 Task: Send an email with the signature Marianna Clark with the subject Request for a mentorship follow-up and the message I need your assistance with preparing the presentation for the client meeting. from softage.9@softage.net to softage.4@softage.net and move the email from Sent Items to the folder Sales contracts
Action: Mouse moved to (1245, 94)
Screenshot: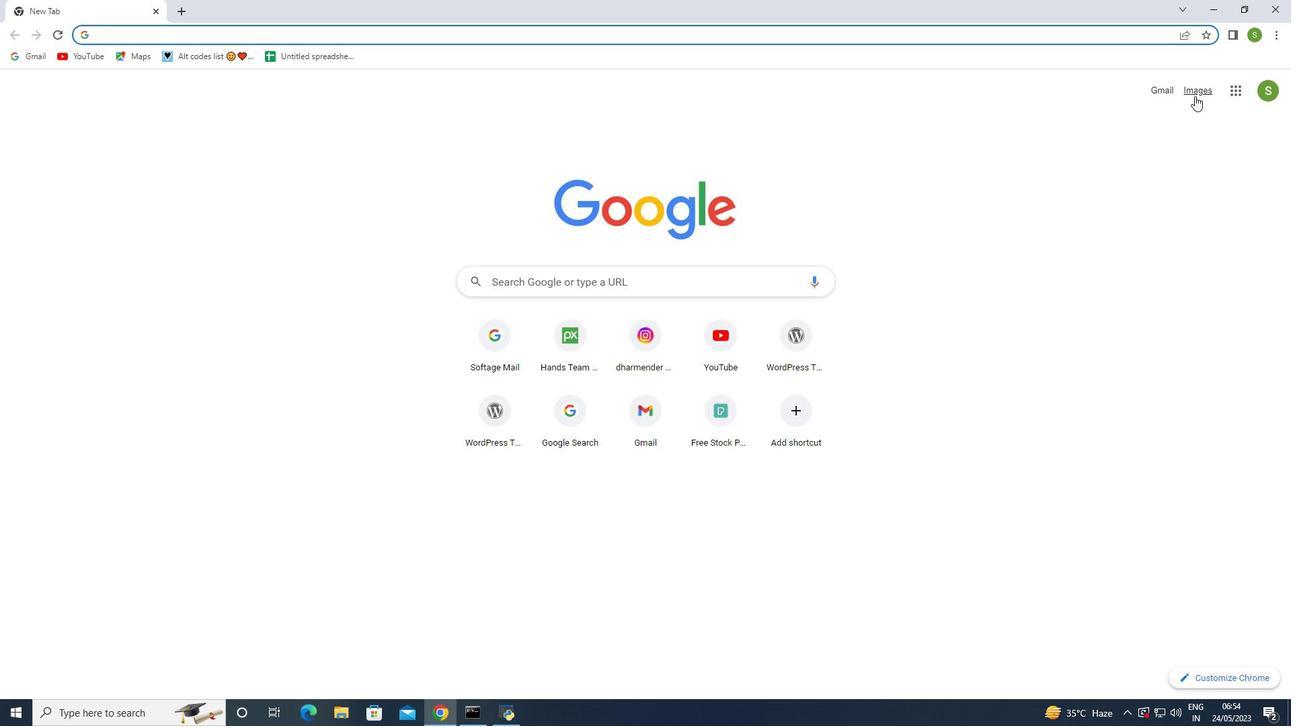 
Action: Mouse pressed left at (1245, 94)
Screenshot: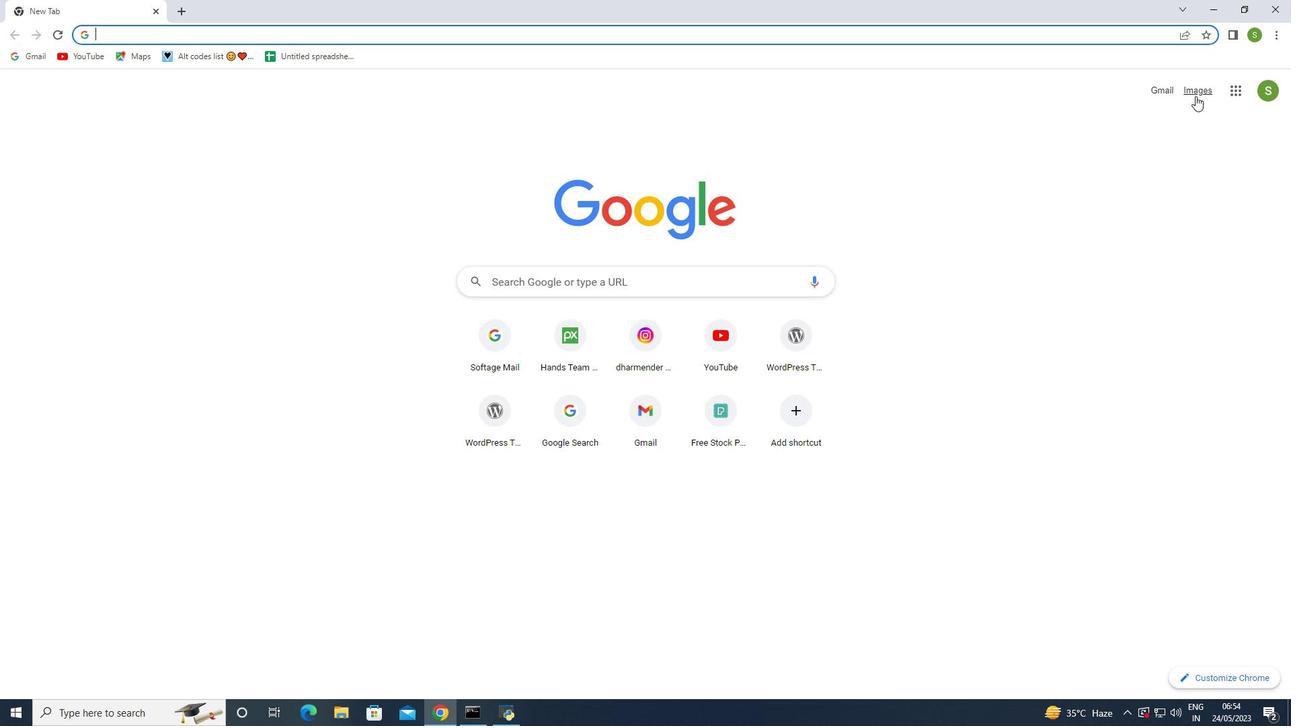 
Action: Mouse moved to (1185, 151)
Screenshot: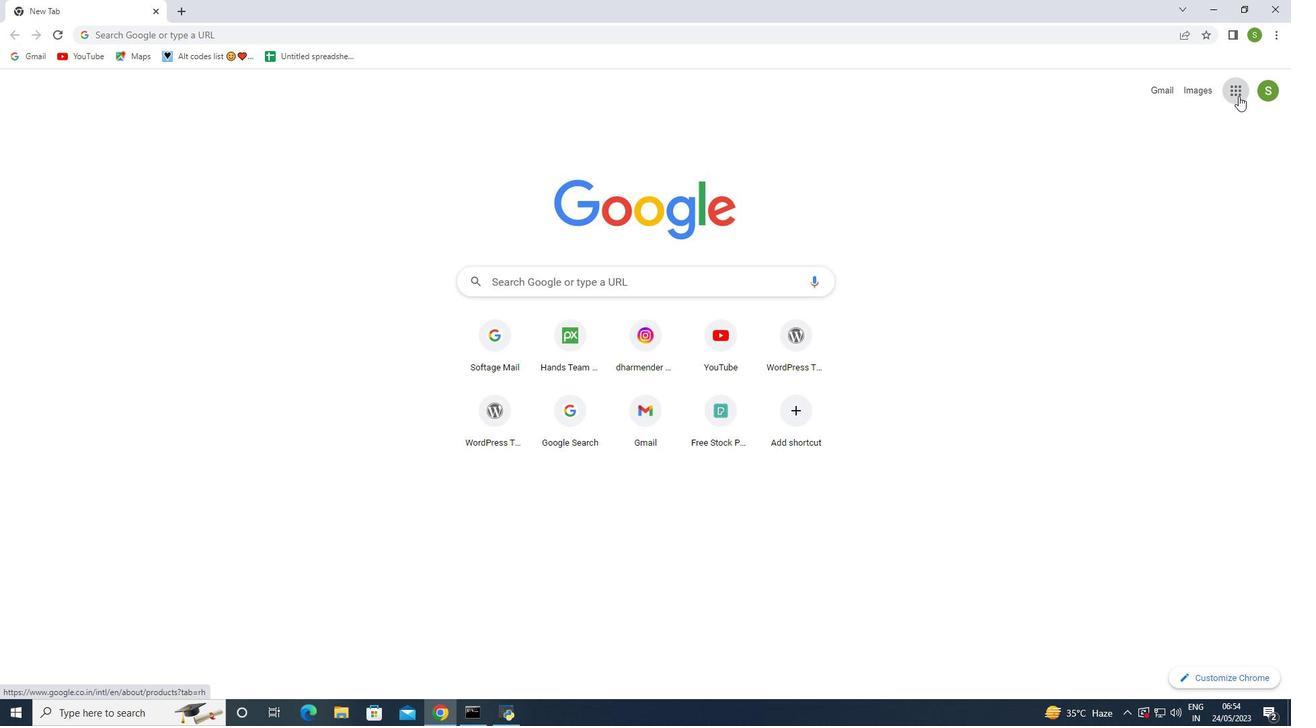 
Action: Mouse pressed left at (1185, 151)
Screenshot: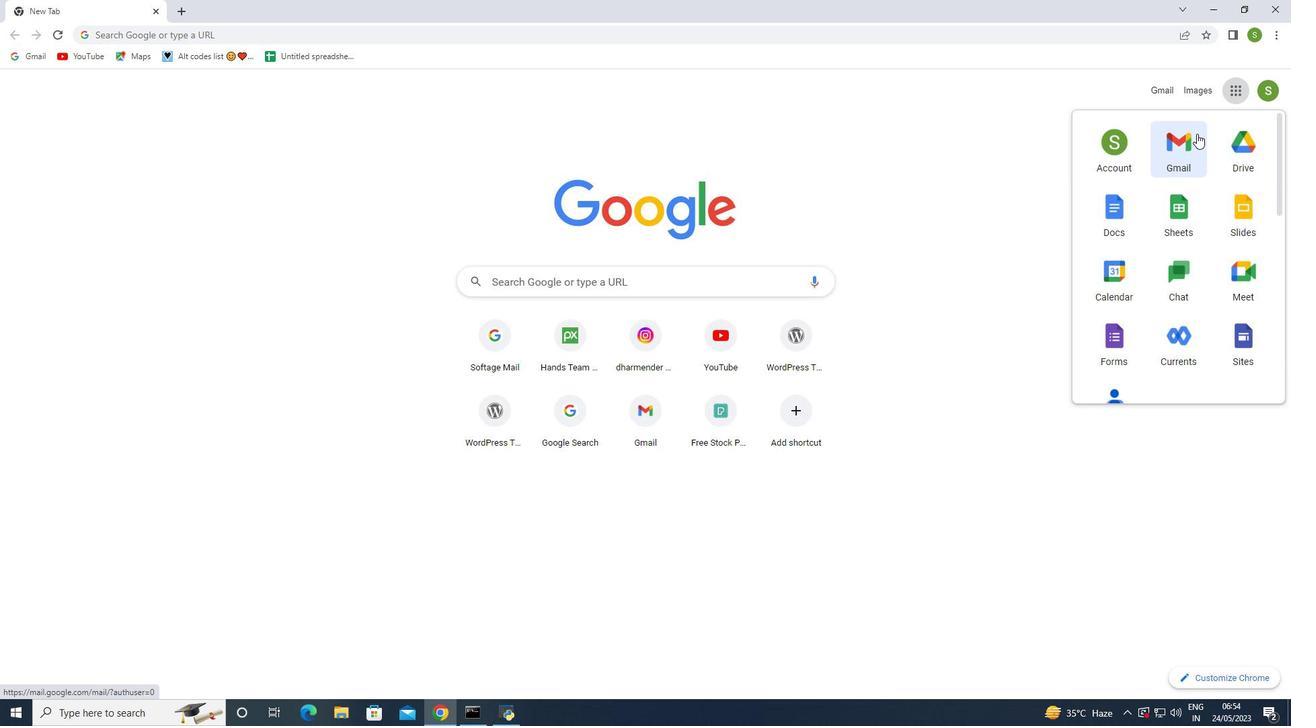 
Action: Mouse moved to (1138, 98)
Screenshot: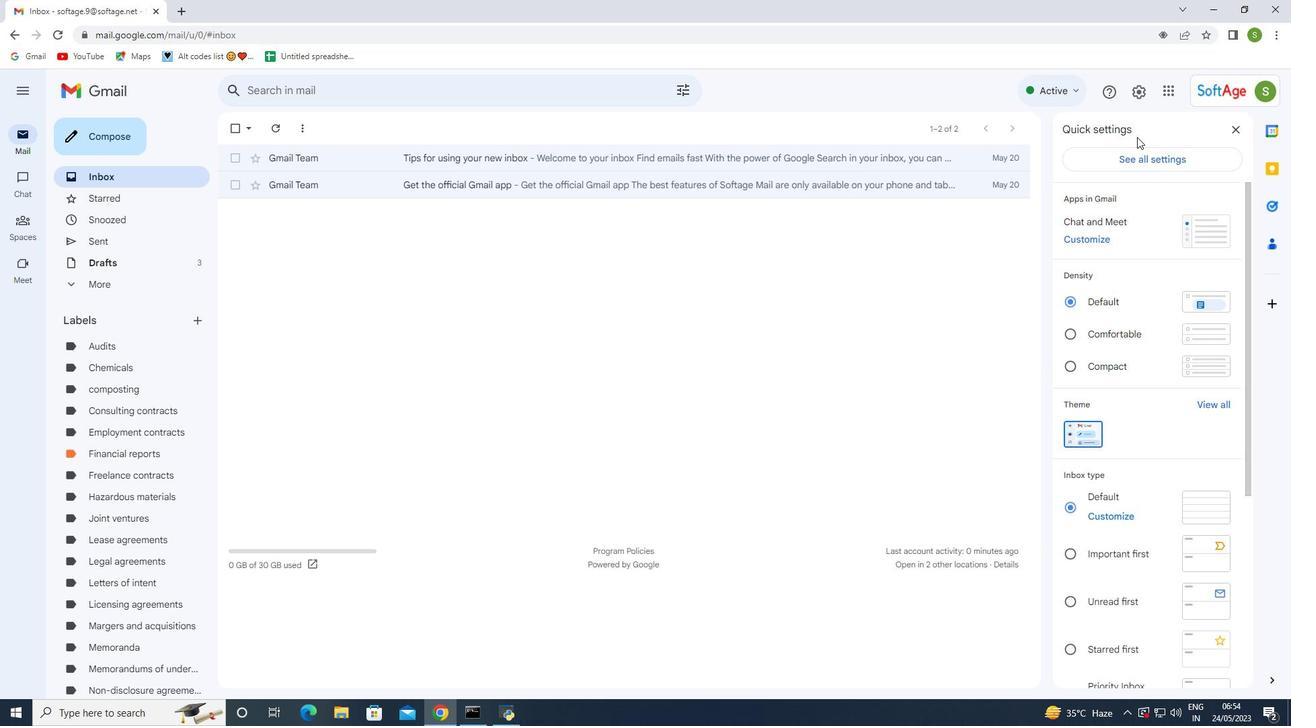 
Action: Mouse pressed left at (1138, 98)
Screenshot: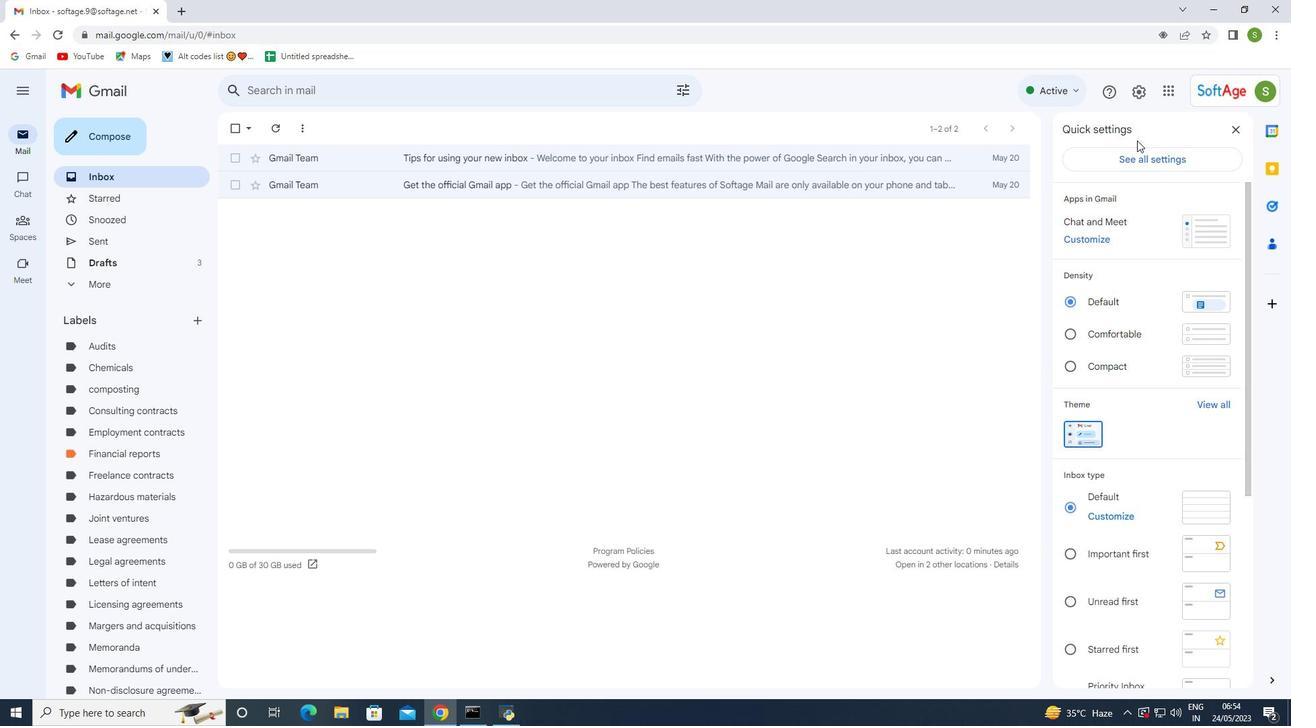
Action: Mouse moved to (1094, 155)
Screenshot: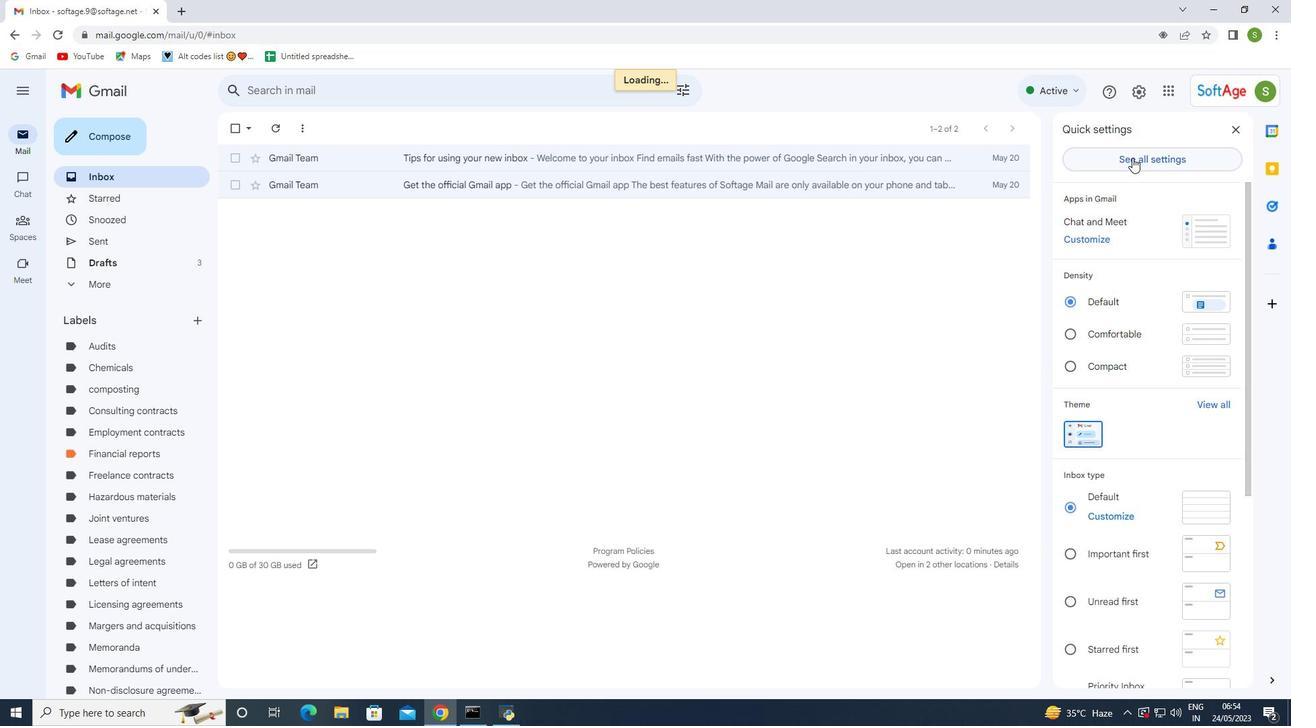
Action: Mouse pressed left at (1094, 155)
Screenshot: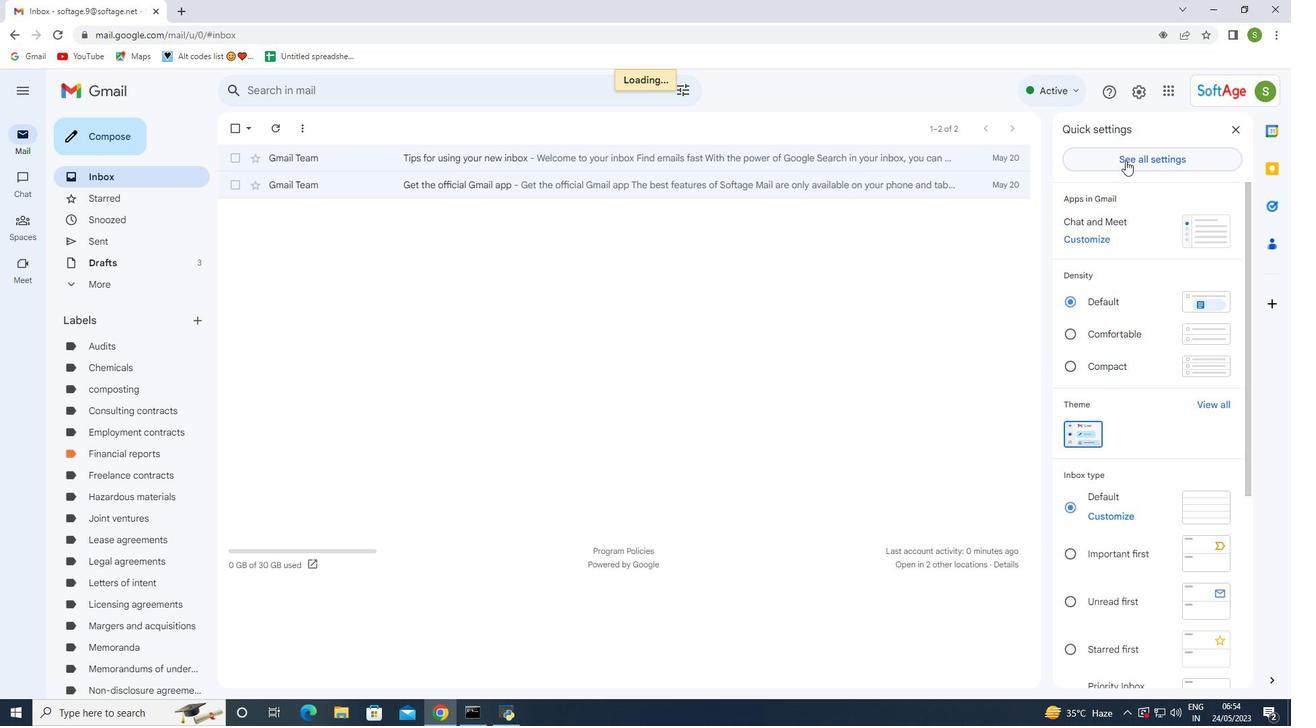 
Action: Mouse moved to (503, 375)
Screenshot: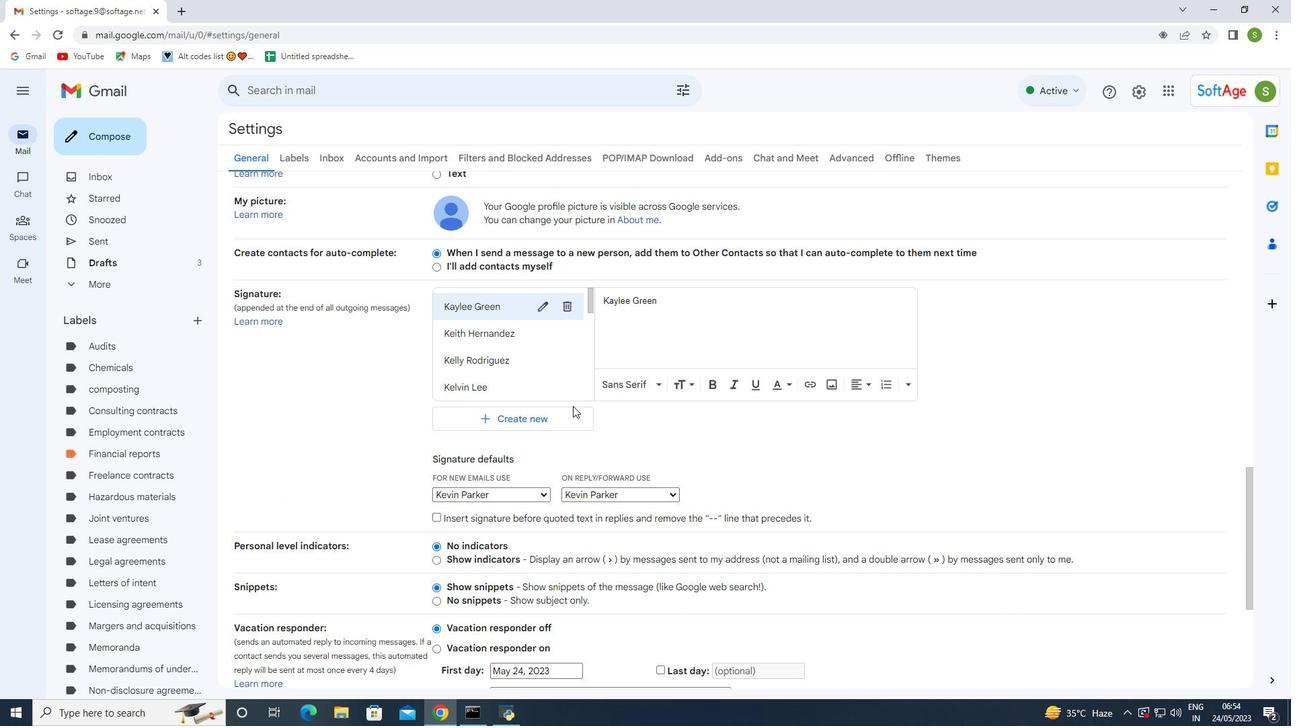 
Action: Mouse scrolled (503, 374) with delta (0, 0)
Screenshot: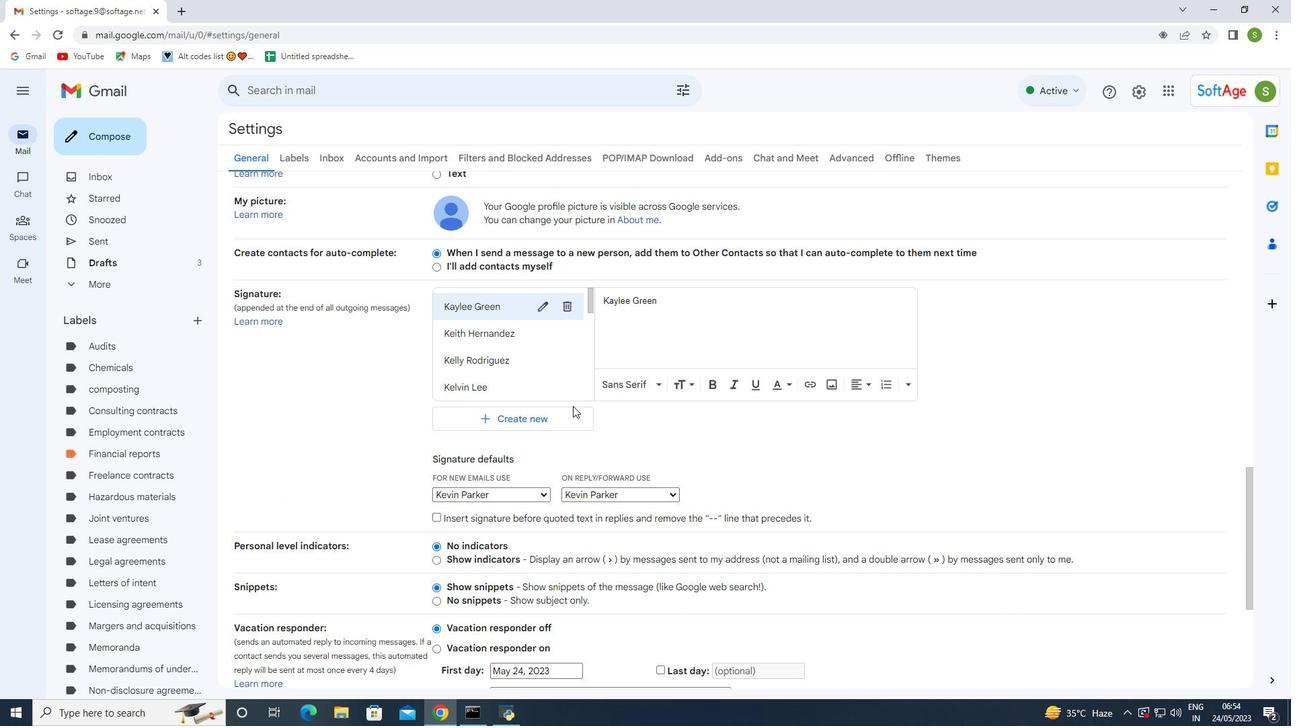 
Action: Mouse scrolled (503, 374) with delta (0, 0)
Screenshot: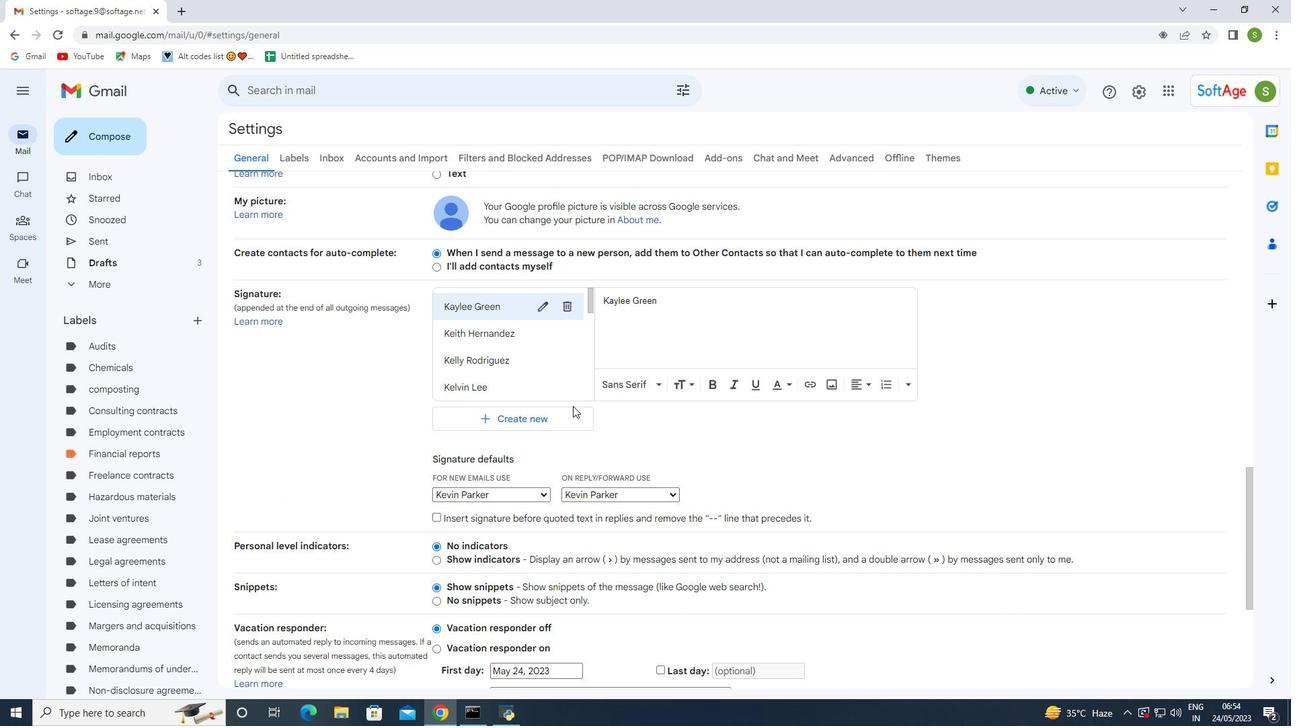 
Action: Mouse scrolled (503, 374) with delta (0, 0)
Screenshot: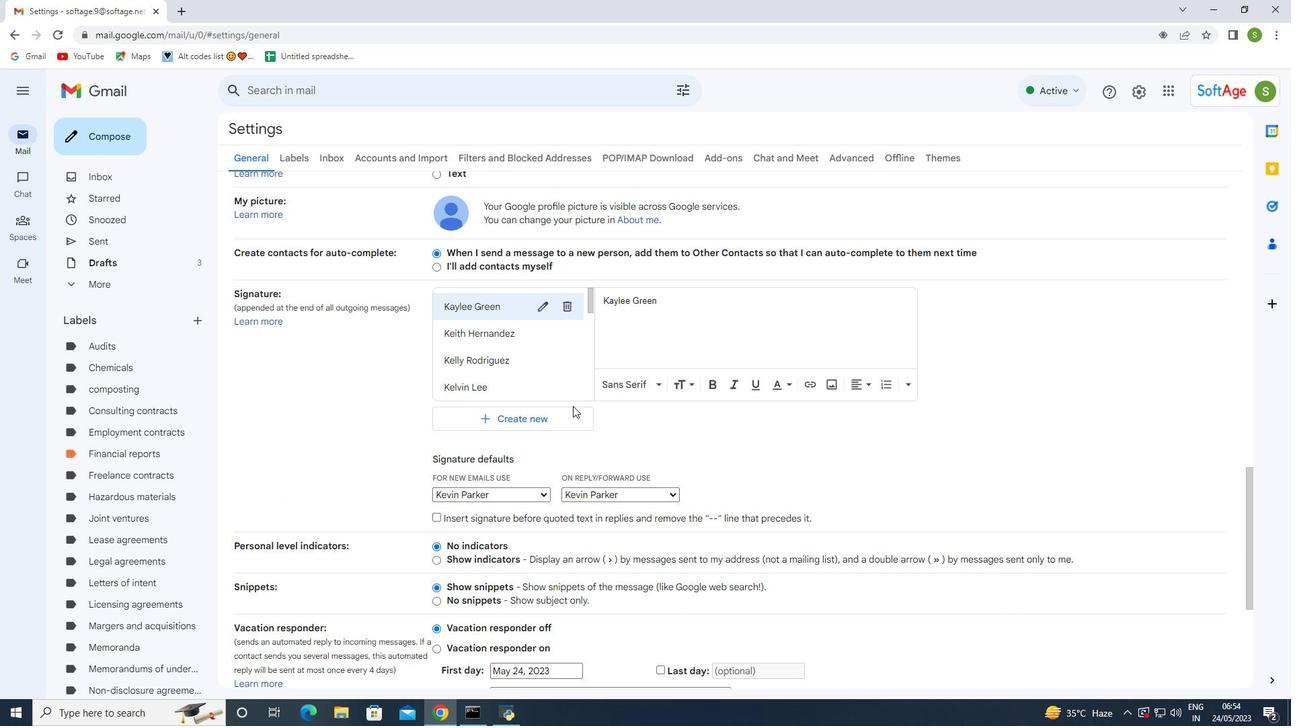 
Action: Mouse scrolled (503, 374) with delta (0, 0)
Screenshot: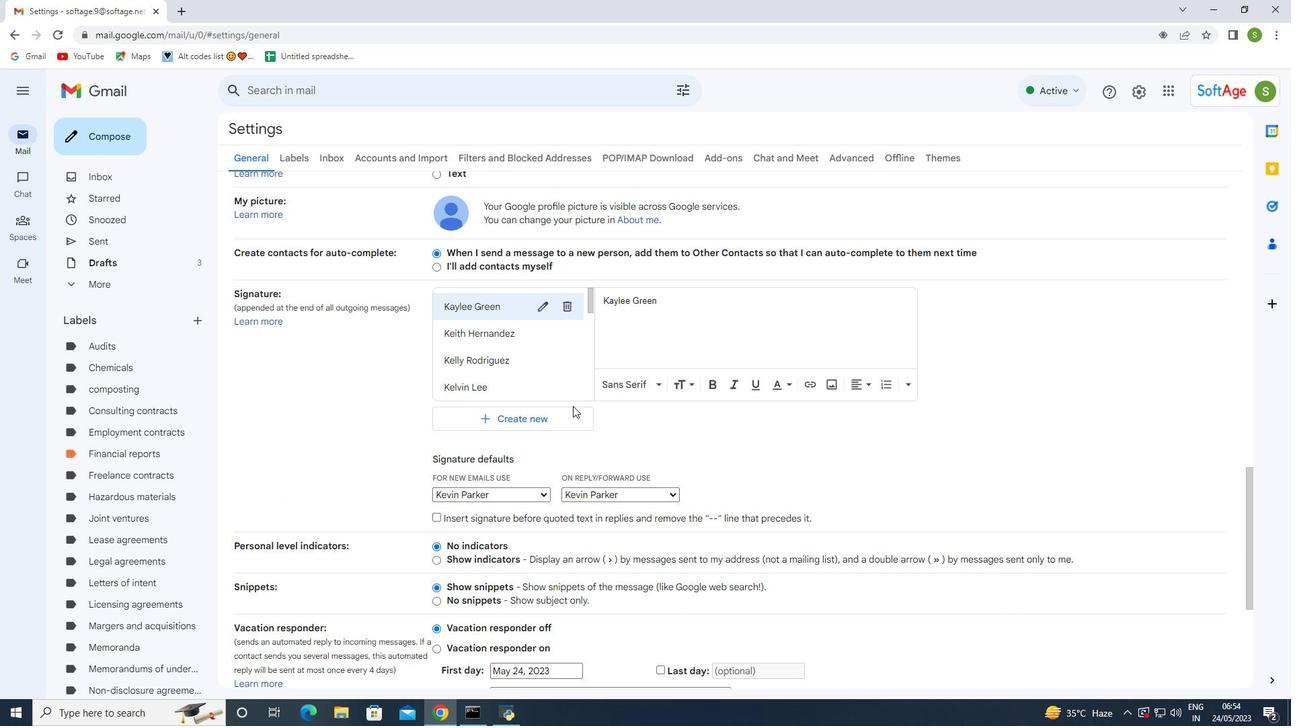 
Action: Mouse scrolled (503, 374) with delta (0, 0)
Screenshot: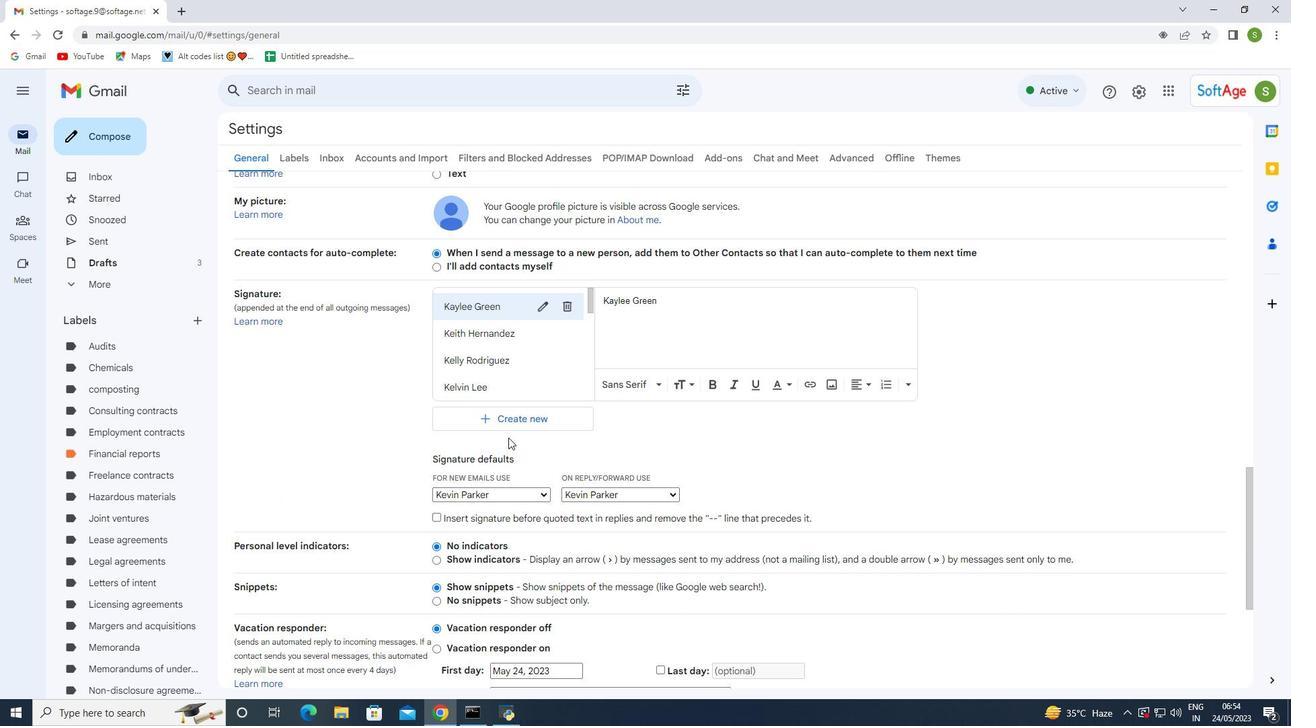 
Action: Mouse scrolled (503, 374) with delta (0, 0)
Screenshot: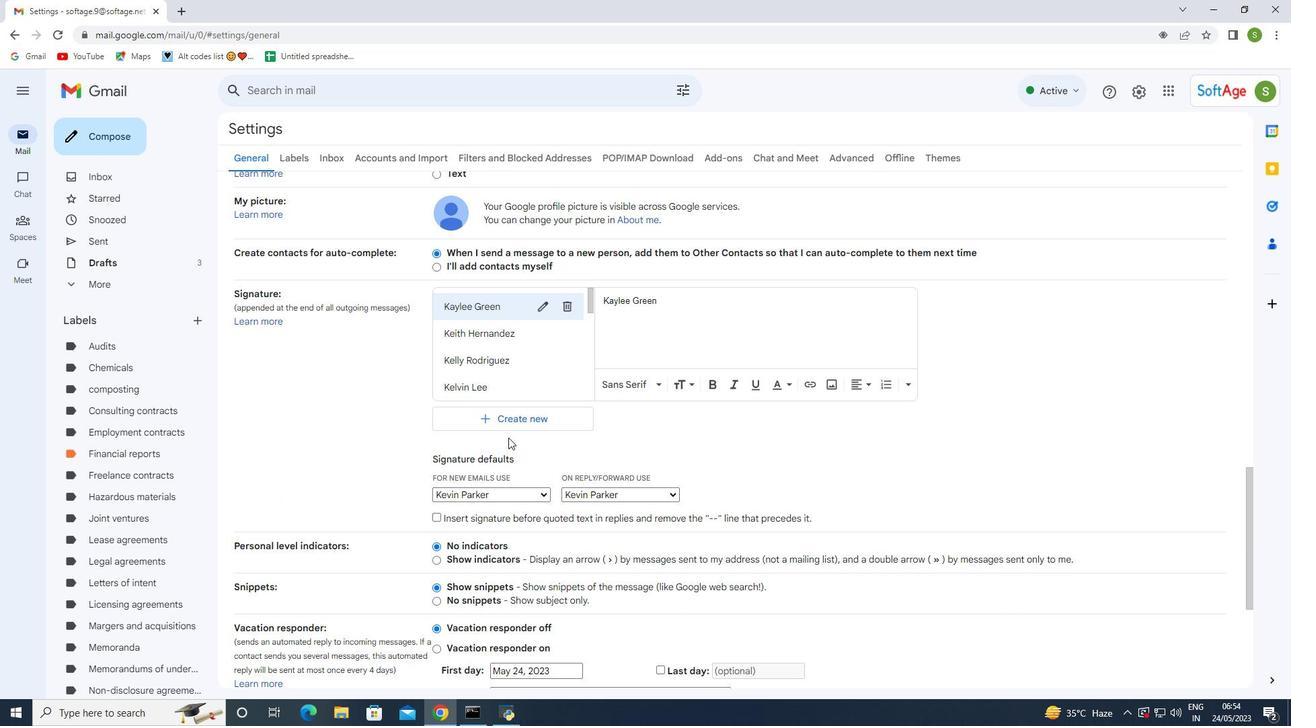
Action: Mouse scrolled (503, 374) with delta (0, 0)
Screenshot: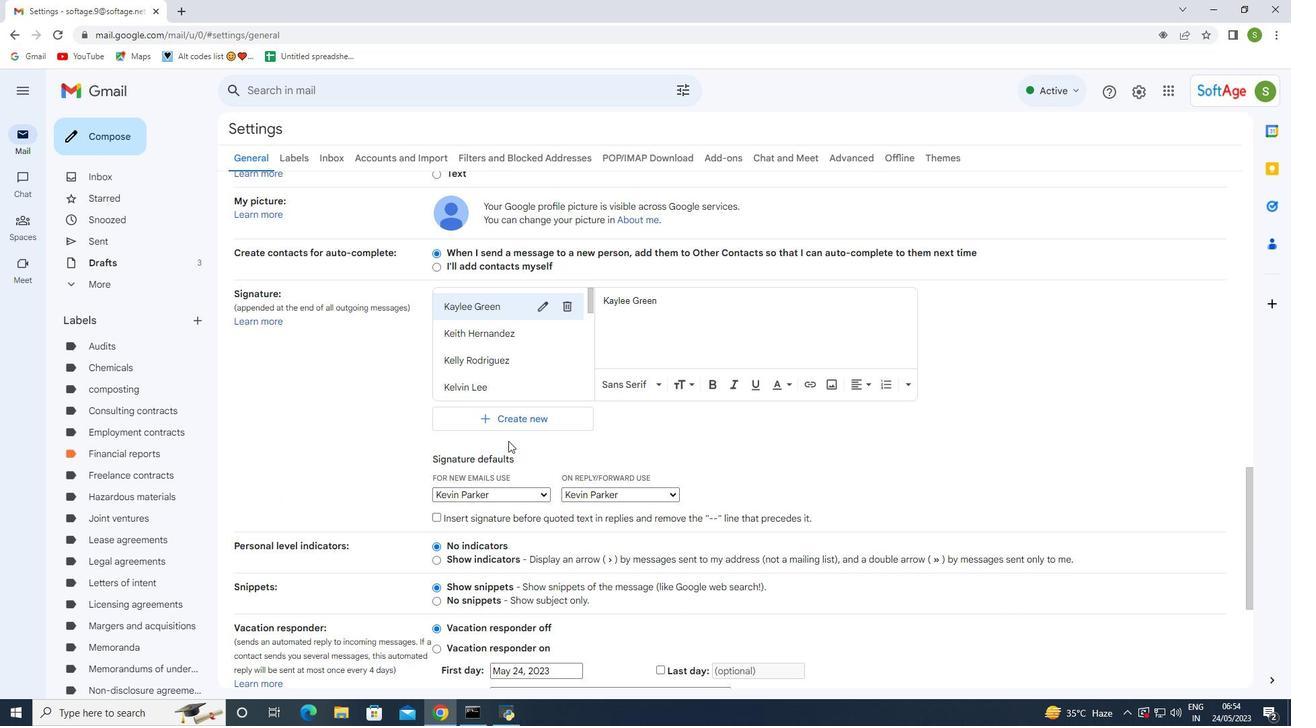 
Action: Mouse scrolled (503, 374) with delta (0, 0)
Screenshot: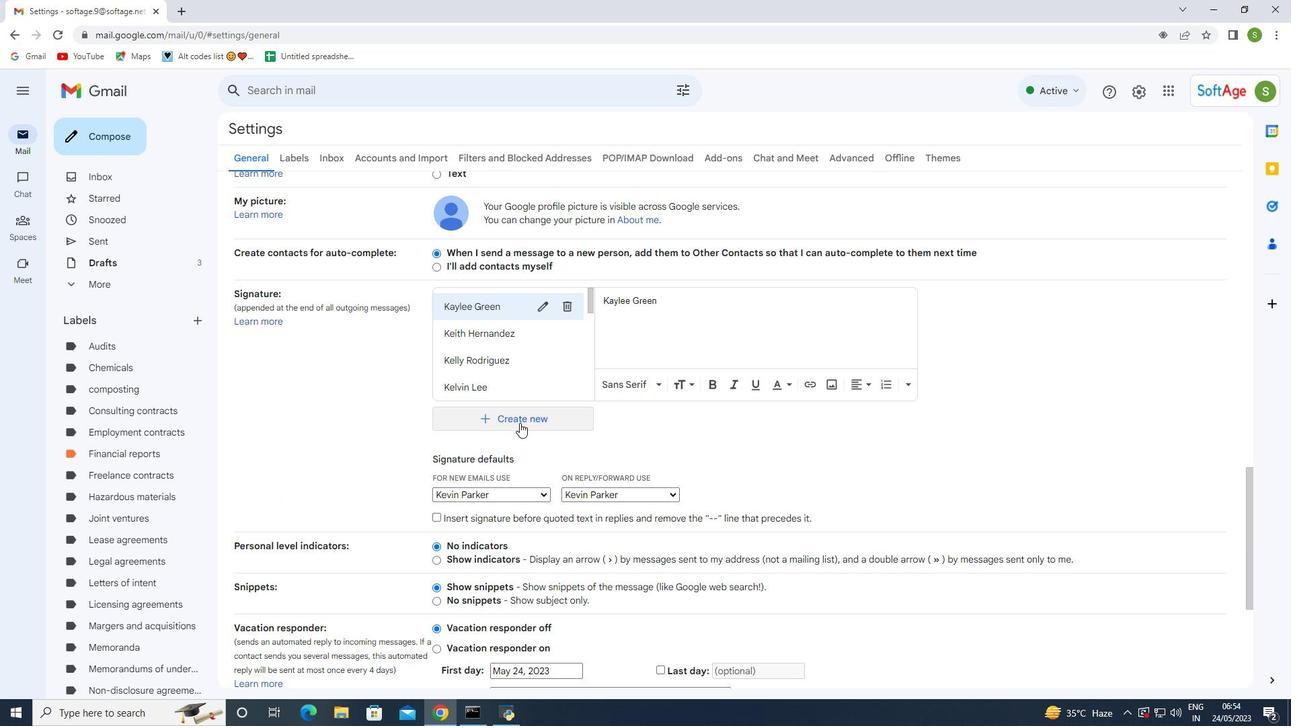 
Action: Mouse scrolled (503, 374) with delta (0, 0)
Screenshot: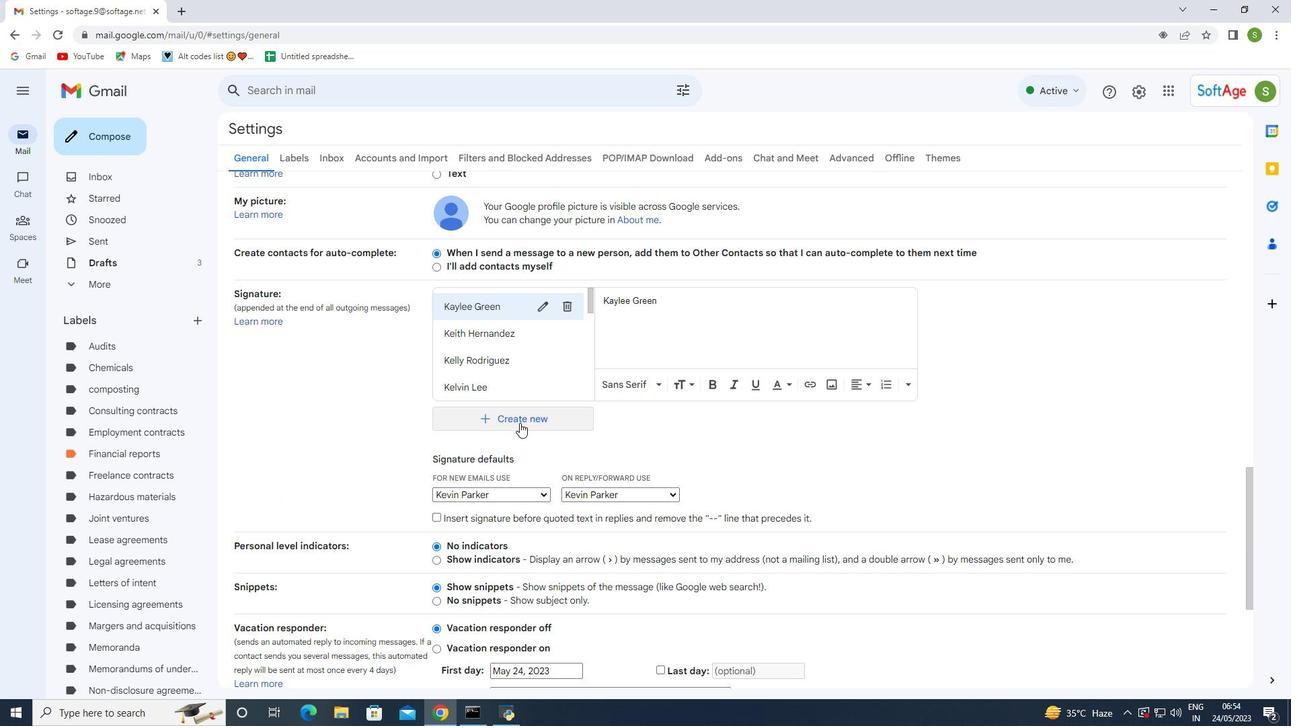 
Action: Mouse scrolled (503, 374) with delta (0, 0)
Screenshot: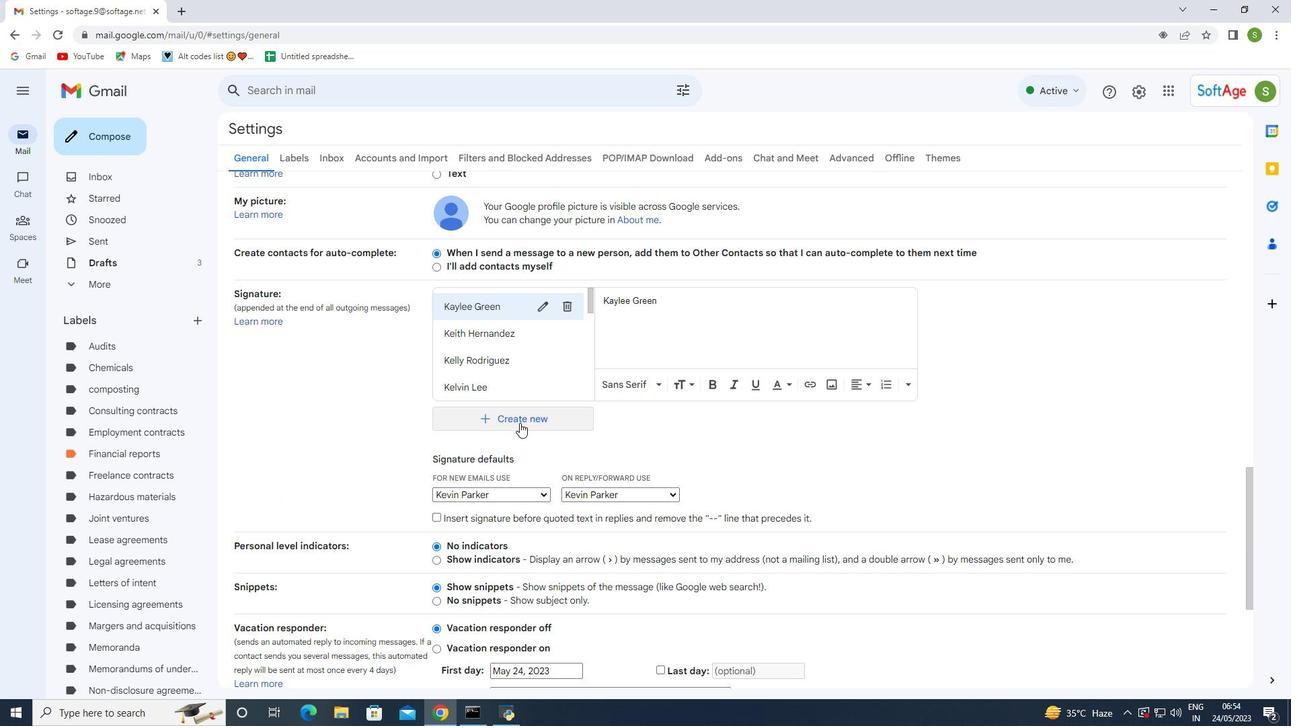 
Action: Mouse scrolled (503, 374) with delta (0, 0)
Screenshot: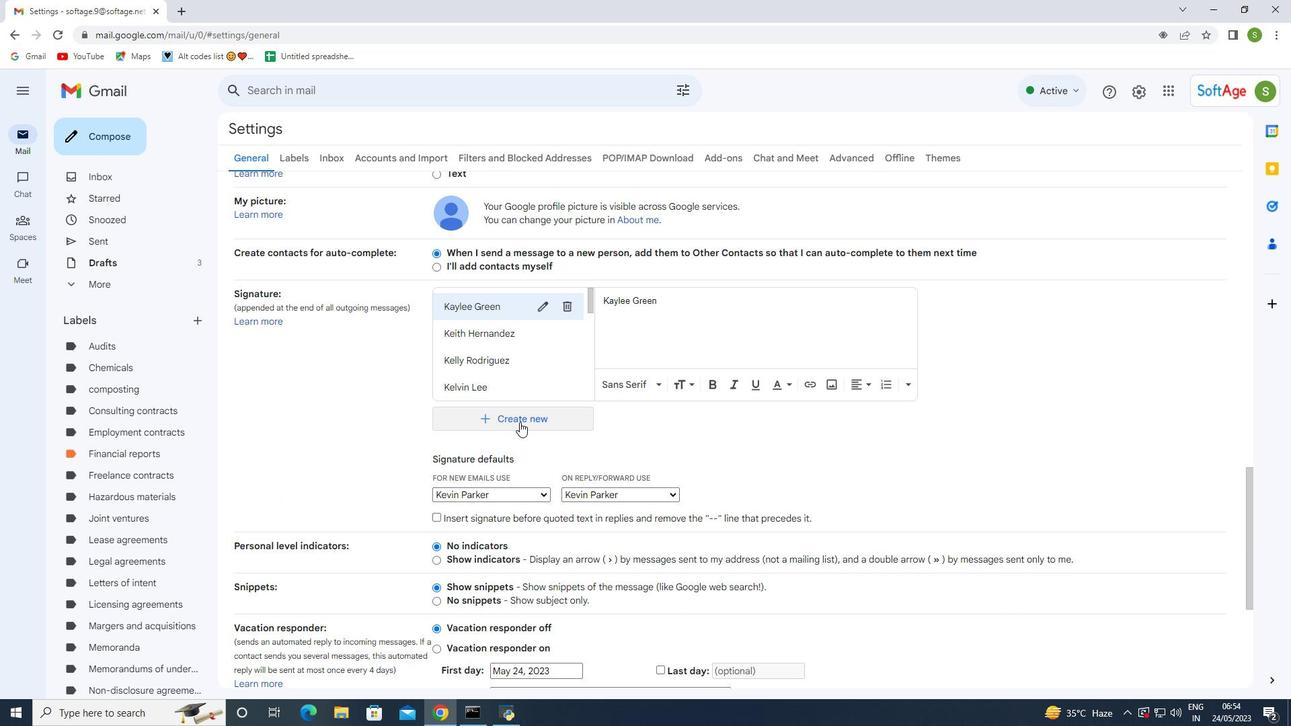 
Action: Mouse scrolled (503, 374) with delta (0, 0)
Screenshot: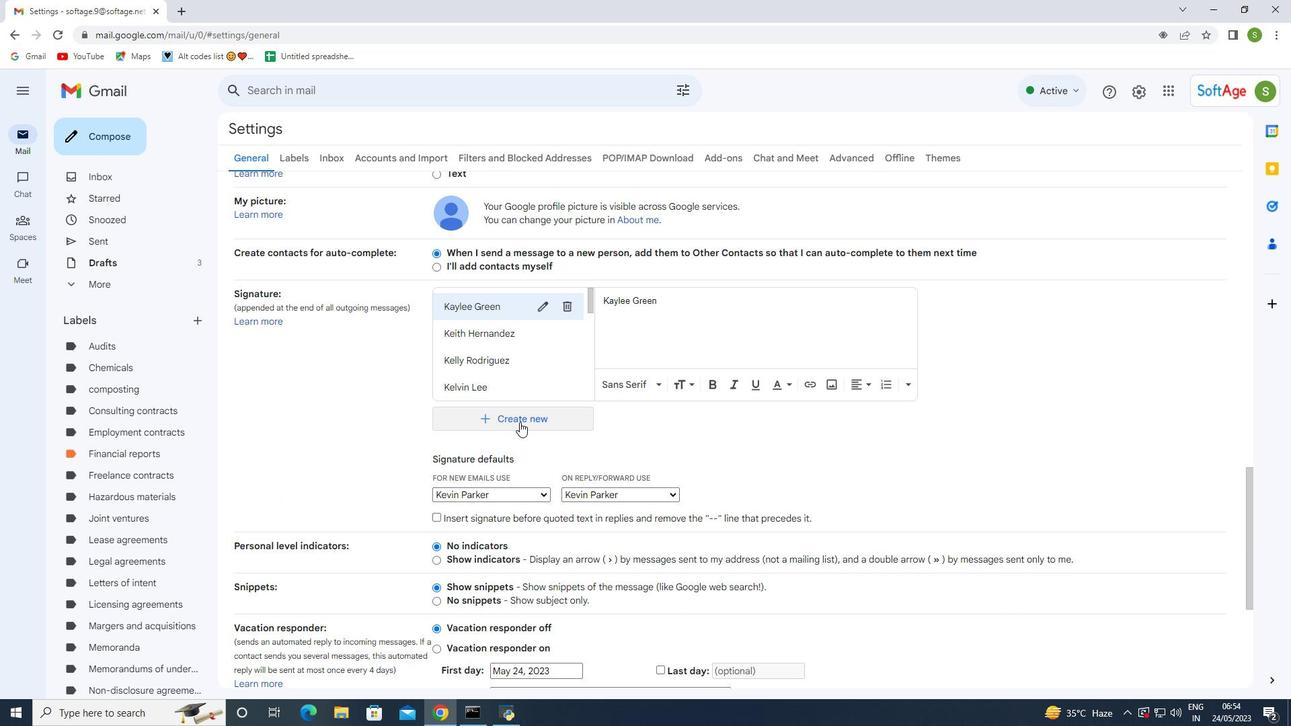 
Action: Mouse scrolled (503, 374) with delta (0, 0)
Screenshot: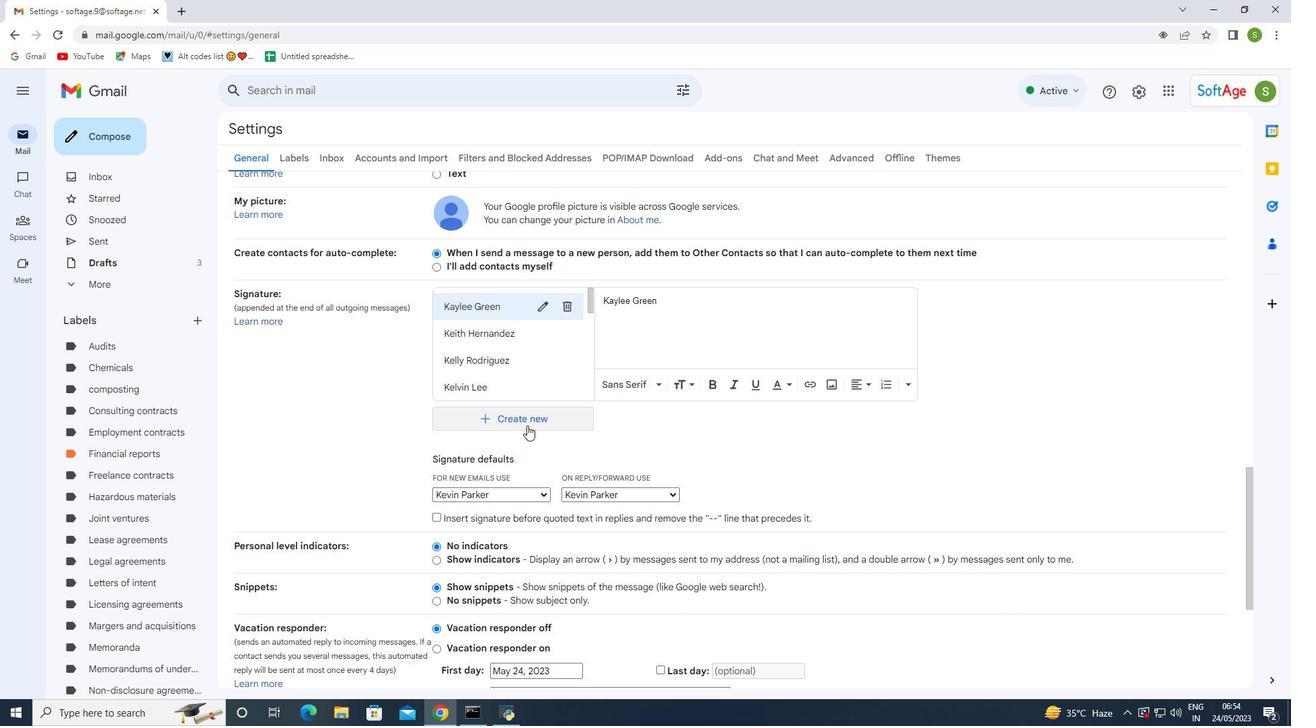 
Action: Mouse scrolled (503, 374) with delta (0, 0)
Screenshot: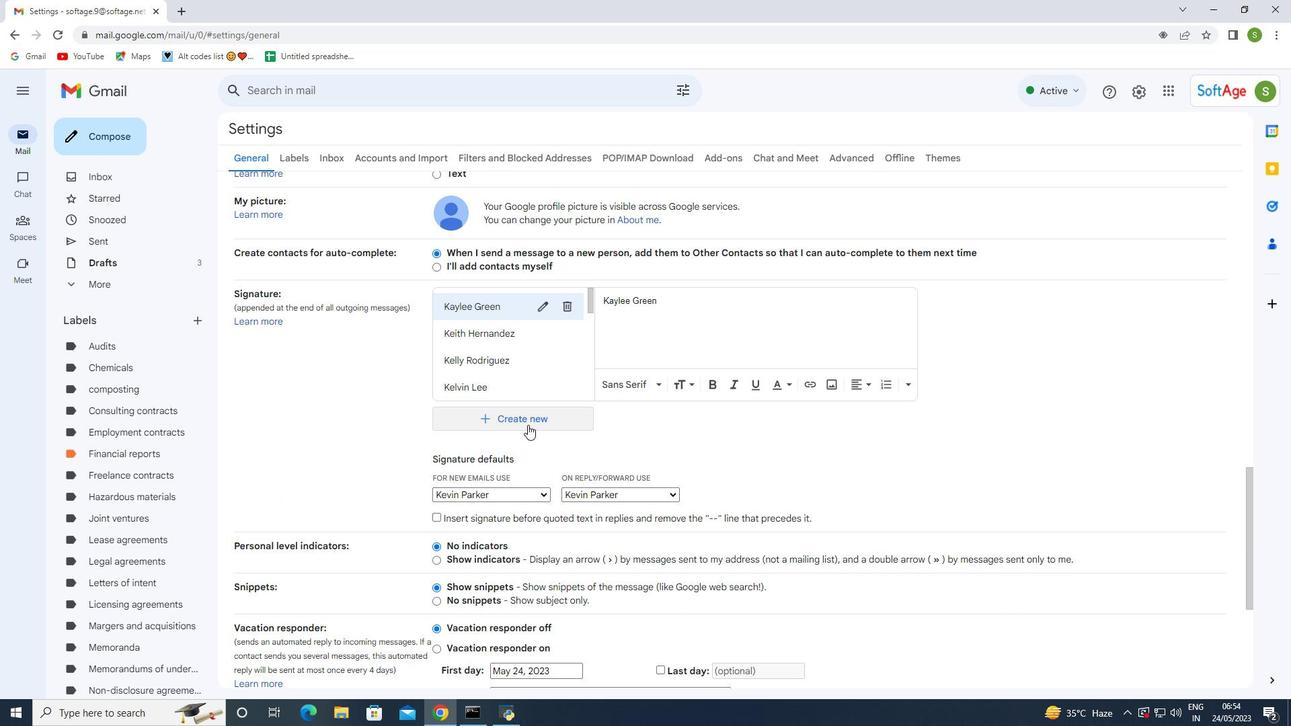 
Action: Mouse scrolled (503, 374) with delta (0, 0)
Screenshot: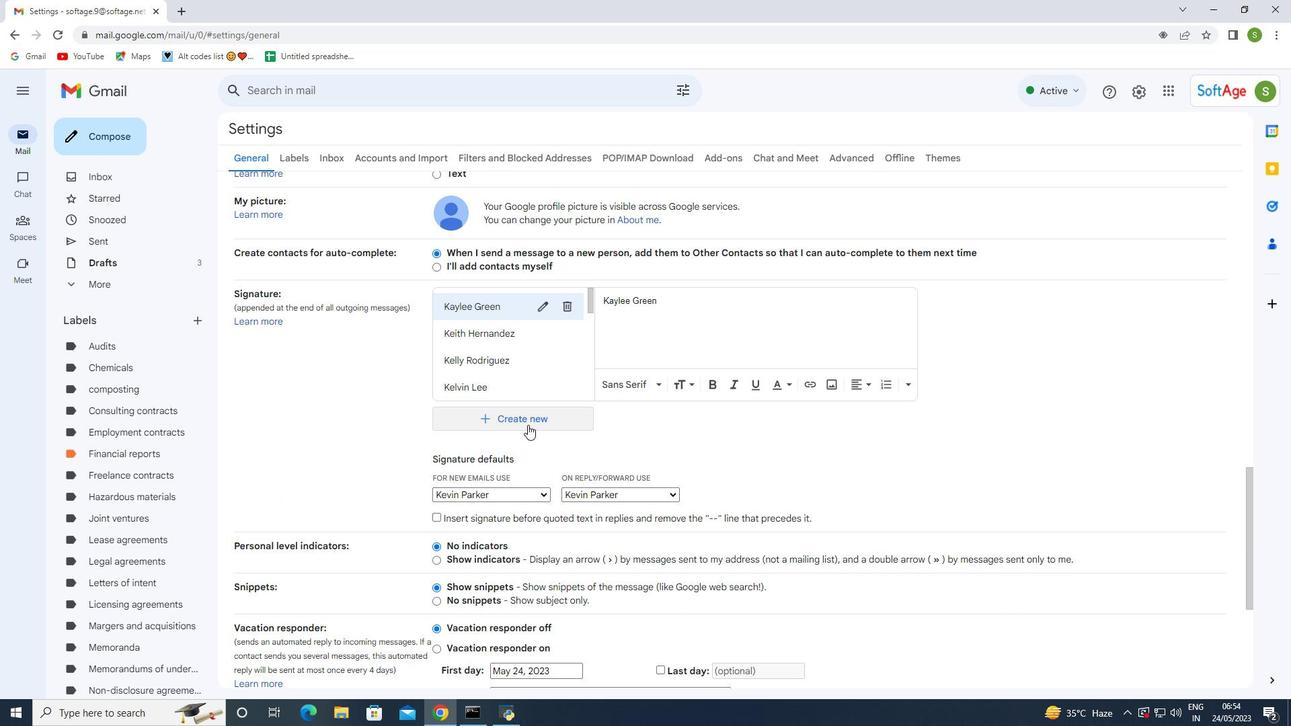 
Action: Mouse scrolled (503, 374) with delta (0, 0)
Screenshot: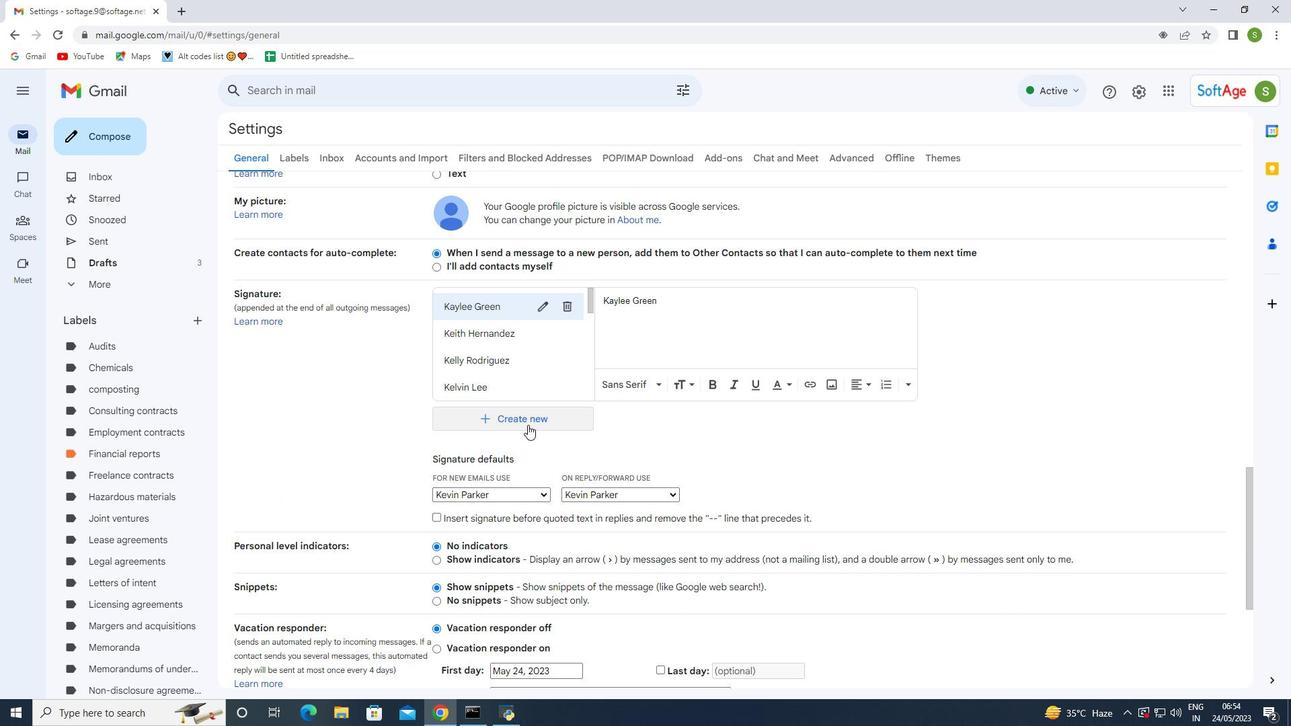 
Action: Mouse scrolled (503, 374) with delta (0, 0)
Screenshot: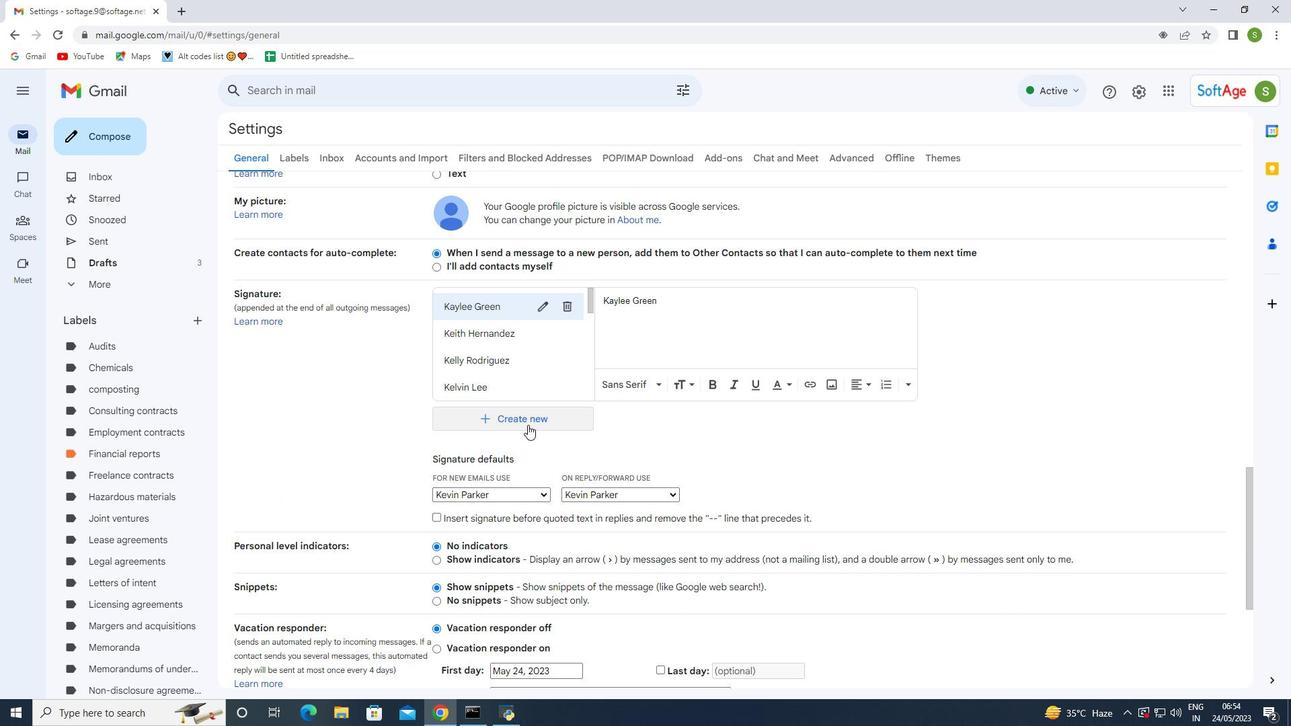 
Action: Mouse moved to (511, 353)
Screenshot: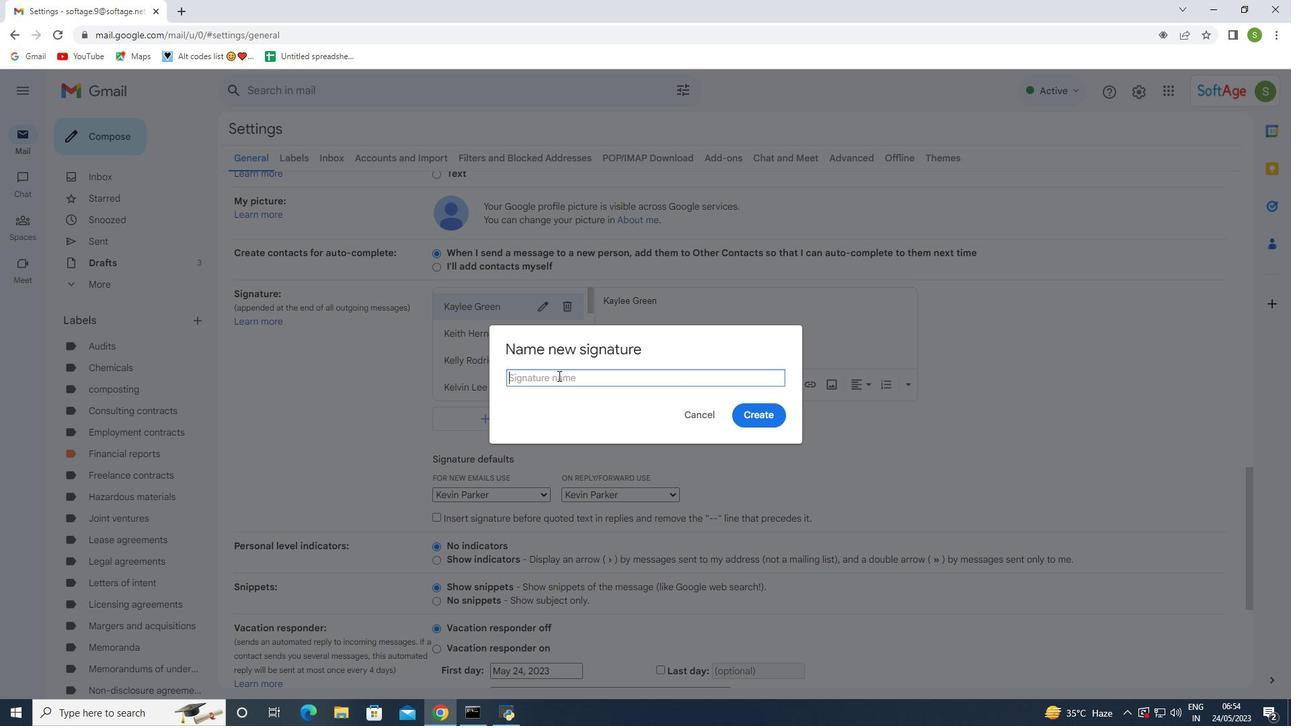 
Action: Mouse pressed left at (511, 353)
Screenshot: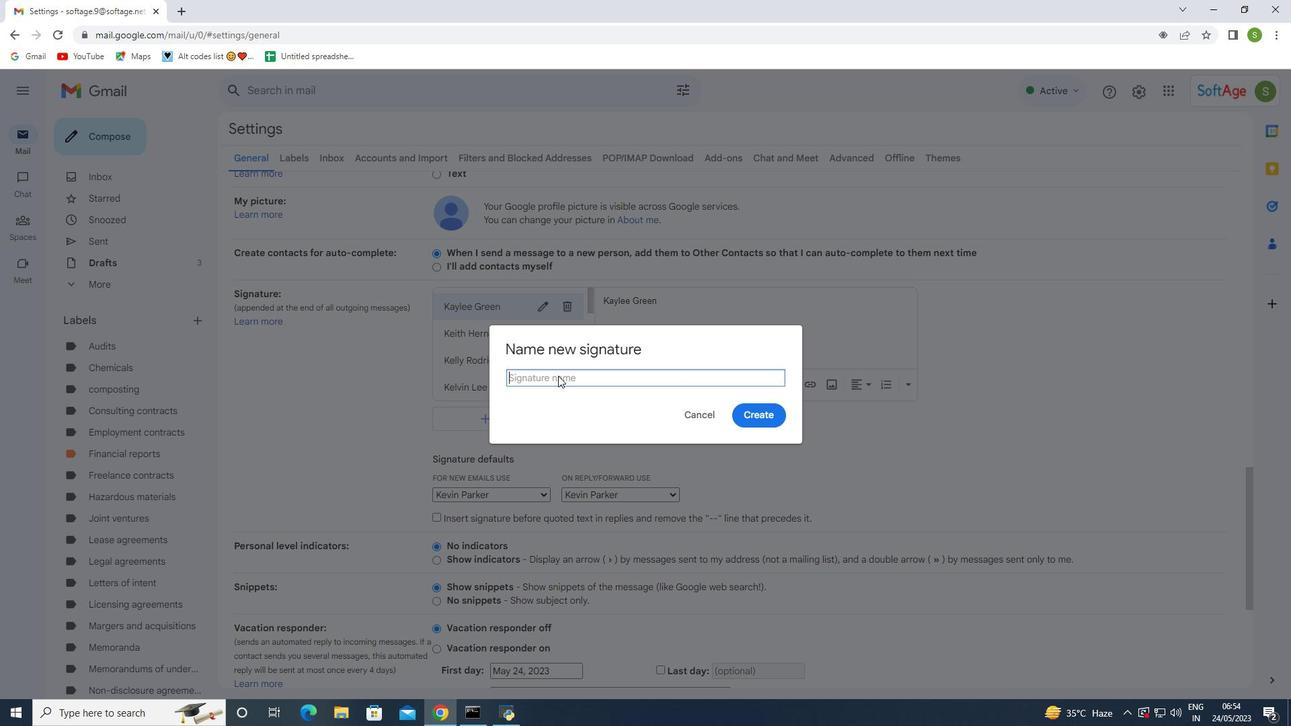 
Action: Mouse moved to (542, 373)
Screenshot: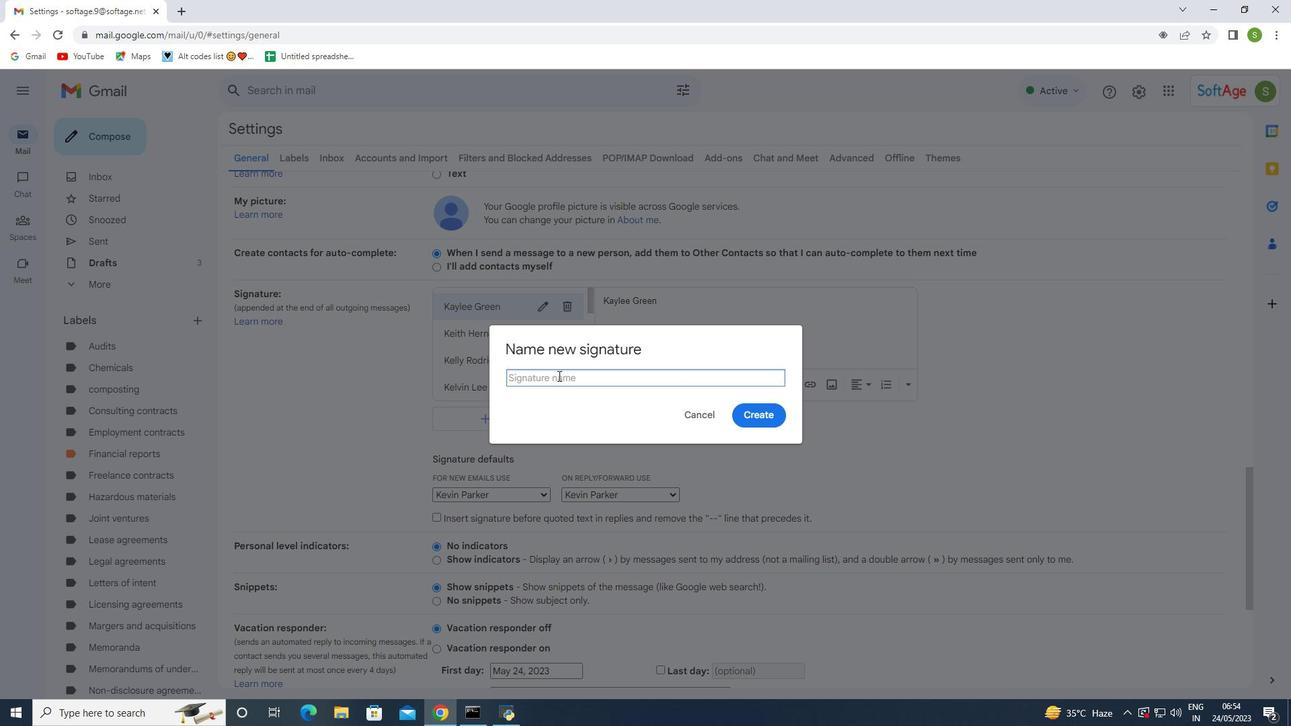 
Action: Mouse pressed left at (542, 373)
Screenshot: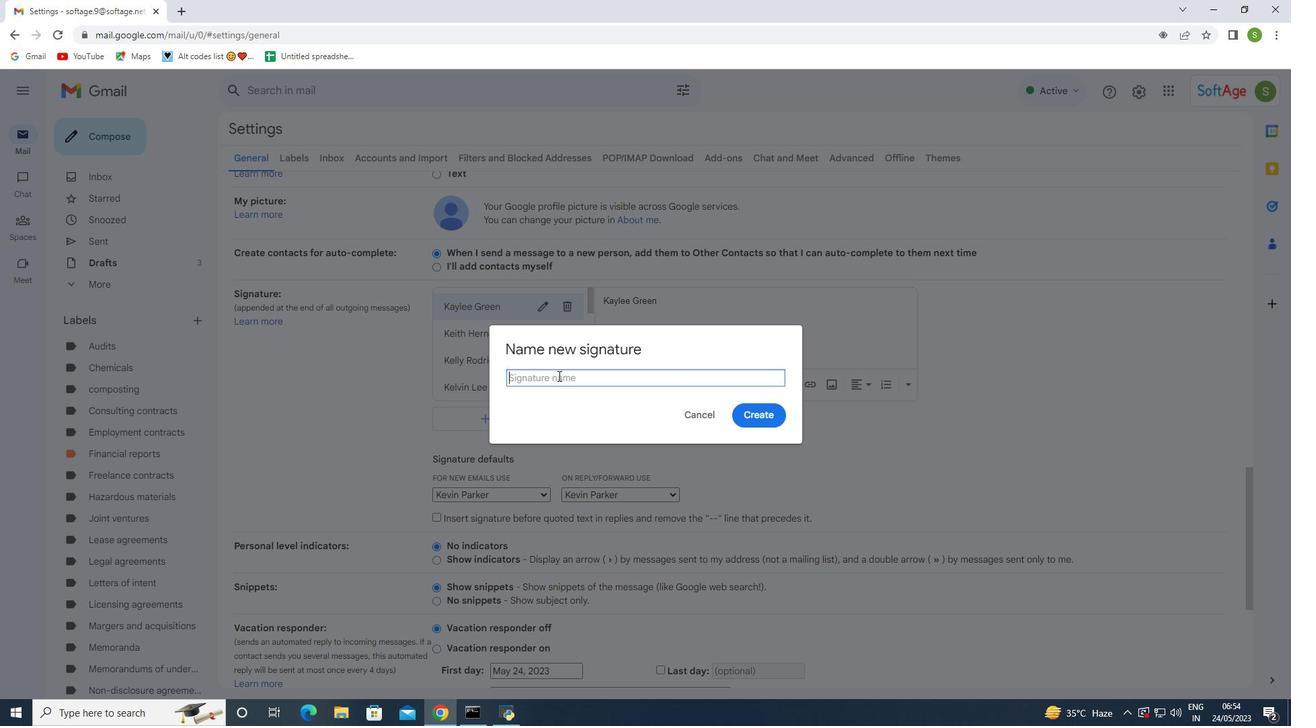 
Action: Key pressed <Key.shift>Marianna<Key.space><Key.shift>Clark
Screenshot: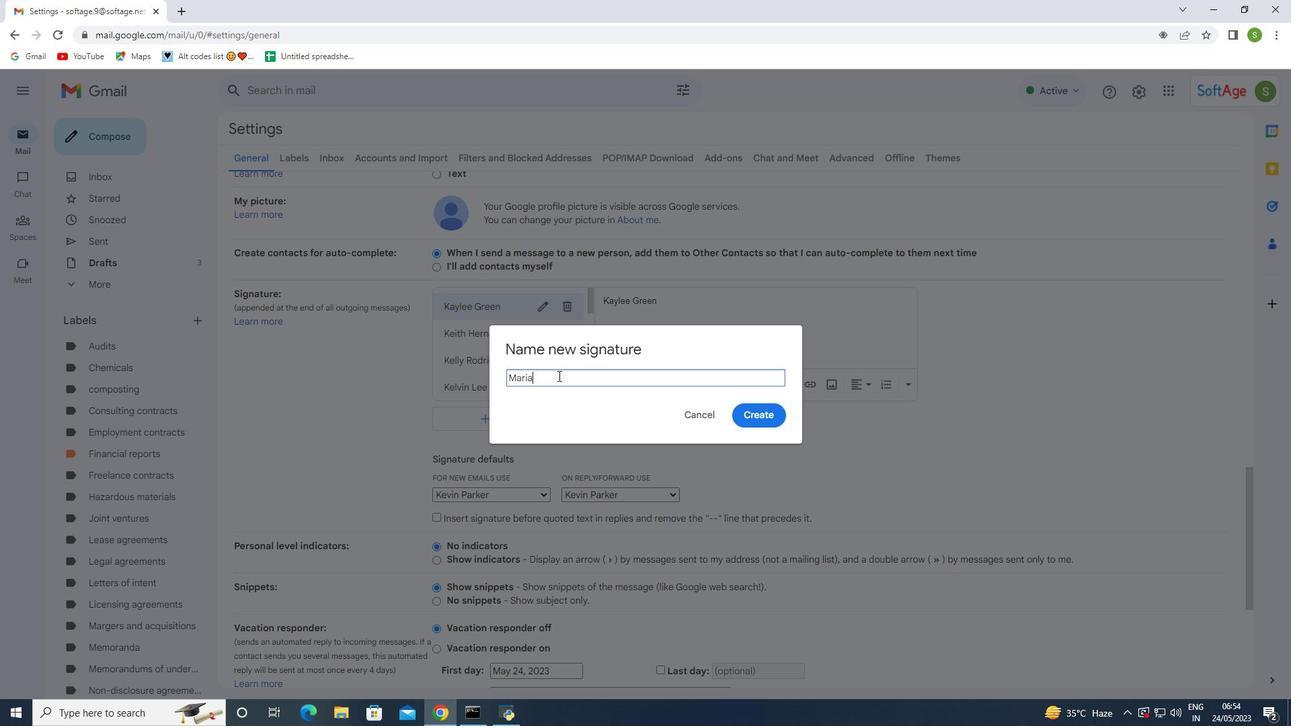 
Action: Mouse moved to (751, 420)
Screenshot: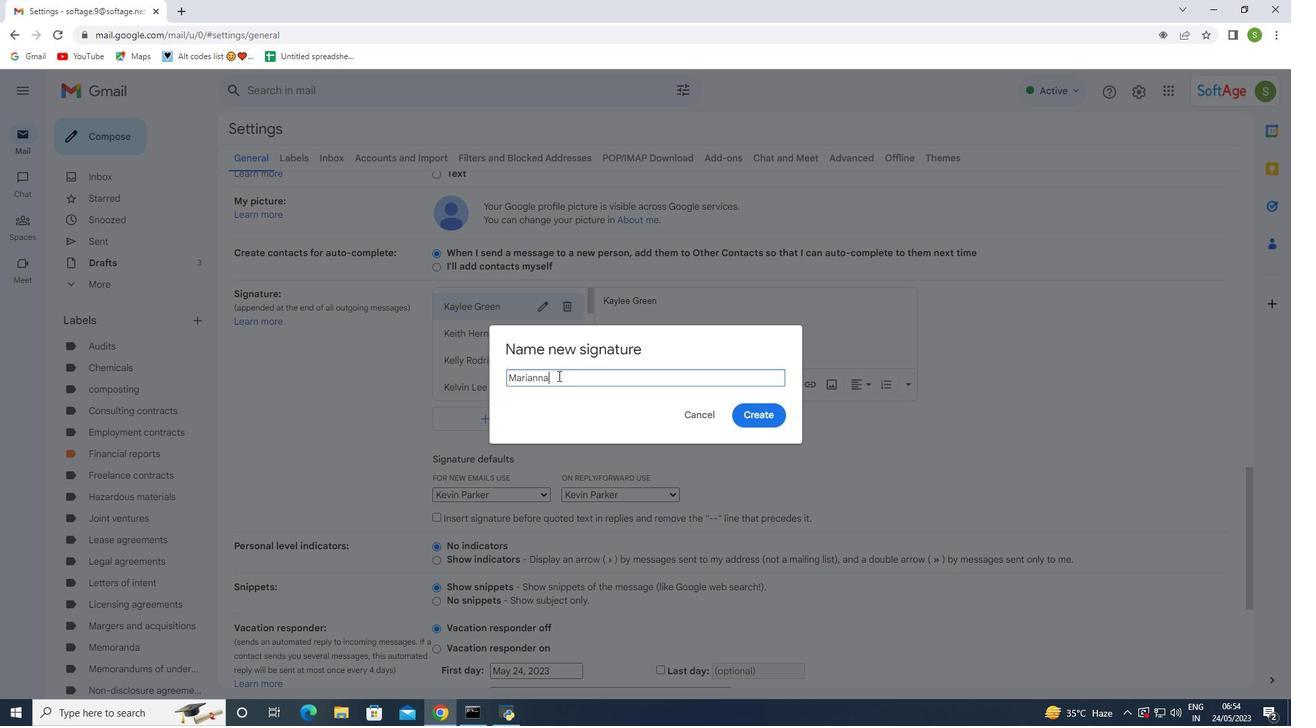 
Action: Mouse pressed left at (751, 420)
Screenshot: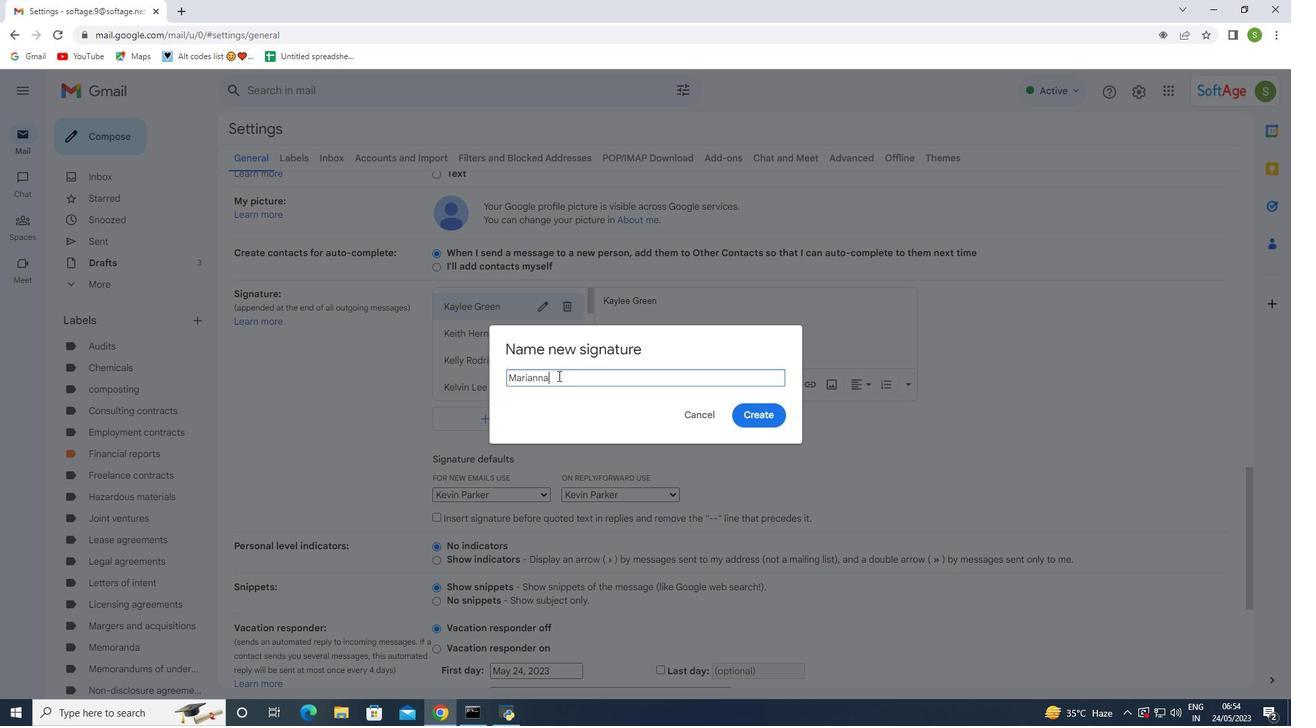 
Action: Mouse moved to (672, 302)
Screenshot: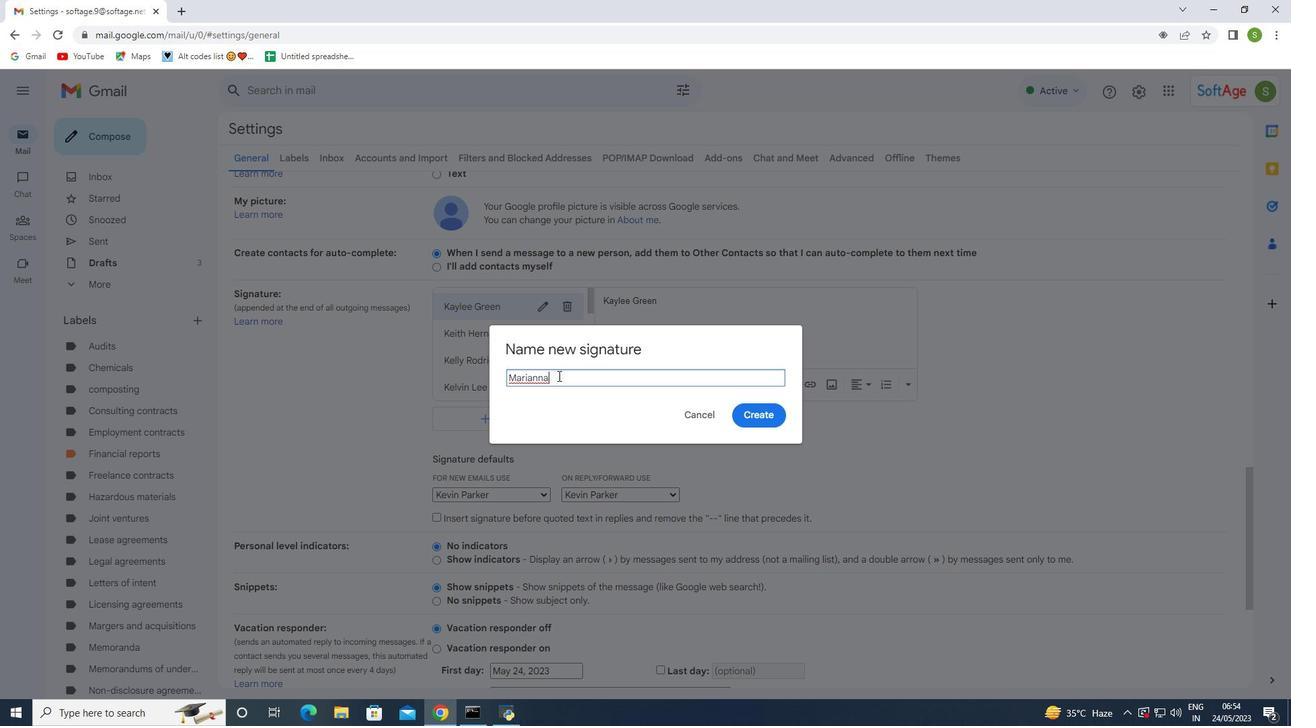 
Action: Key pressed <Key.shift>Marianna
Screenshot: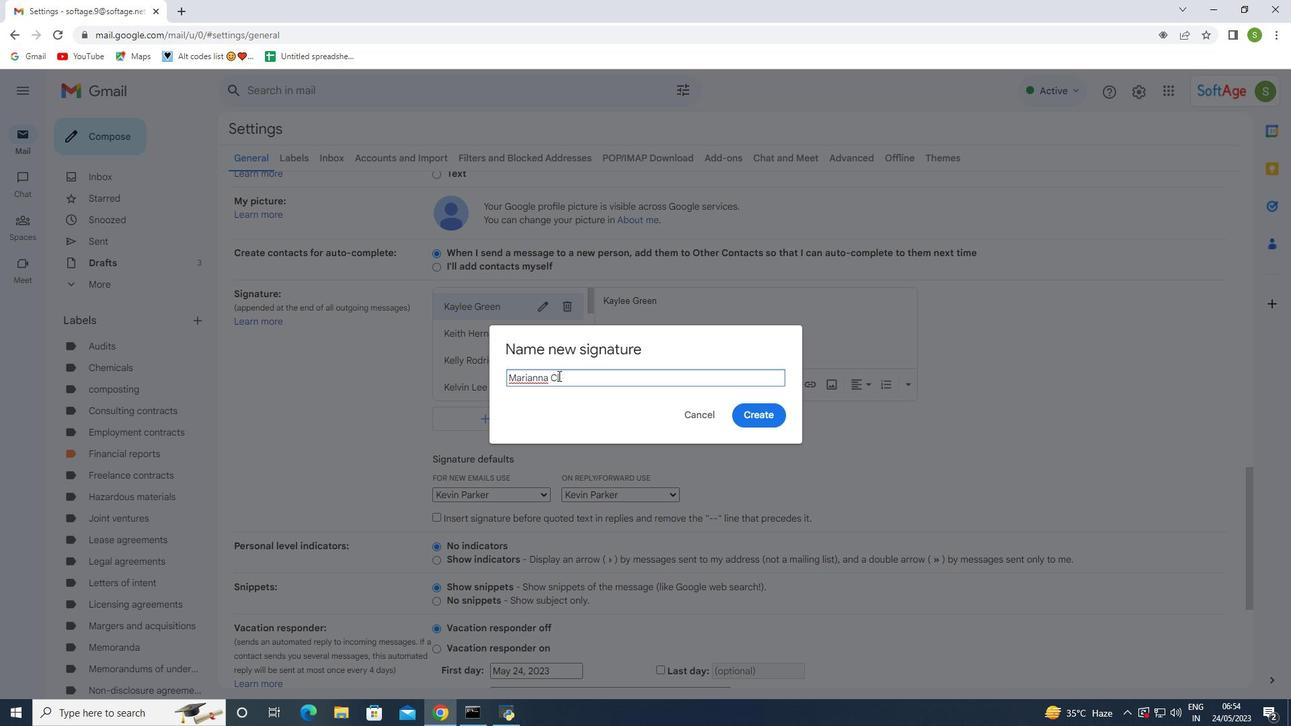 
Action: Mouse moved to (706, 254)
Screenshot: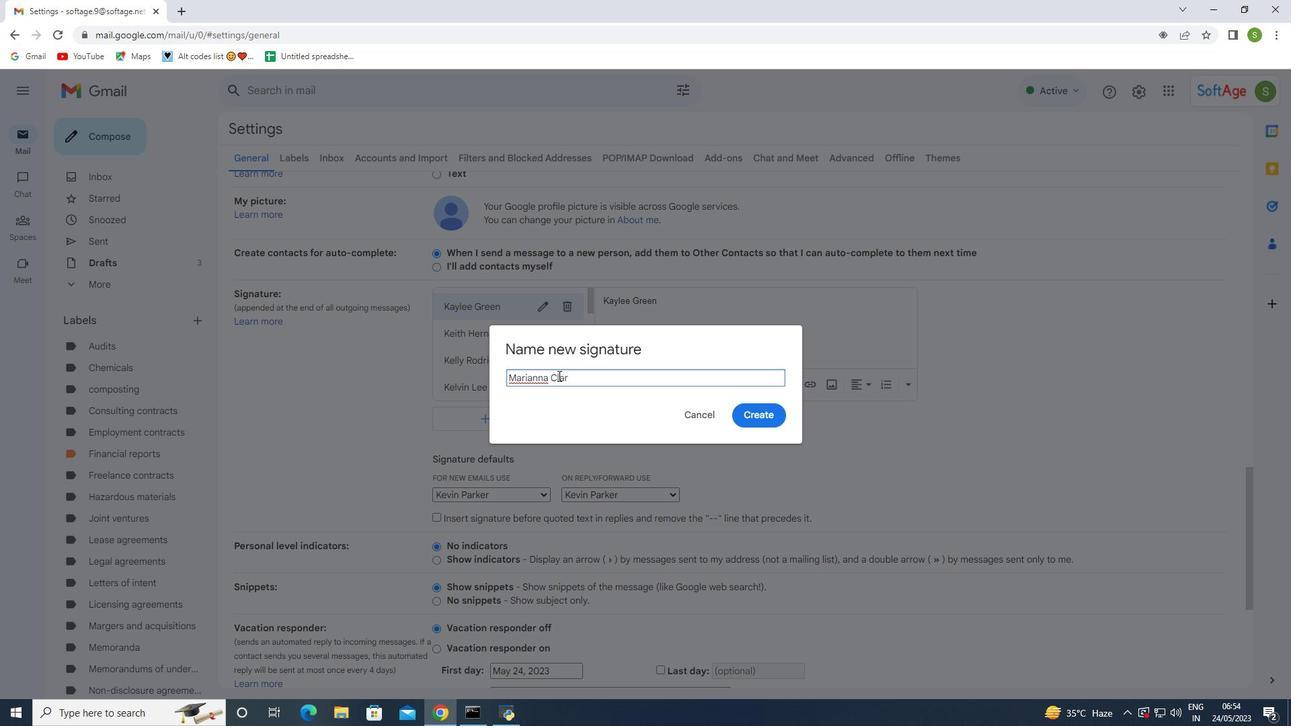 
Action: Key pressed <Key.space><Key.shift>Clark
Screenshot: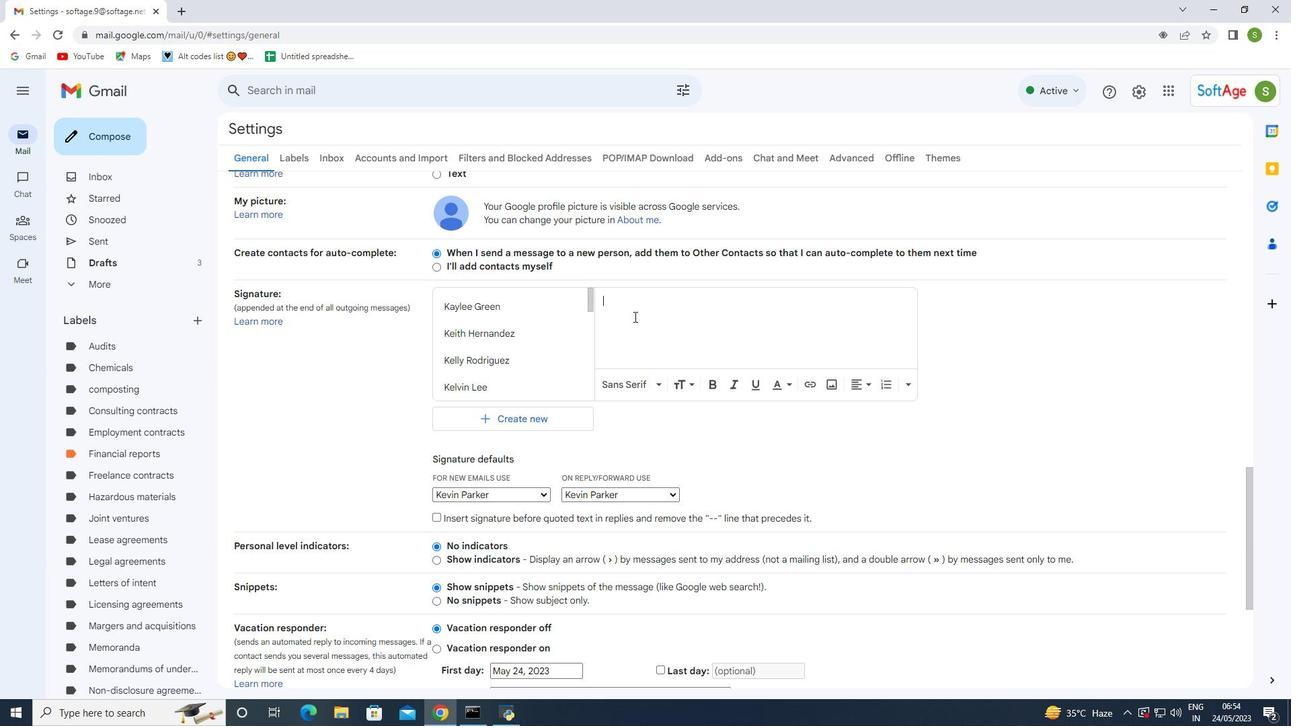 
Action: Mouse moved to (519, 431)
Screenshot: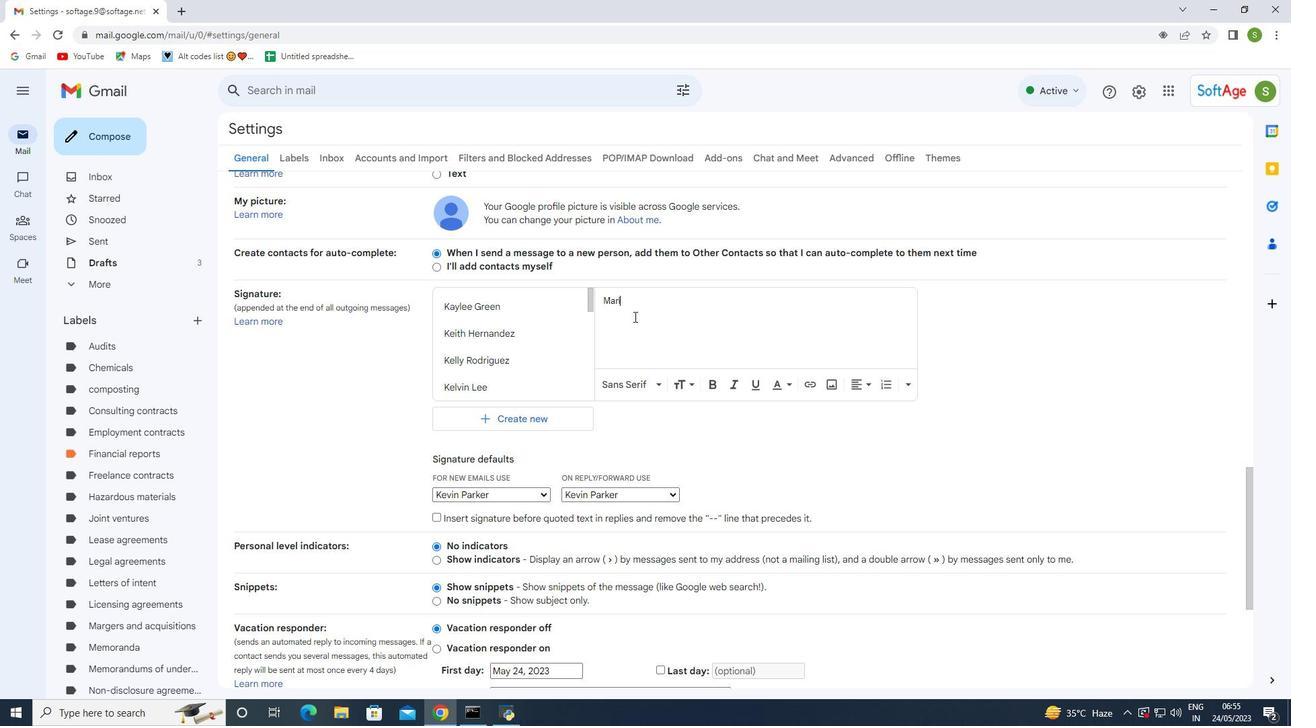 
Action: Mouse pressed left at (519, 431)
Screenshot: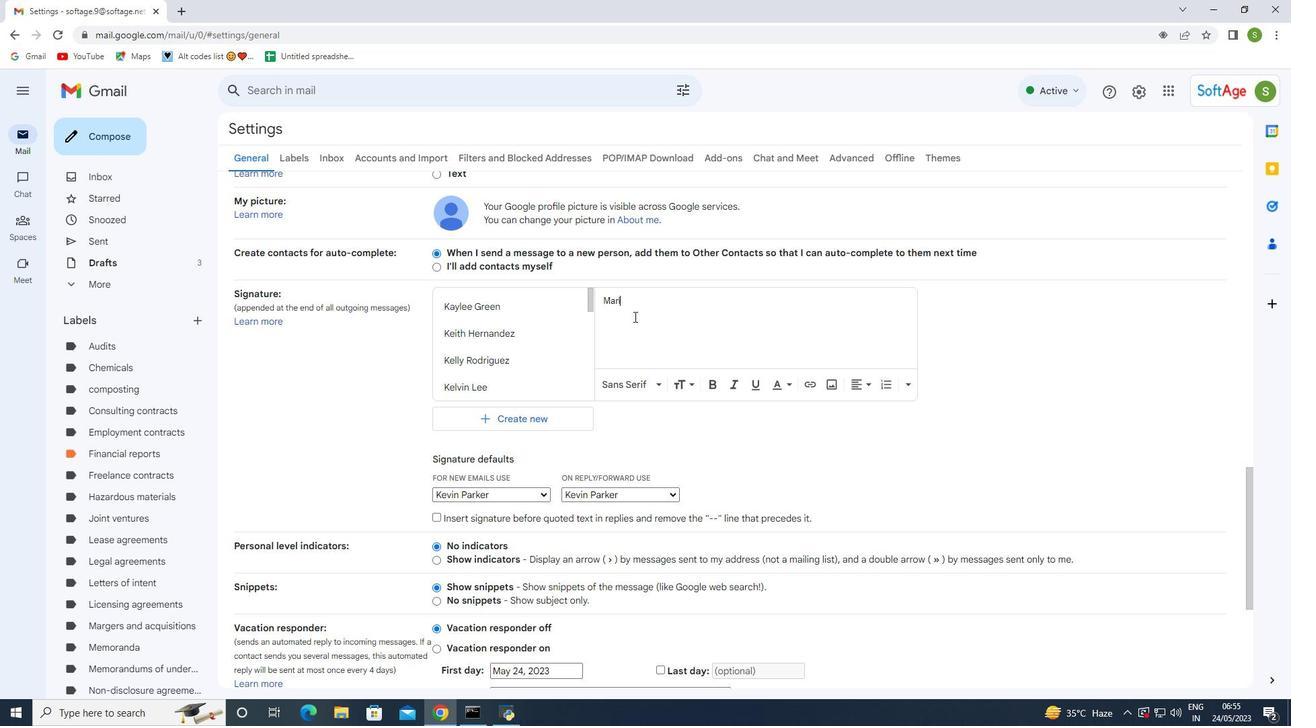 
Action: Mouse moved to (485, 657)
Screenshot: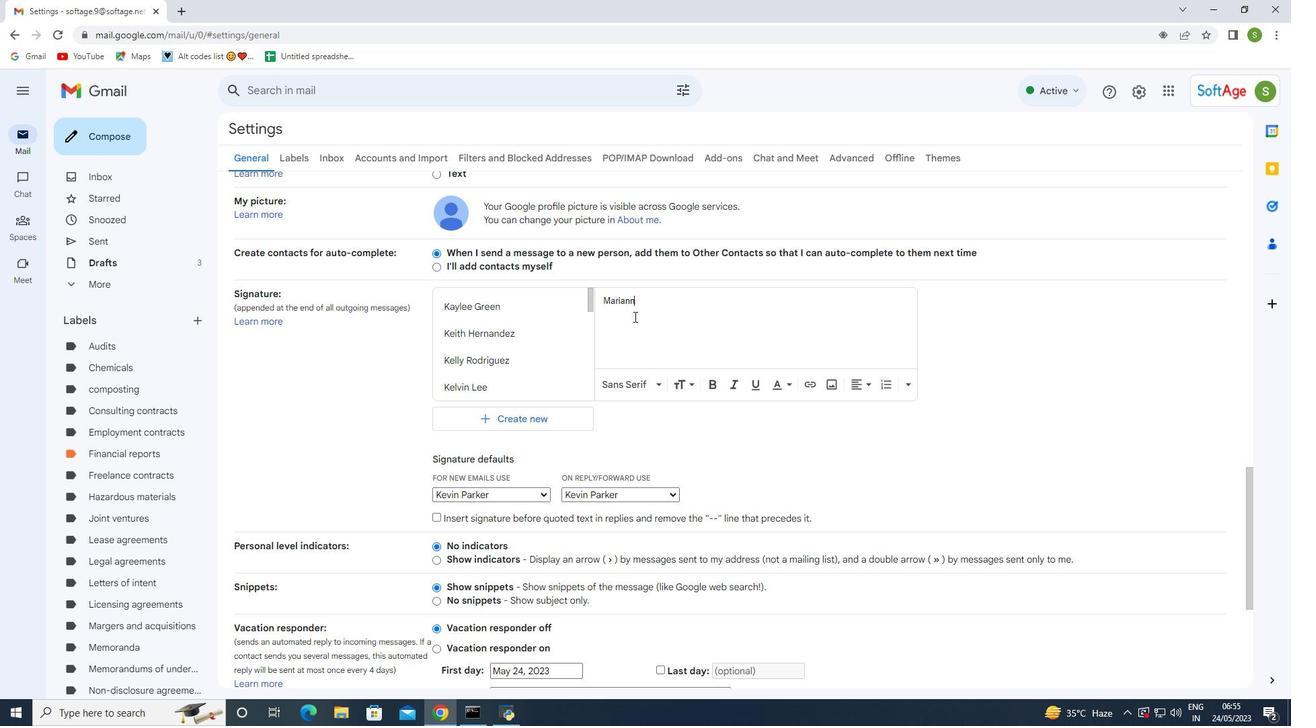 
Action: Mouse pressed left at (485, 657)
Screenshot: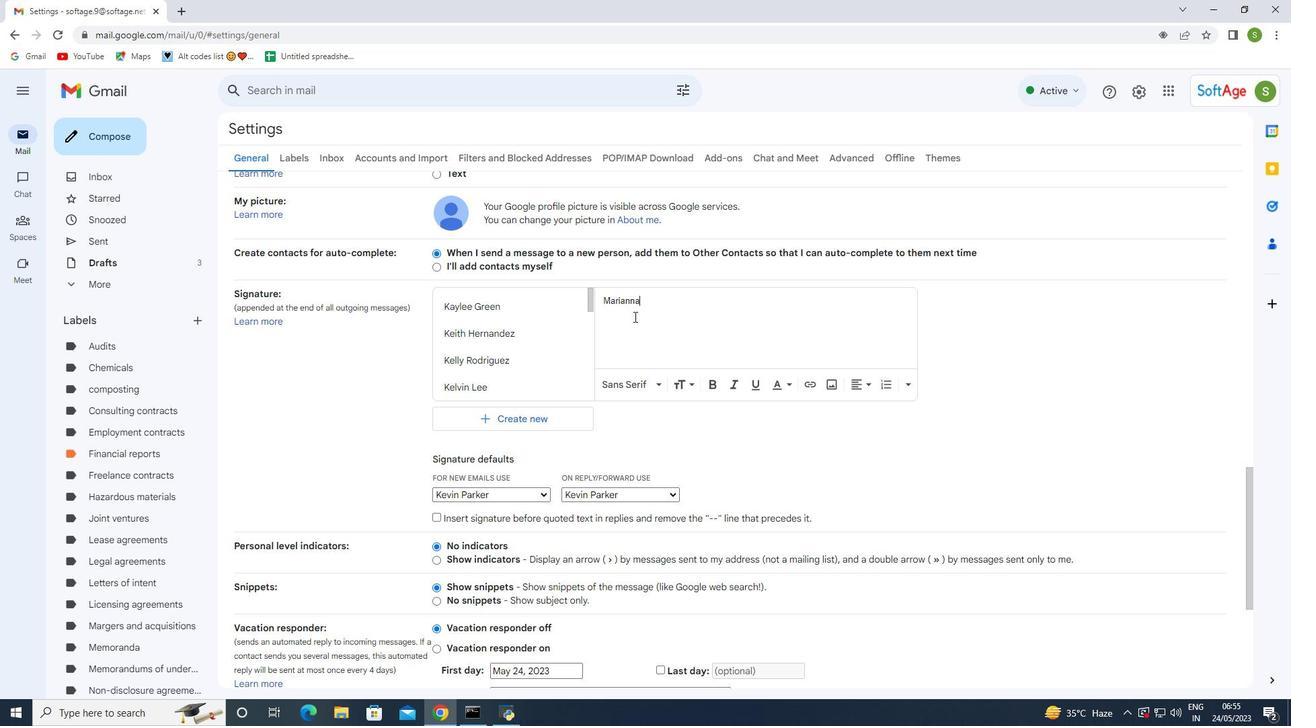 
Action: Mouse moved to (588, 430)
Screenshot: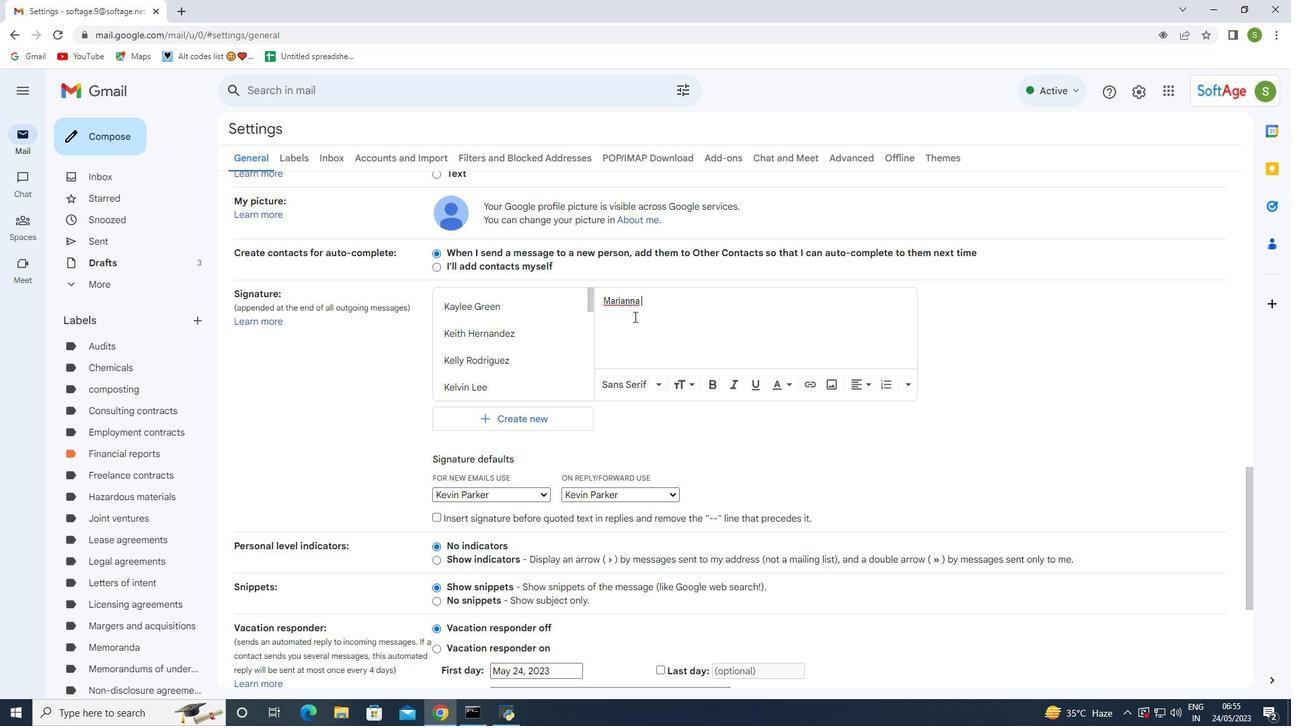 
Action: Mouse pressed left at (588, 430)
Screenshot: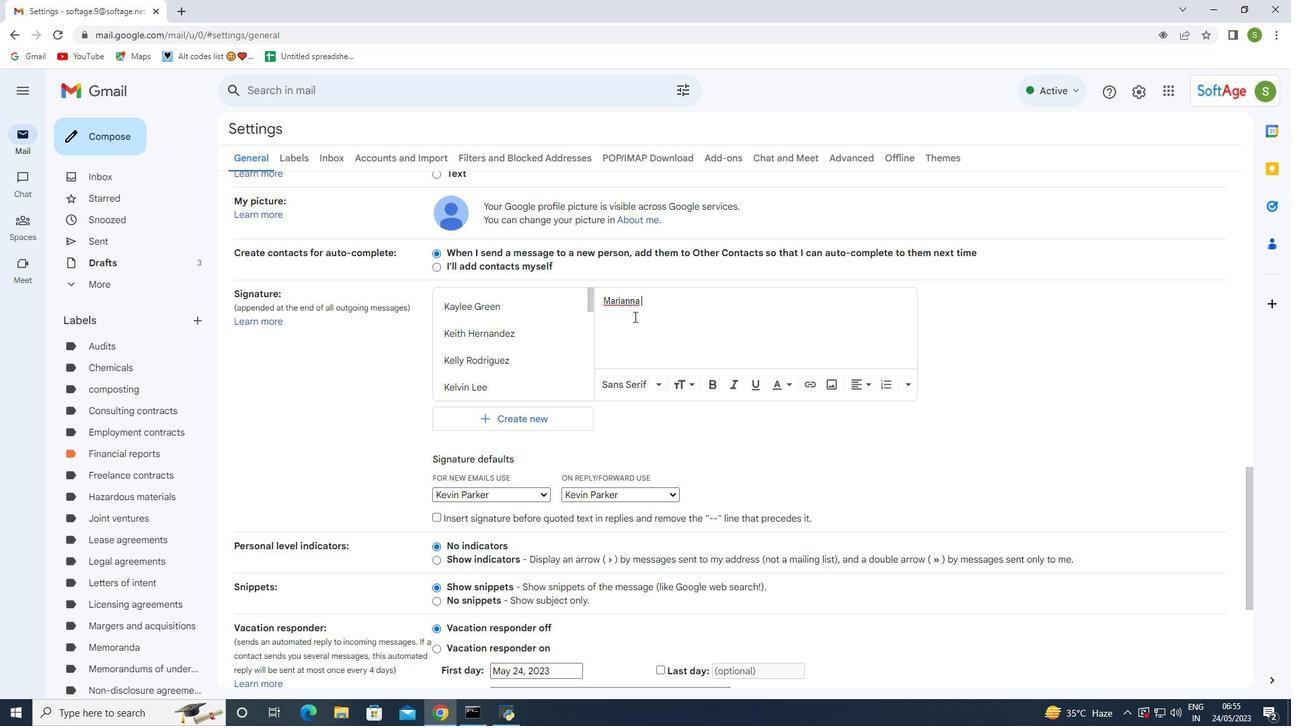 
Action: Mouse moved to (597, 659)
Screenshot: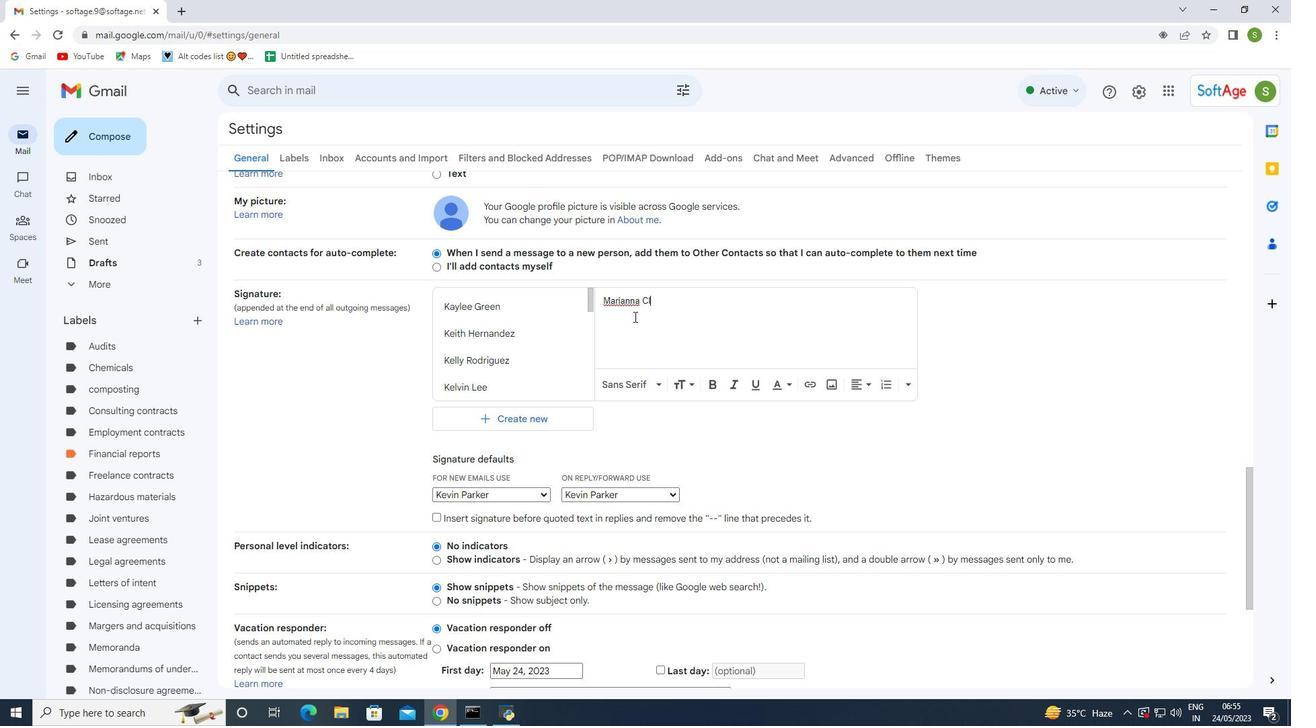 
Action: Mouse pressed left at (597, 659)
Screenshot: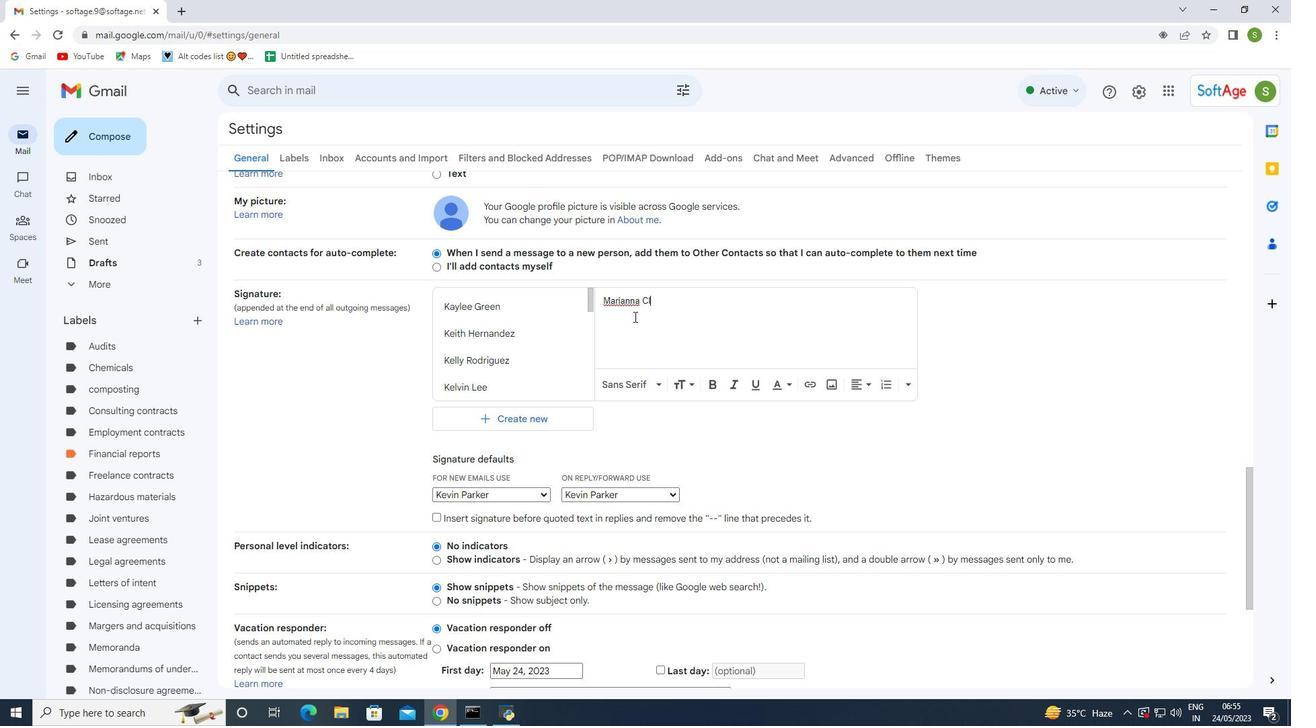 
Action: Mouse moved to (597, 467)
Screenshot: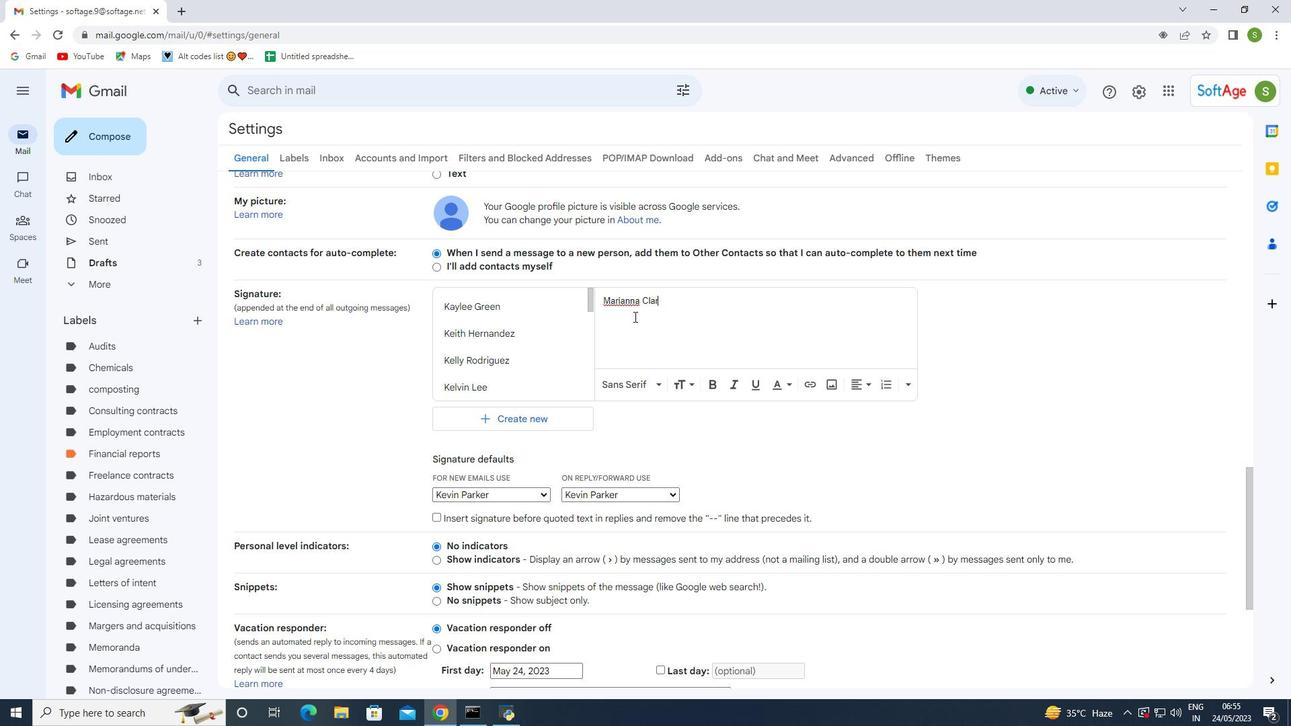 
Action: Mouse scrolled (597, 466) with delta (0, 0)
Screenshot: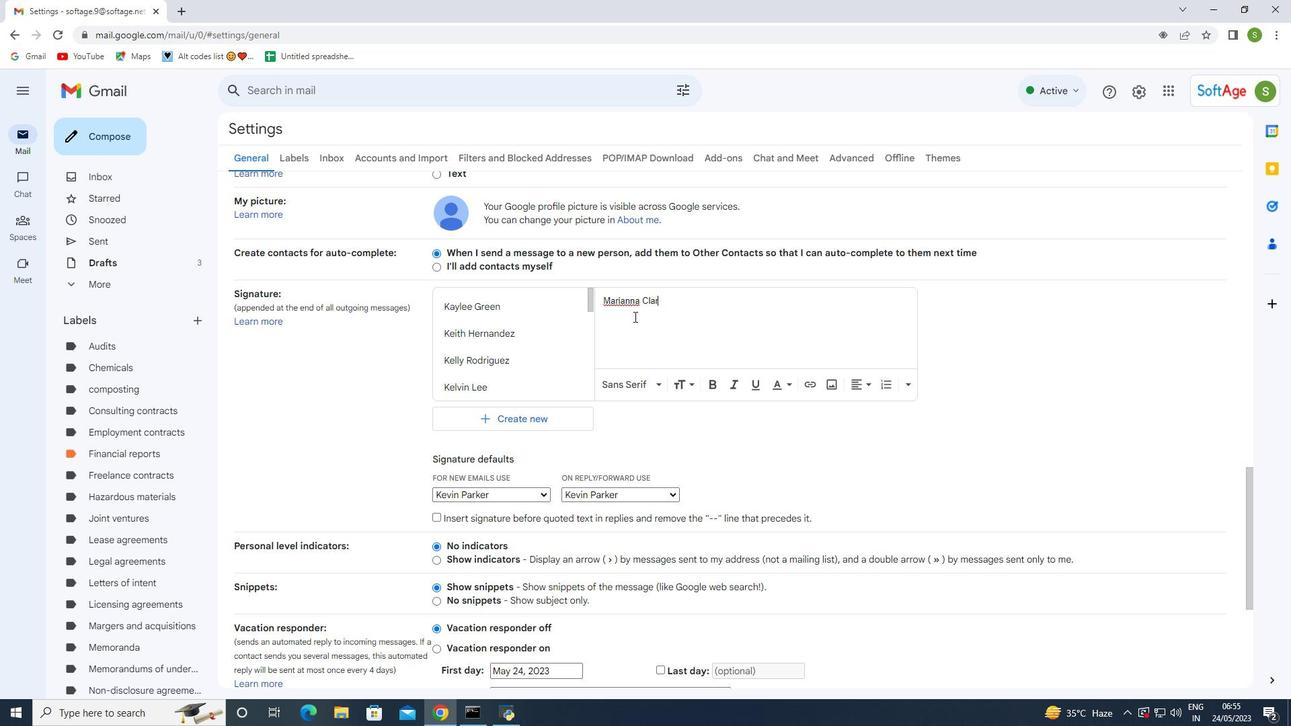 
Action: Mouse scrolled (597, 466) with delta (0, 0)
Screenshot: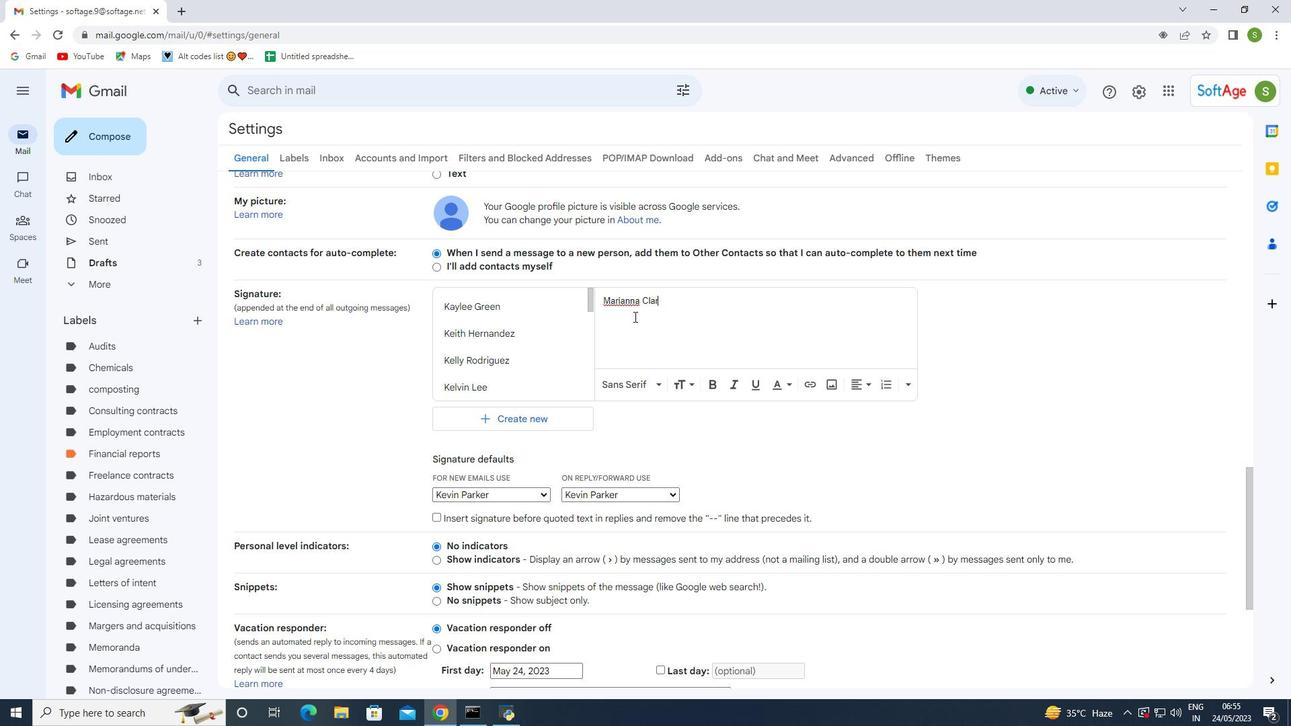 
Action: Mouse scrolled (597, 466) with delta (0, 0)
Screenshot: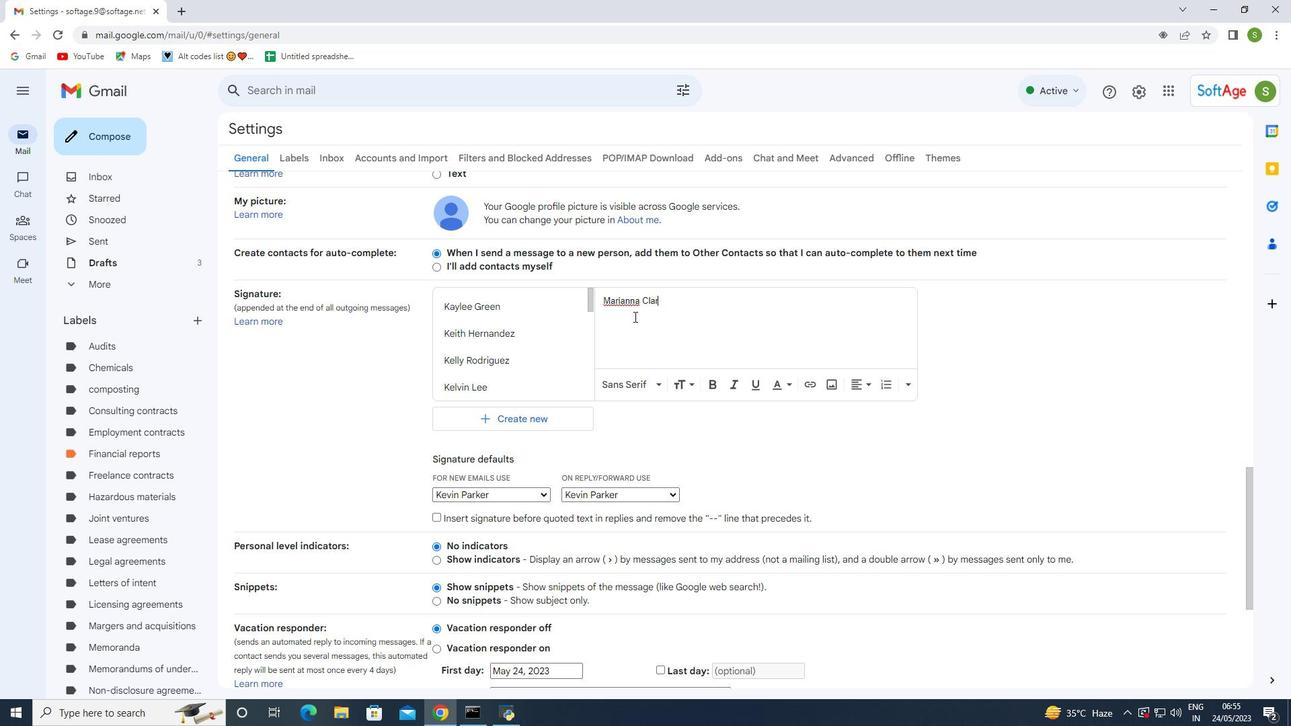 
Action: Mouse scrolled (597, 466) with delta (0, 0)
Screenshot: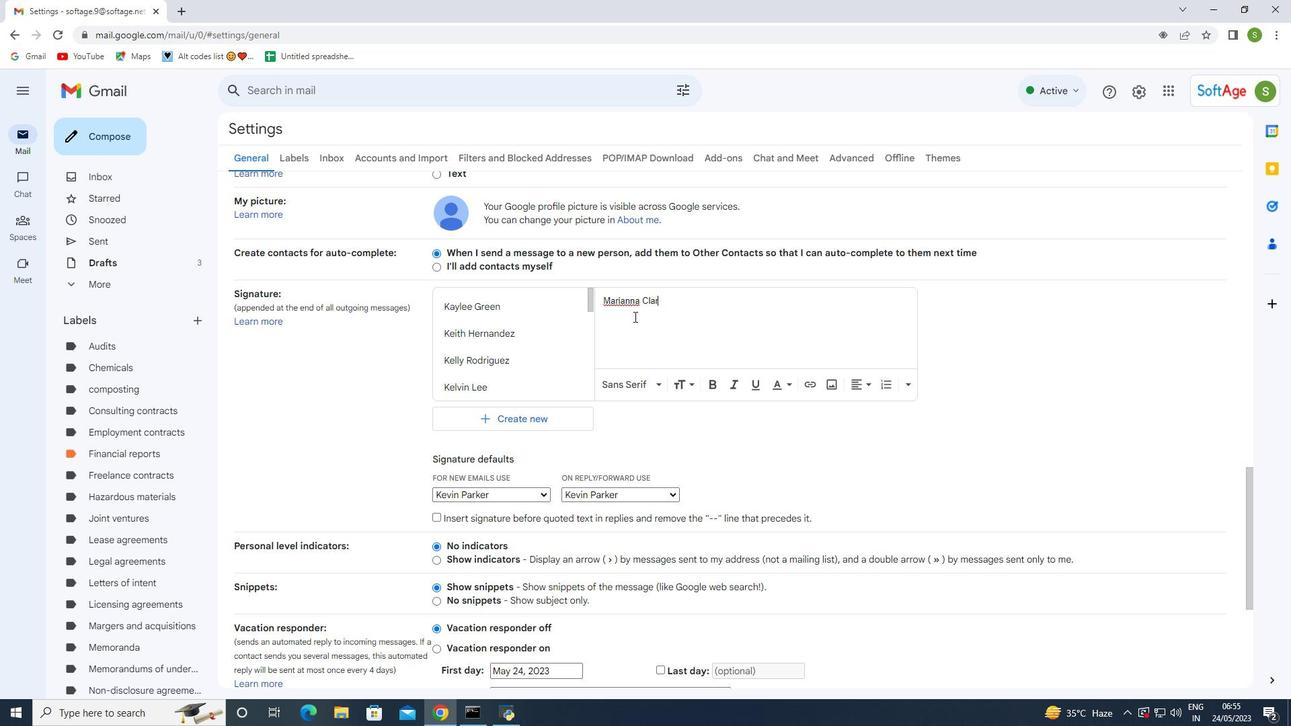 
Action: Mouse moved to (597, 467)
Screenshot: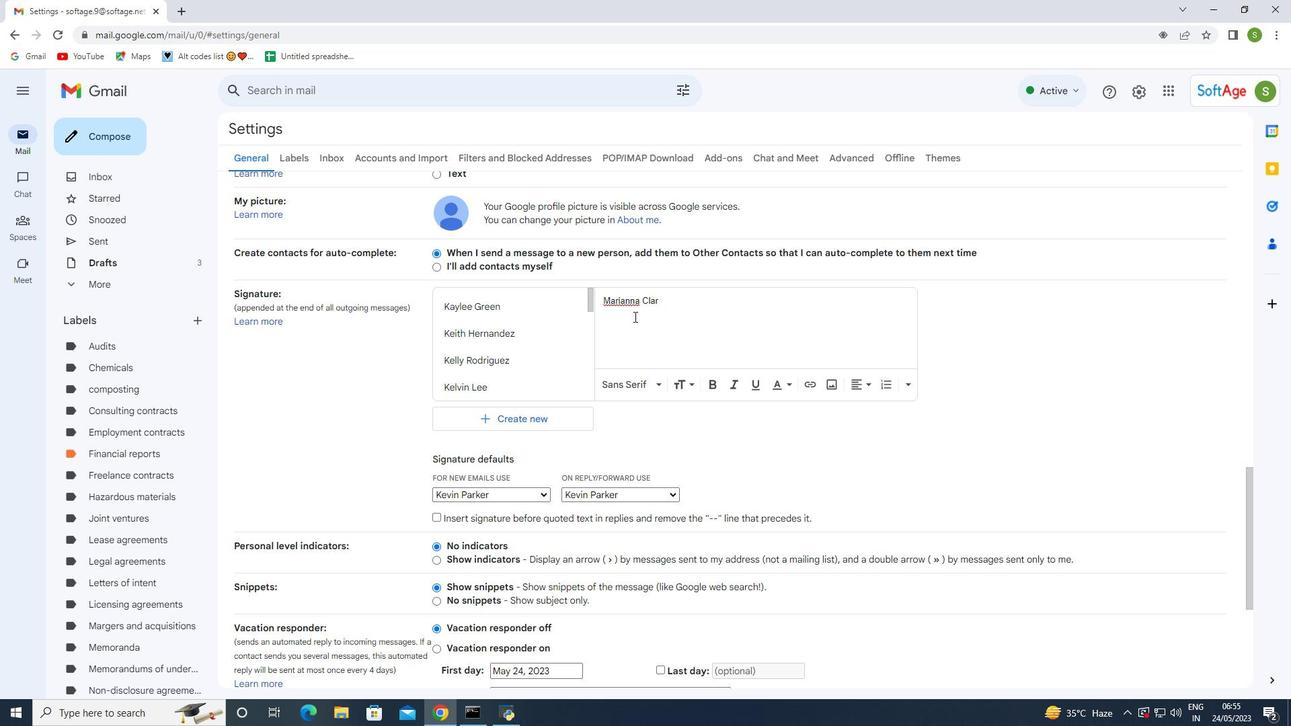 
Action: Mouse scrolled (597, 466) with delta (0, 0)
Screenshot: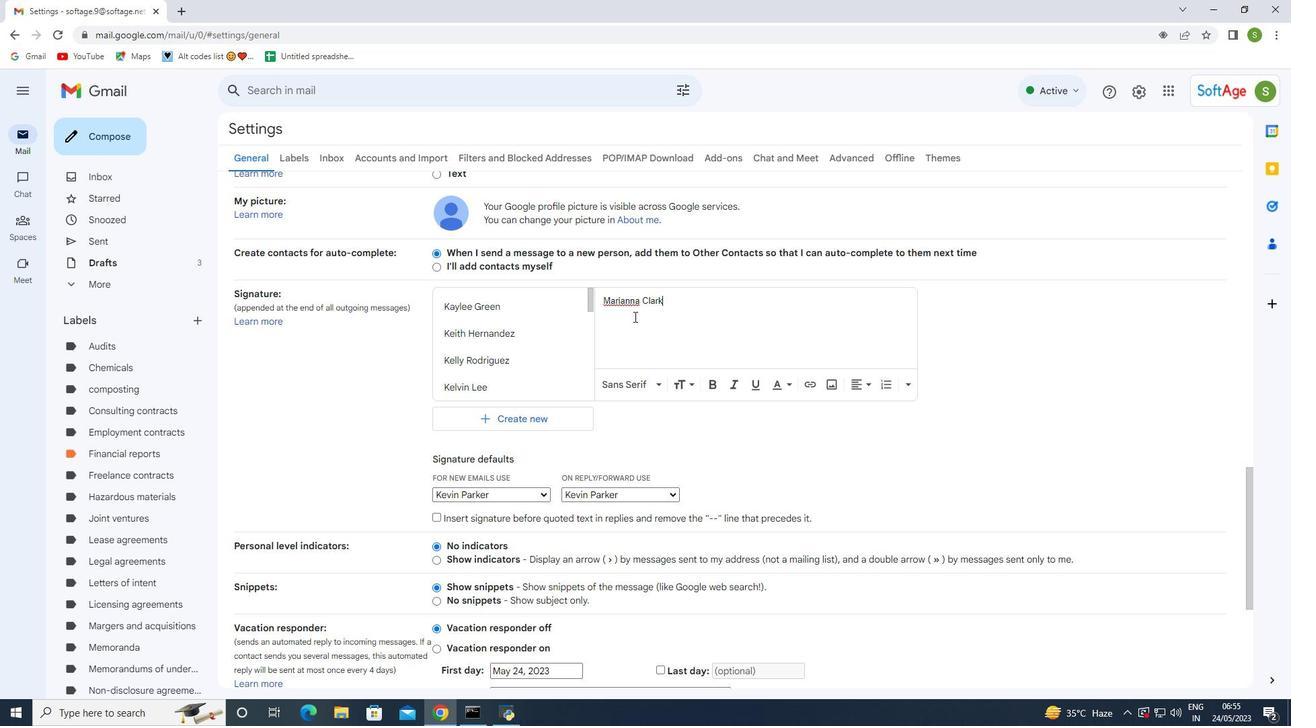 
Action: Mouse scrolled (597, 466) with delta (0, 0)
Screenshot: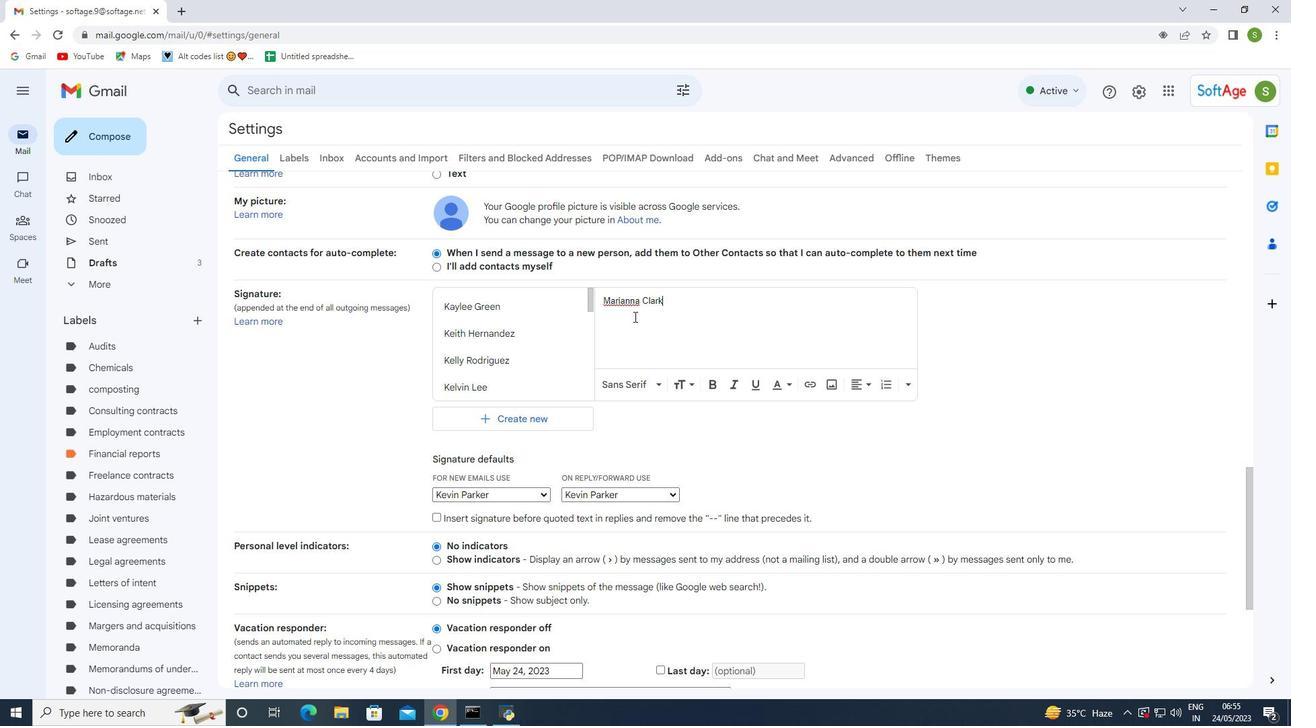 
Action: Mouse moved to (597, 468)
Screenshot: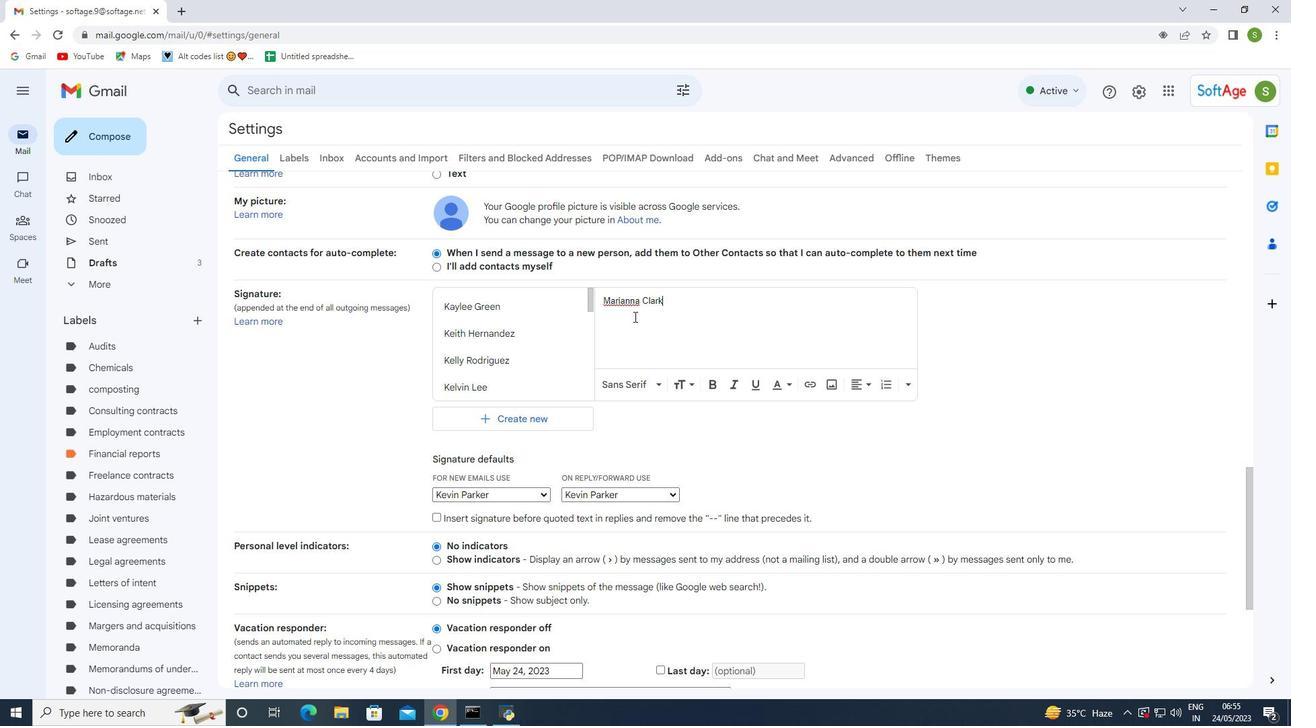 
Action: Mouse scrolled (597, 468) with delta (0, 0)
Screenshot: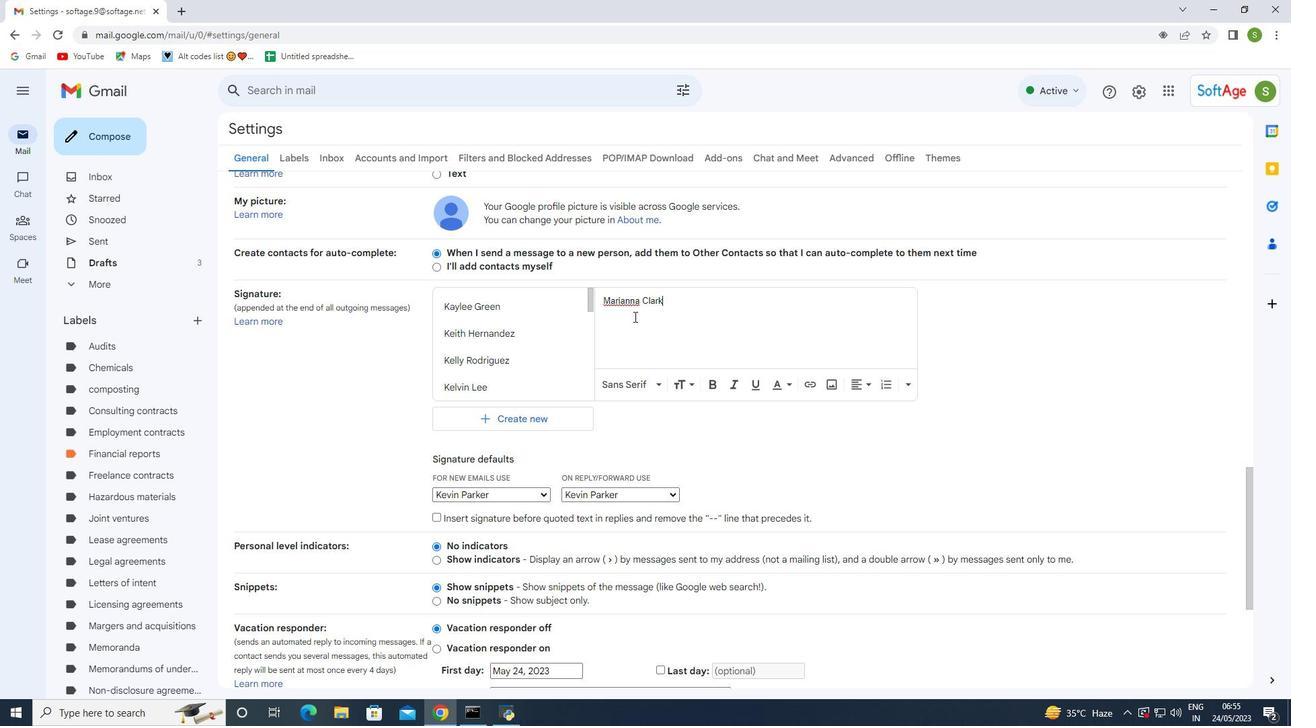 
Action: Mouse moved to (597, 474)
Screenshot: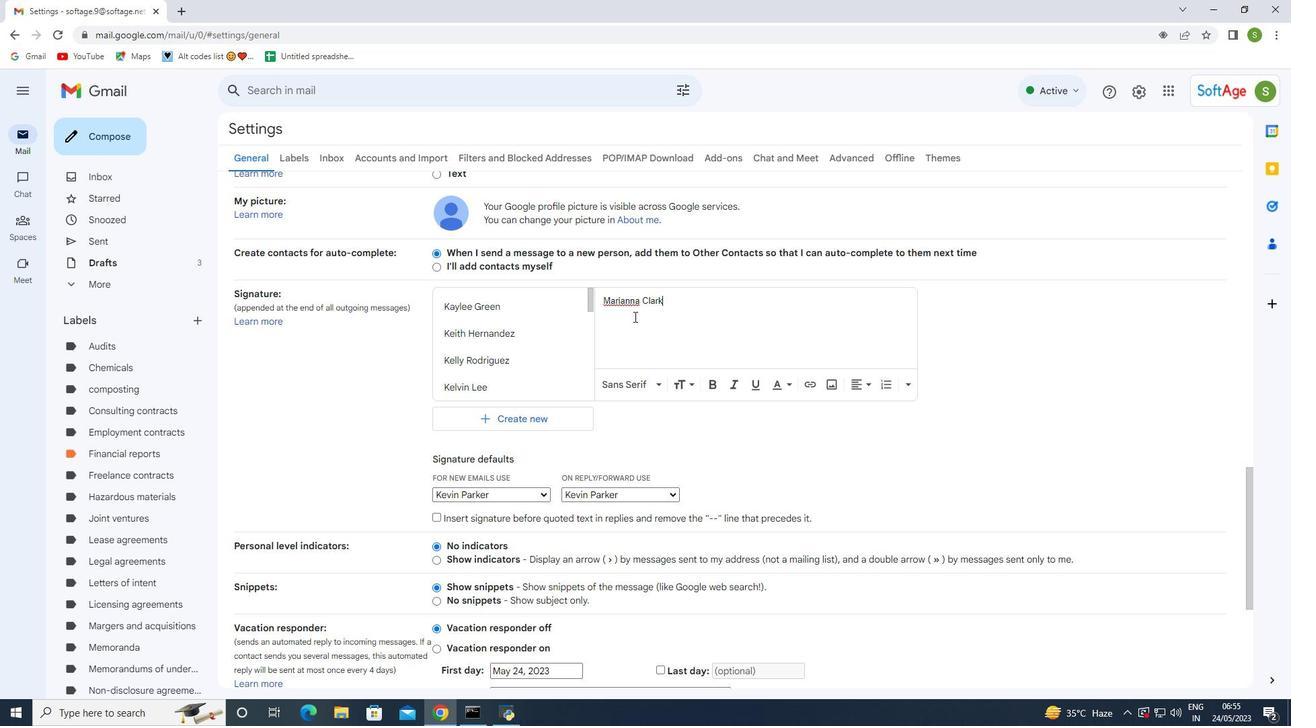 
Action: Mouse scrolled (597, 473) with delta (0, 0)
Screenshot: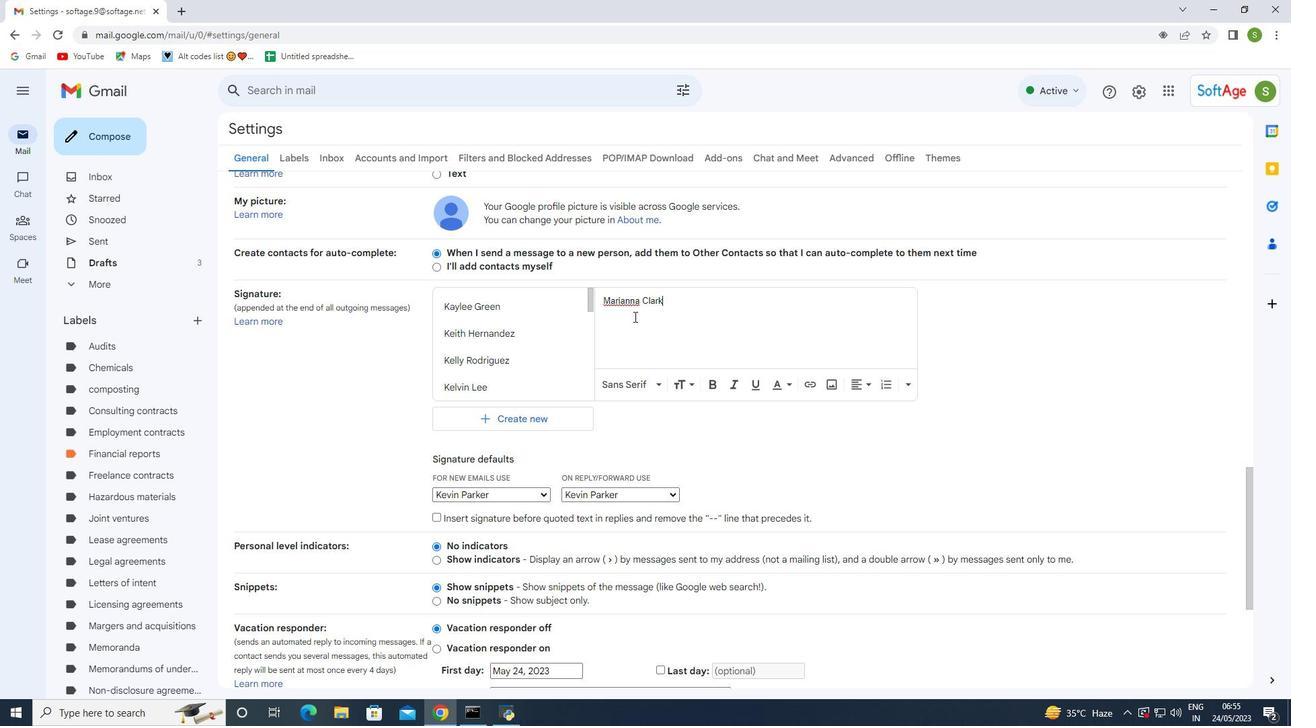 
Action: Mouse moved to (714, 618)
Screenshot: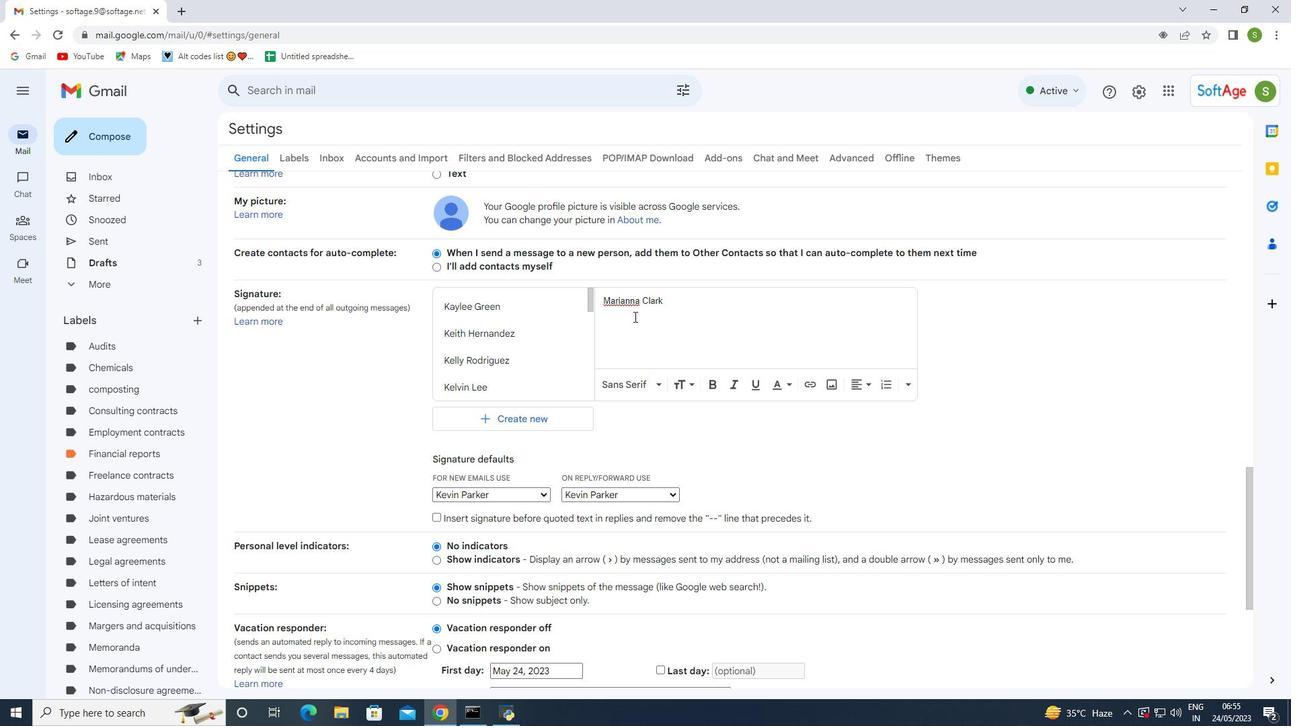 
Action: Mouse pressed left at (714, 618)
Screenshot: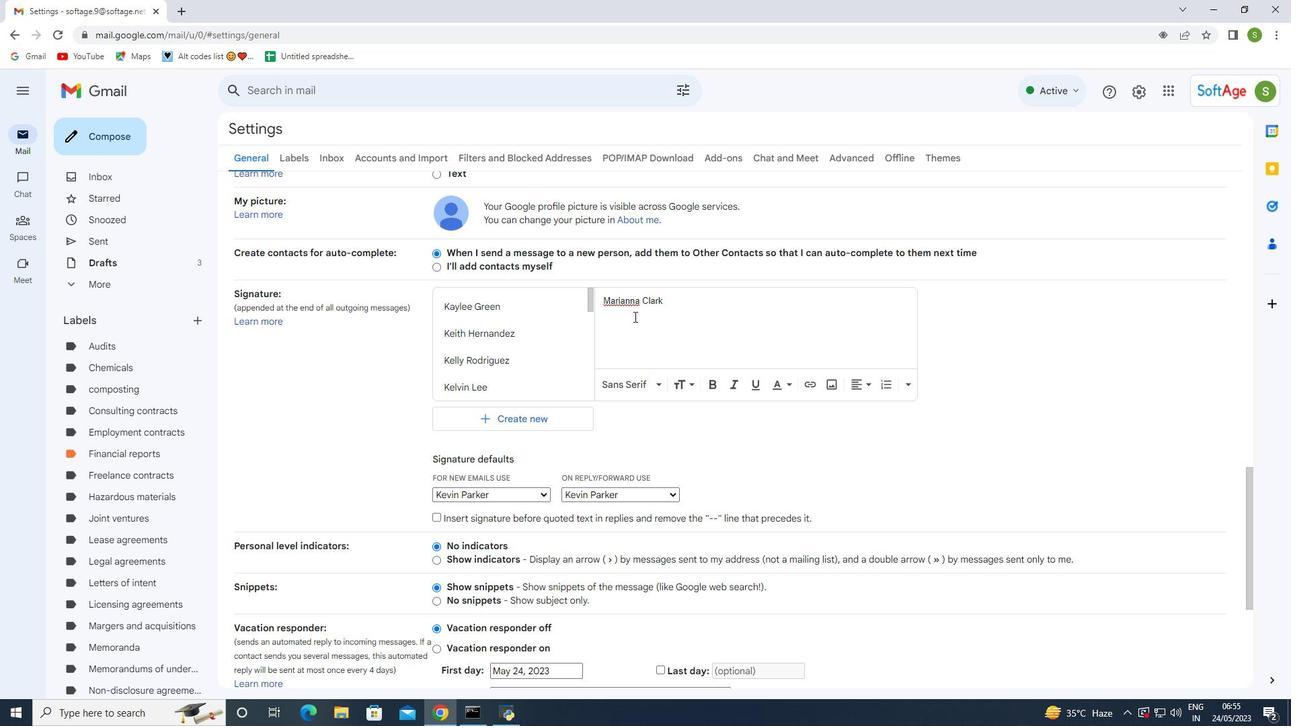 
Action: Mouse moved to (113, 143)
Screenshot: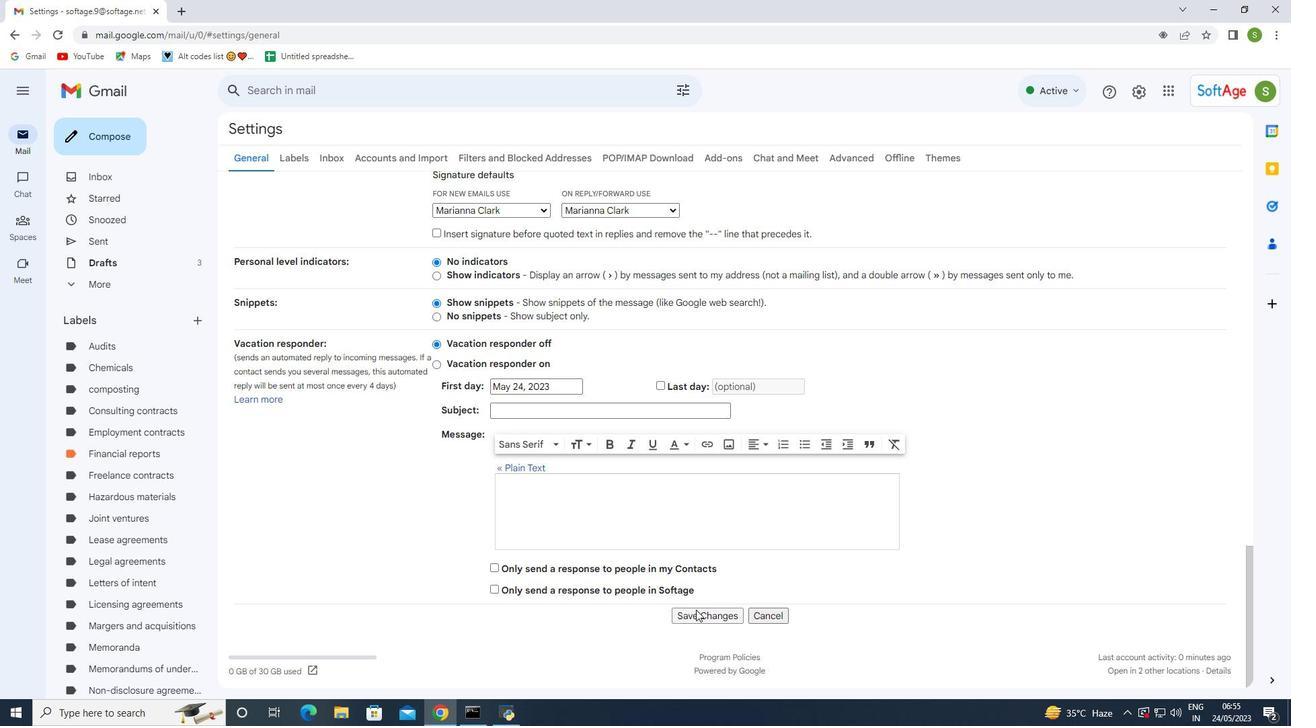 
Action: Mouse pressed left at (113, 143)
Screenshot: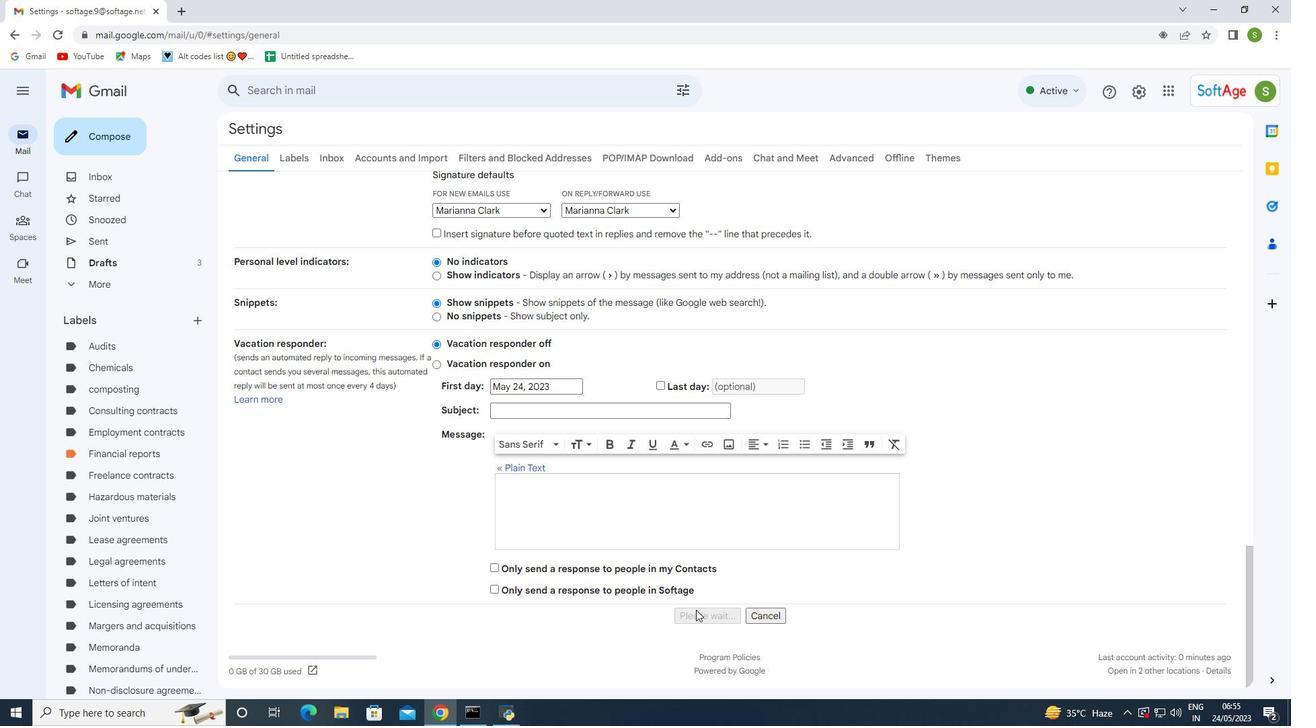 
Action: Mouse moved to (899, 328)
Screenshot: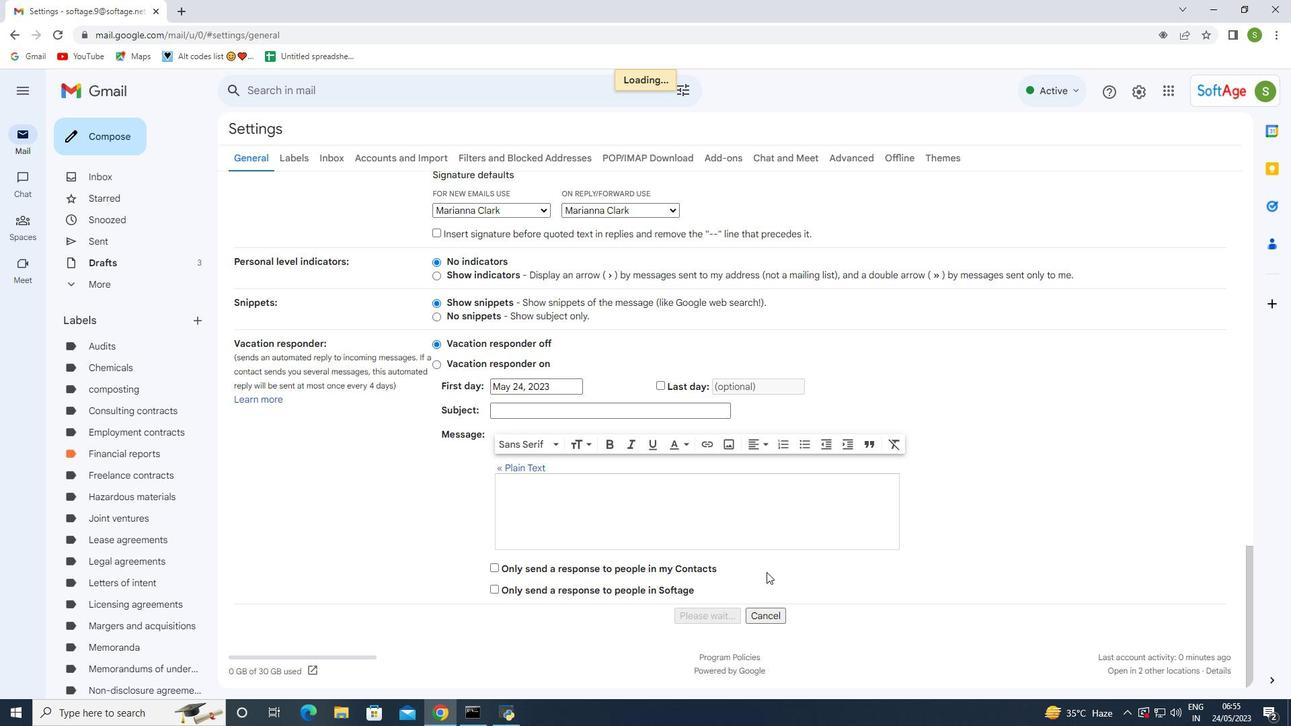
Action: Mouse pressed left at (899, 328)
Screenshot: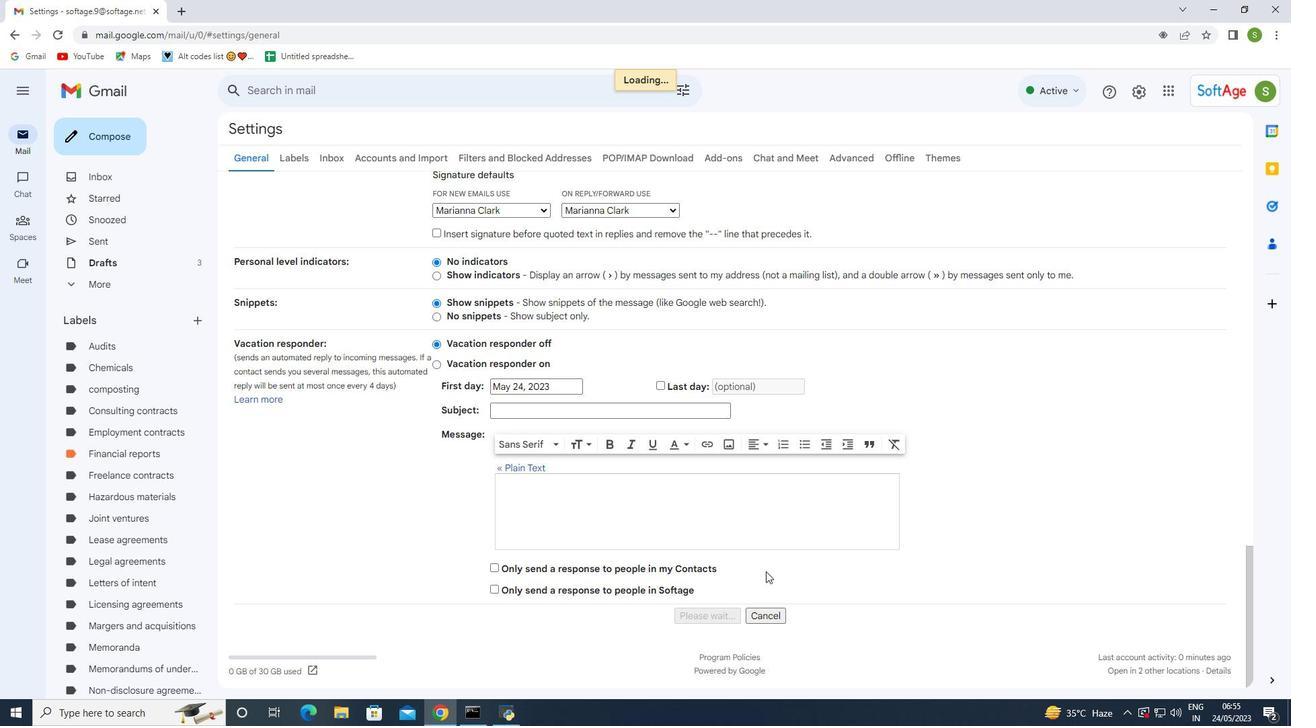 
Action: Key pressed softage,<Key.backspace>.4<Key.shift>@softage,<Key.backspace>.net
Screenshot: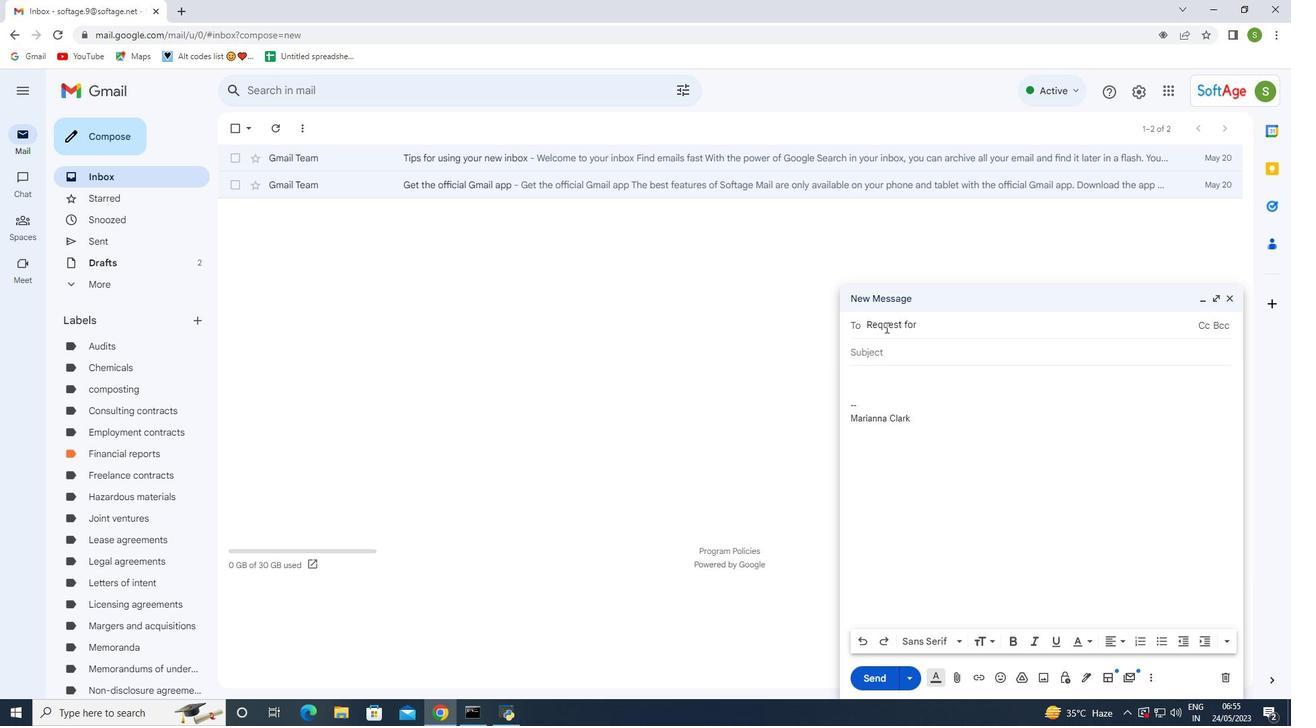 
Action: Mouse moved to (938, 356)
Screenshot: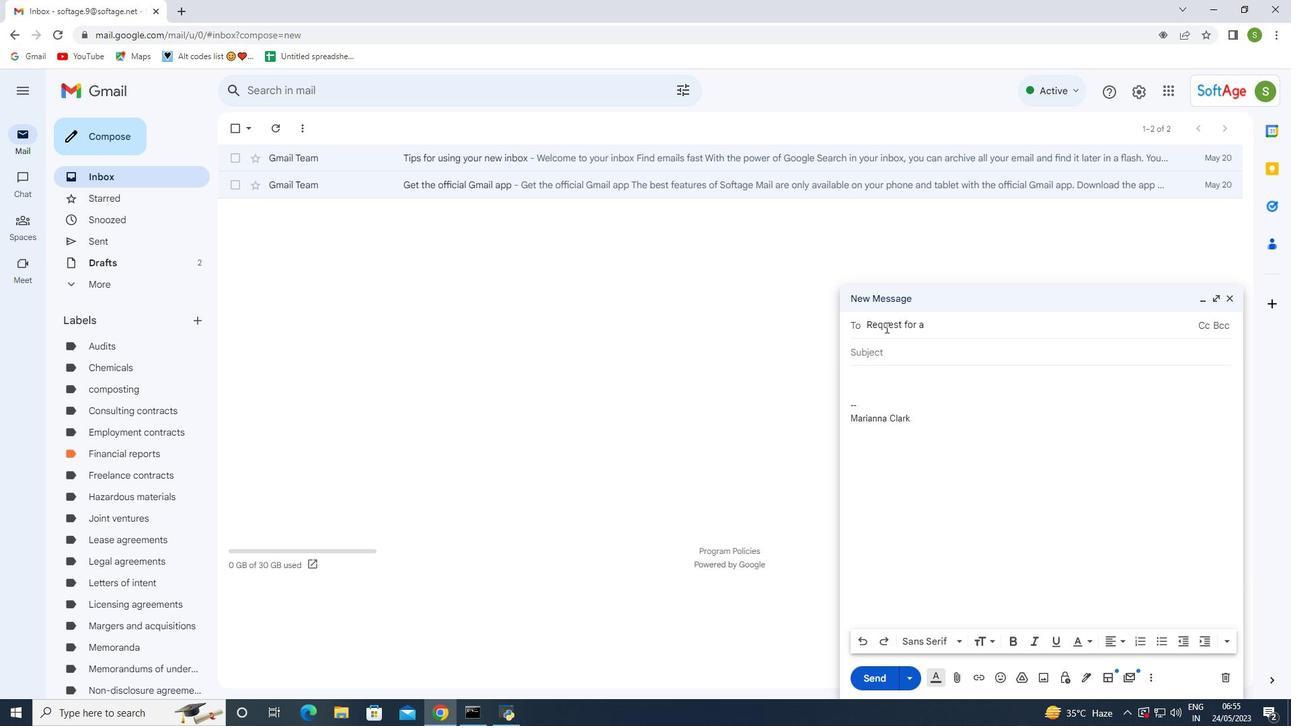 
Action: Mouse pressed left at (938, 356)
Screenshot: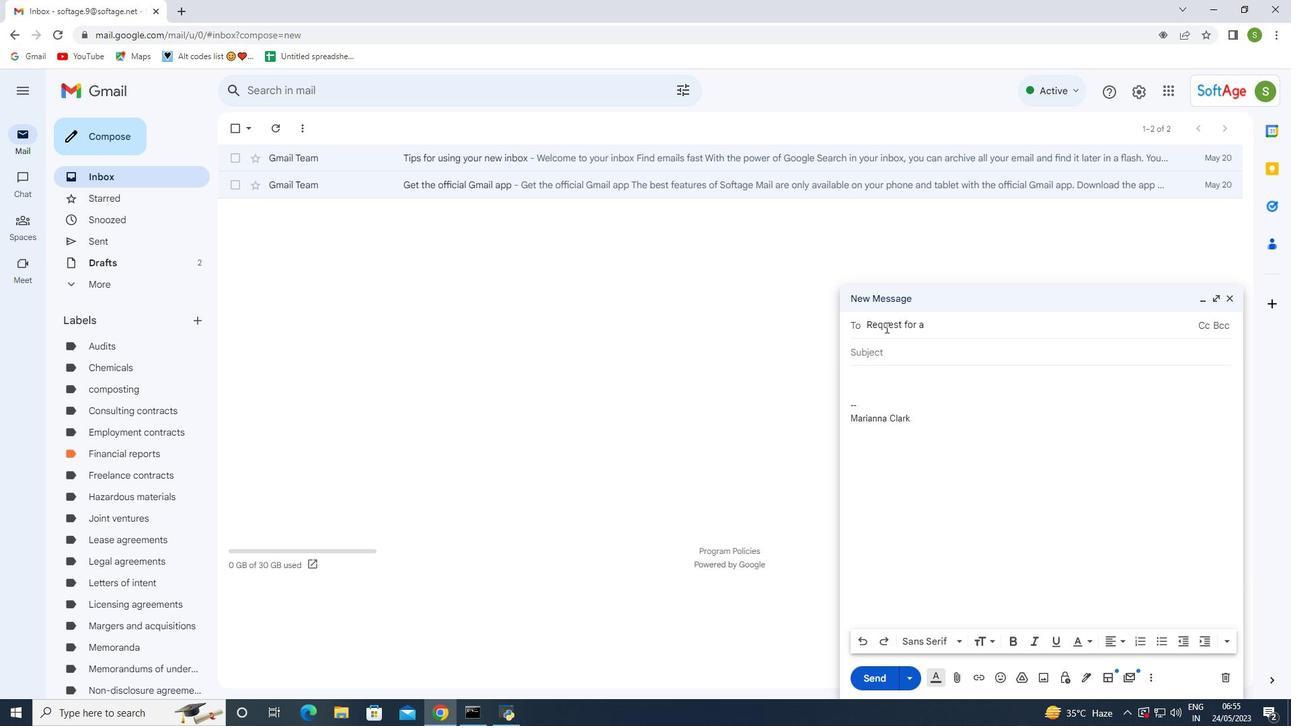 
Action: Mouse moved to (895, 358)
Screenshot: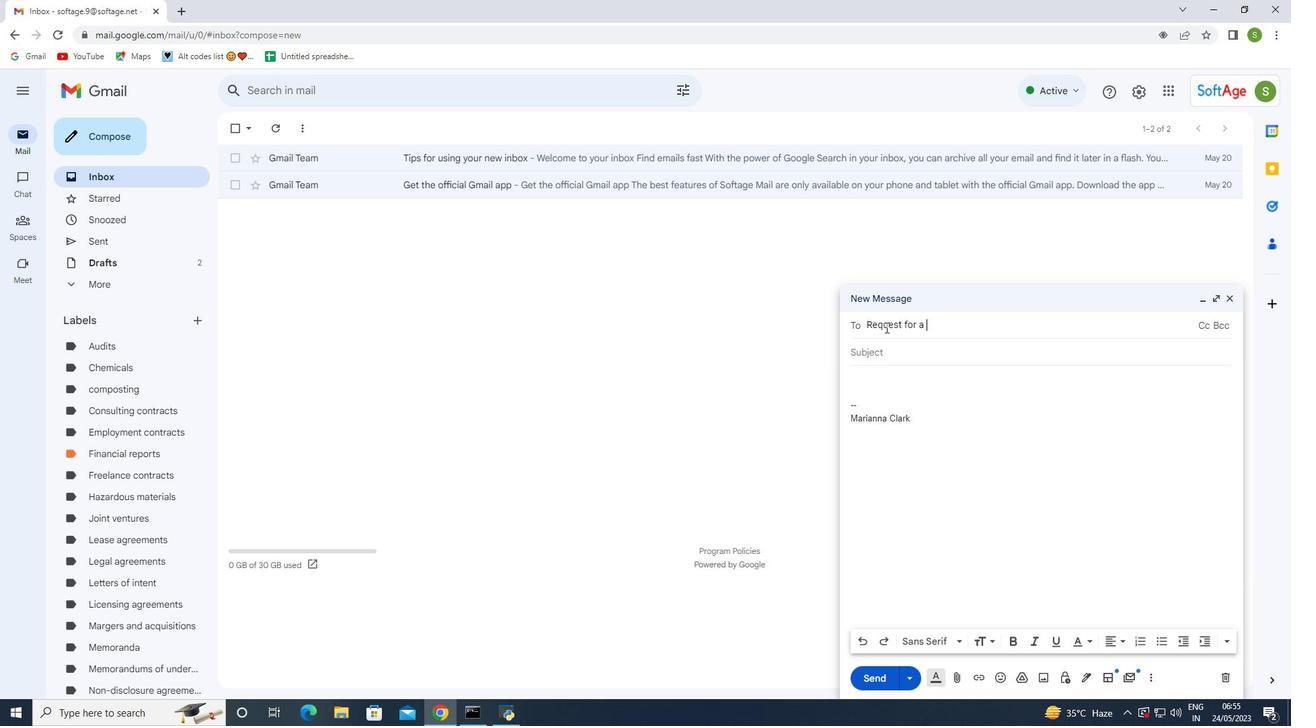 
Action: Mouse pressed left at (895, 358)
Screenshot: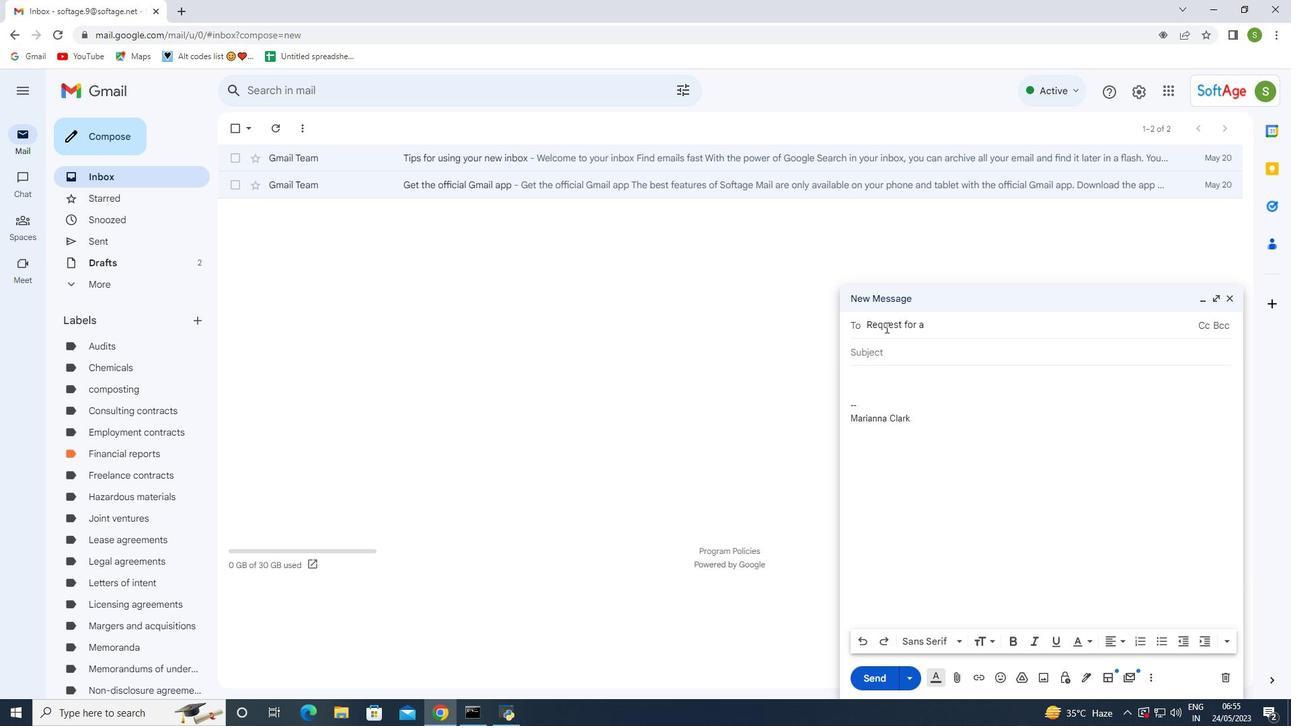 
Action: Mouse moved to (894, 373)
Screenshot: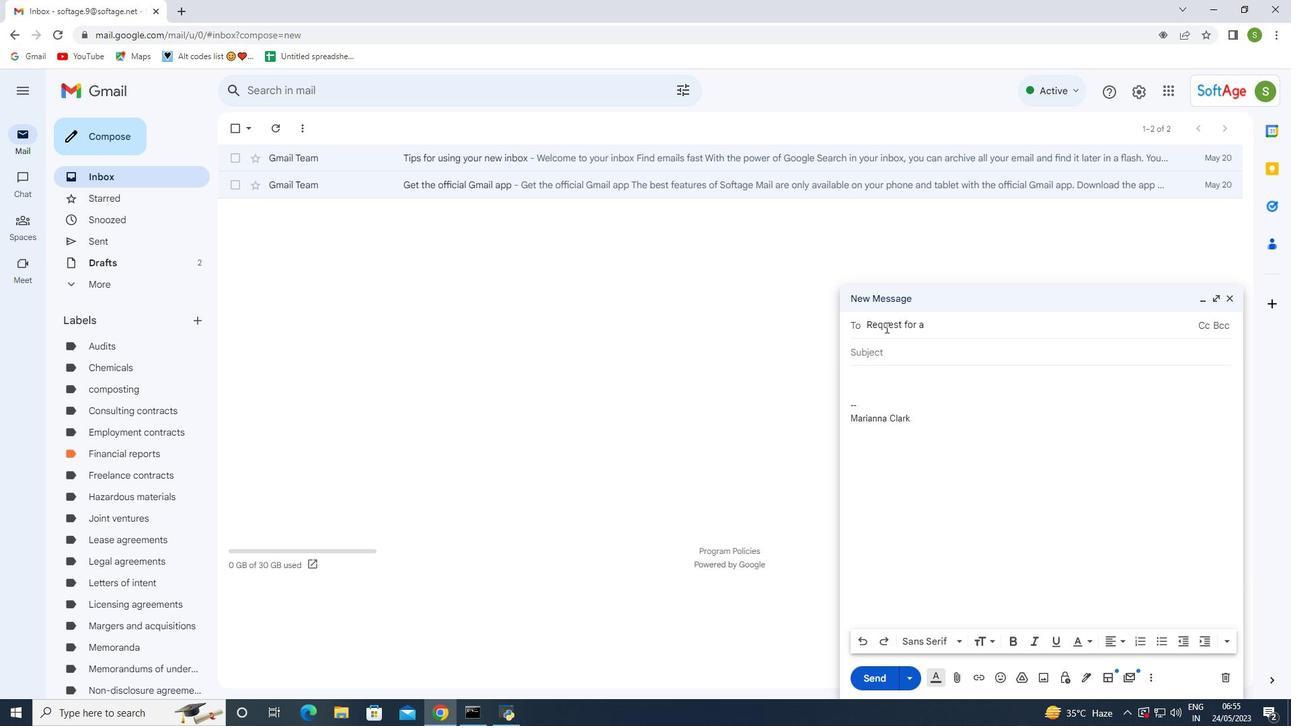 
Action: Mouse pressed left at (894, 373)
Screenshot: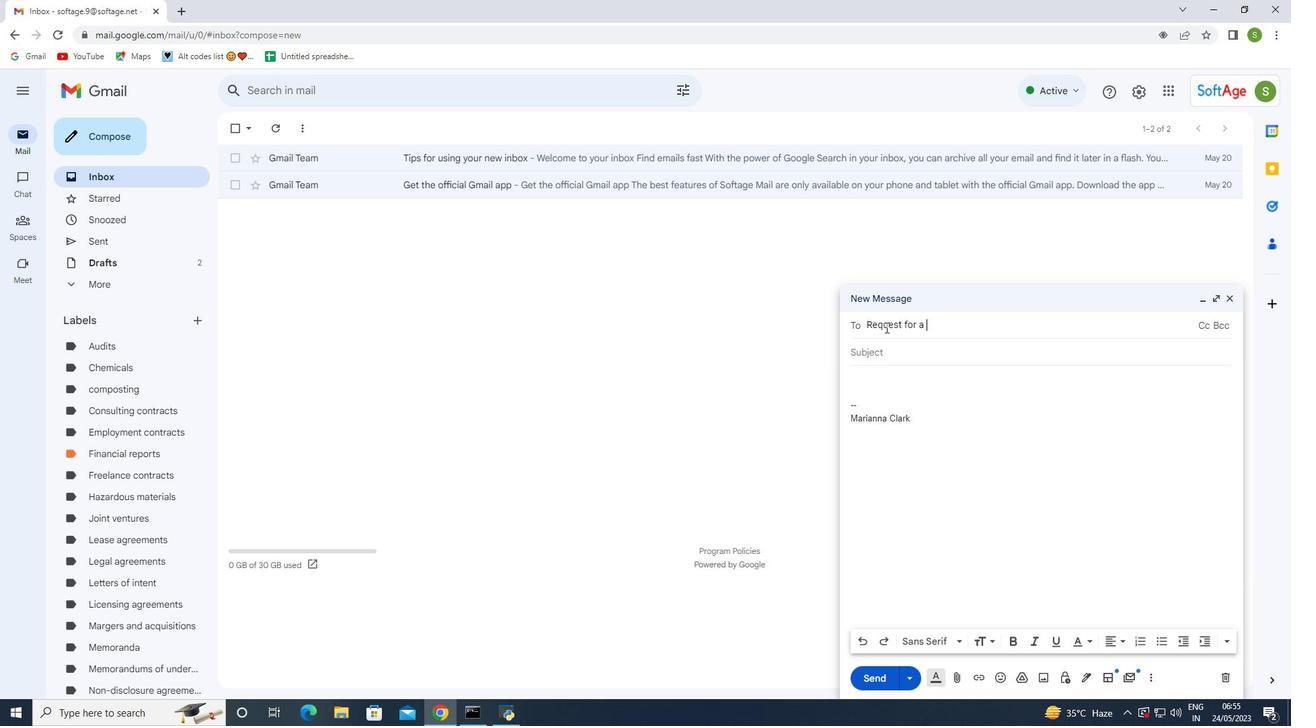 
Action: Mouse moved to (897, 347)
Screenshot: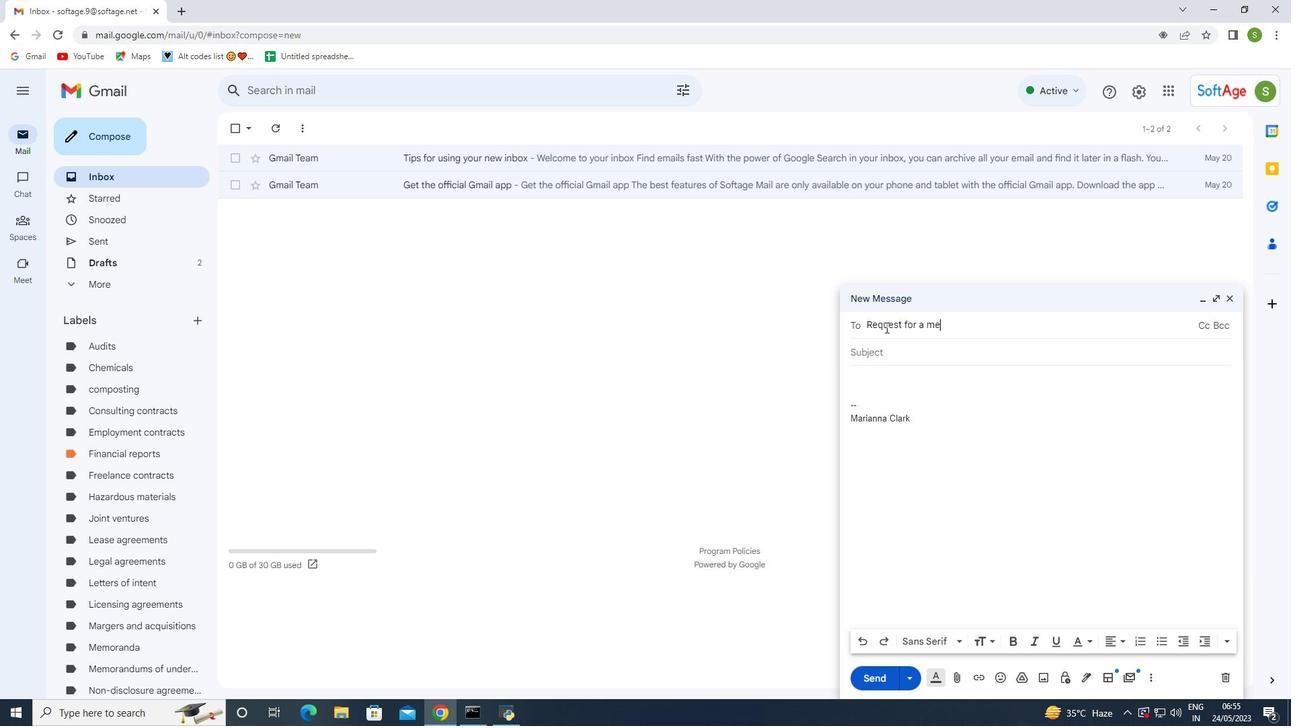 
Action: Mouse pressed left at (897, 347)
Screenshot: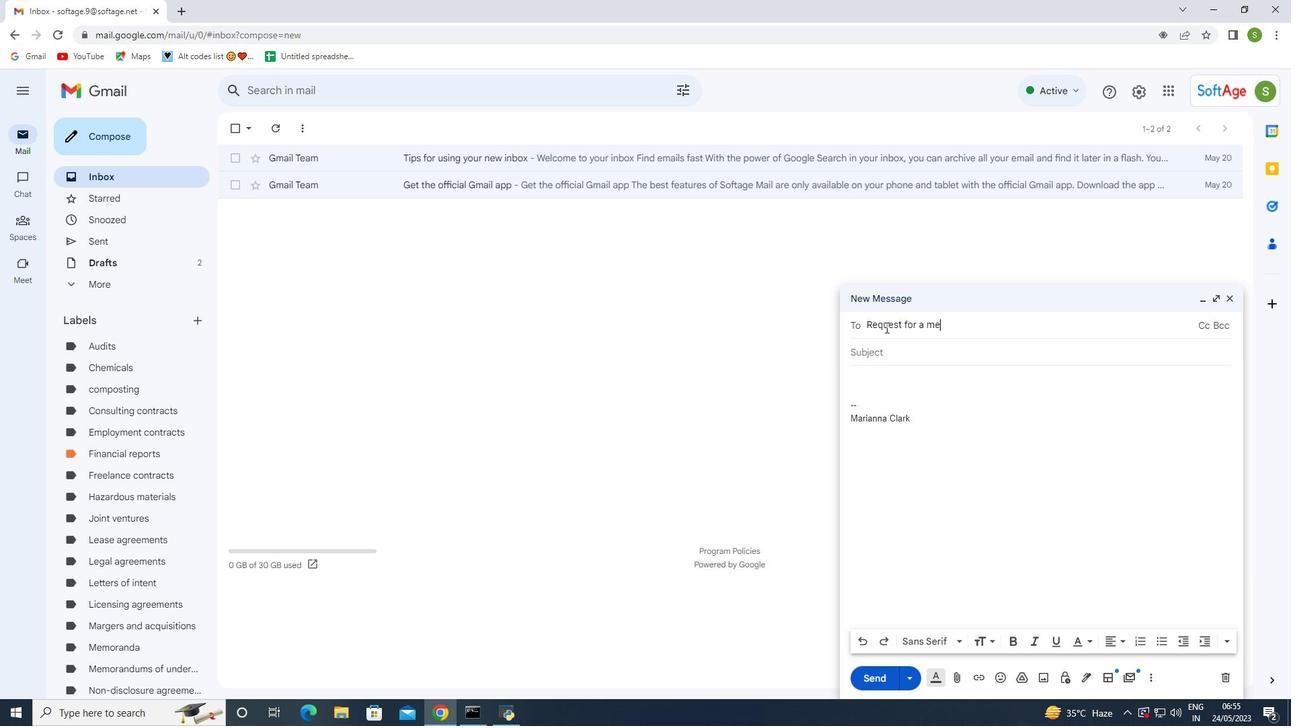 
Action: Key pressed <Key.shift>Request<Key.space>for<Key.space>a<Key.space>mentorship<Key.space>follow-up
Screenshot: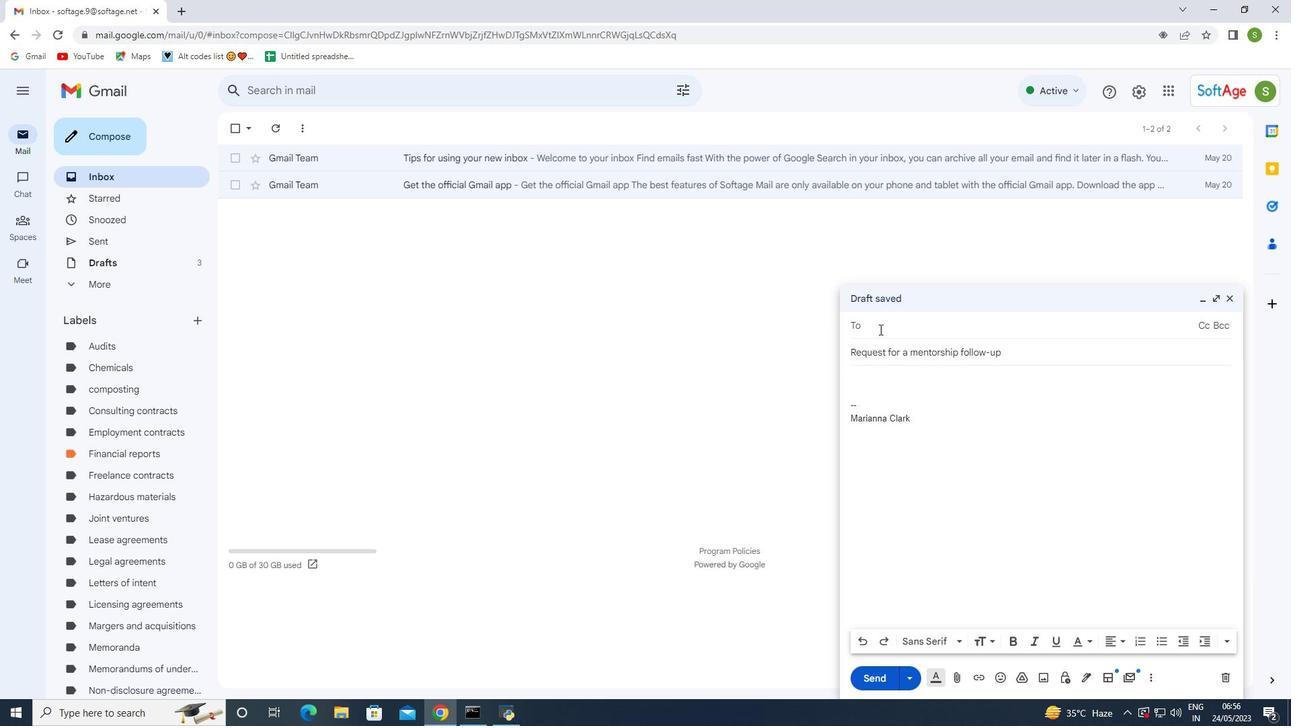 
Action: Mouse moved to (857, 406)
Screenshot: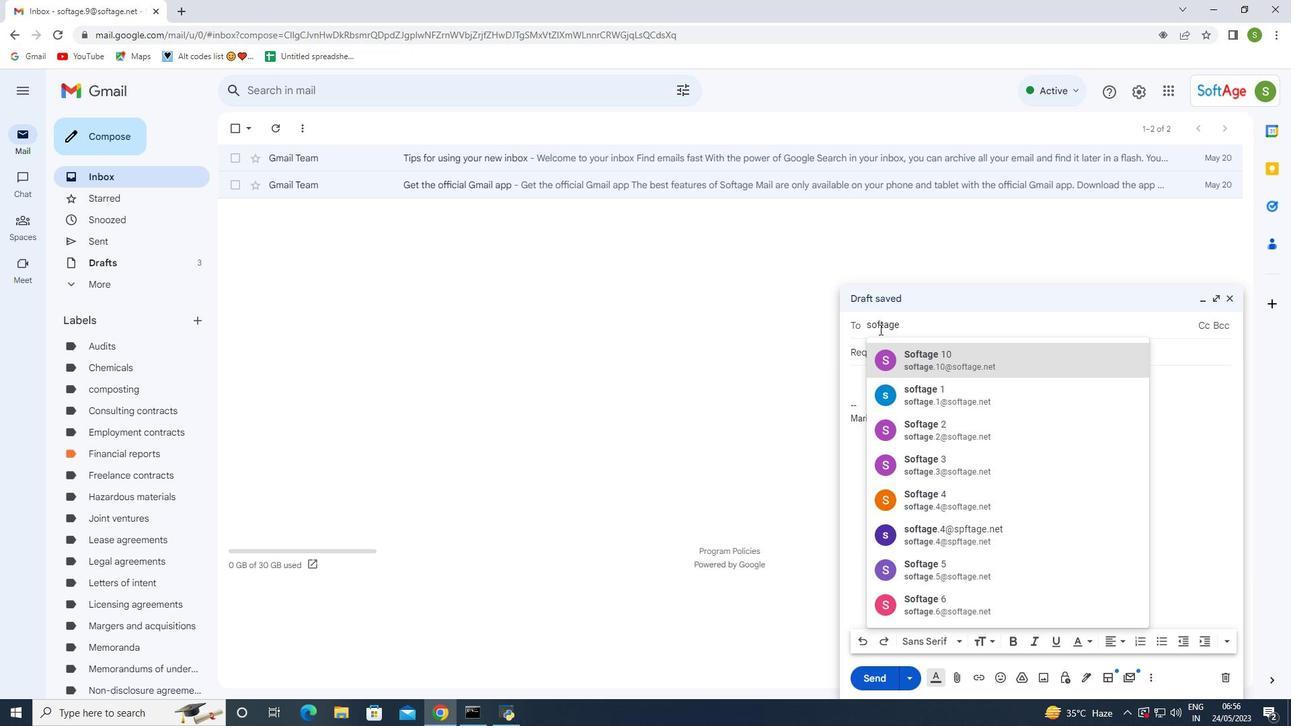 
Action: Mouse pressed left at (857, 406)
Screenshot: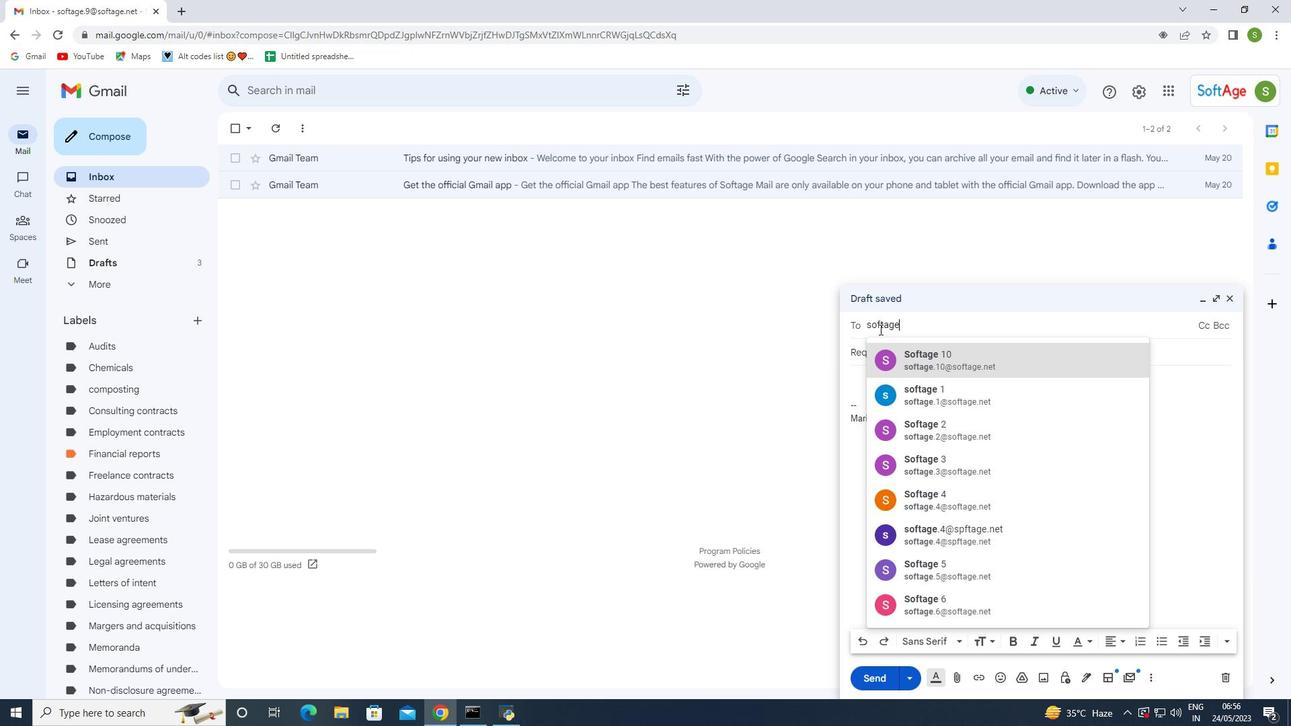 
Action: Mouse moved to (844, 385)
Screenshot: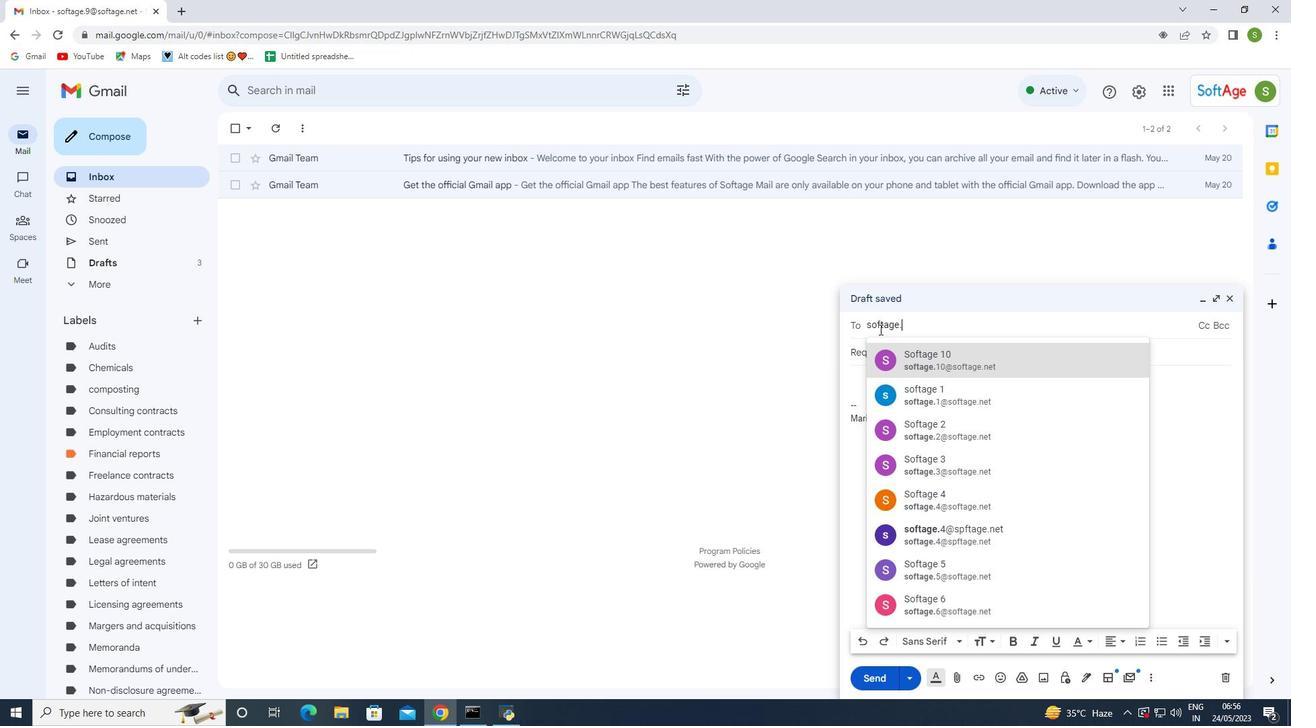 
Action: Key pressed <Key.backspace><Key.enter><Key.up><Key.shift>I<Key.space>neew<Key.space>your<Key.space>assistance<Key.space>with<Key.space>preparing<Key.space>the<Key.space>presentation<Key.space>for<Key.space>the<Key.space>client<Key.space>meeting<Key.space><Key.backspace>.
Screenshot: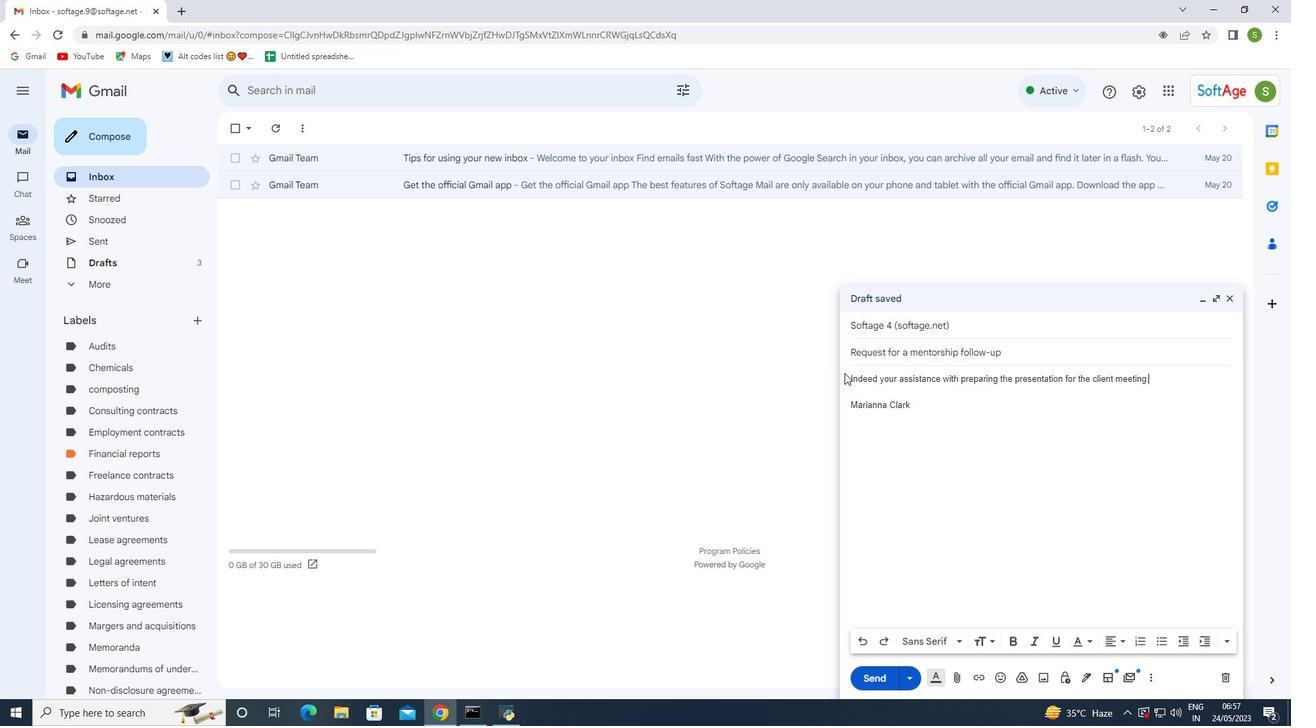 
Action: Mouse moved to (862, 377)
Screenshot: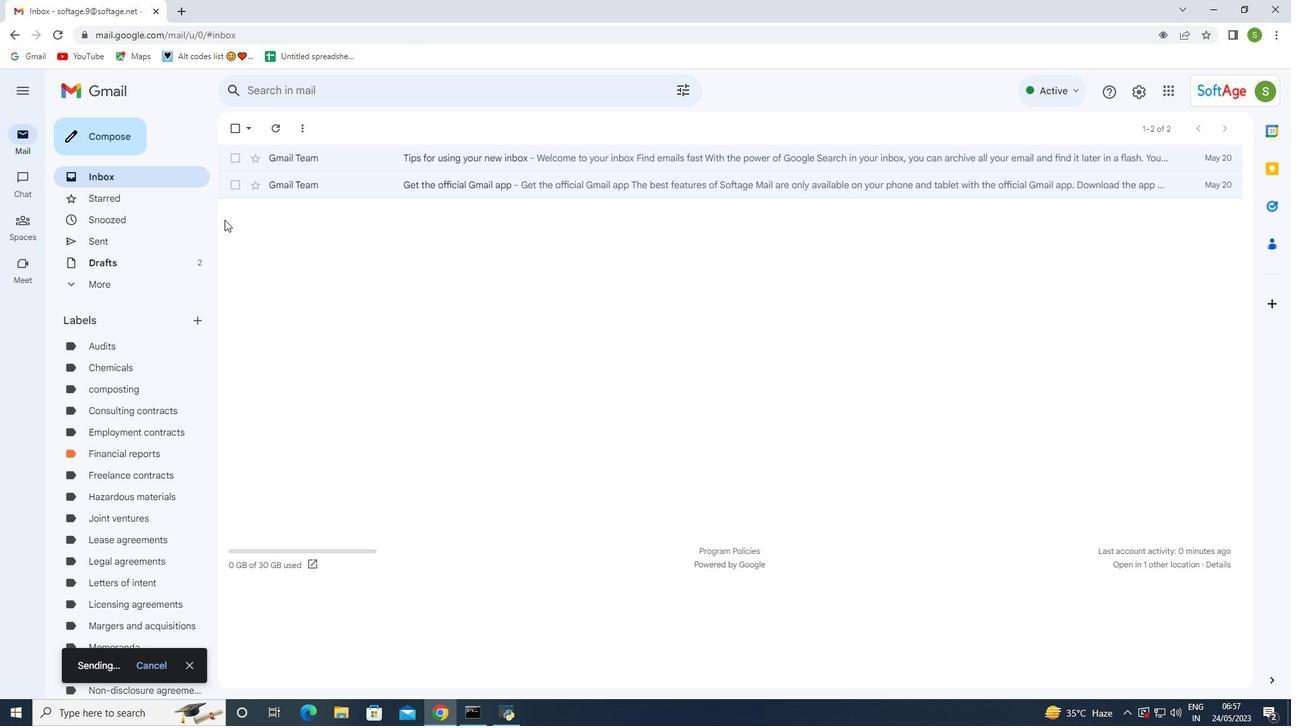 
Action: Mouse pressed left at (862, 377)
Screenshot: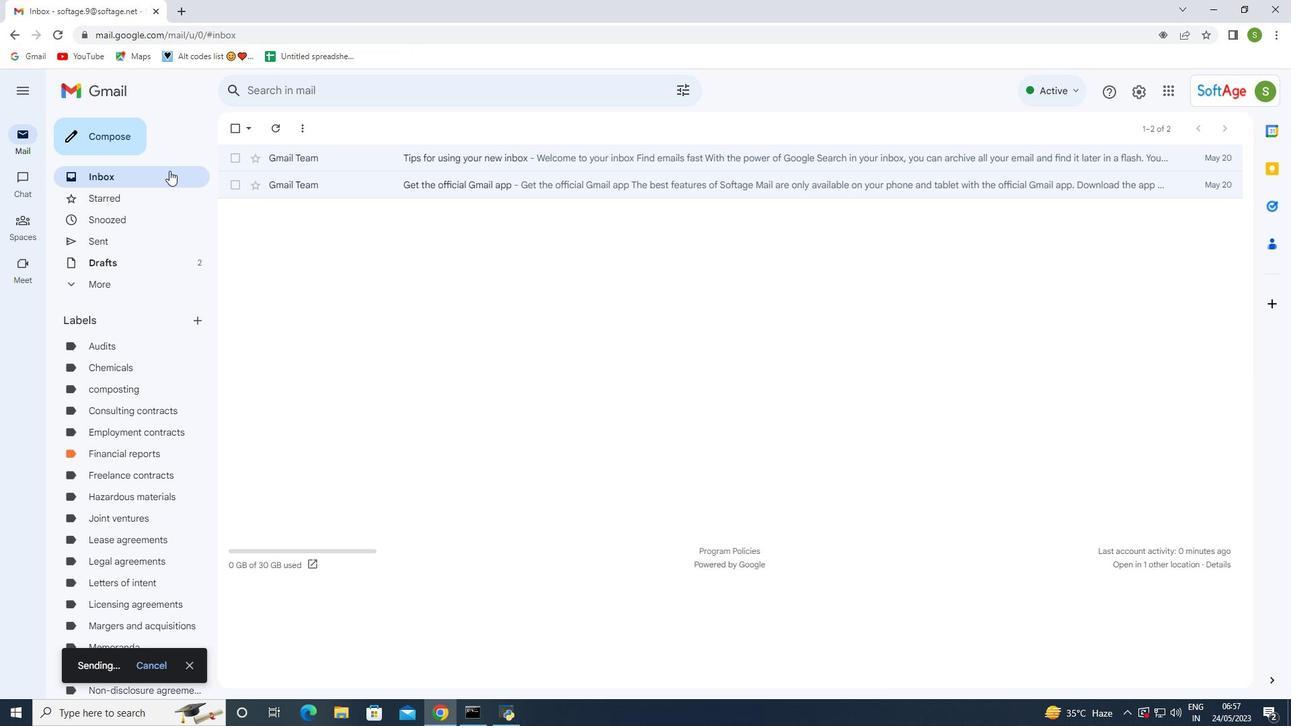
Action: Mouse moved to (871, 375)
Screenshot: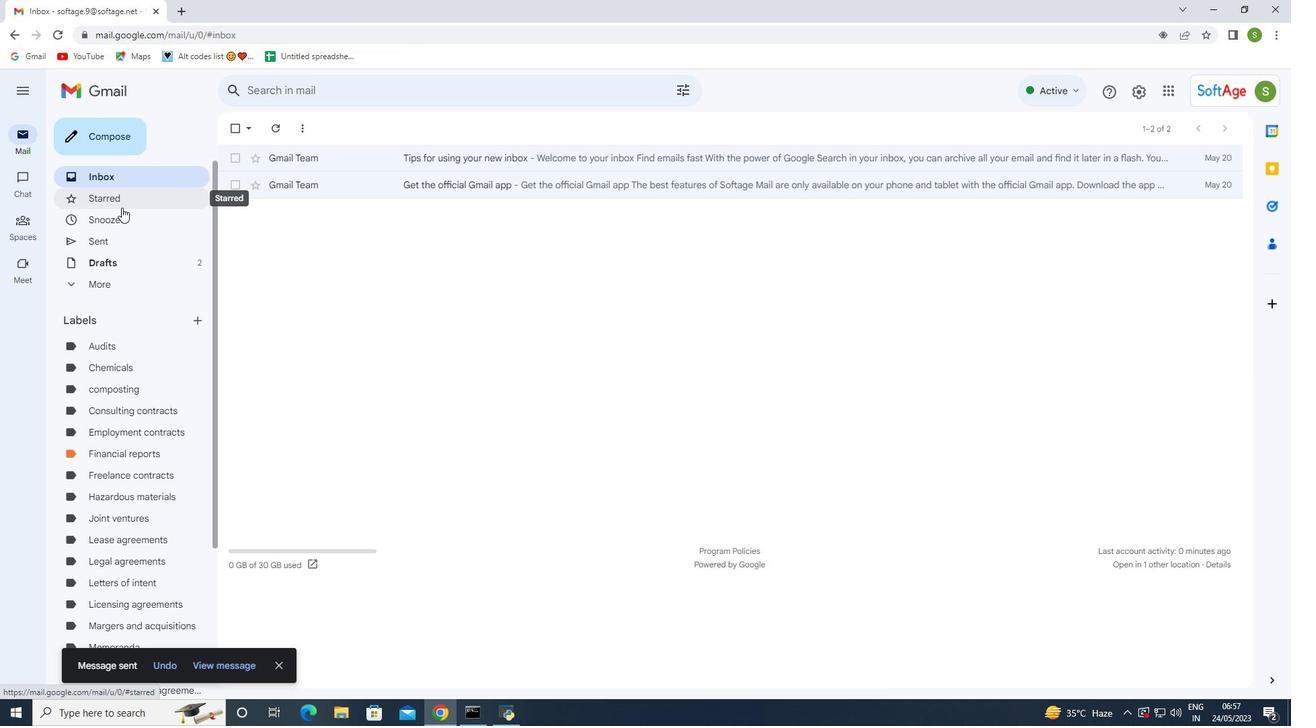 
Action: Mouse pressed left at (871, 375)
Screenshot: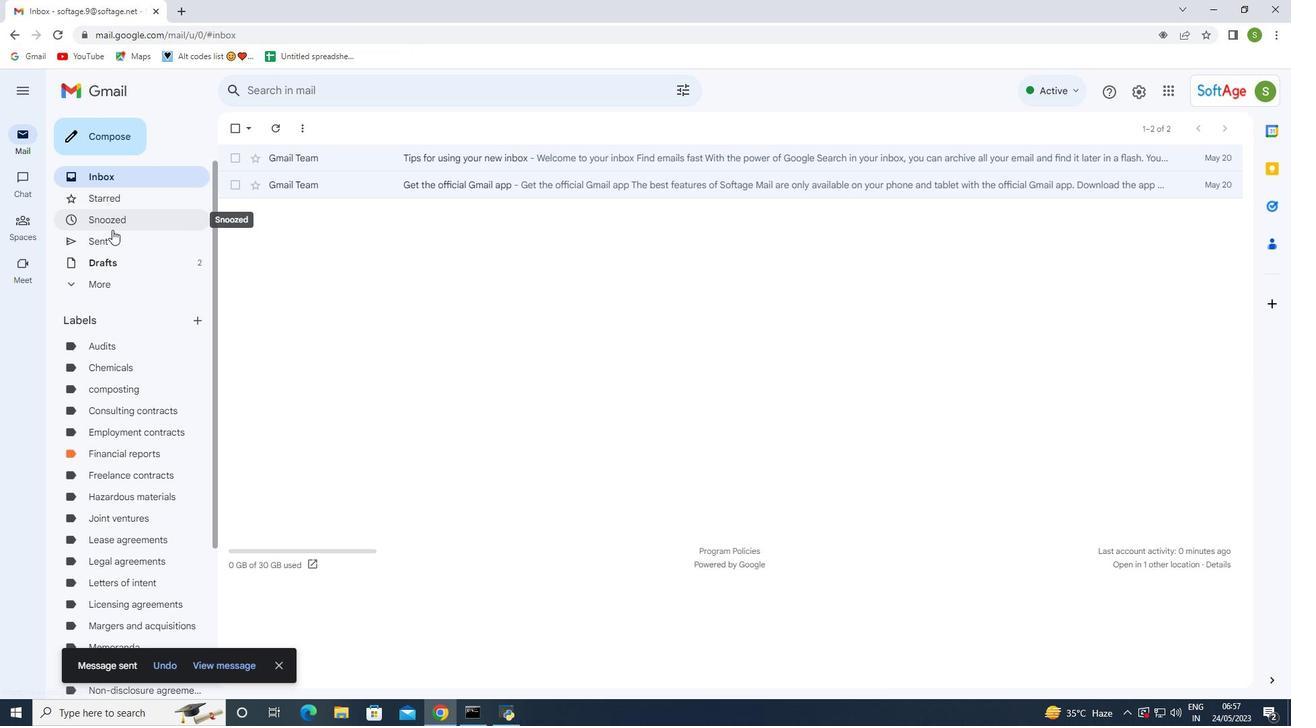
Action: Mouse moved to (880, 421)
Screenshot: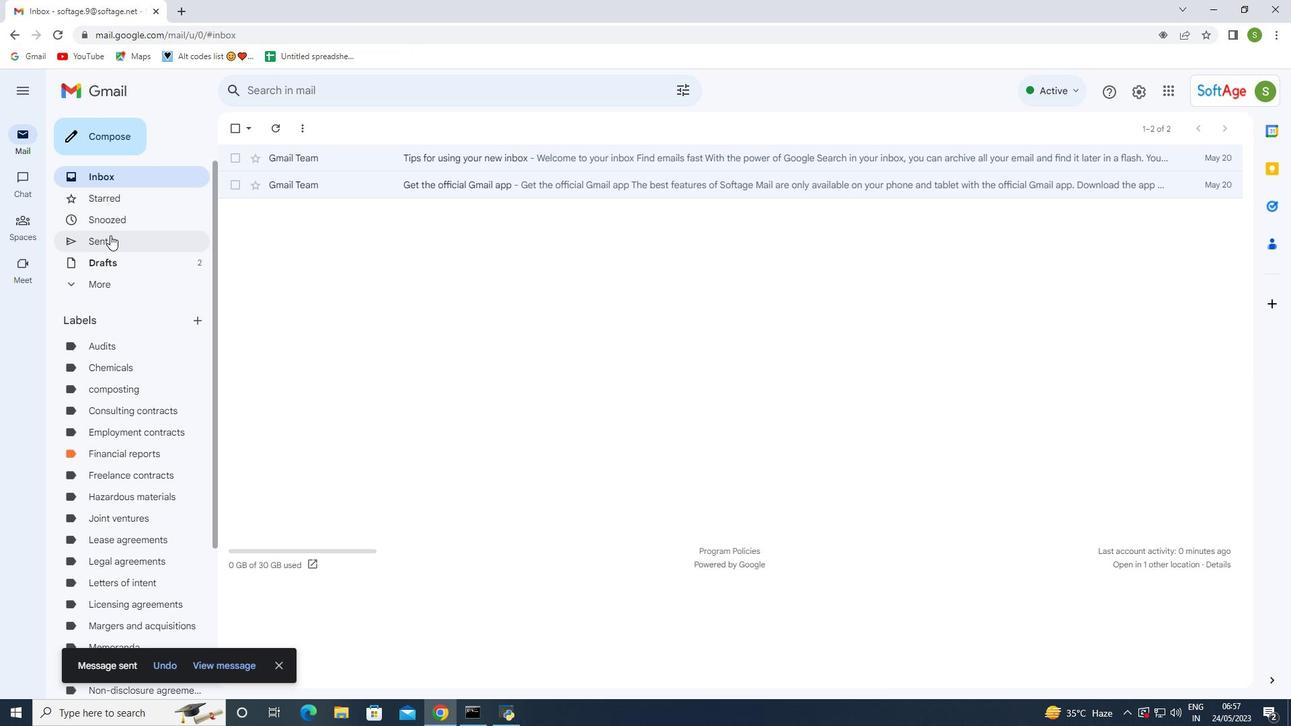 
Action: Key pressed <Key.backspace>ed
Screenshot: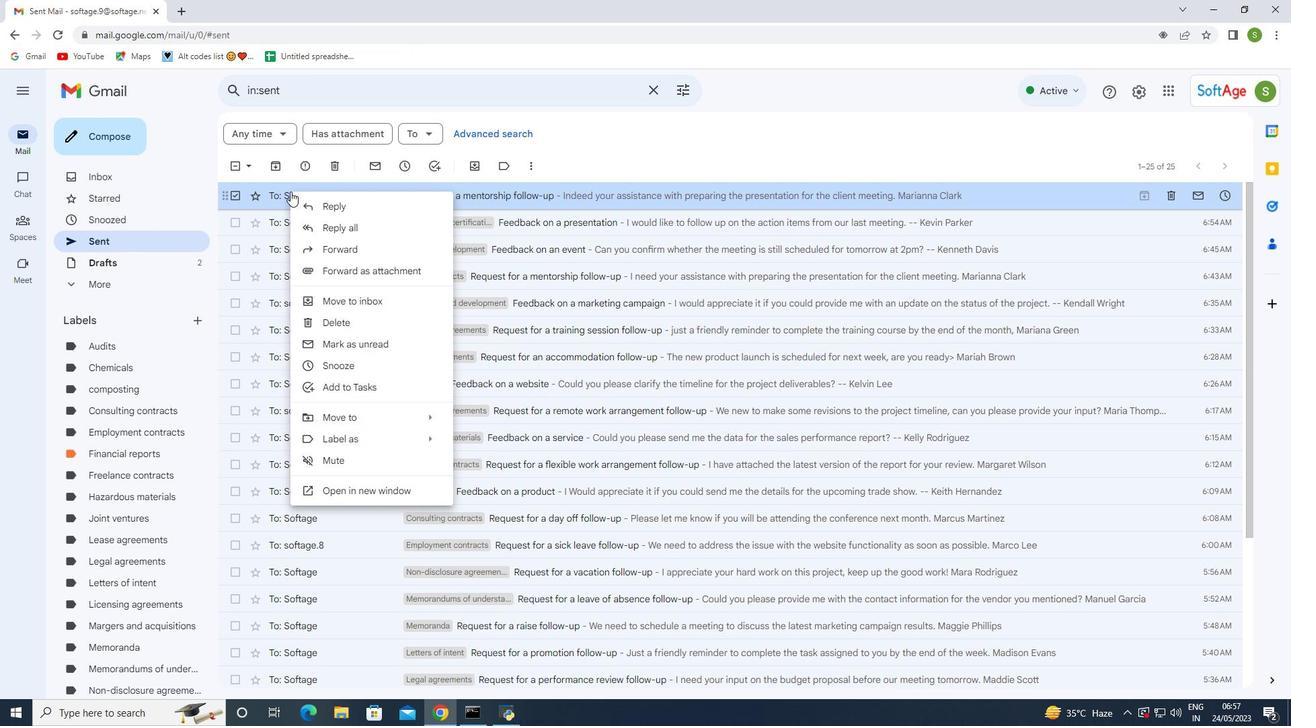
Action: Mouse moved to (864, 675)
Screenshot: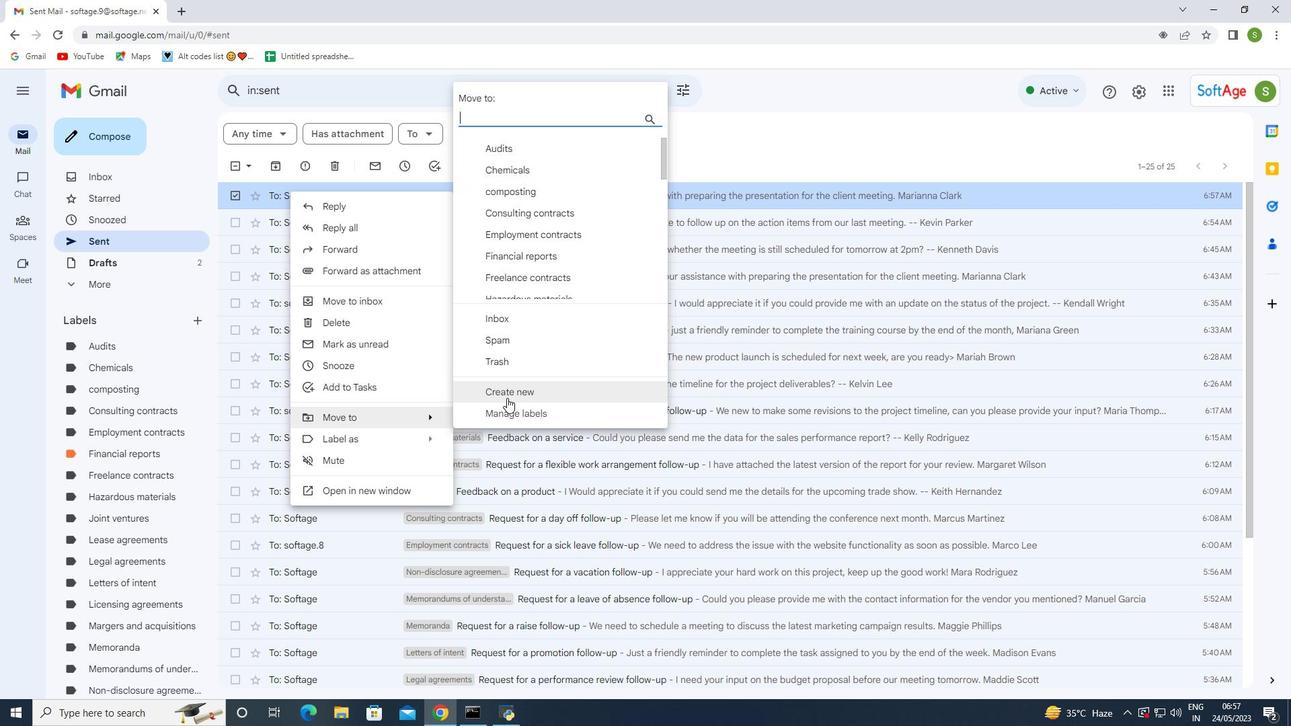 
Action: Mouse pressed left at (864, 675)
Screenshot: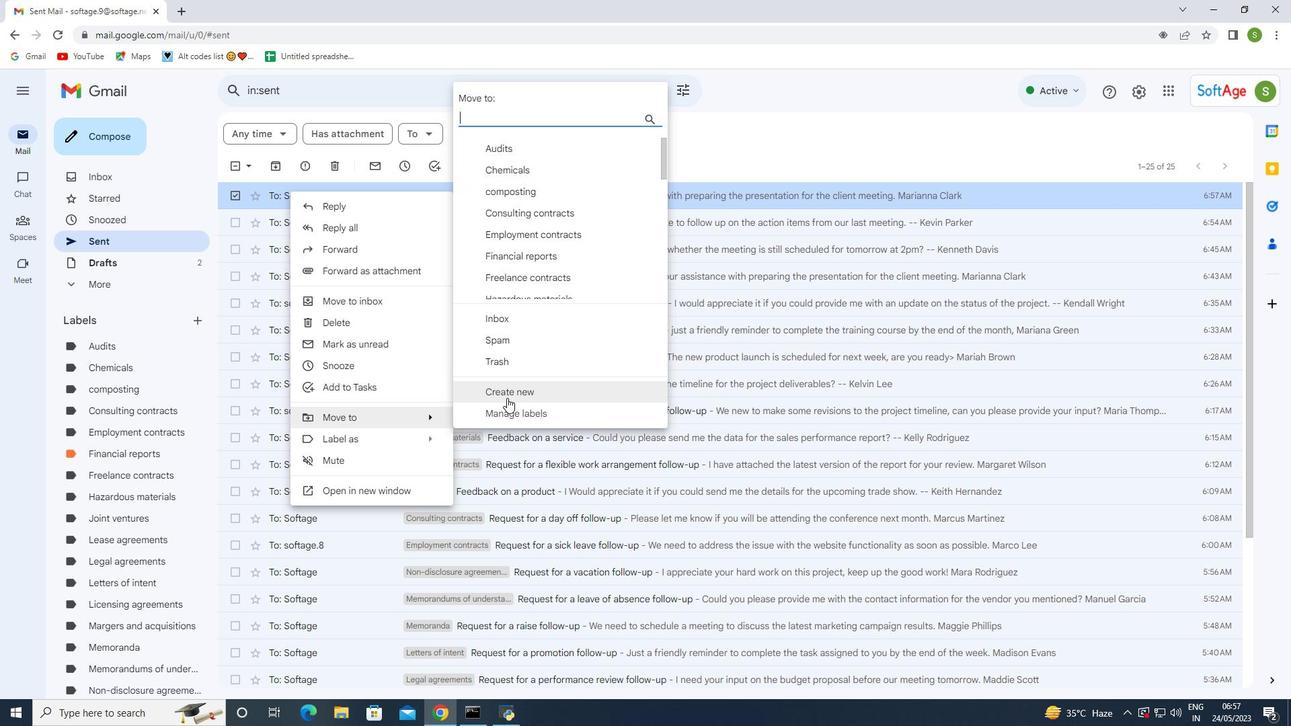 
Action: Mouse moved to (89, 240)
Screenshot: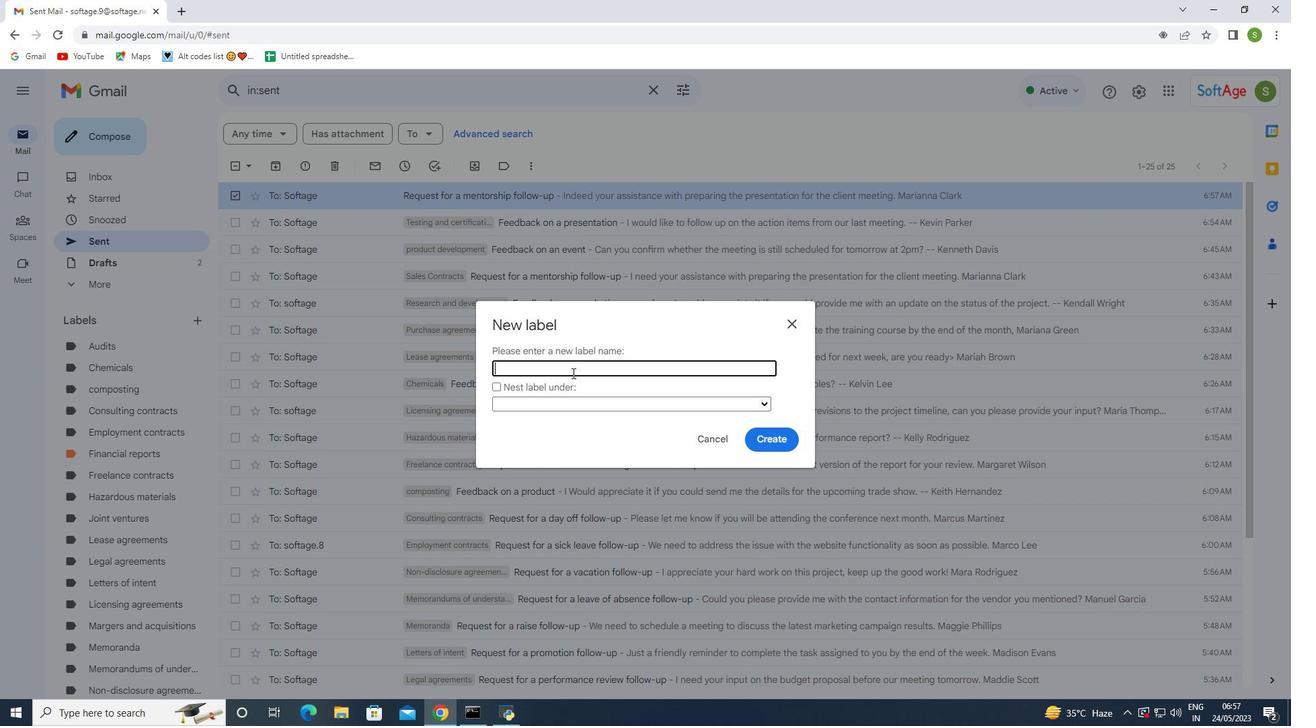
Action: Mouse pressed left at (89, 240)
Screenshot: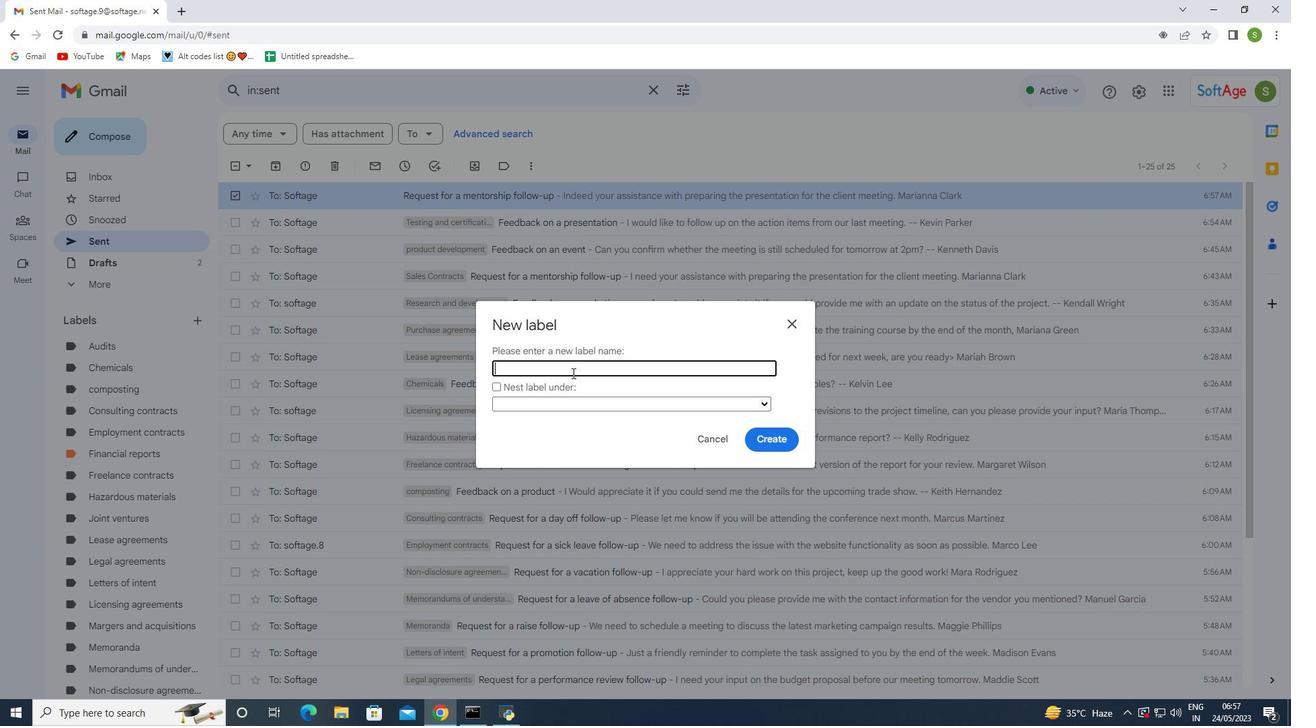 
Action: Mouse moved to (237, 195)
Screenshot: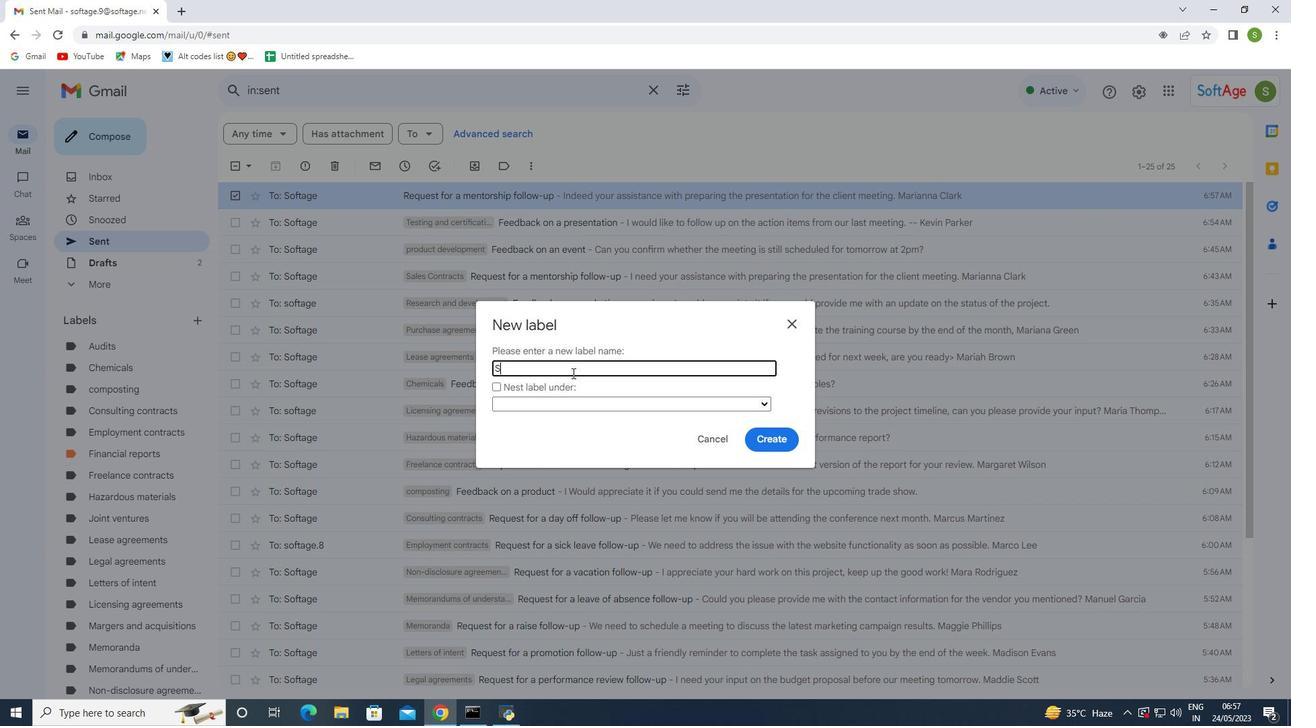 
Action: Mouse pressed left at (237, 195)
Screenshot: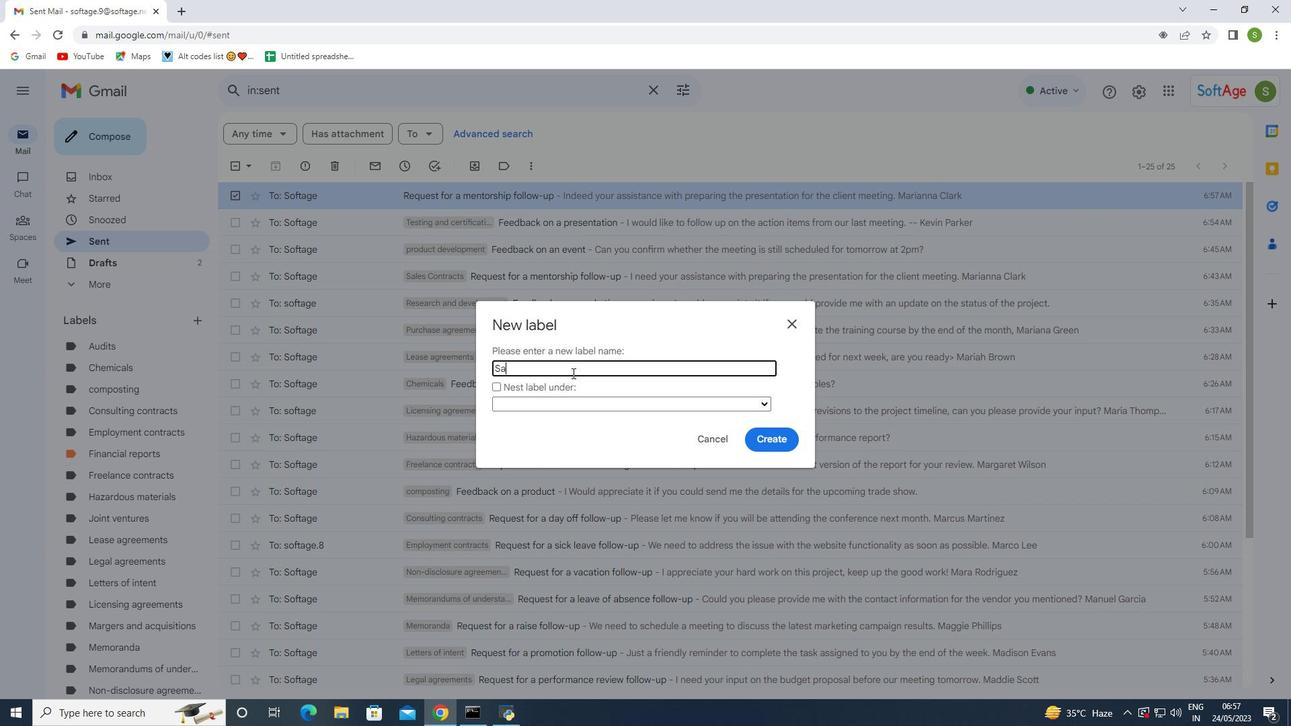 
Action: Mouse moved to (316, 196)
Screenshot: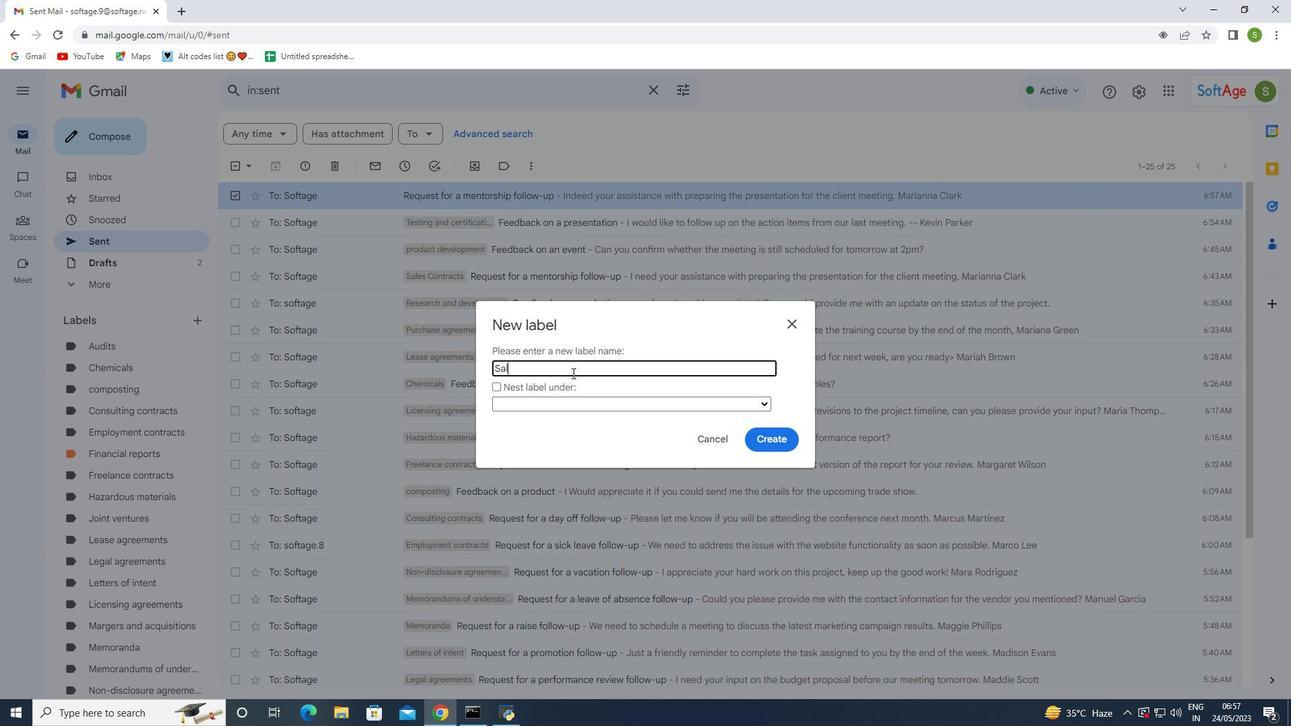
Action: Mouse pressed right at (316, 196)
Screenshot: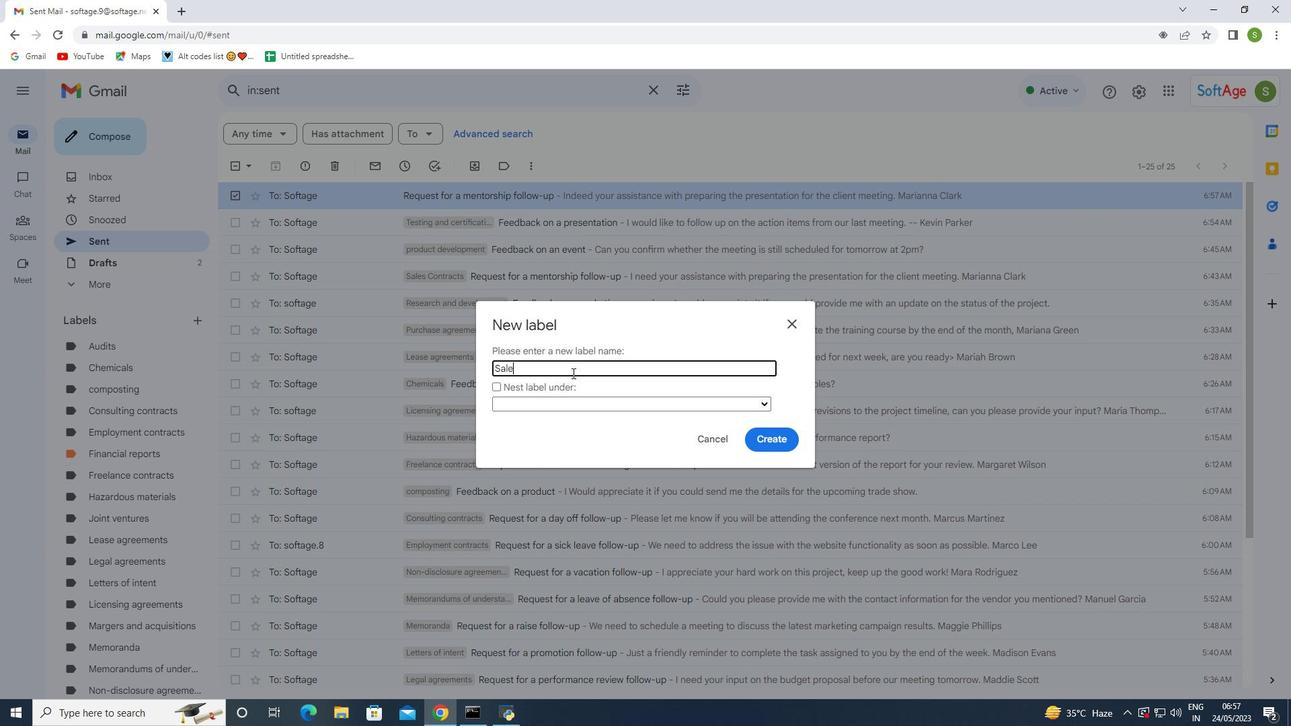 
Action: Mouse moved to (532, 396)
Screenshot: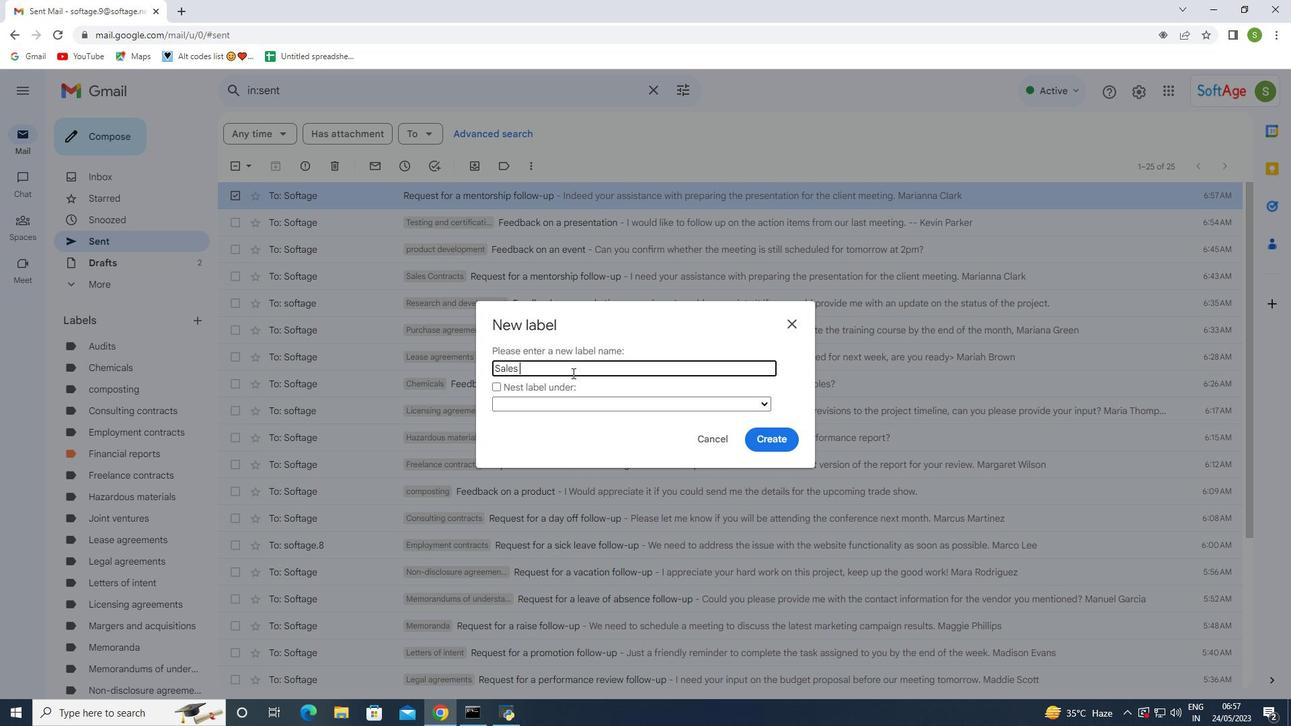 
Action: Mouse pressed left at (532, 396)
Screenshot: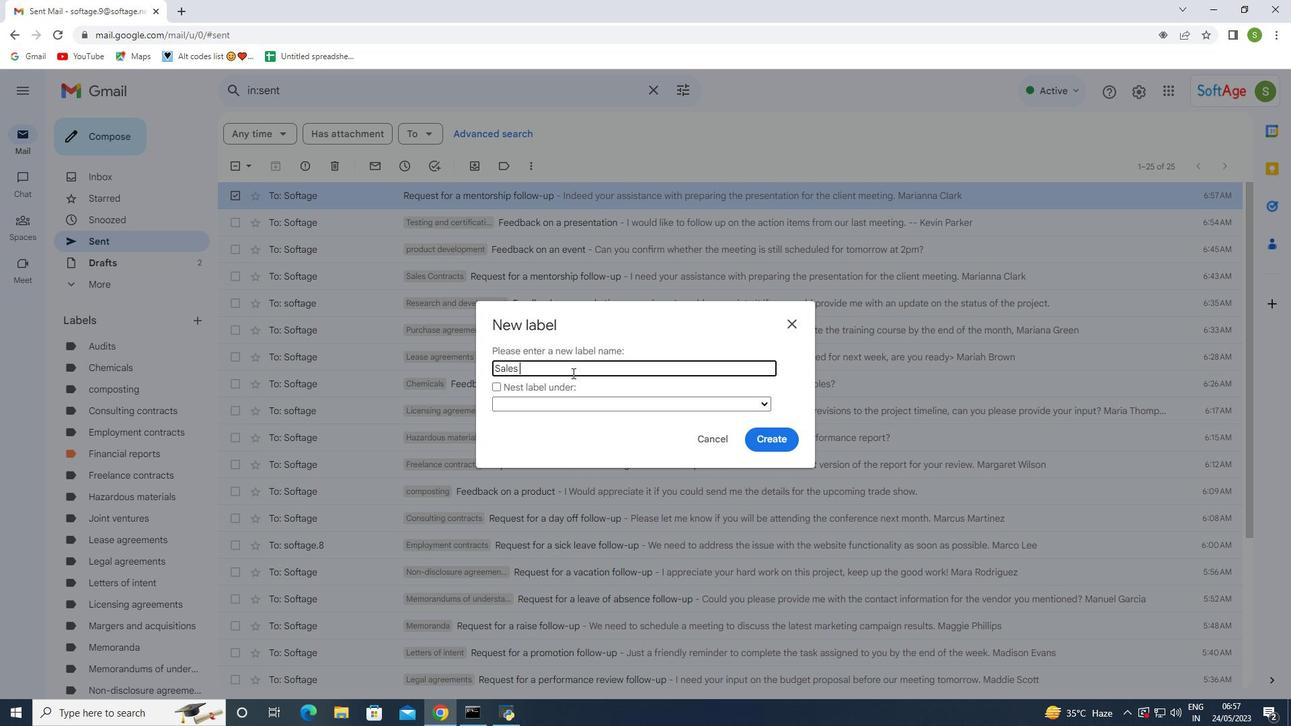 
Action: Mouse moved to (529, 354)
Screenshot: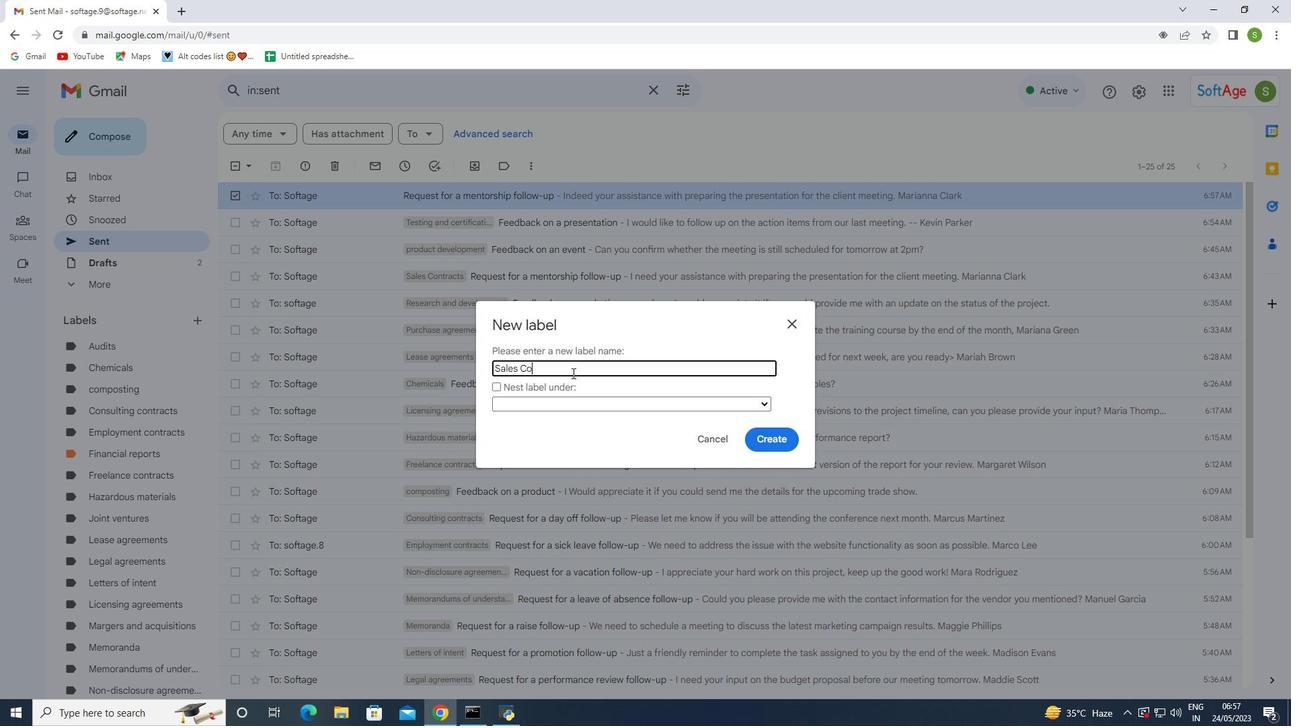 
Action: Mouse pressed left at (529, 354)
Screenshot: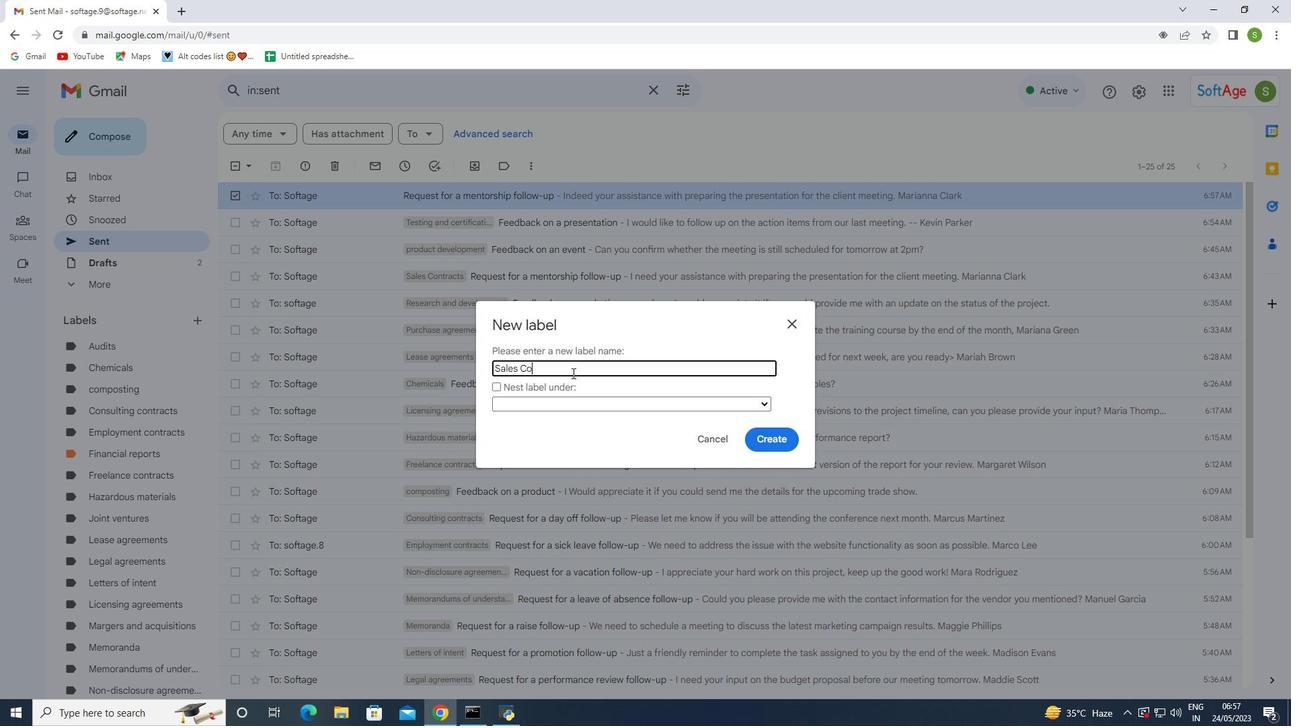 
Action: Mouse moved to (528, 374)
Screenshot: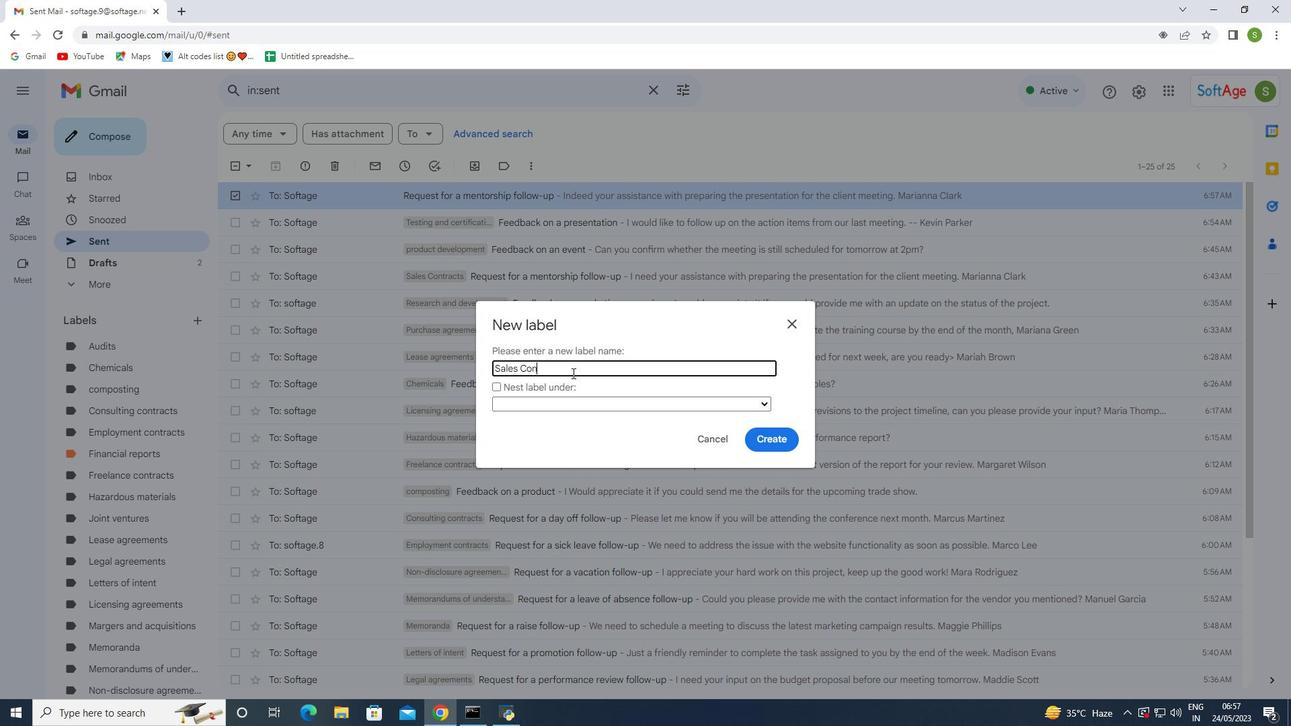 
Action: Mouse pressed left at (528, 374)
Screenshot: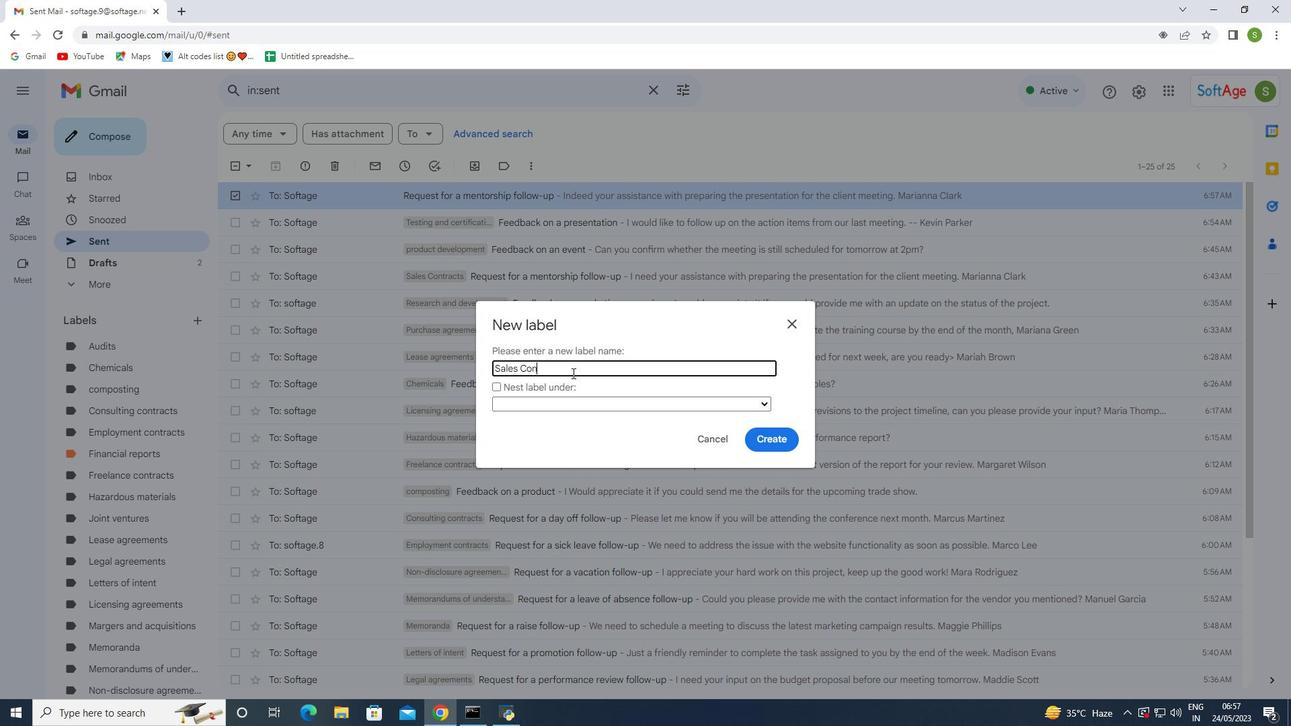 
Action: Key pressed <Key.shift>Sales<Key.space><Key.shift>Contracts
Screenshot: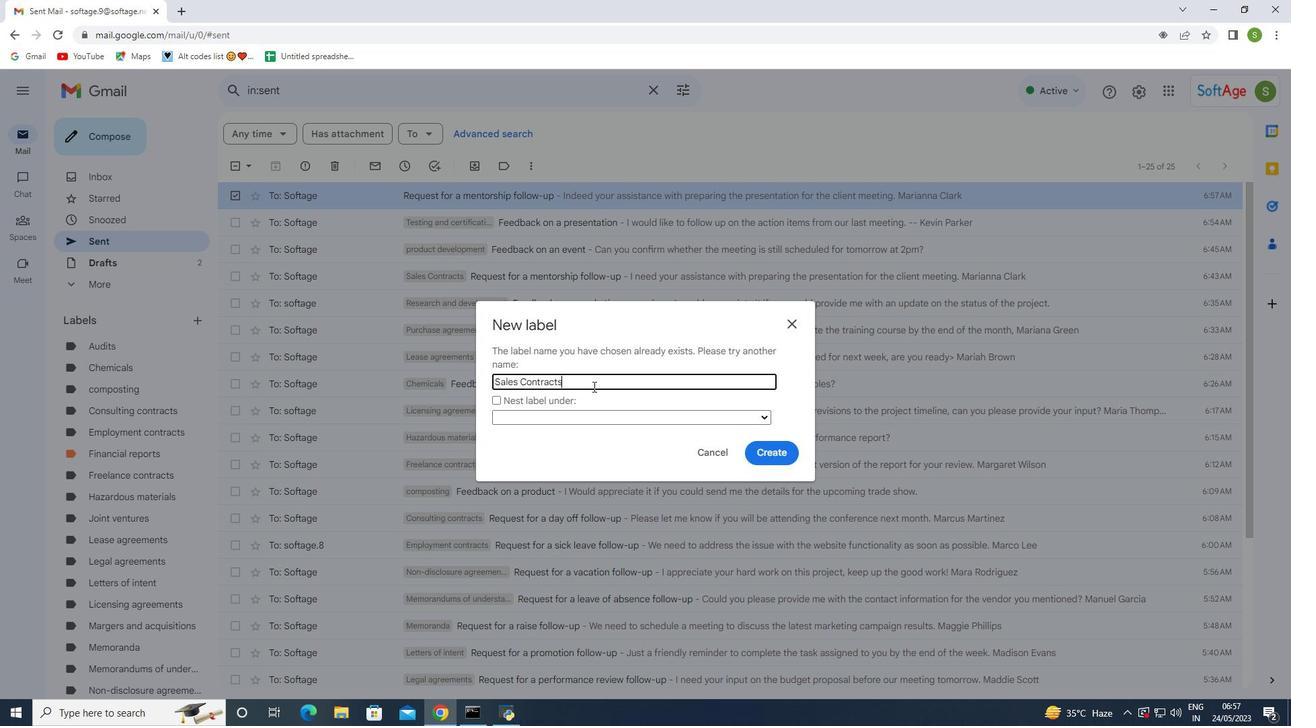
Action: Mouse moved to (762, 439)
Screenshot: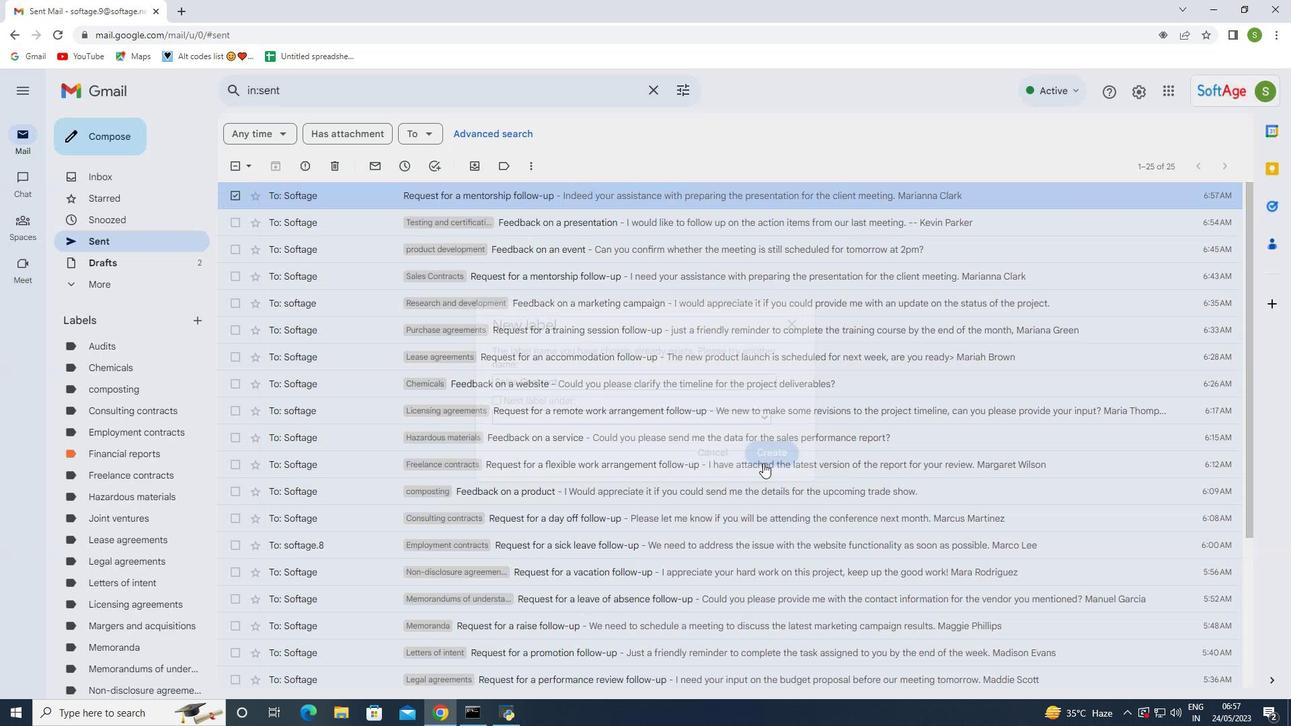 
Action: Mouse pressed left at (762, 439)
Screenshot: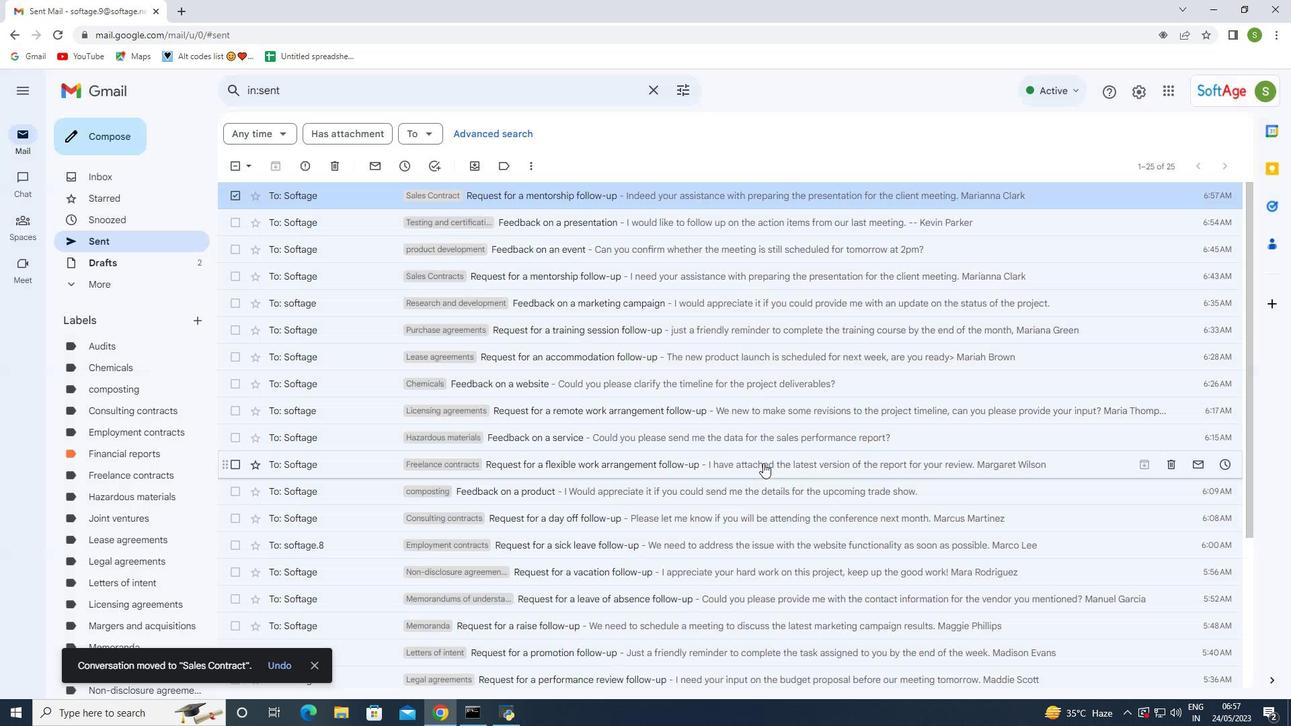 
Action: Mouse moved to (104, 410)
Screenshot: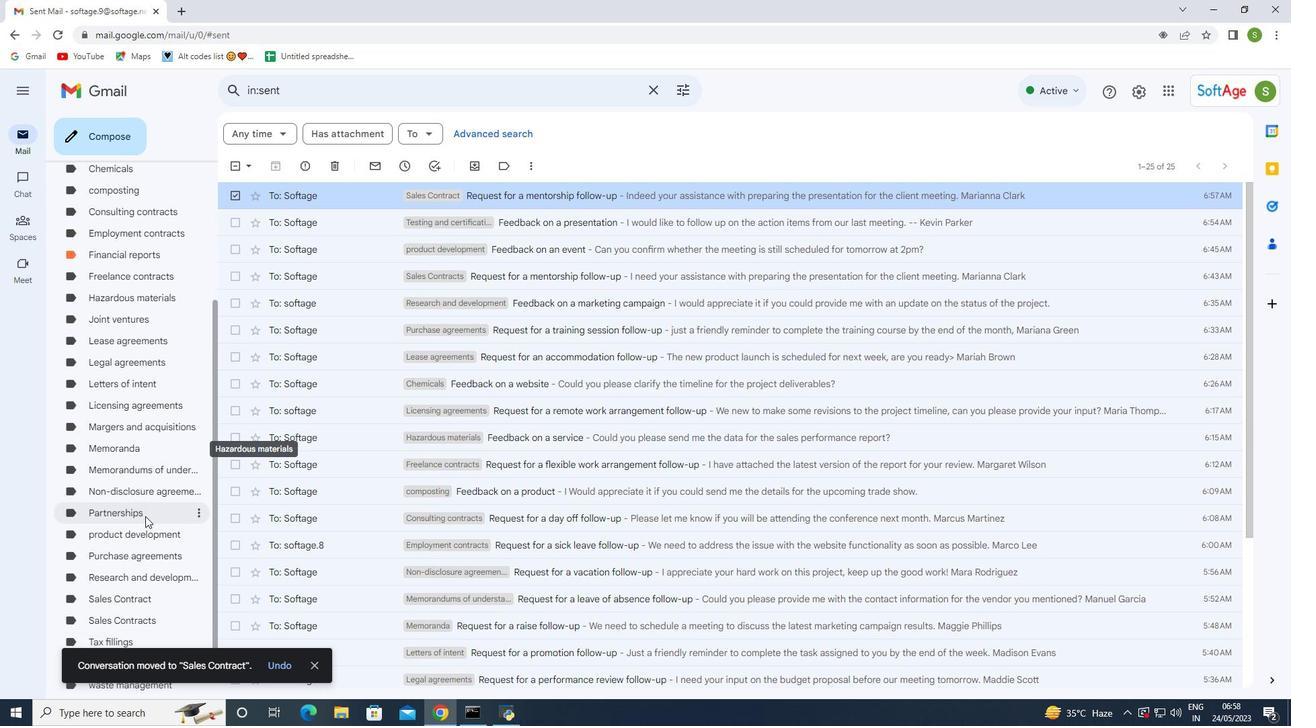 
Action: Mouse scrolled (104, 410) with delta (0, 0)
Screenshot: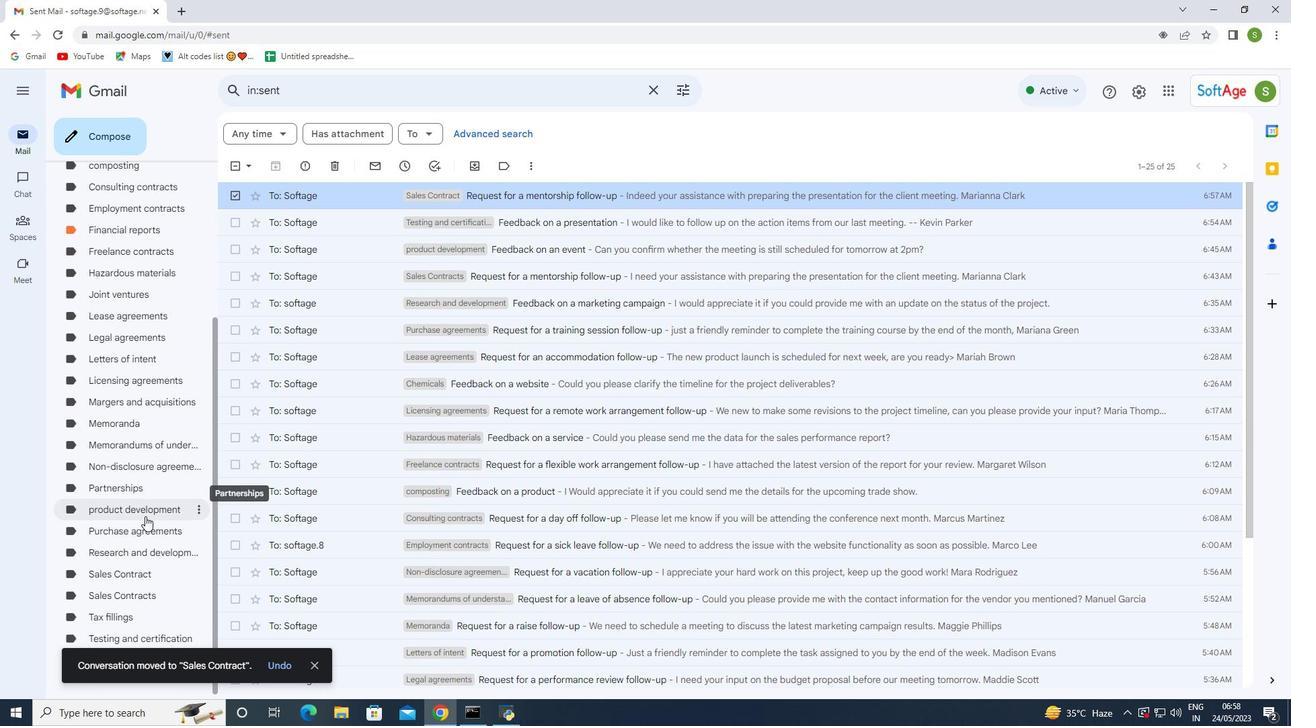 
Action: Mouse moved to (129, 581)
Screenshot: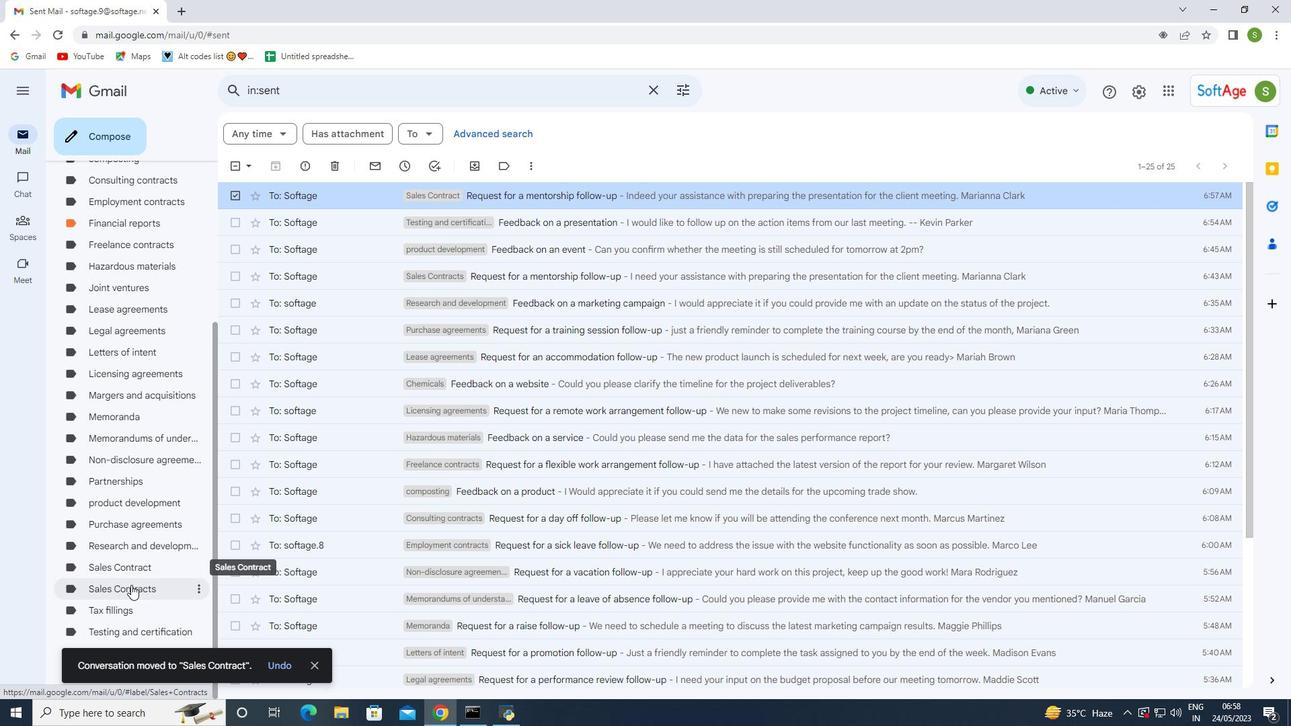 
Action: Mouse scrolled (129, 581) with delta (0, 0)
Screenshot: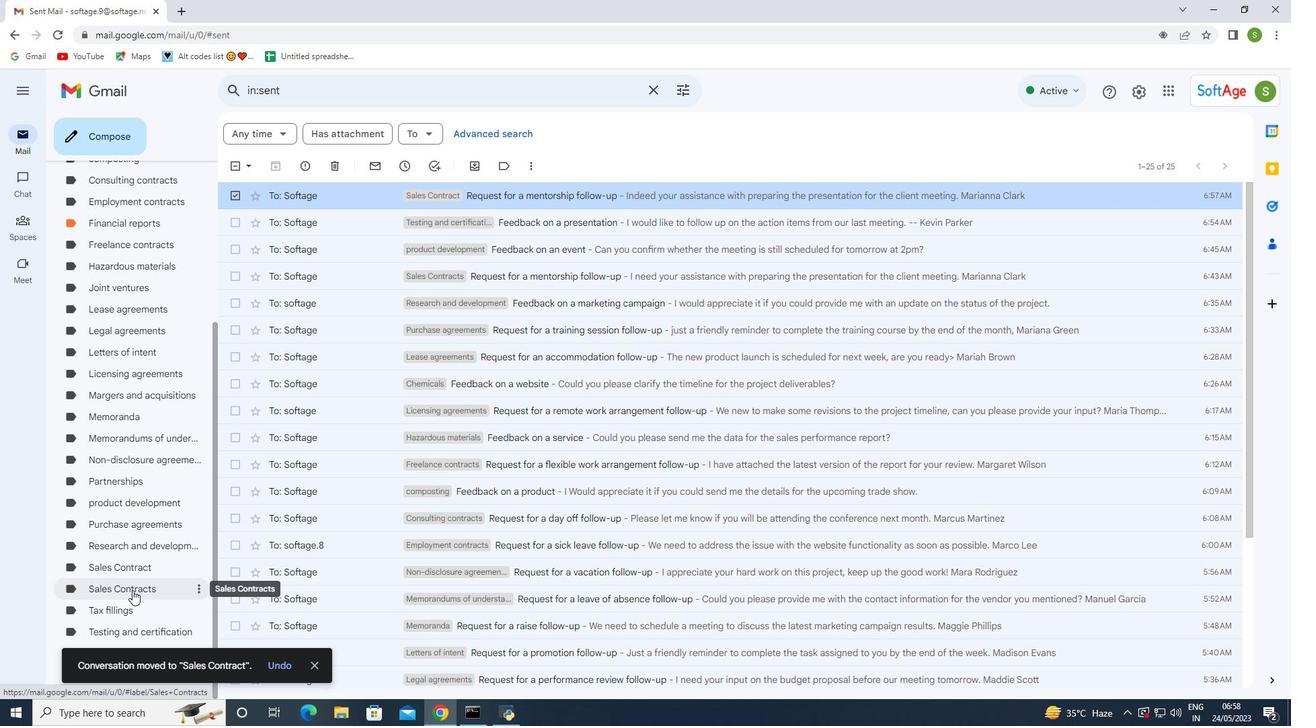 
Action: Mouse scrolled (129, 581) with delta (0, 0)
Screenshot: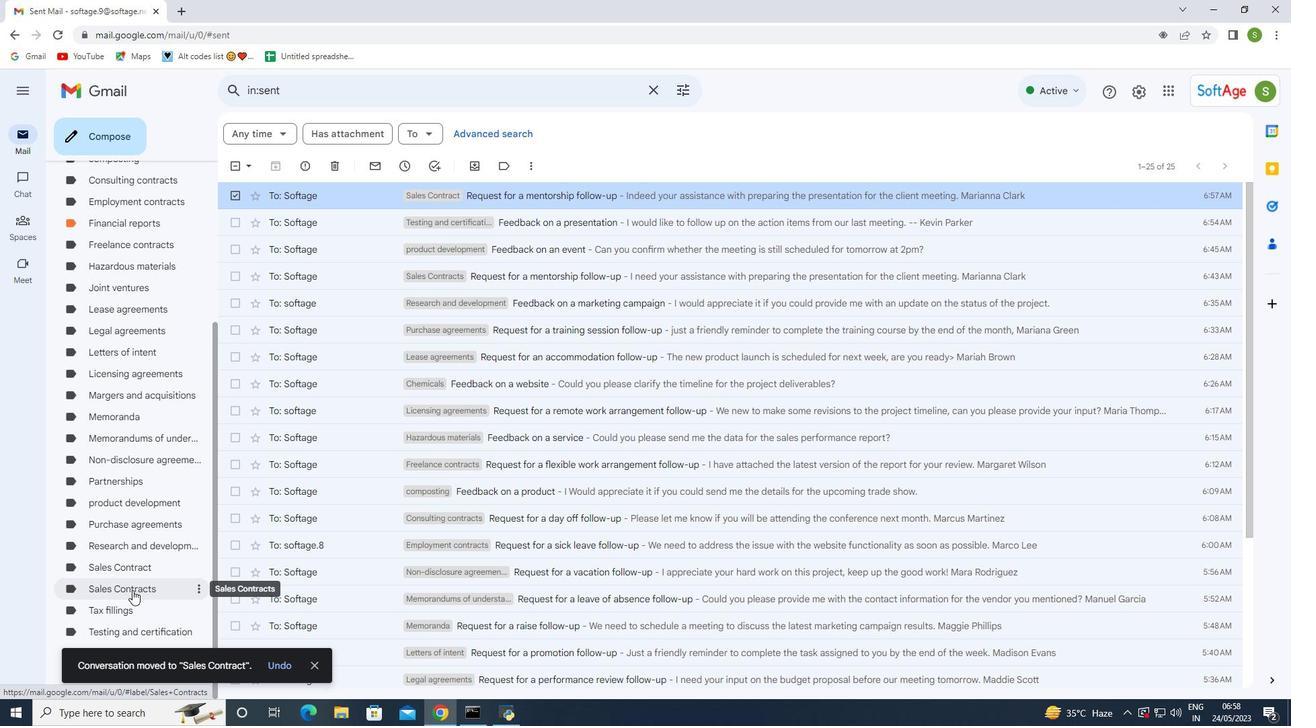 
Action: Mouse scrolled (129, 581) with delta (0, 0)
Screenshot: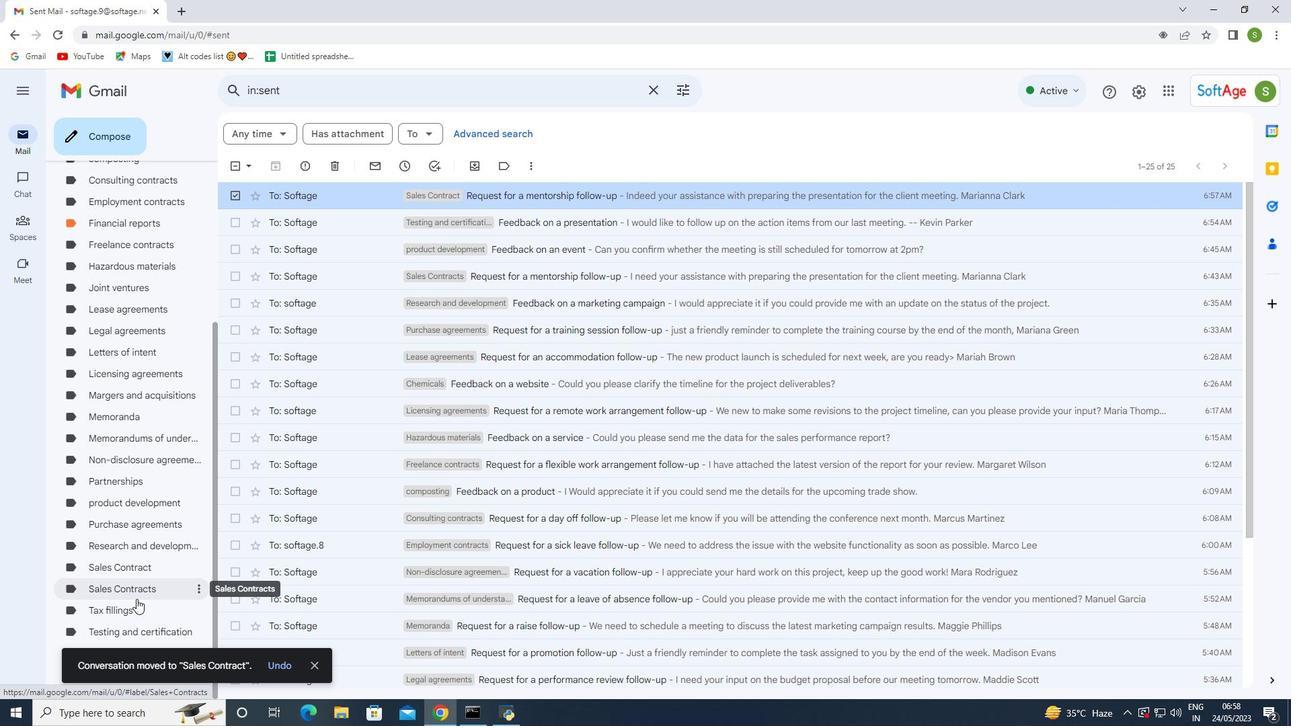 
Action: Mouse moved to (114, 575)
Screenshot: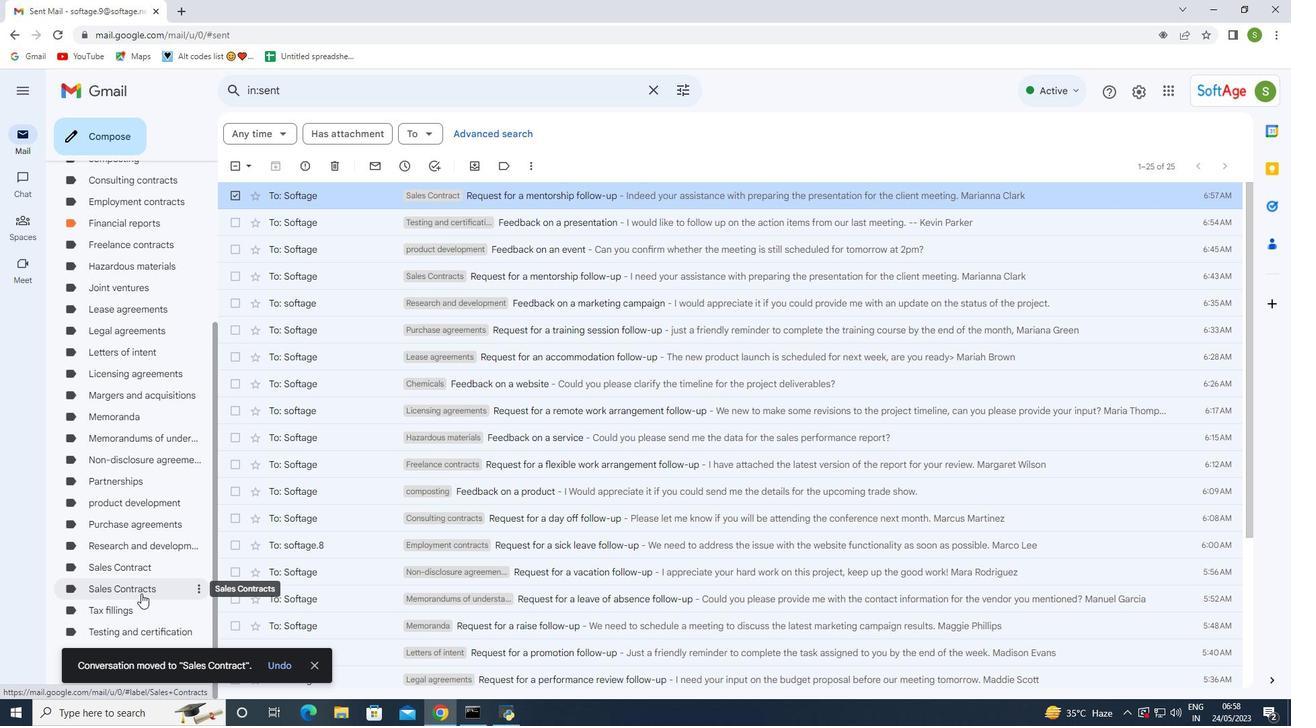 
Action: Mouse scrolled (114, 574) with delta (0, 0)
Screenshot: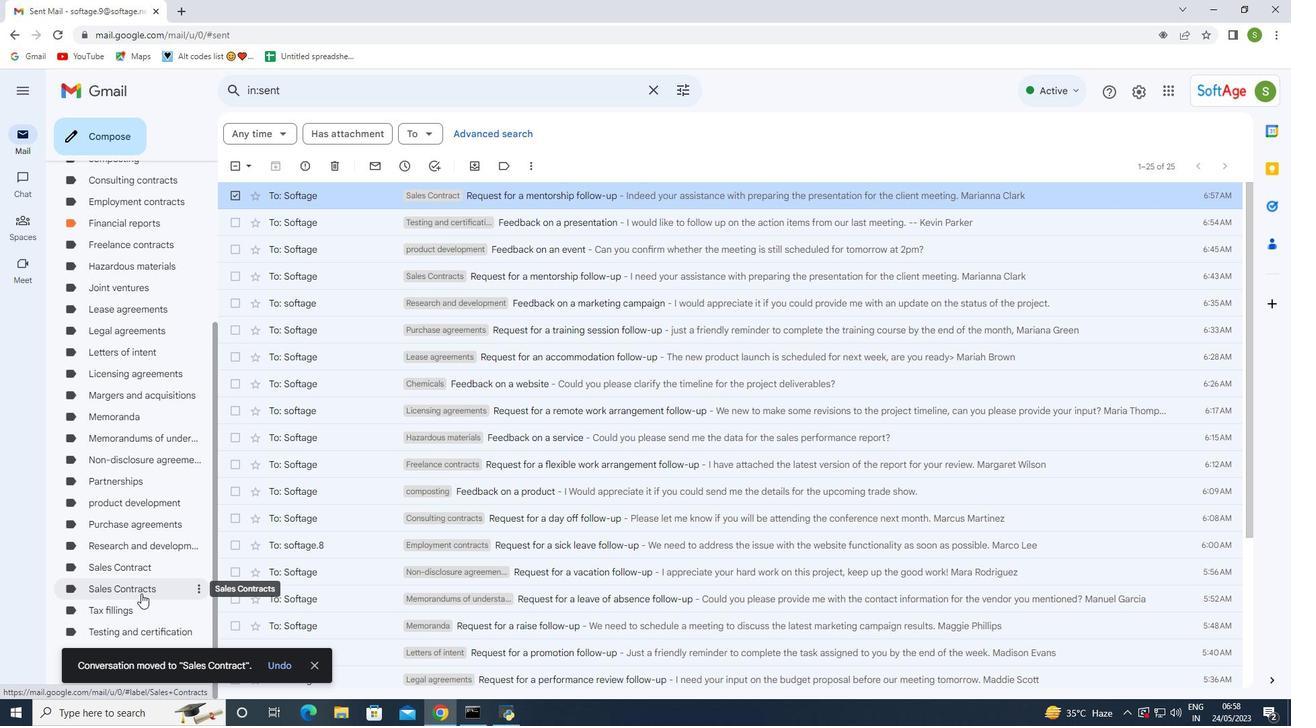 
Action: Mouse moved to (114, 575)
Screenshot: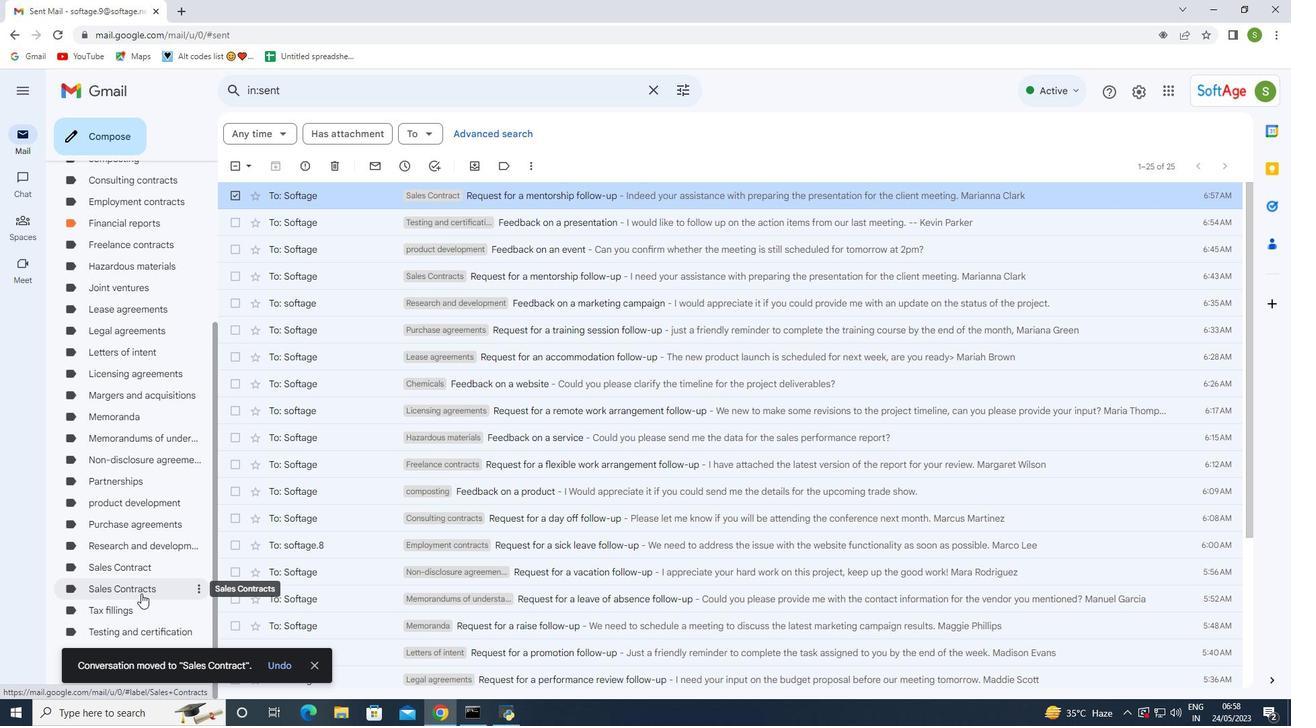 
Action: Mouse scrolled (114, 574) with delta (0, 0)
Screenshot: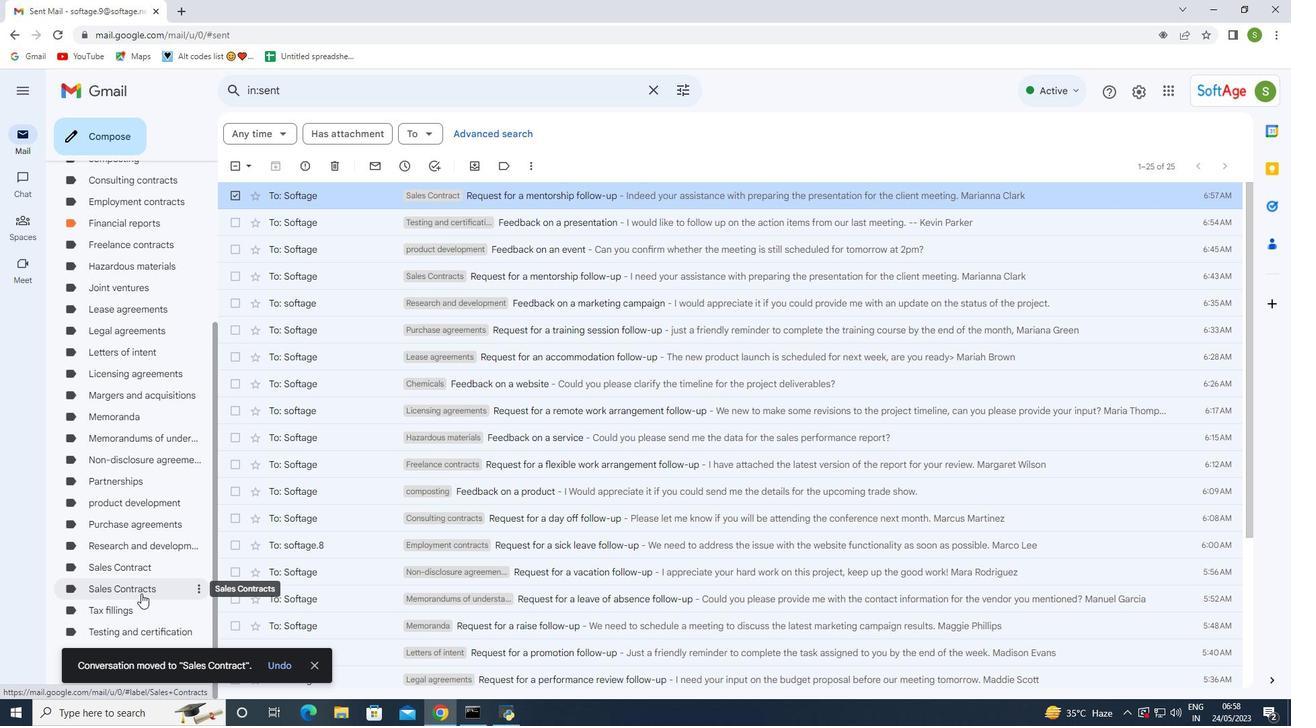 
Action: Mouse scrolled (114, 574) with delta (0, 0)
Screenshot: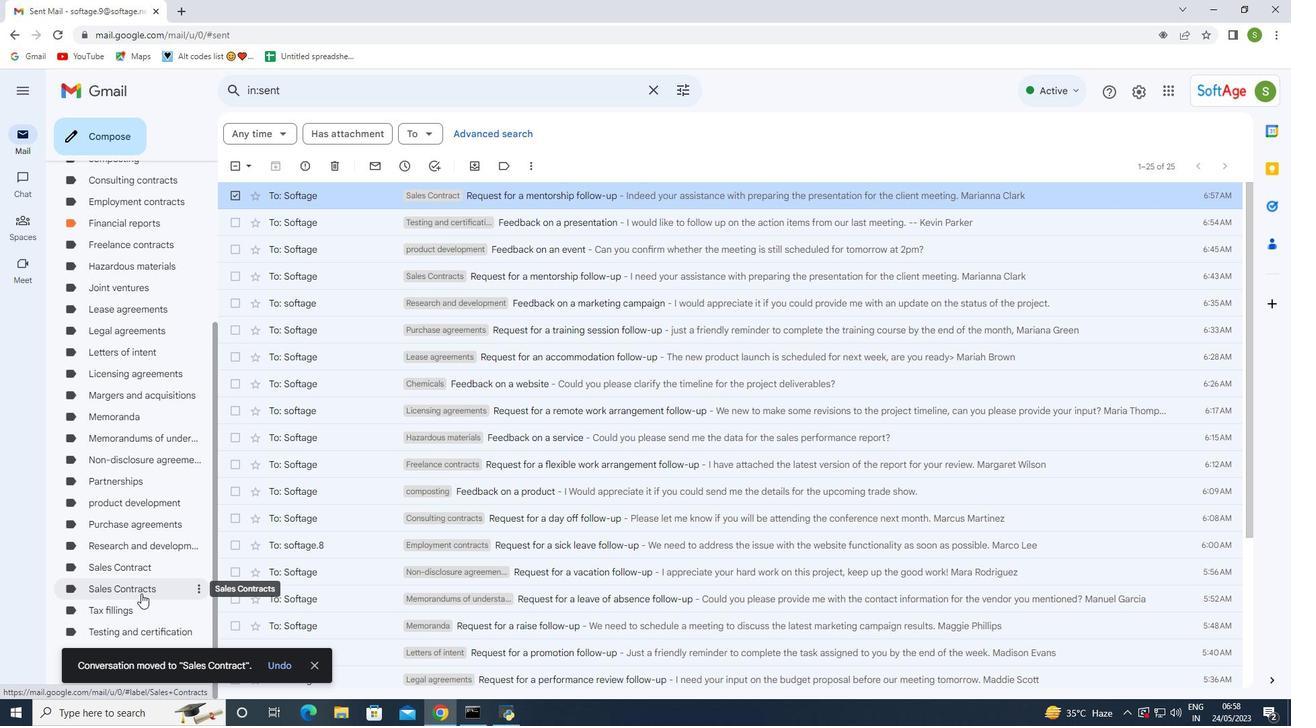 
Action: Mouse moved to (123, 612)
Screenshot: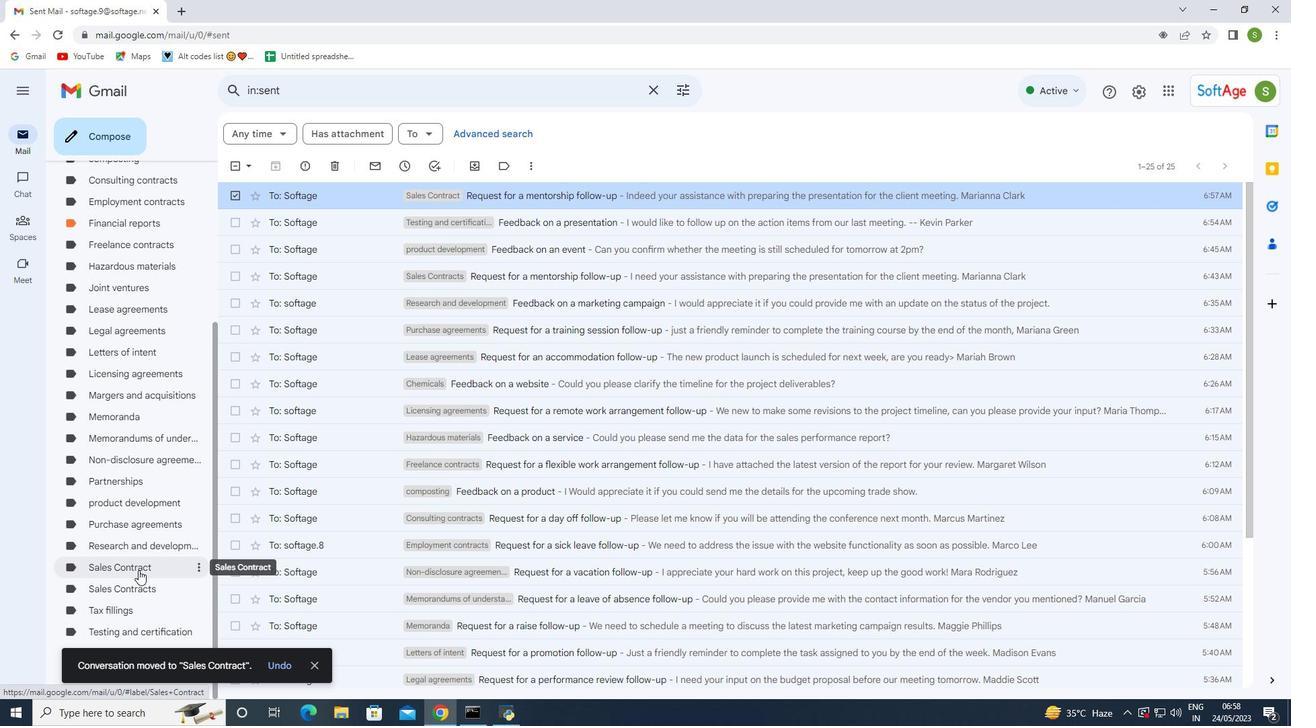 
Action: Mouse pressed left at (123, 612)
Screenshot: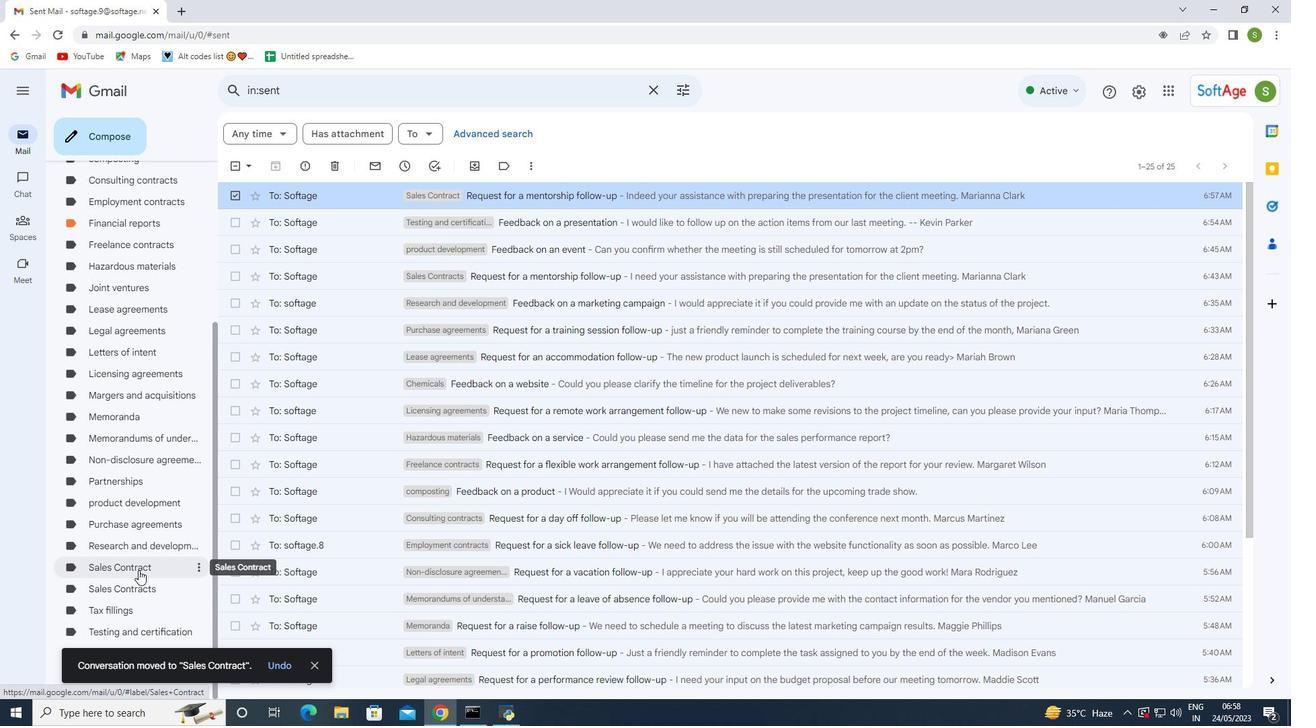 
Action: Mouse moved to (123, 611)
Screenshot: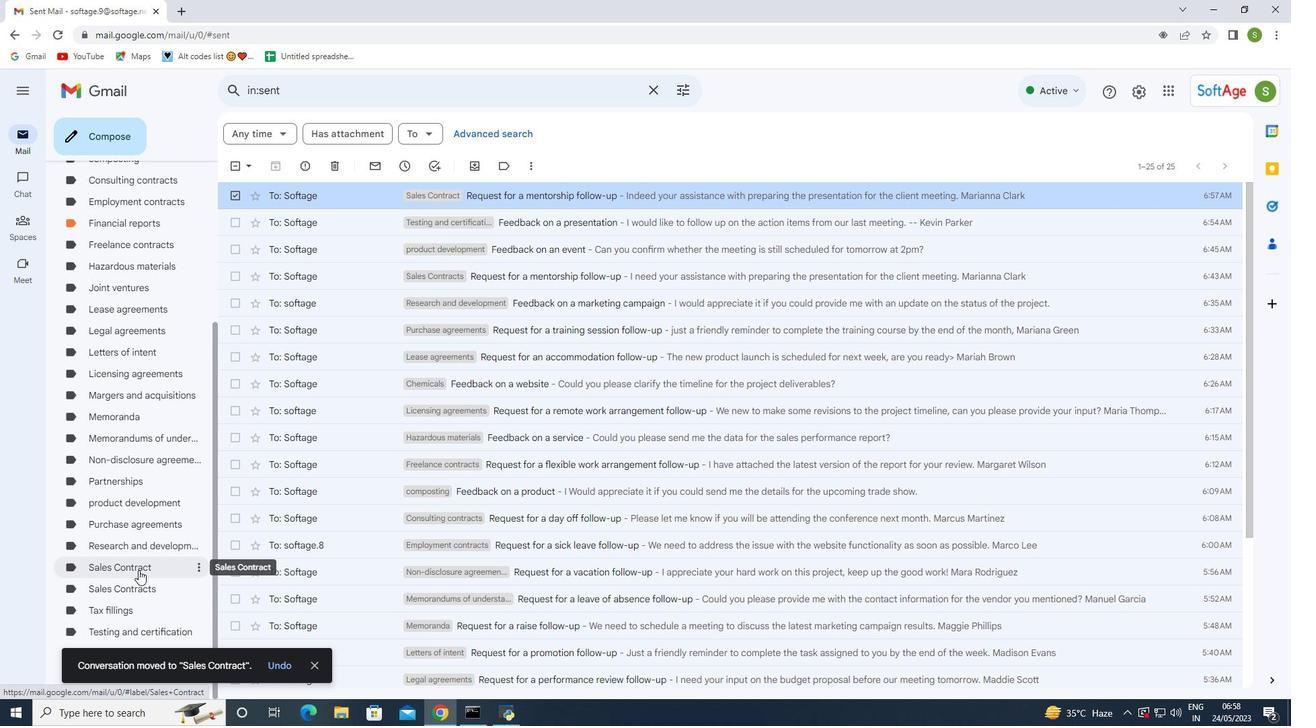 
Action: Mouse pressed left at (123, 611)
Screenshot: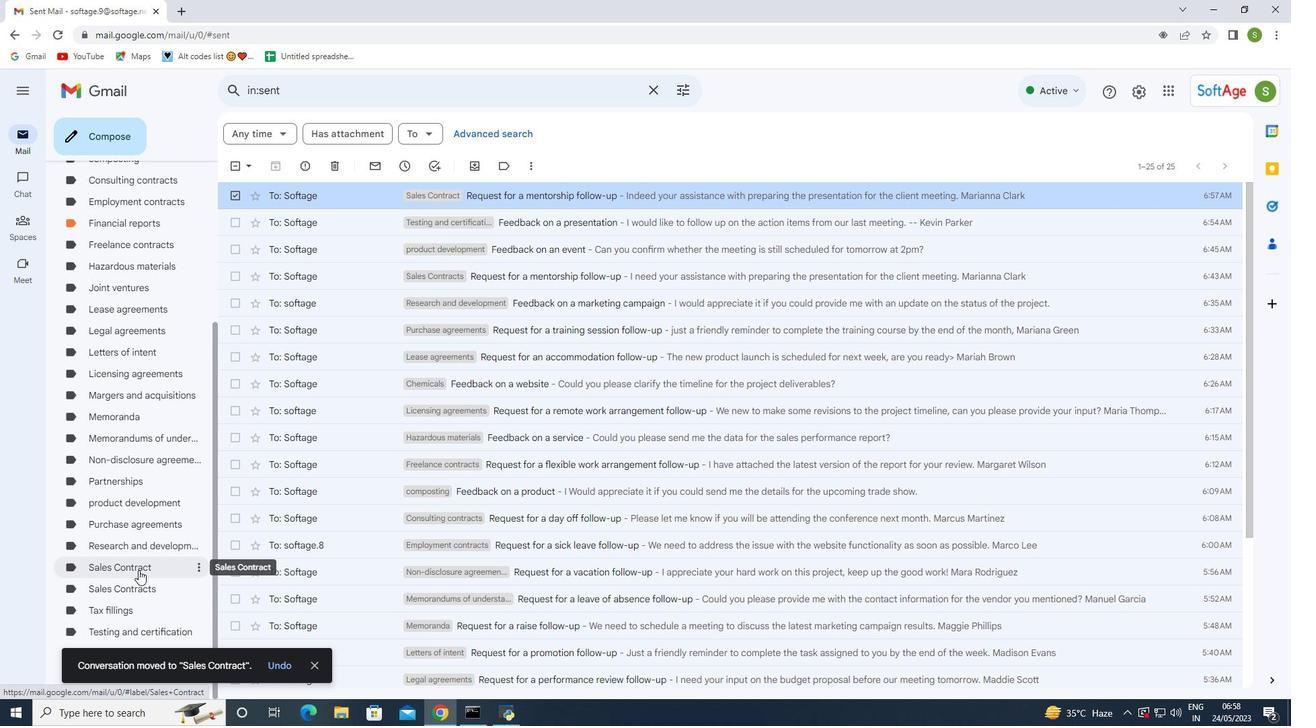 
Action: Mouse moved to (366, 203)
Screenshot: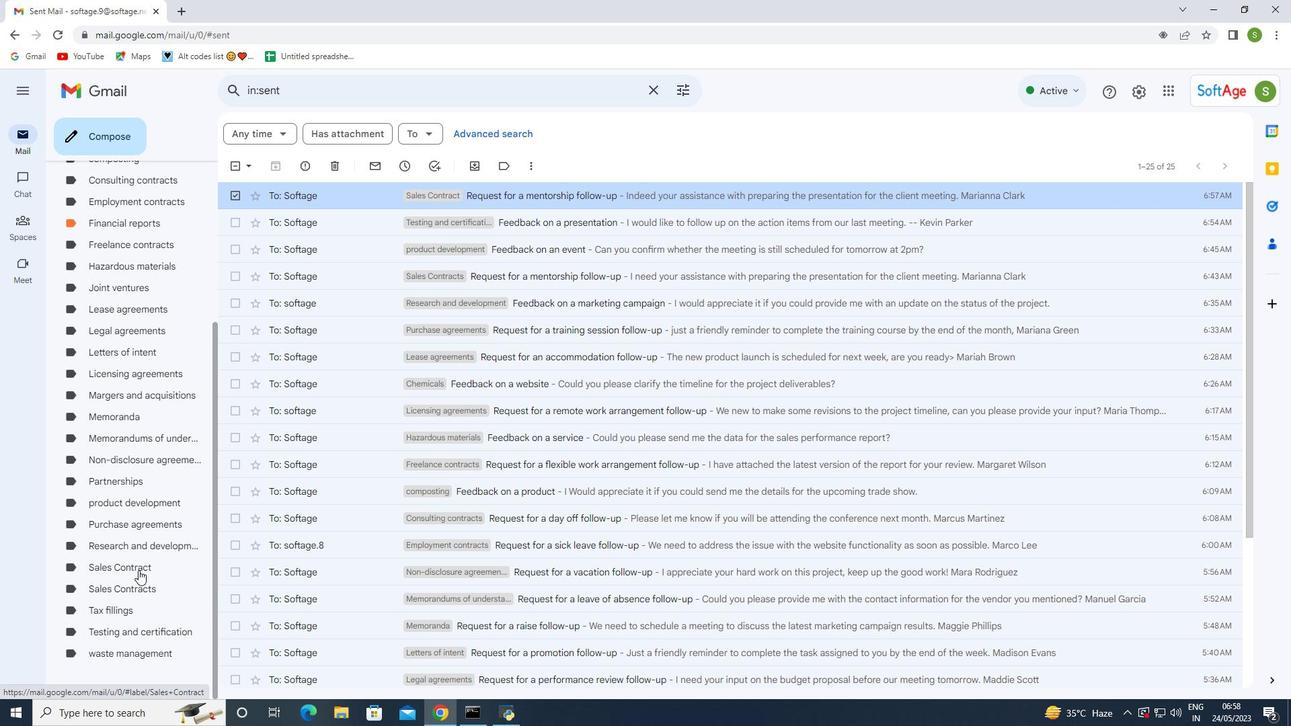 
Action: Mouse pressed left at (366, 203)
Screenshot: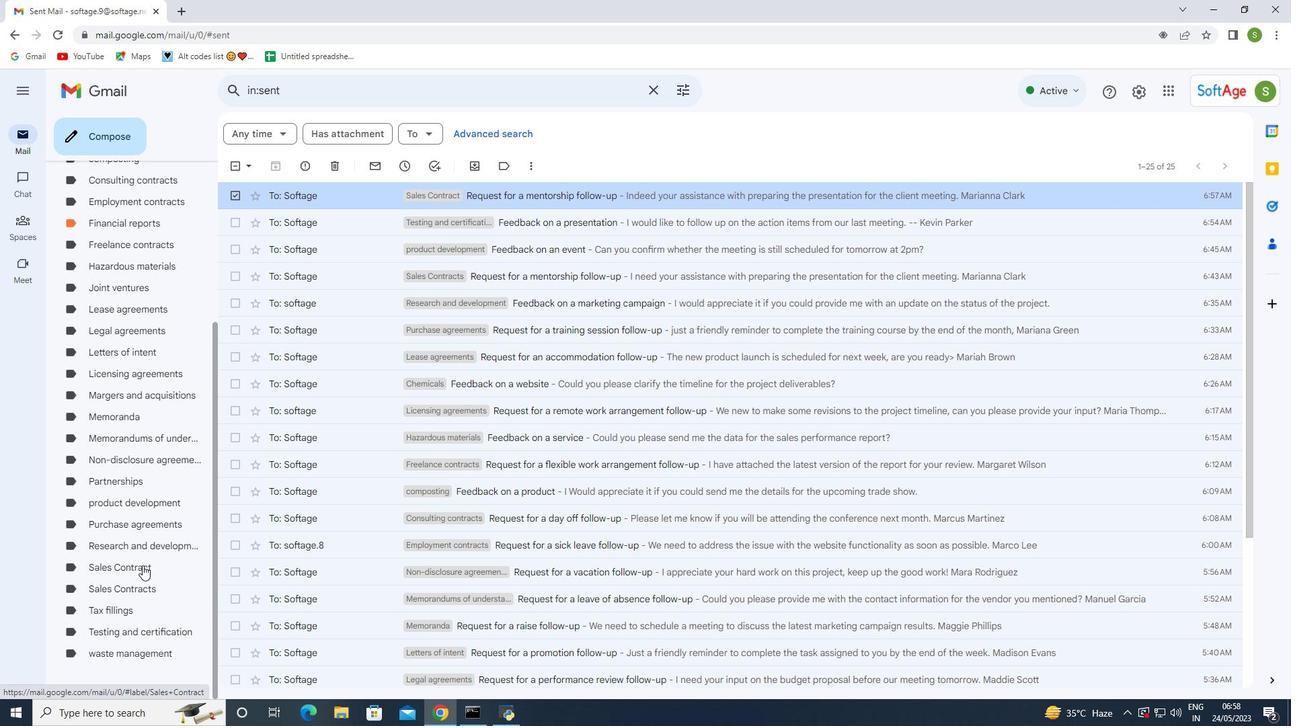 
Action: Mouse pressed left at (366, 203)
Screenshot: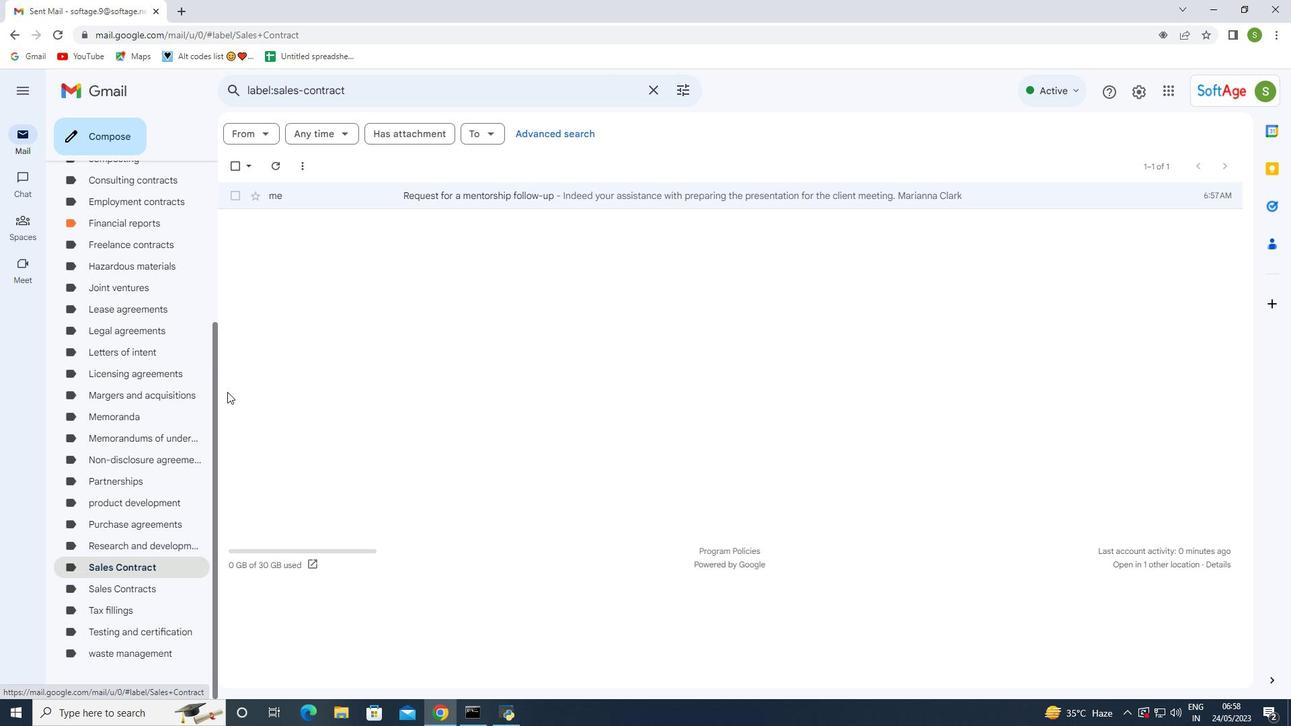
Action: Mouse moved to (464, 205)
Screenshot: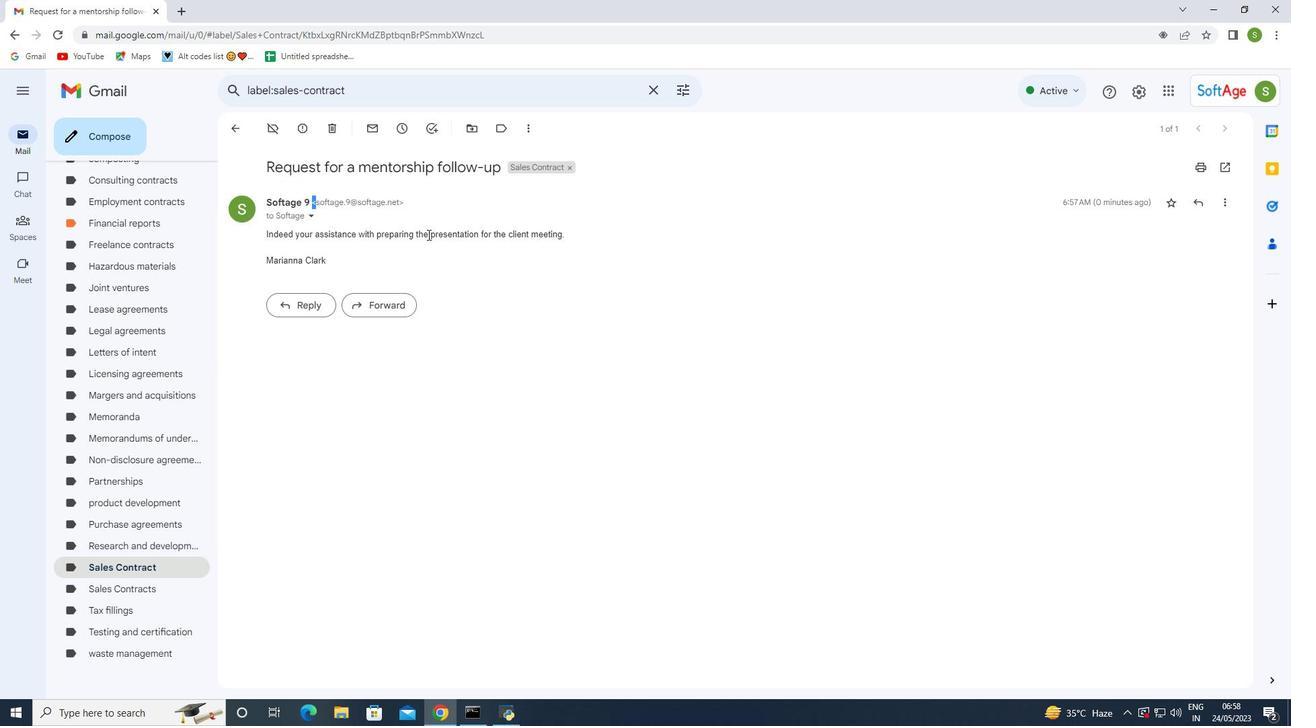 
Action: Mouse pressed left at (464, 205)
Screenshot: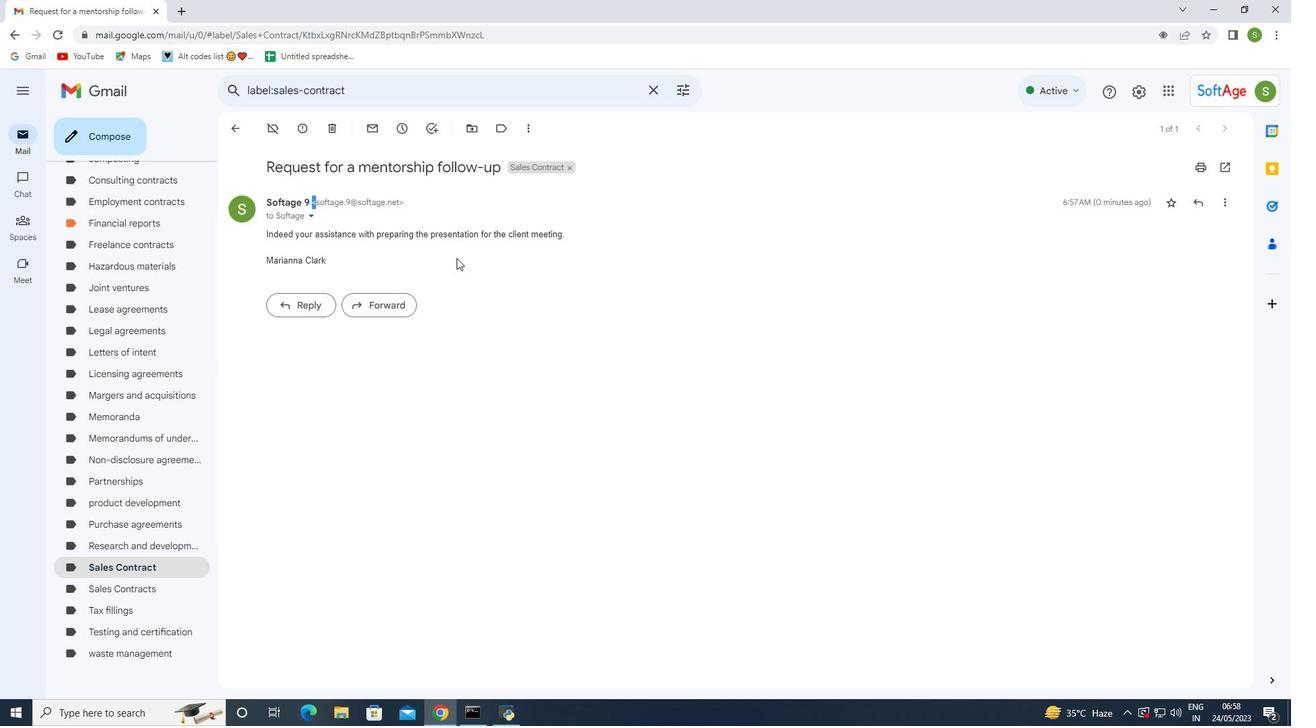 
Action: Mouse moved to (233, 131)
Screenshot: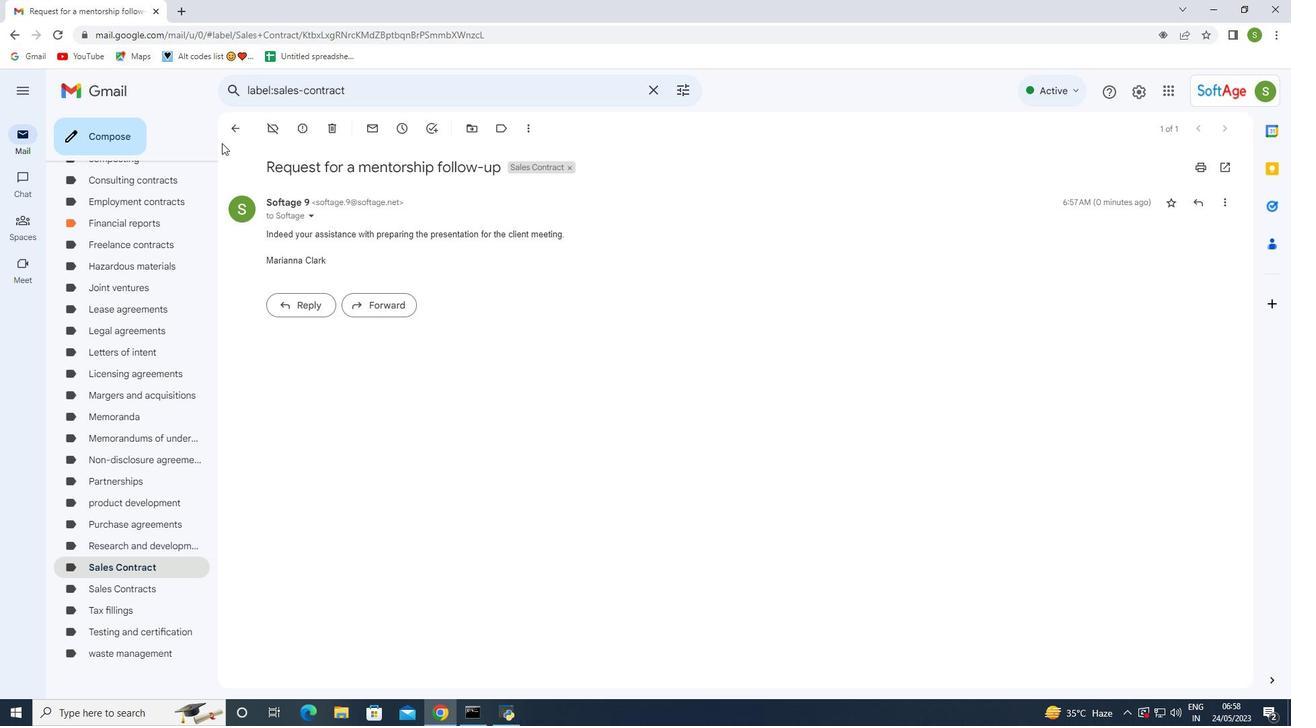
Action: Mouse pressed left at (233, 131)
Screenshot: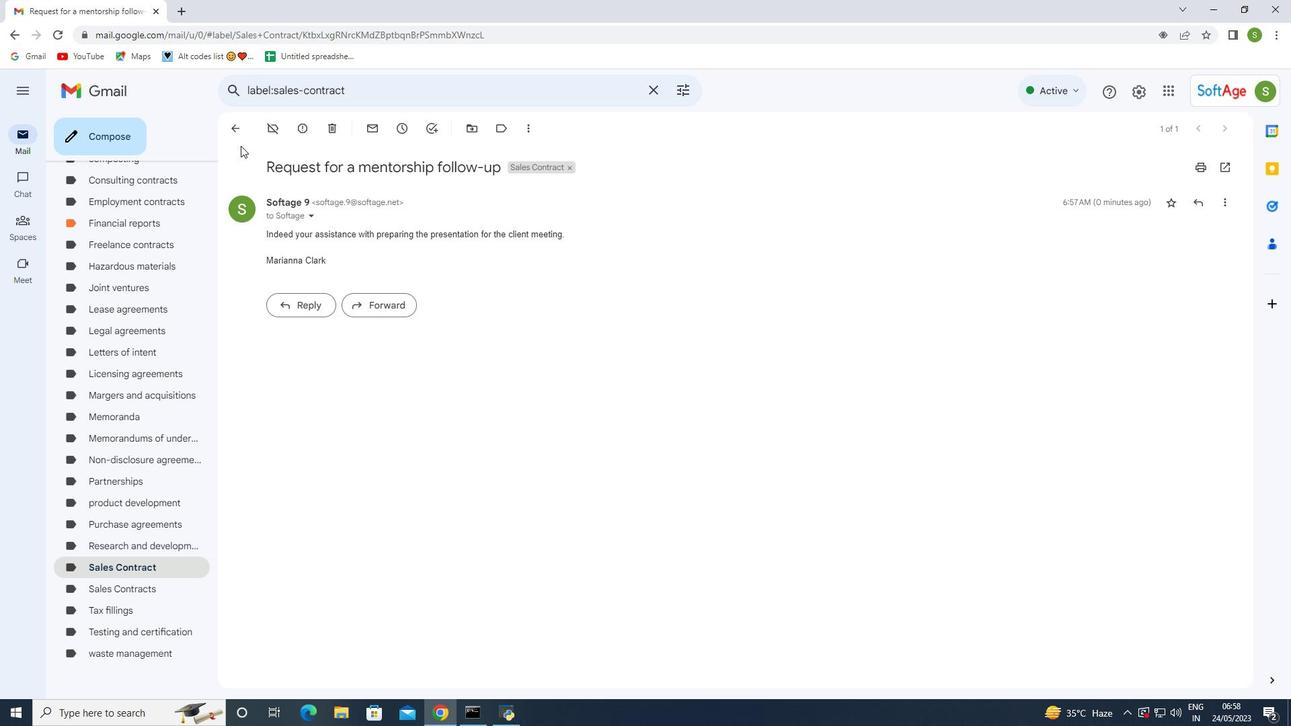 
Action: Mouse moved to (457, 301)
Screenshot: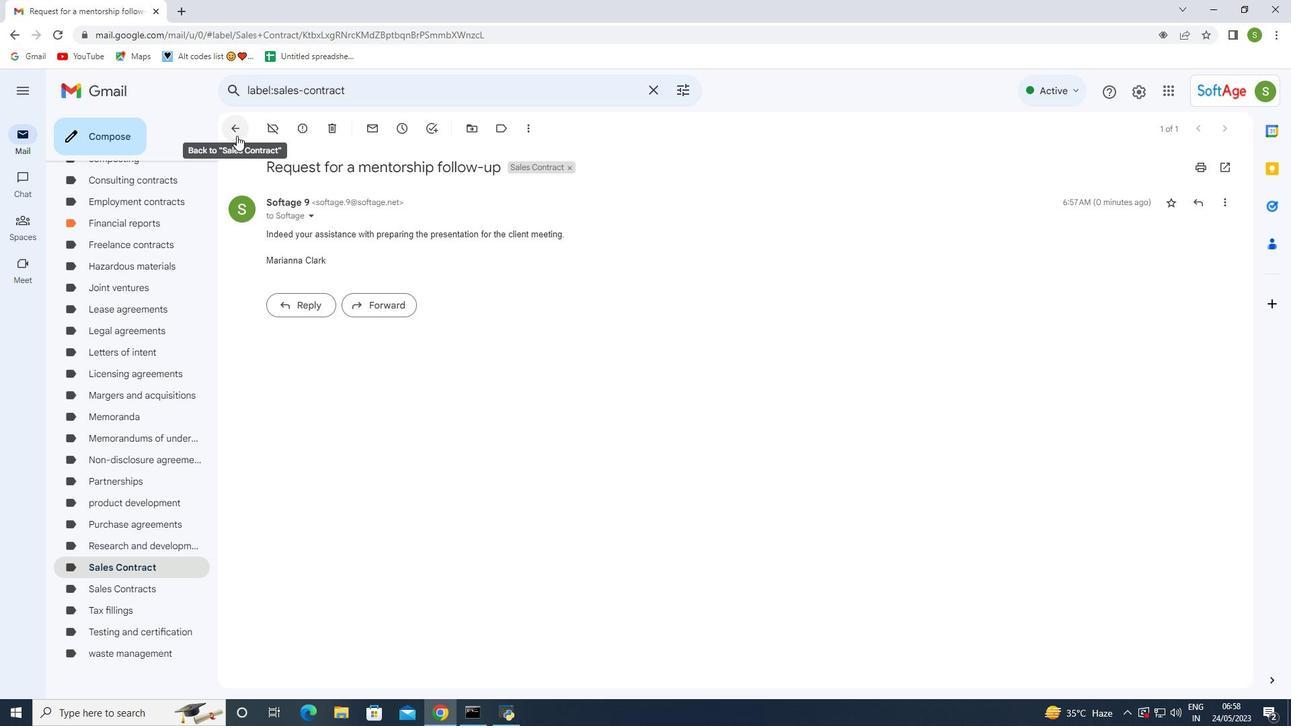 
Action: Mouse pressed left at (457, 301)
Screenshot: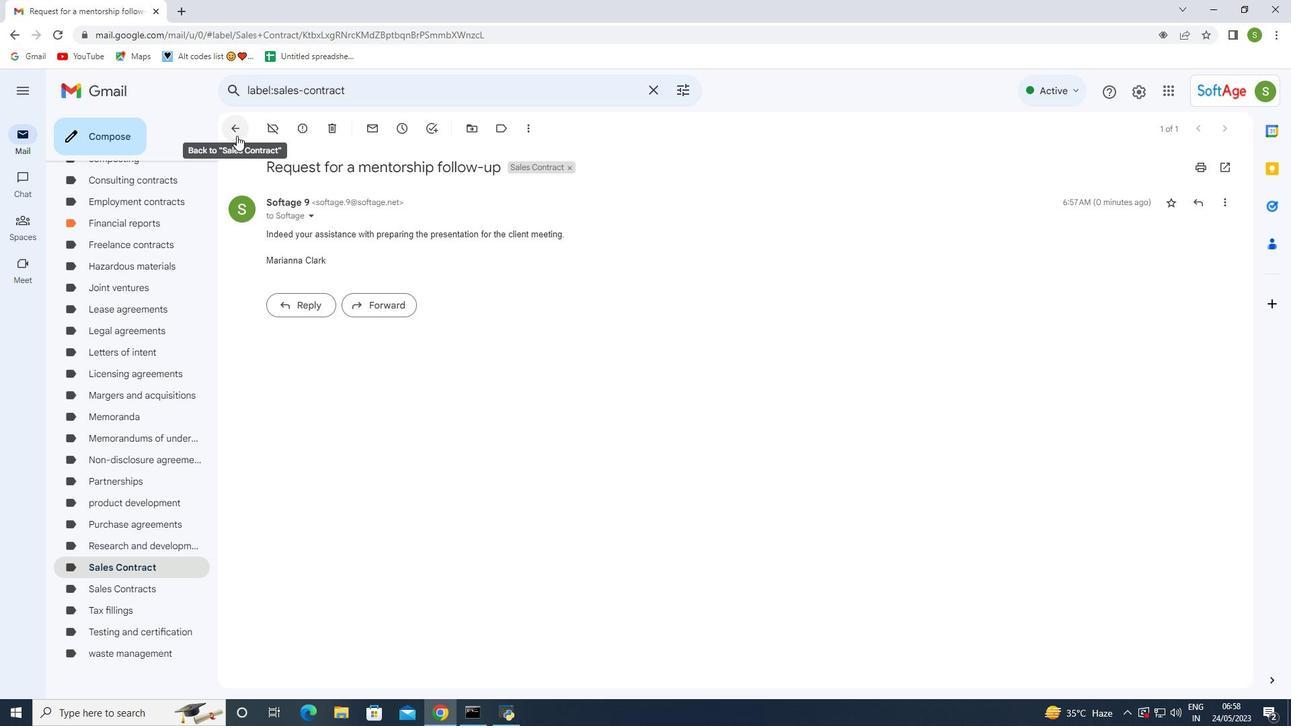 
Action: Mouse moved to (1238, 96)
Screenshot: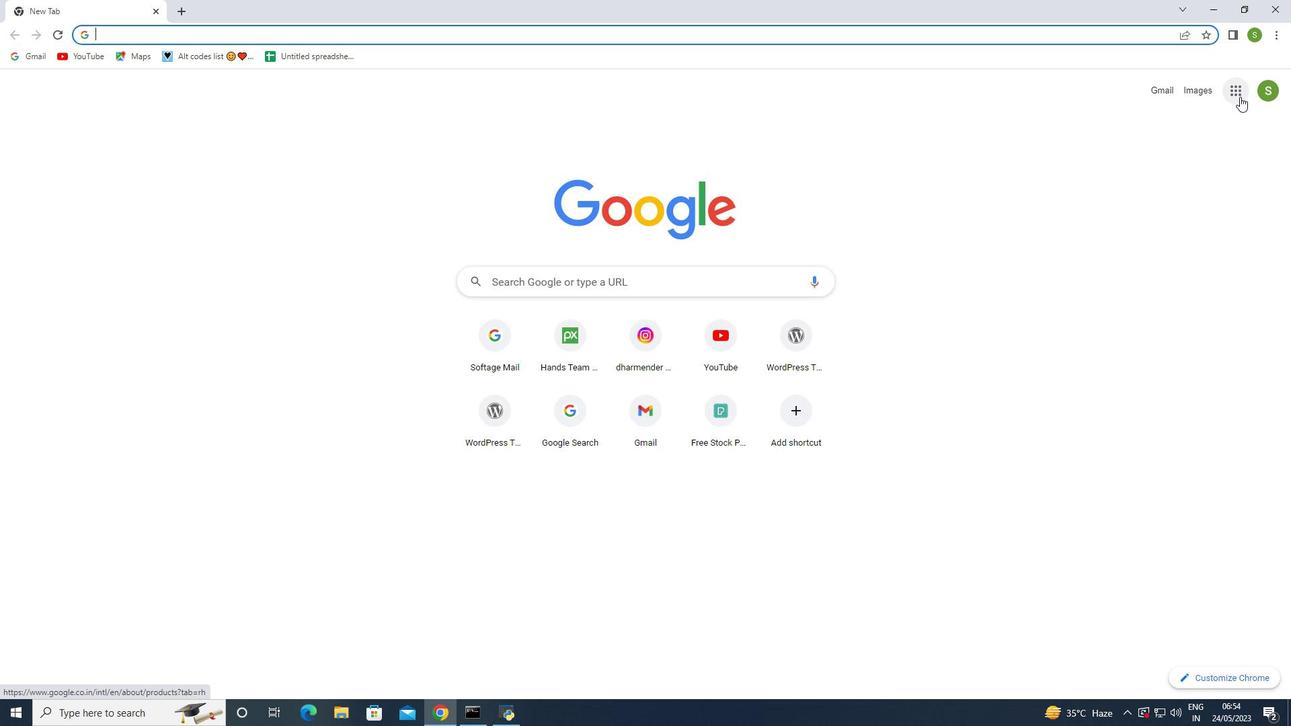 
Action: Mouse pressed left at (1238, 96)
Screenshot: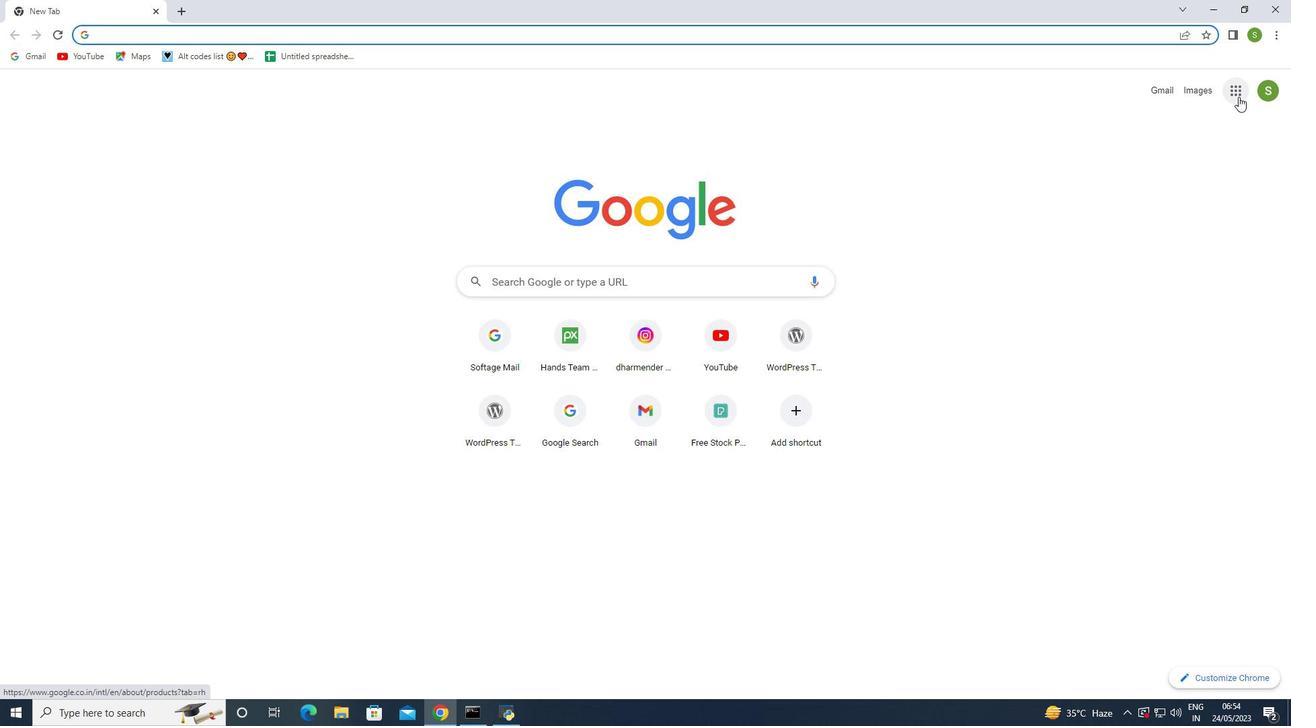 
Action: Mouse moved to (1197, 133)
Screenshot: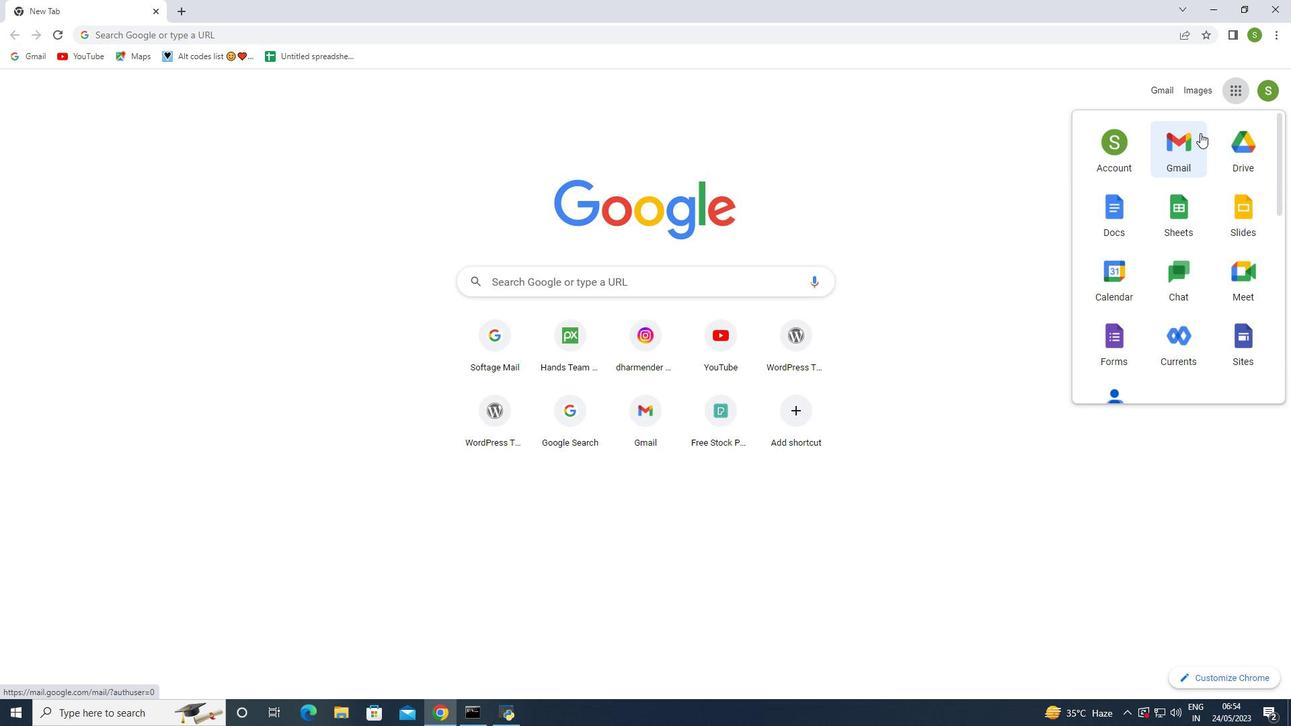 
Action: Mouse pressed left at (1197, 133)
Screenshot: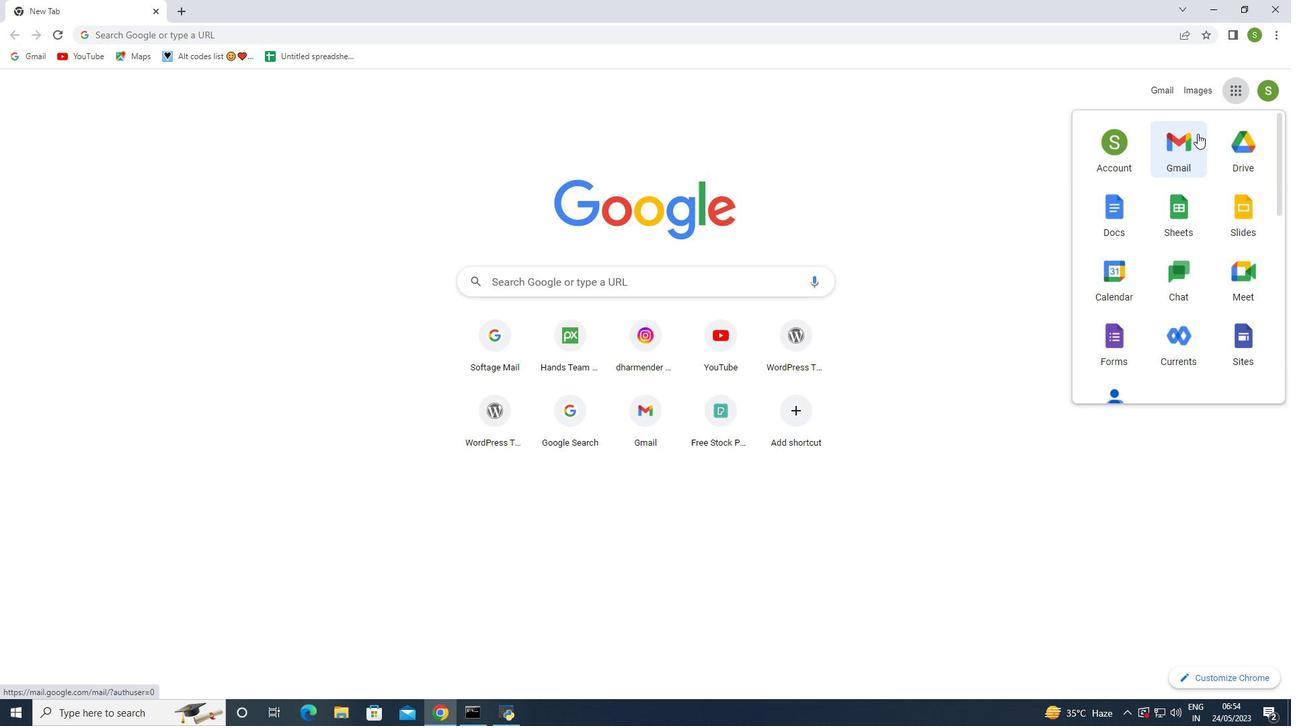 
Action: Mouse moved to (1133, 87)
Screenshot: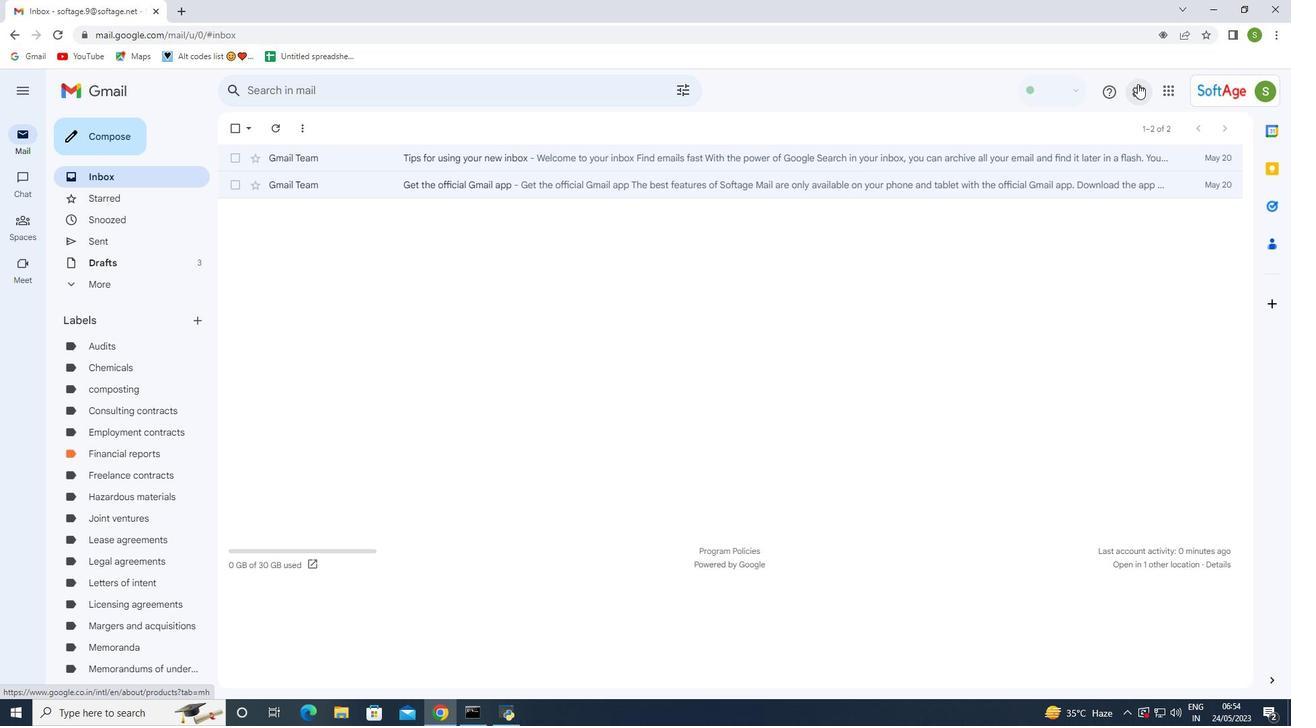 
Action: Mouse pressed left at (1133, 87)
Screenshot: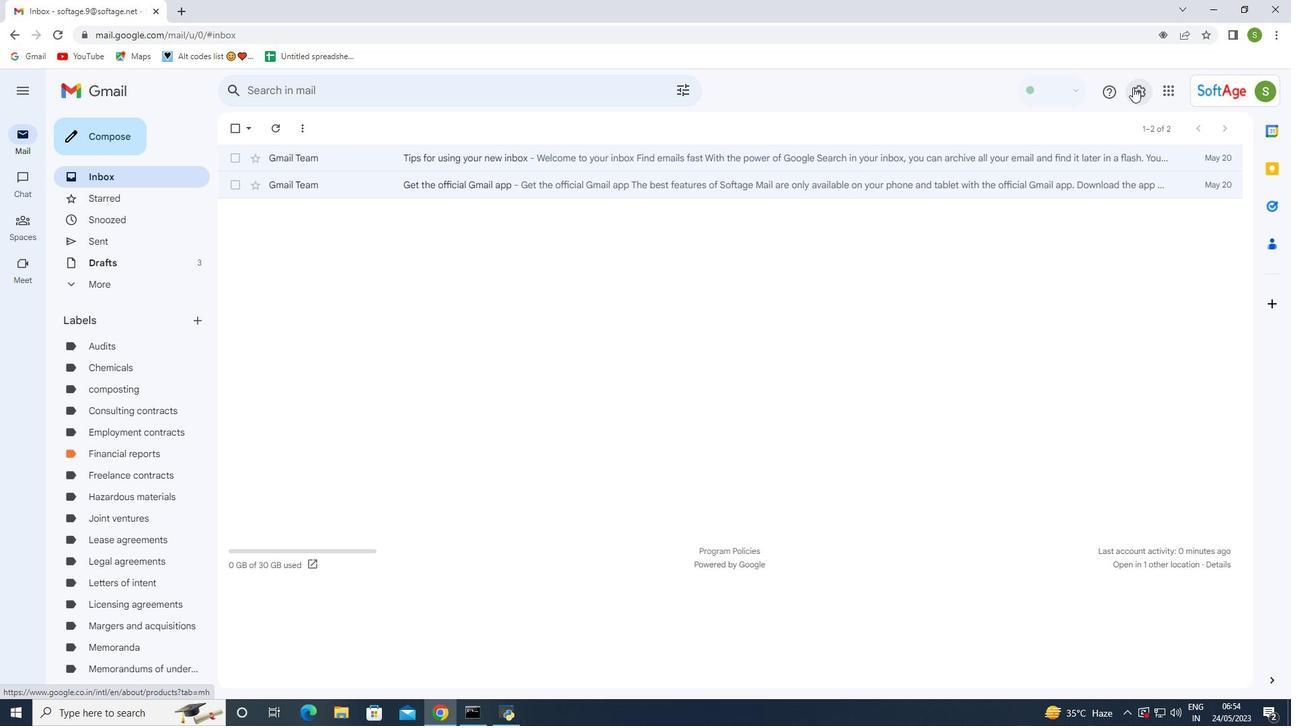 
Action: Mouse moved to (1138, 154)
Screenshot: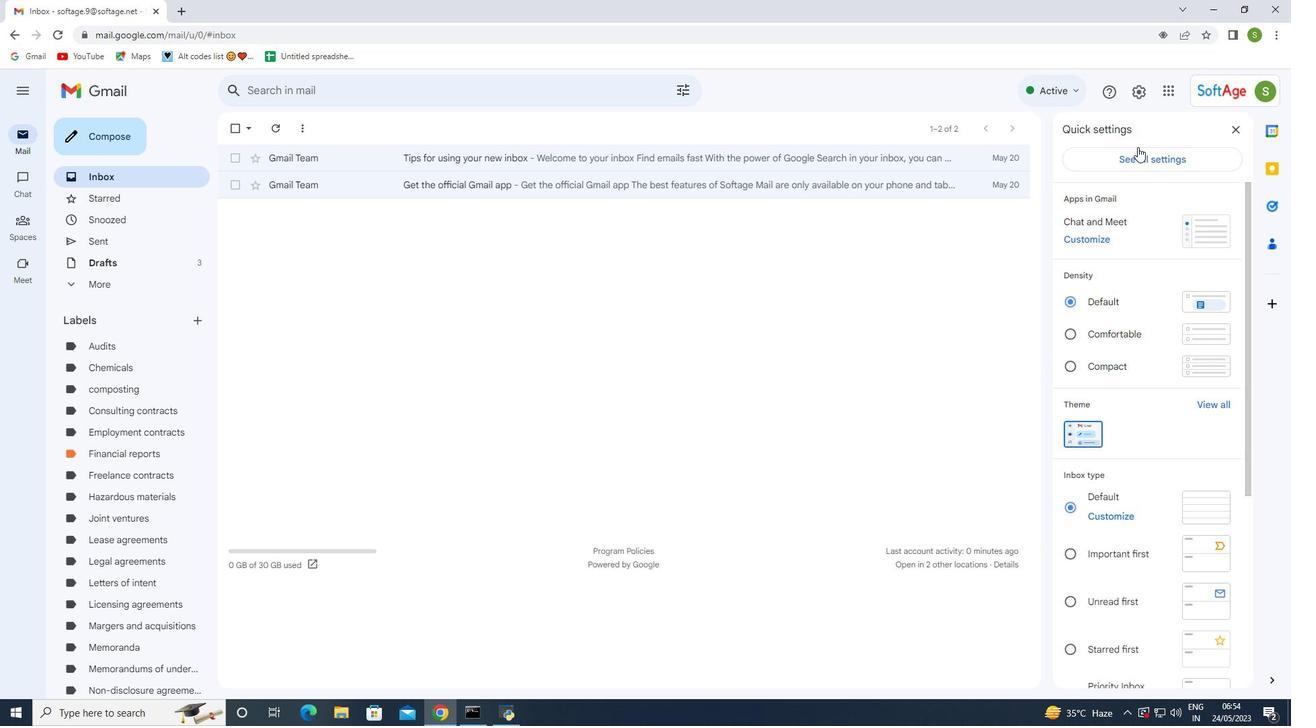 
Action: Mouse pressed left at (1138, 154)
Screenshot: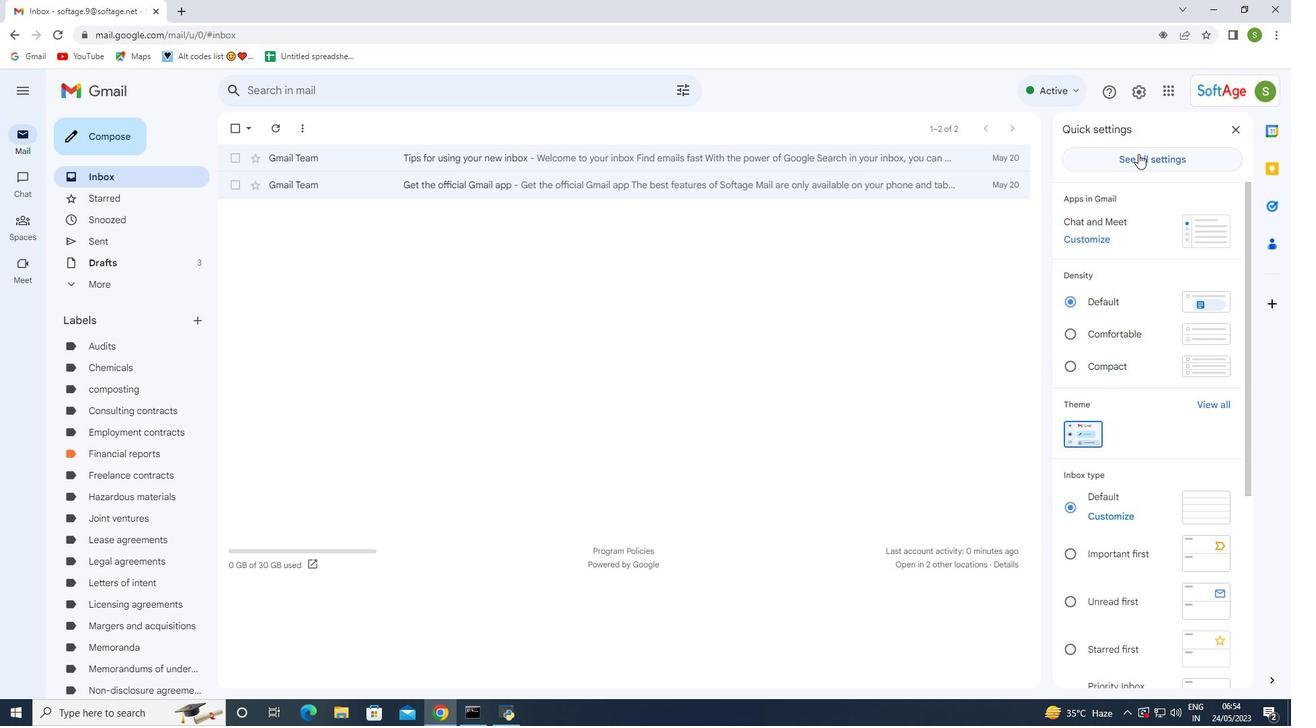 
Action: Mouse moved to (612, 358)
Screenshot: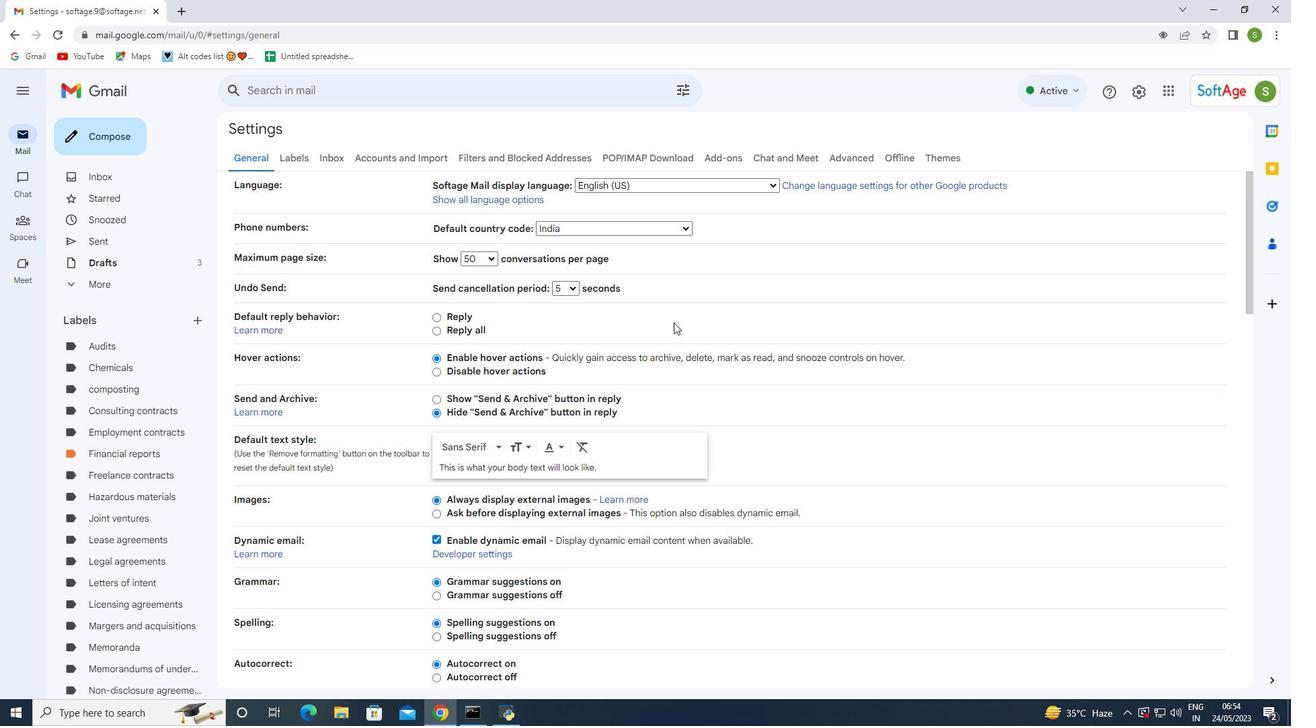 
Action: Mouse scrolled (612, 357) with delta (0, 0)
Screenshot: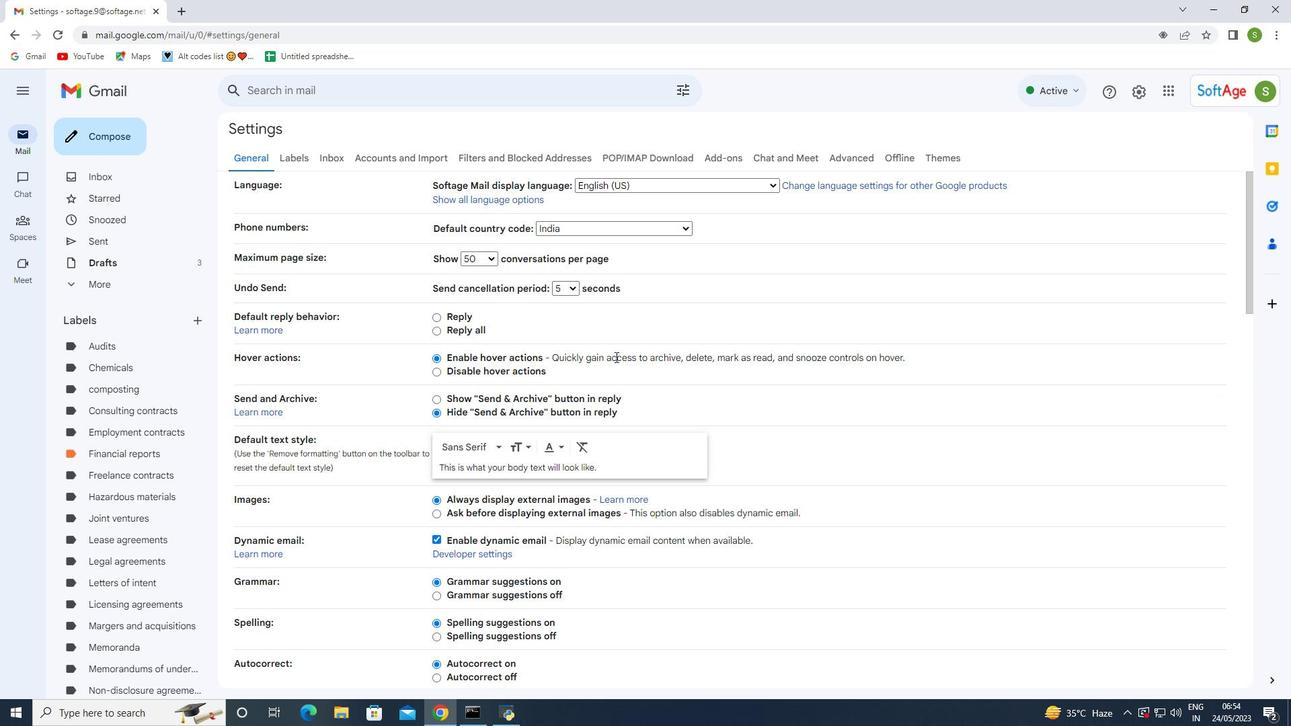 
Action: Mouse scrolled (612, 357) with delta (0, 0)
Screenshot: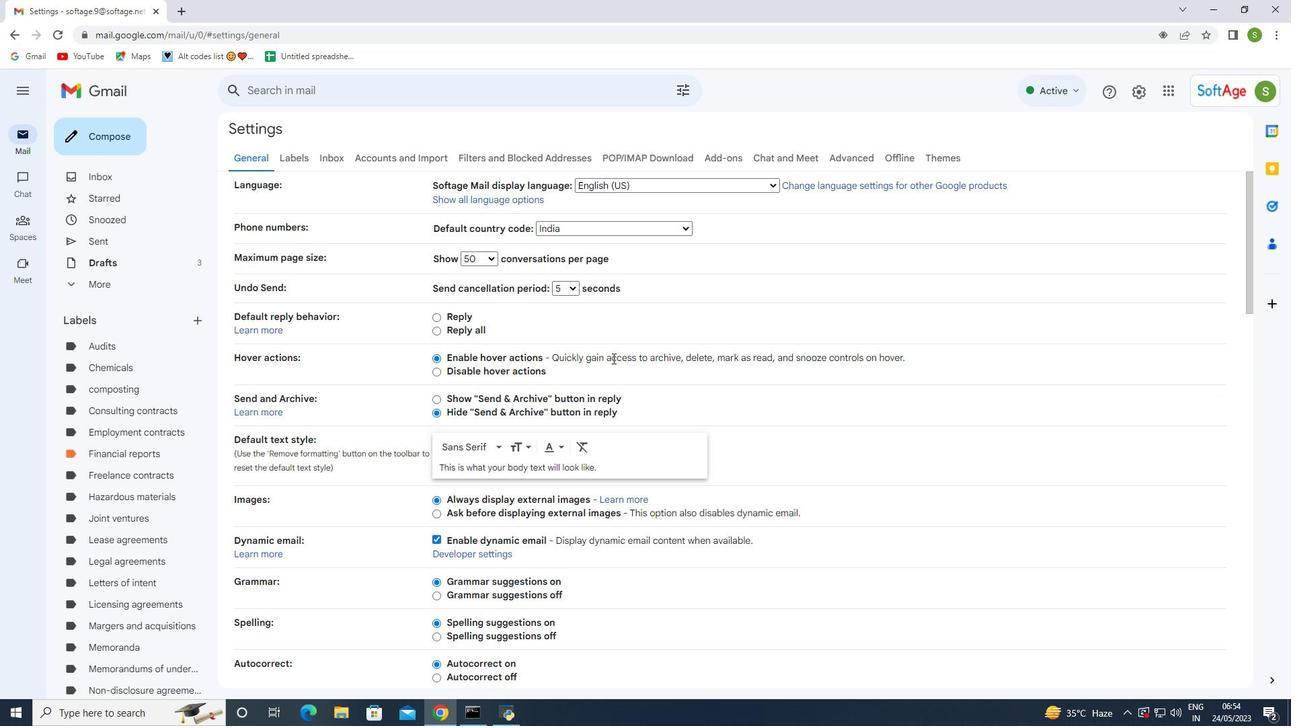 
Action: Mouse scrolled (612, 357) with delta (0, 0)
Screenshot: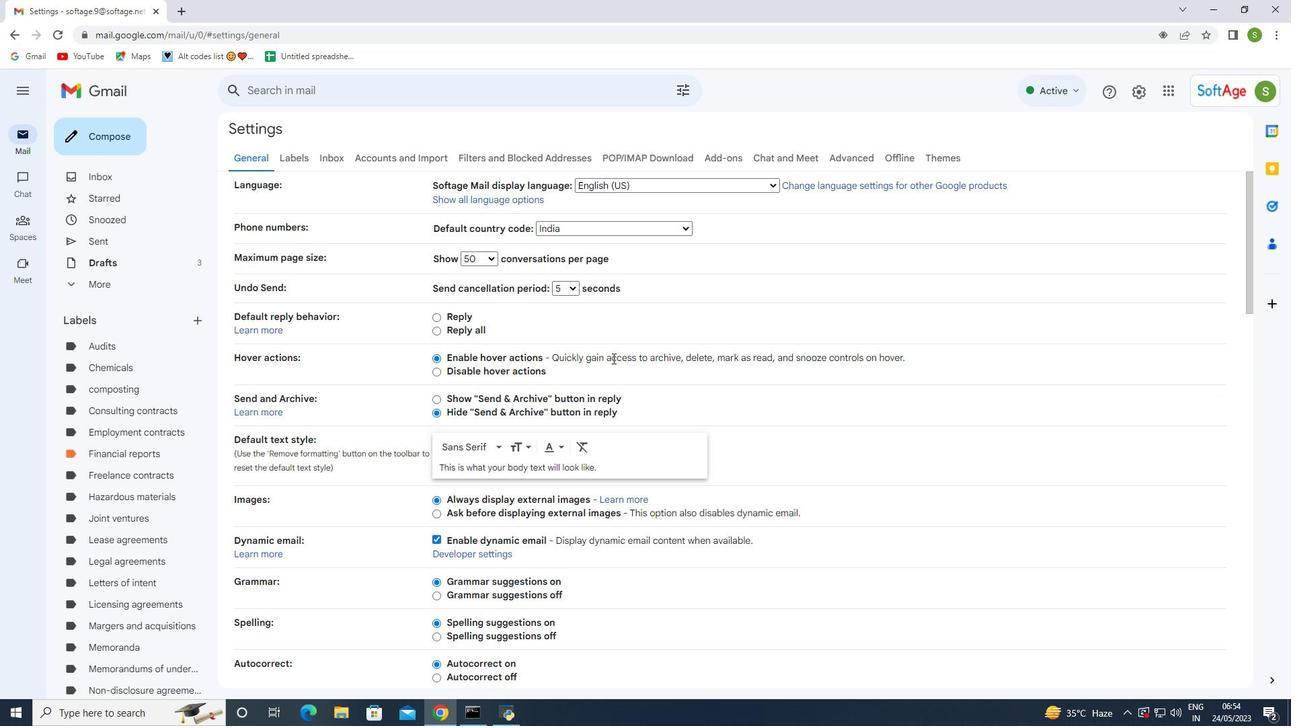 
Action: Mouse scrolled (612, 357) with delta (0, 0)
Screenshot: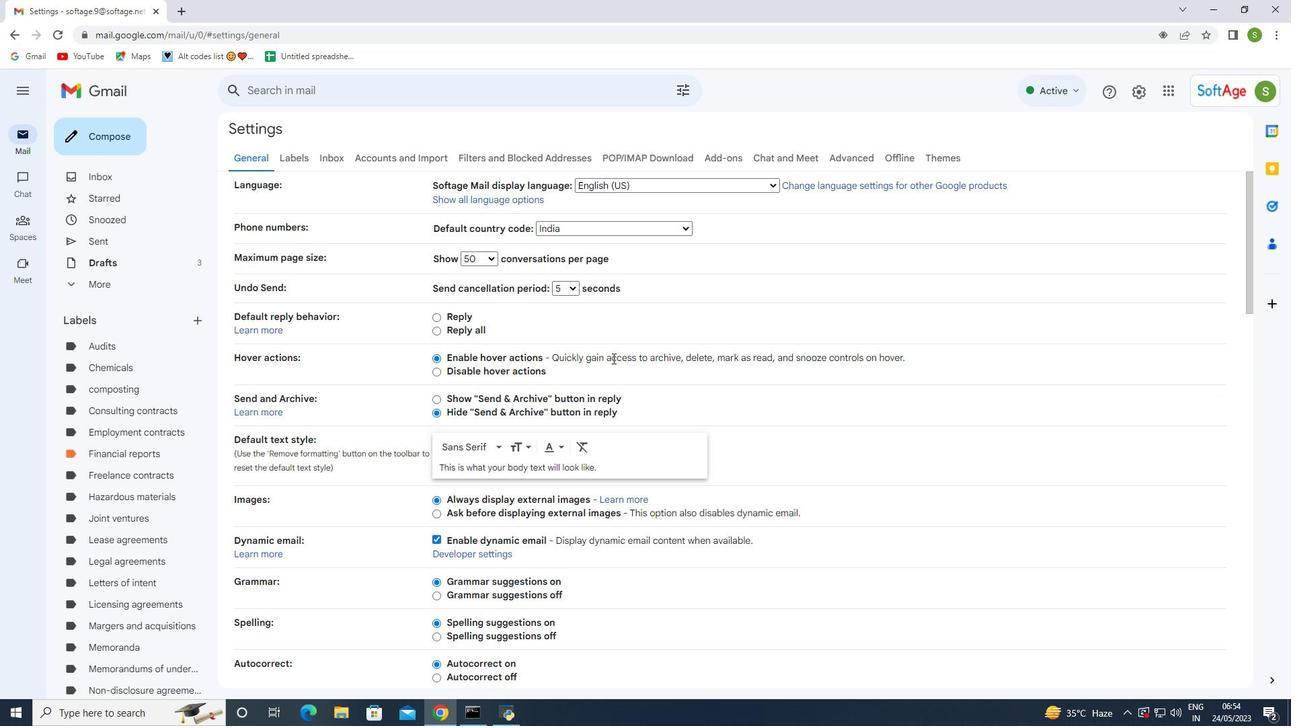 
Action: Mouse scrolled (612, 357) with delta (0, 0)
Screenshot: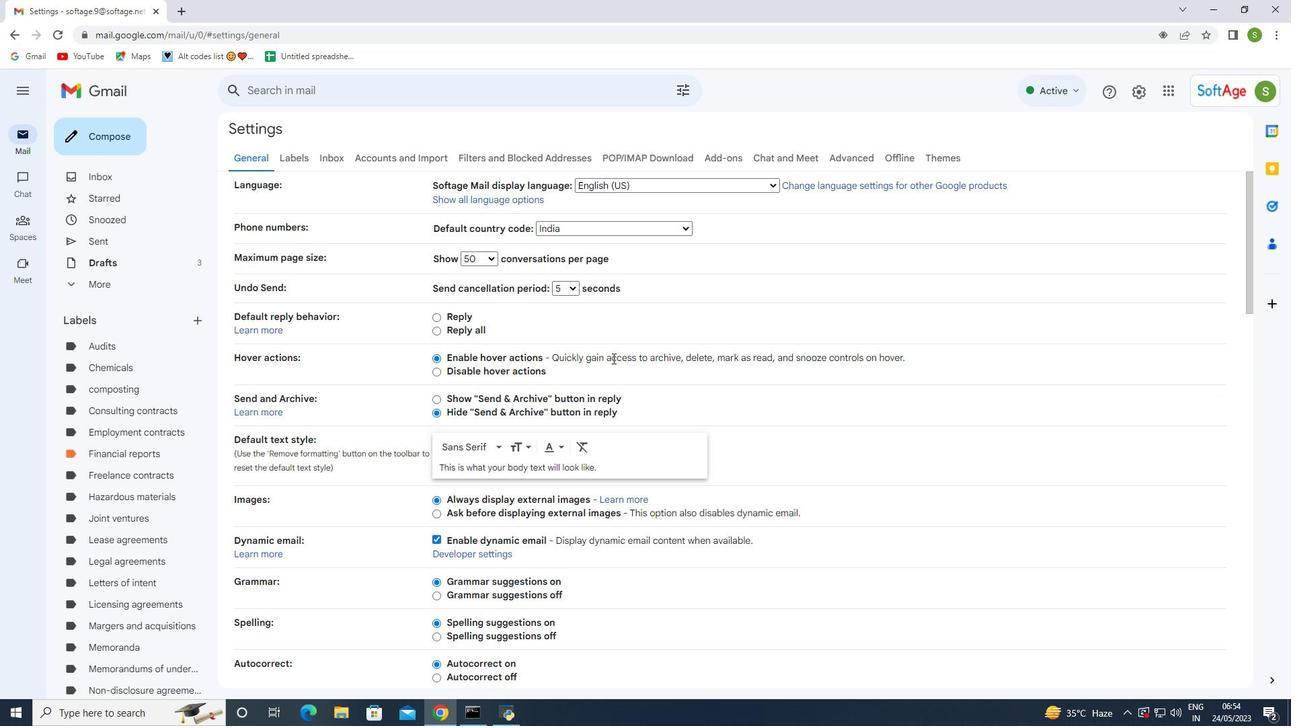 
Action: Mouse scrolled (612, 357) with delta (0, 0)
Screenshot: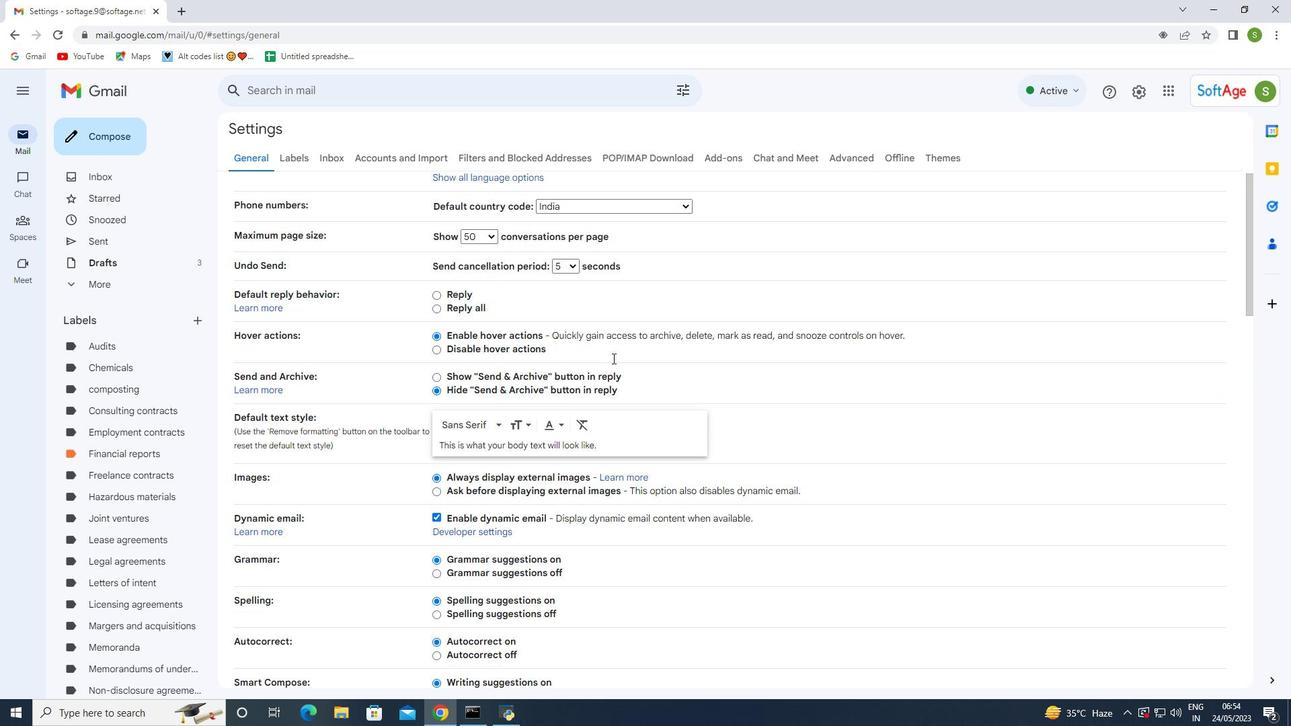 
Action: Mouse scrolled (612, 357) with delta (0, 0)
Screenshot: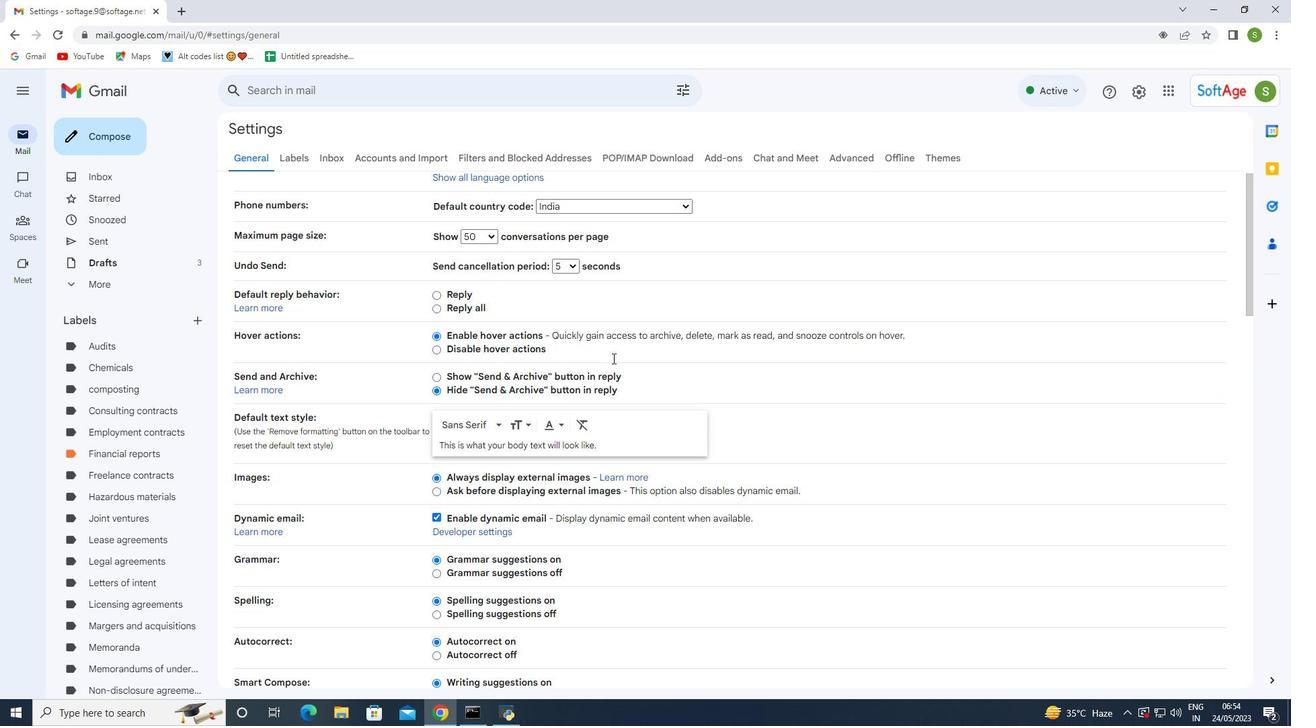 
Action: Mouse scrolled (612, 357) with delta (0, 0)
Screenshot: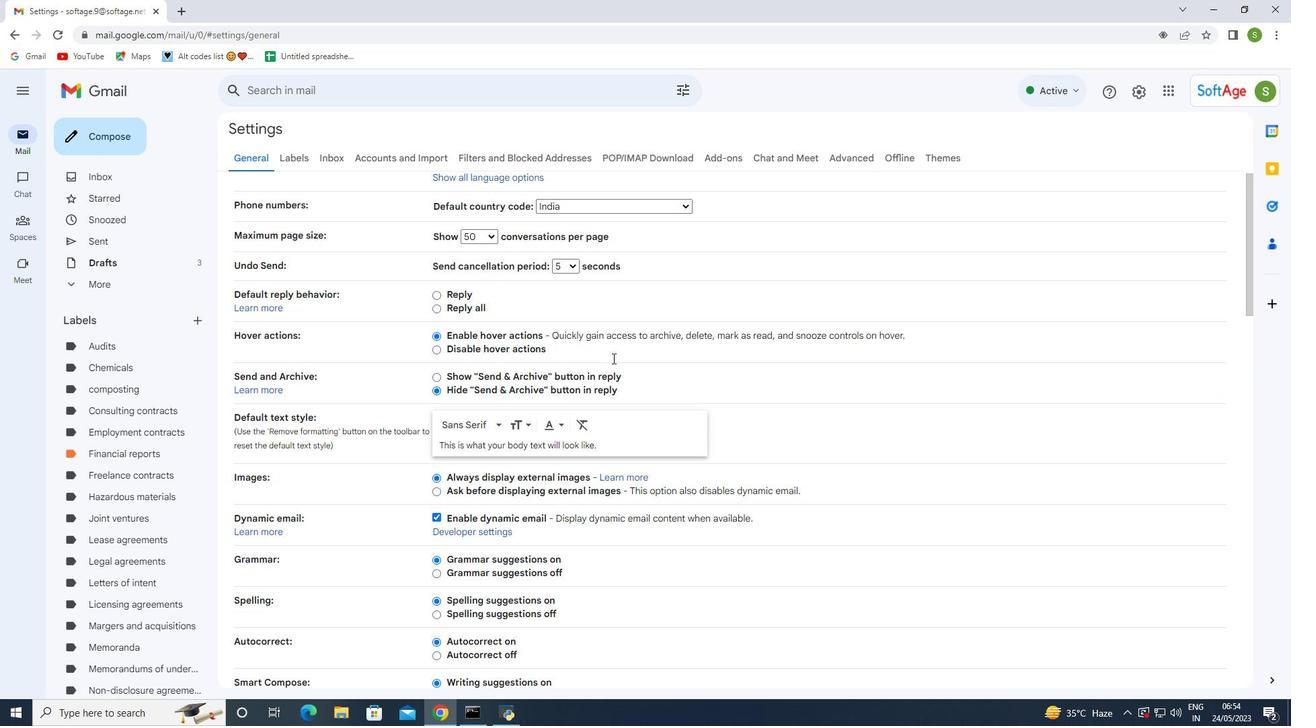 
Action: Mouse scrolled (612, 357) with delta (0, 0)
Screenshot: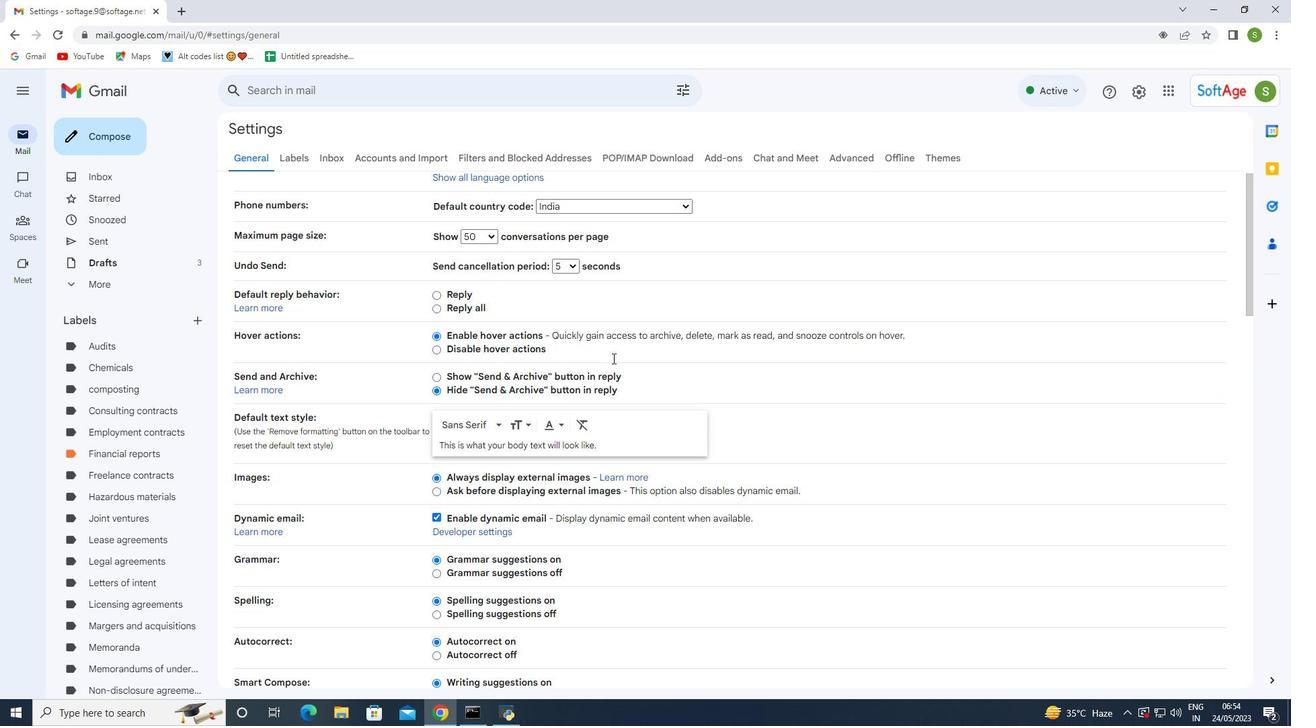 
Action: Mouse scrolled (612, 357) with delta (0, 0)
Screenshot: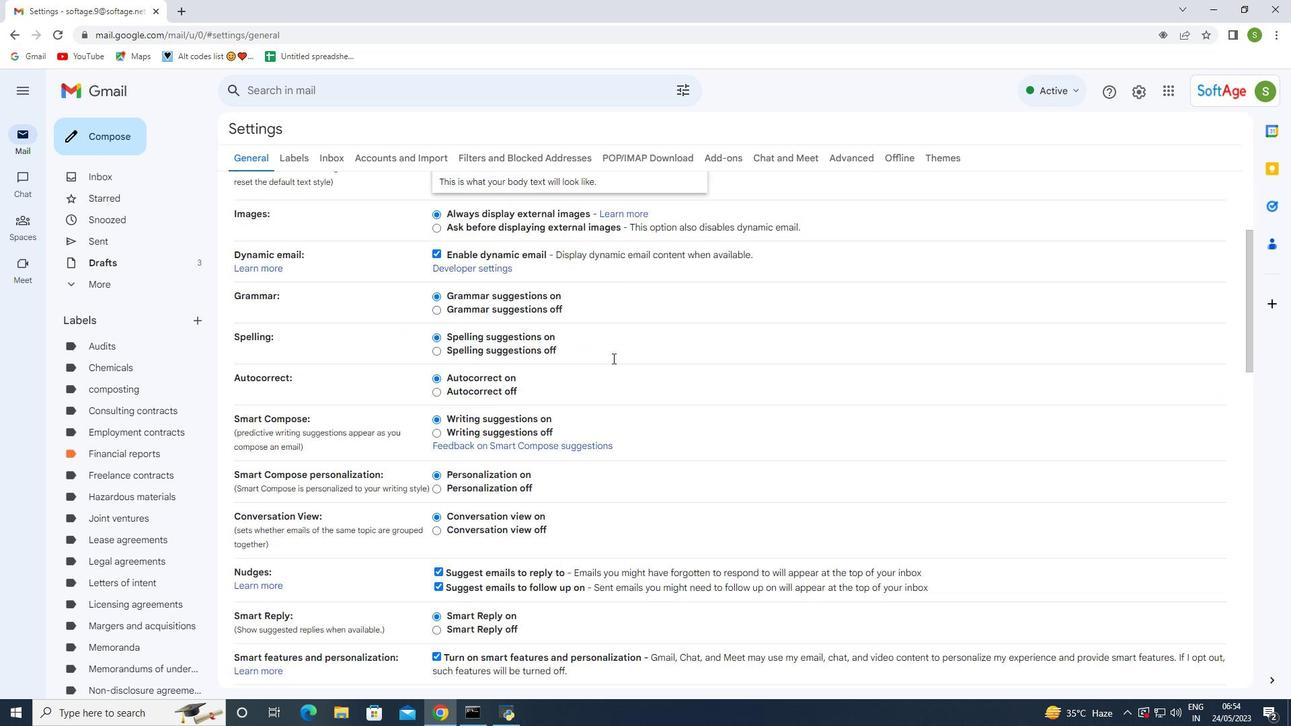 
Action: Mouse scrolled (612, 357) with delta (0, 0)
Screenshot: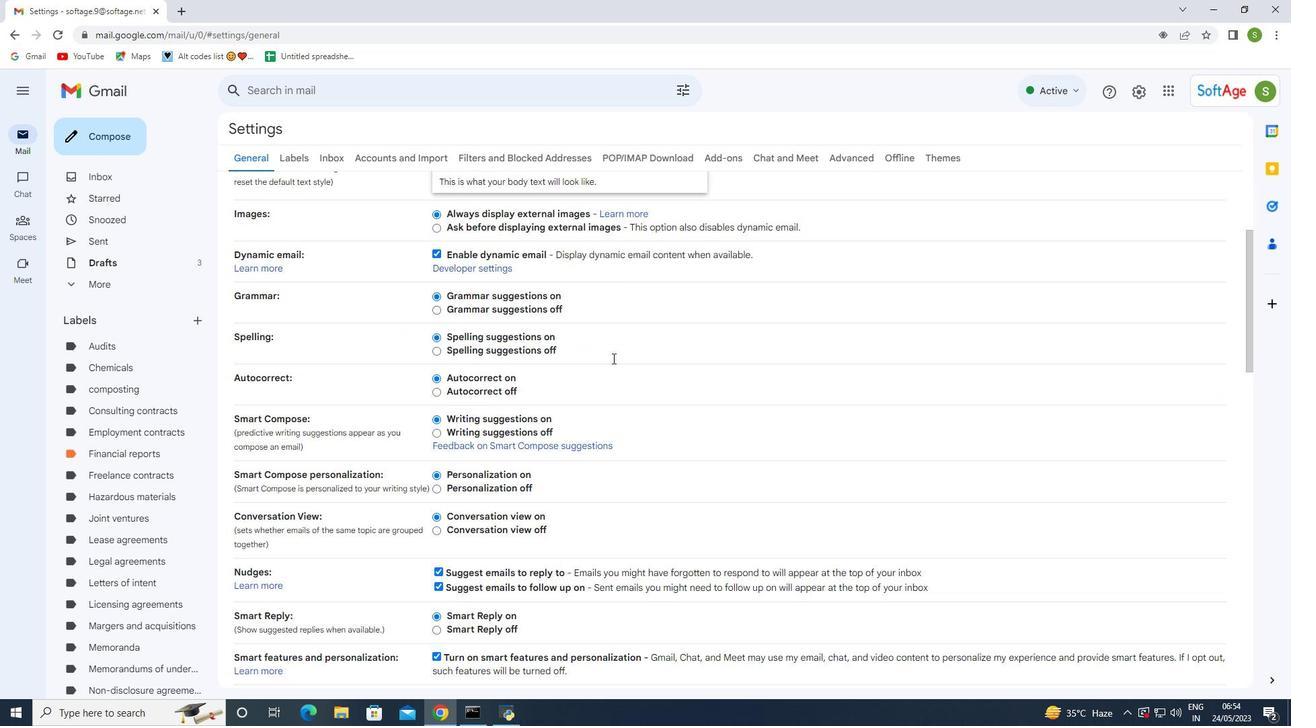 
Action: Mouse moved to (594, 366)
Screenshot: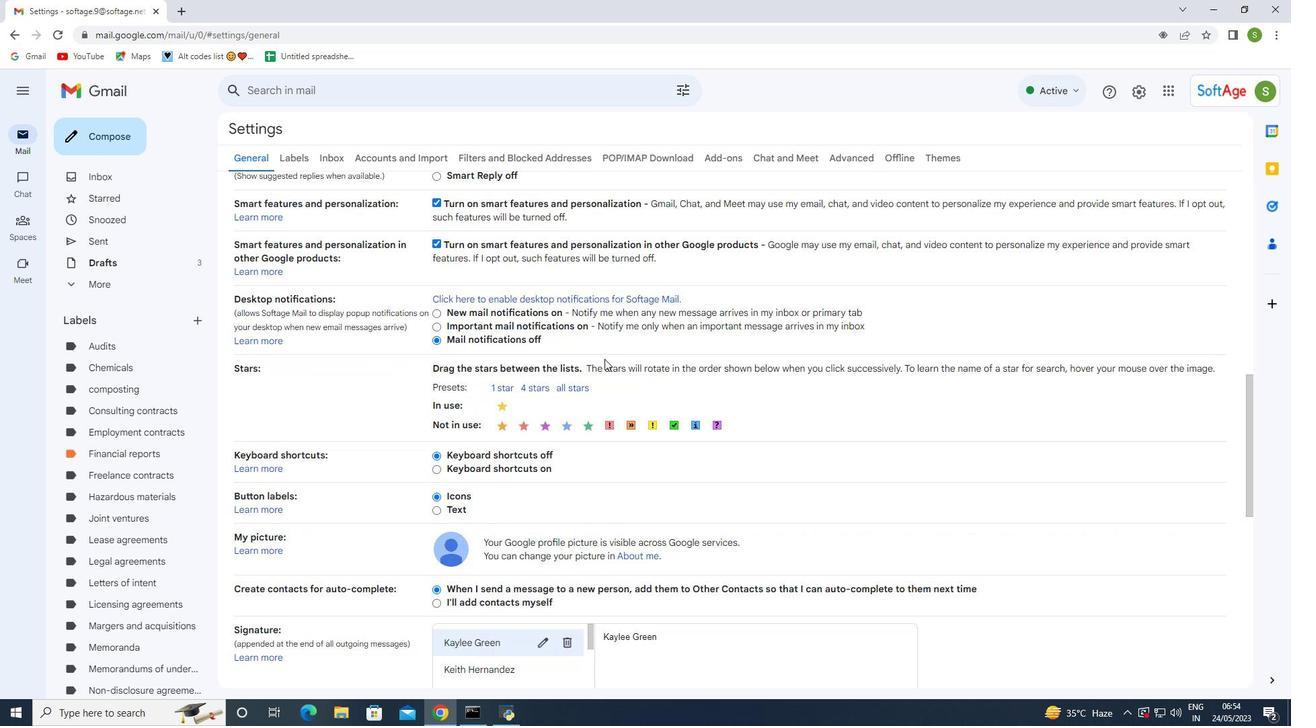 
Action: Mouse scrolled (594, 365) with delta (0, 0)
Screenshot: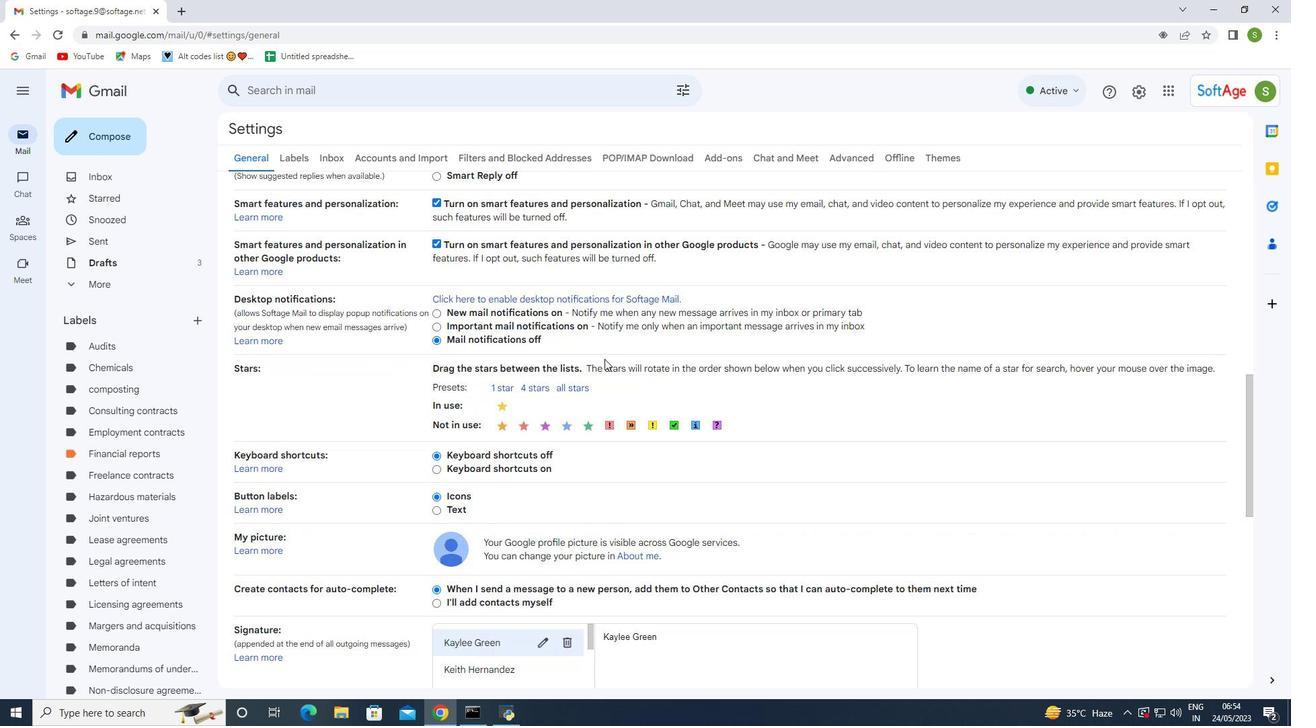 
Action: Mouse scrolled (594, 365) with delta (0, 0)
Screenshot: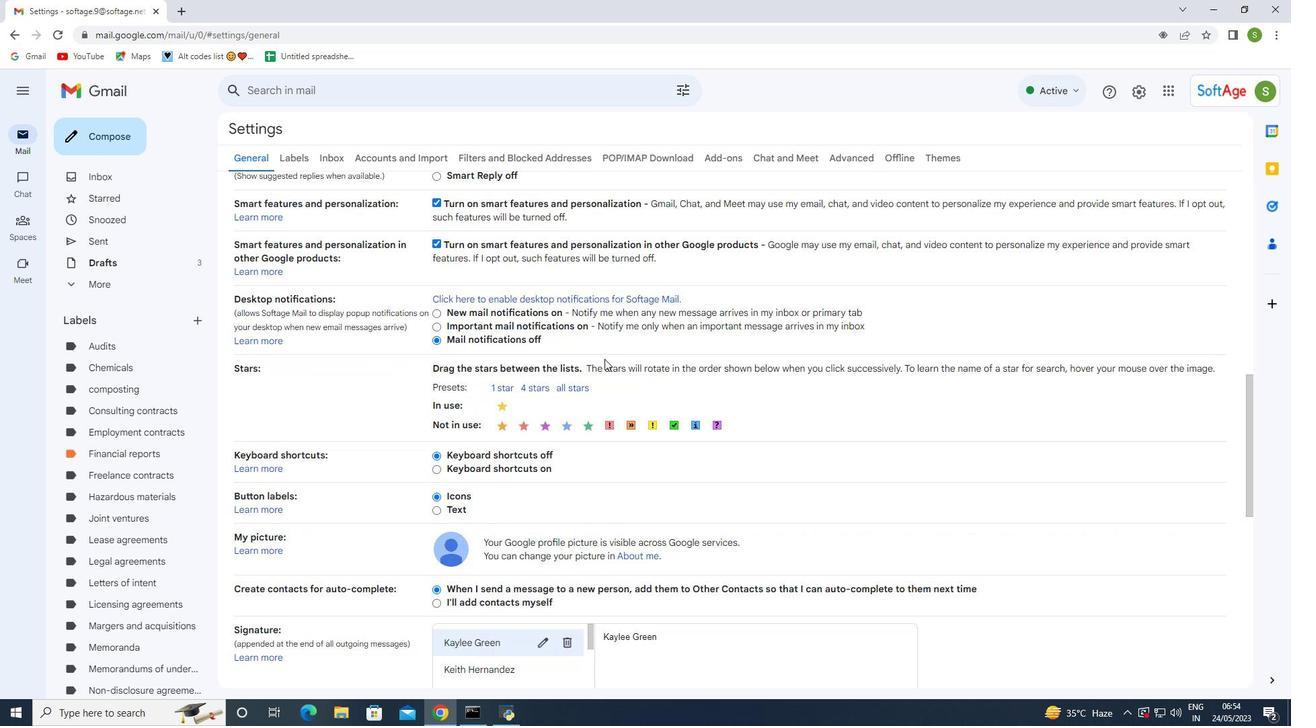 
Action: Mouse scrolled (594, 365) with delta (0, 0)
Screenshot: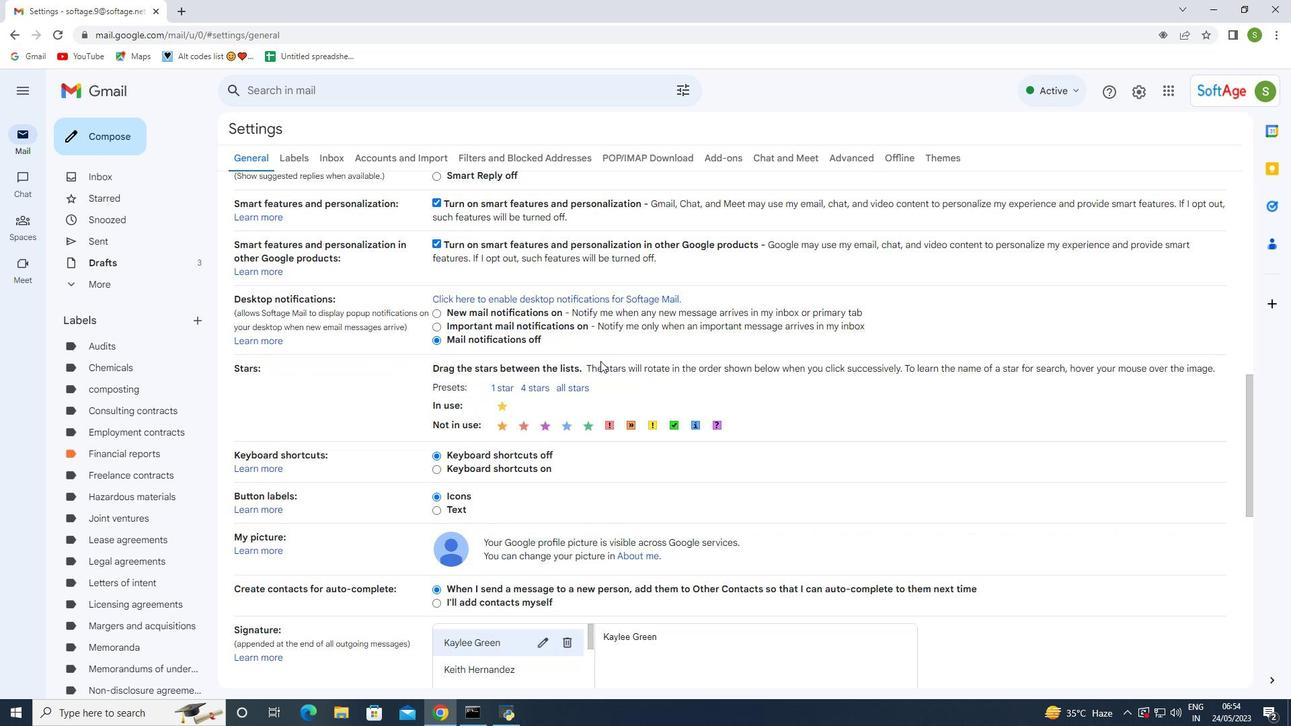 
Action: Mouse scrolled (594, 365) with delta (0, 0)
Screenshot: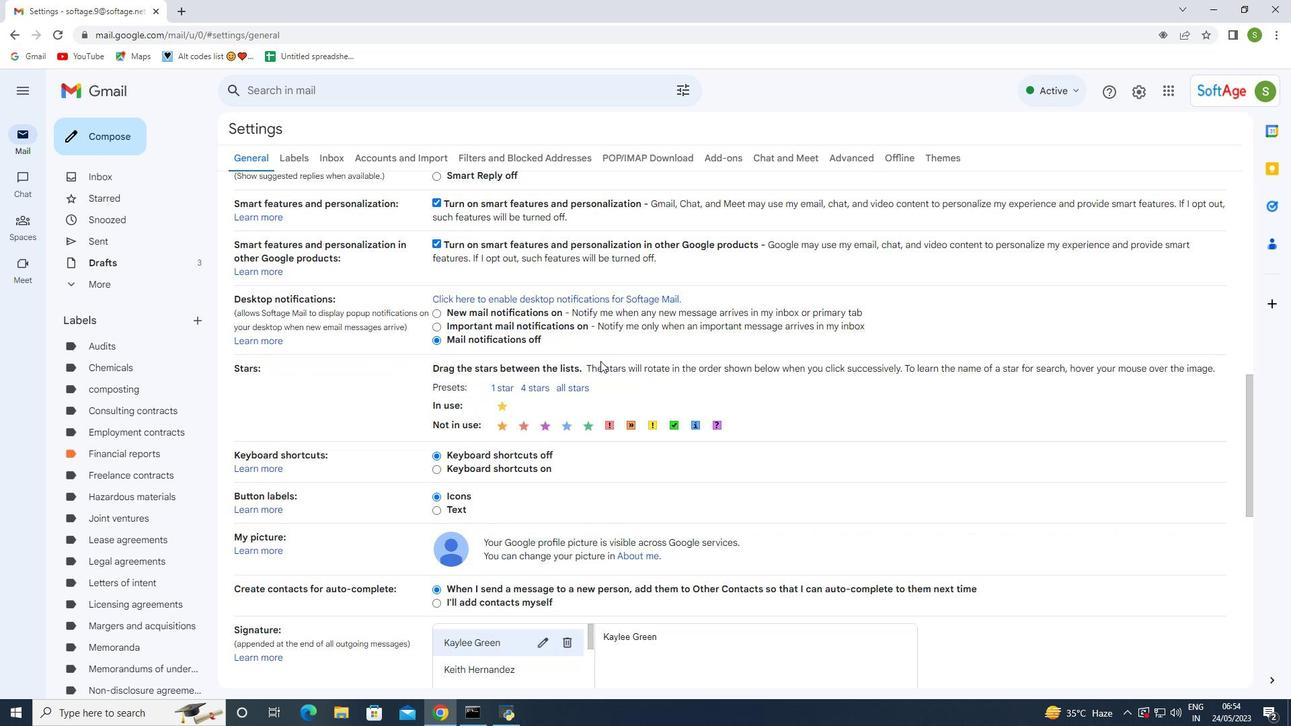 
Action: Mouse moved to (594, 367)
Screenshot: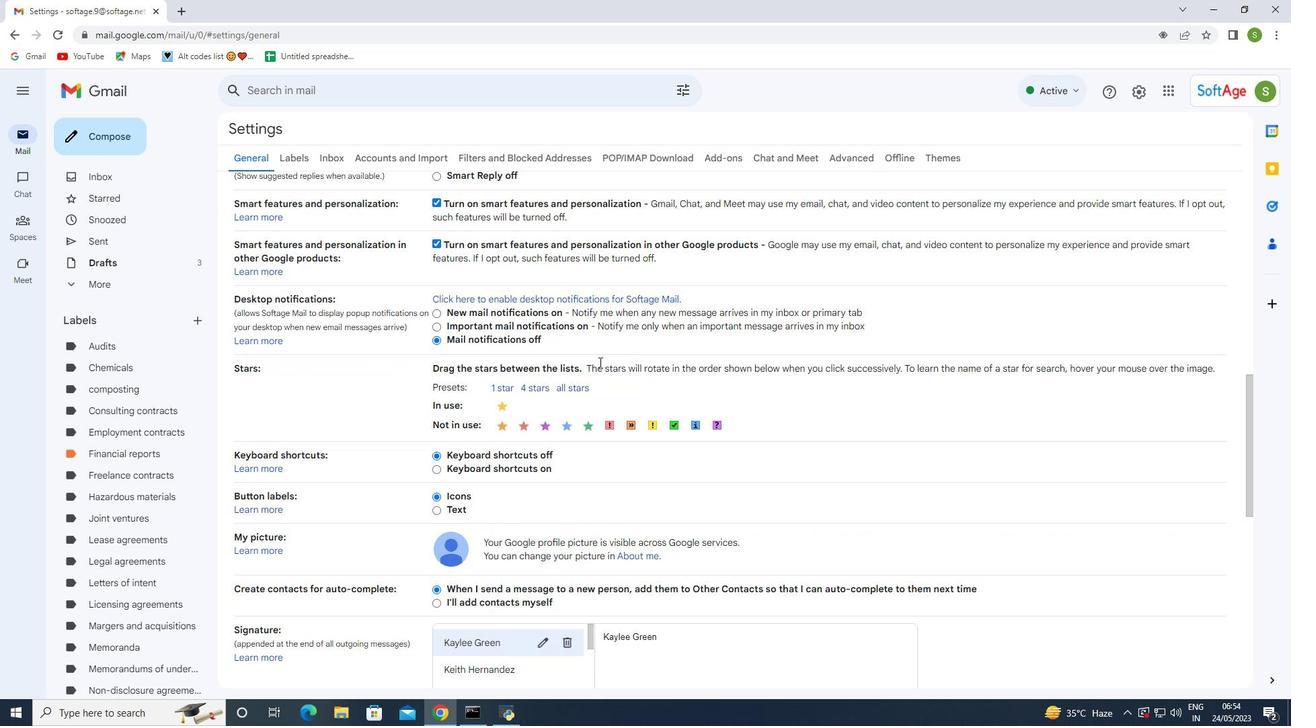 
Action: Mouse scrolled (594, 366) with delta (0, 0)
Screenshot: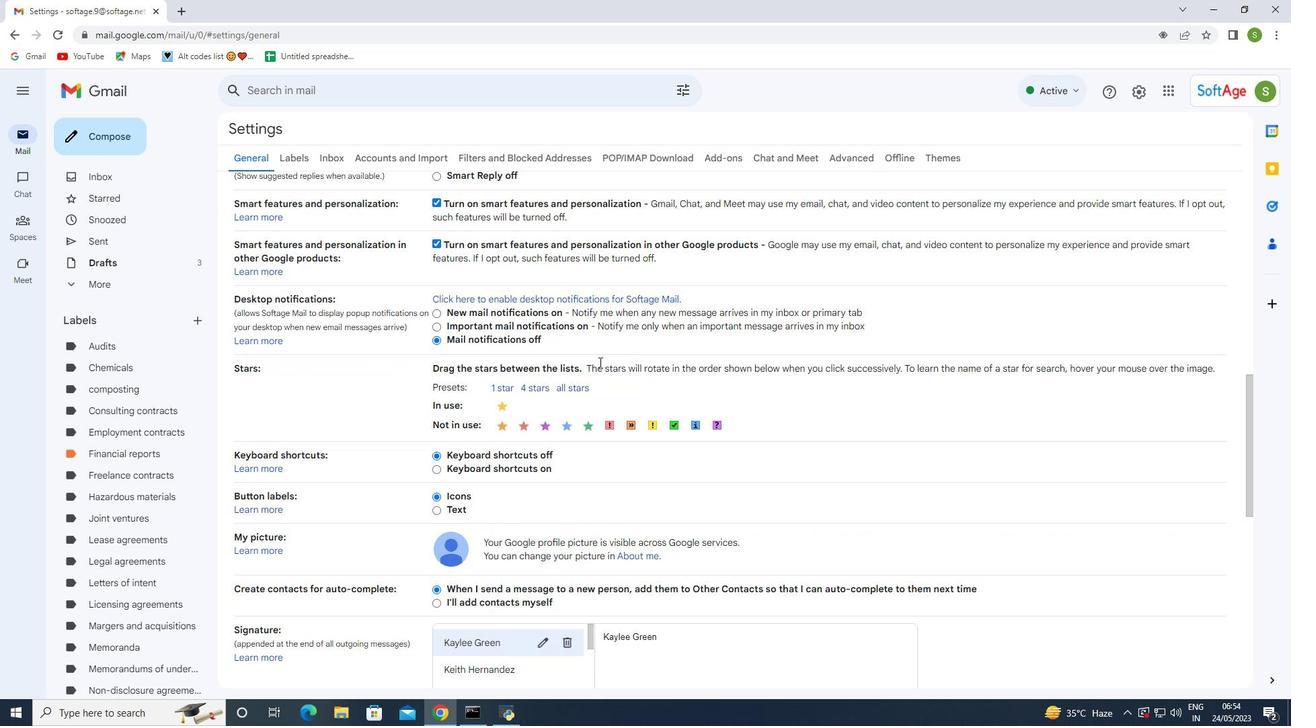 
Action: Mouse moved to (527, 423)
Screenshot: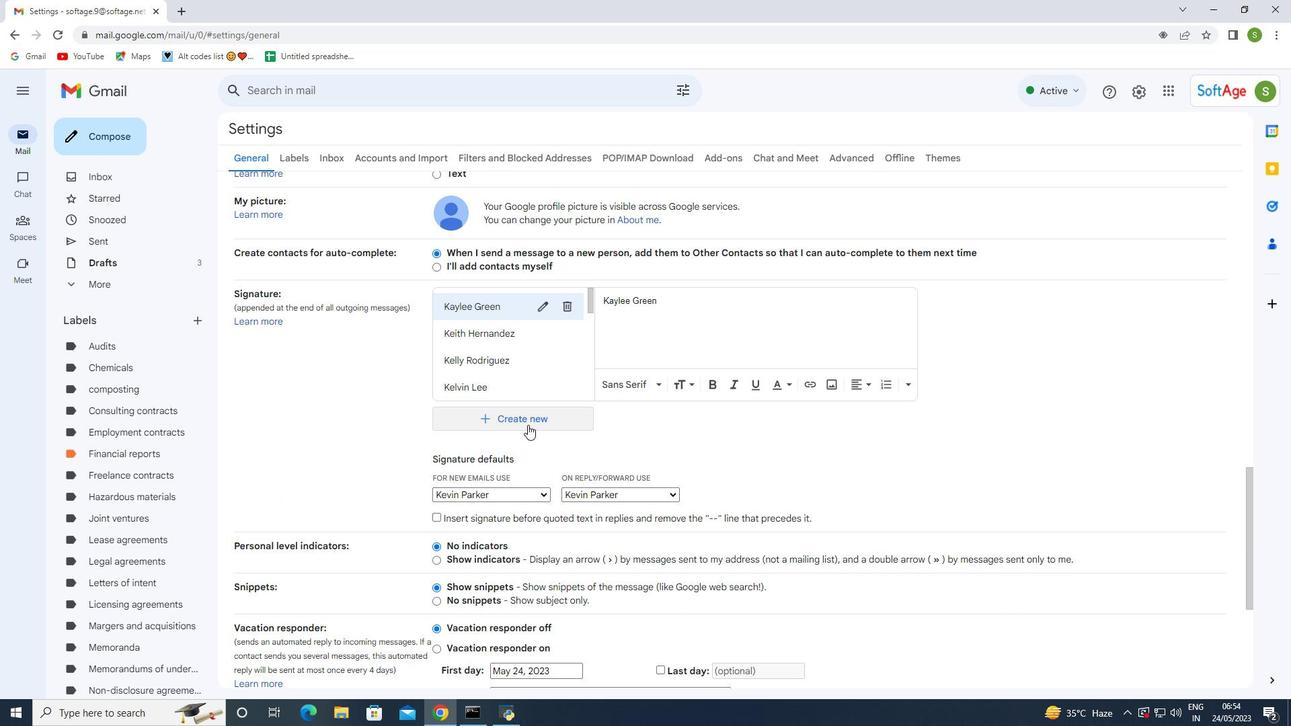 
Action: Mouse pressed left at (527, 423)
Screenshot: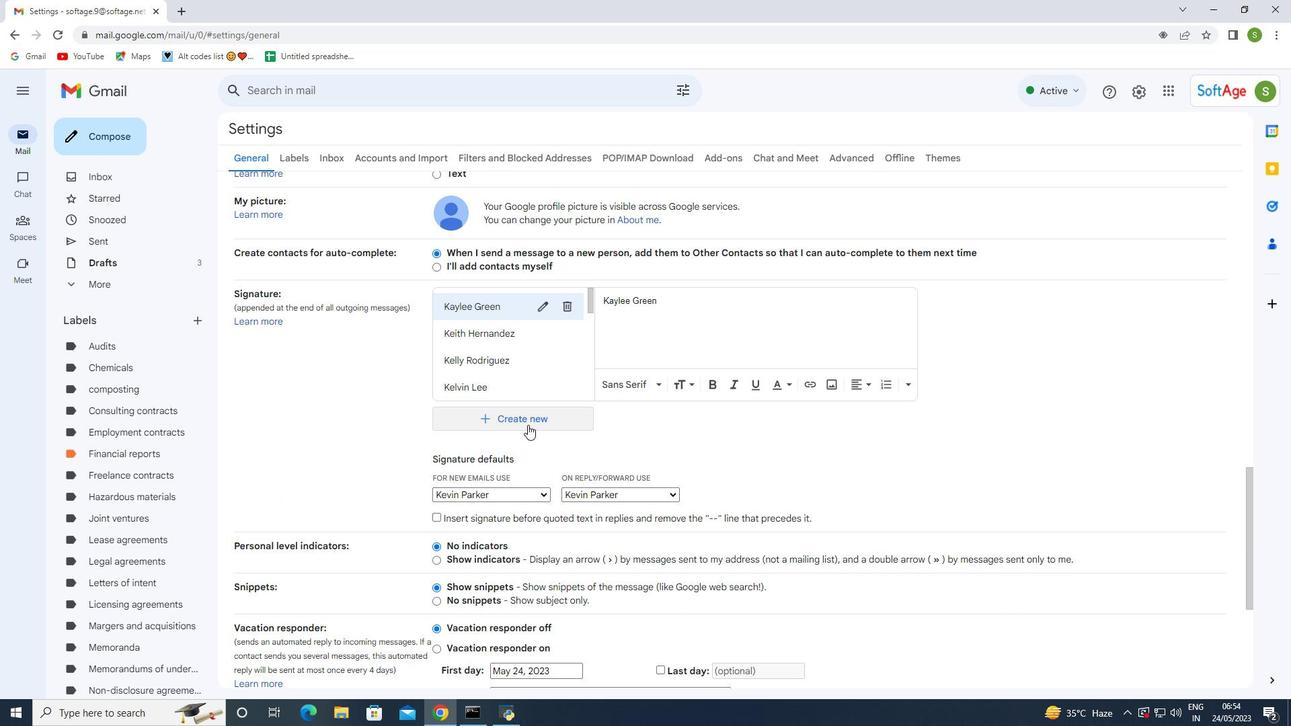 
Action: Mouse moved to (558, 375)
Screenshot: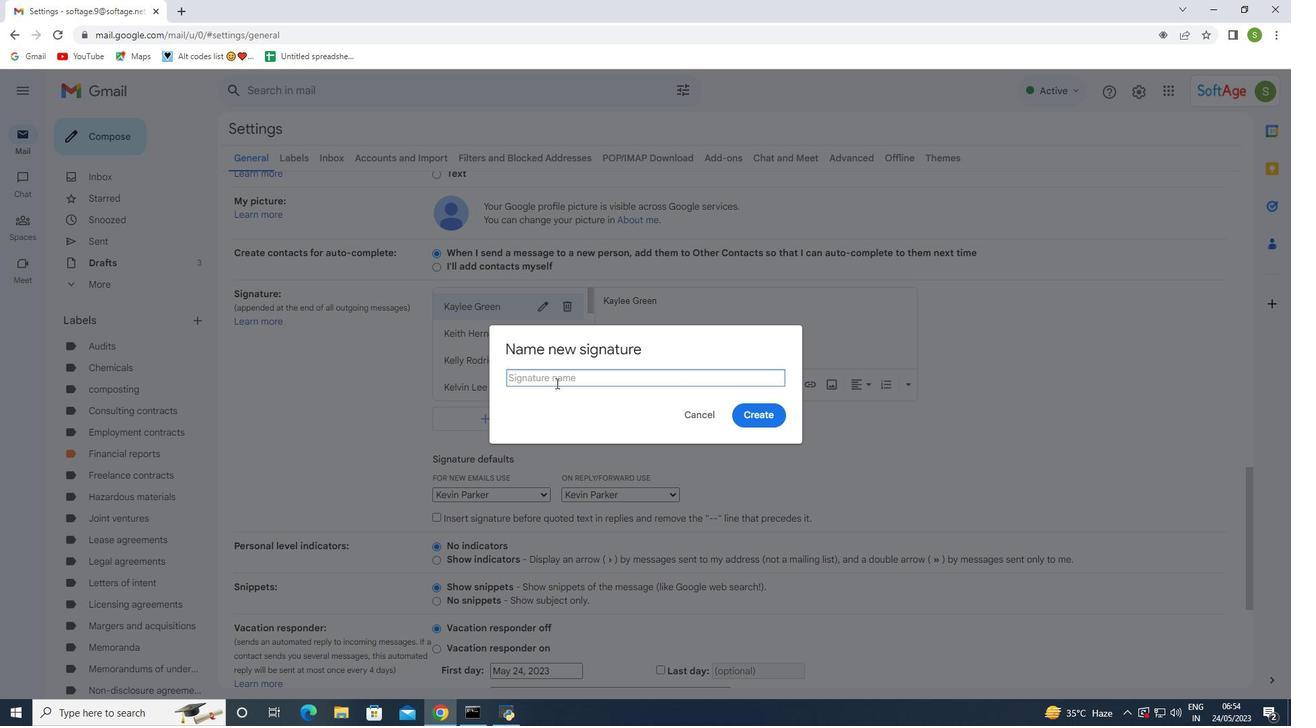 
Action: Mouse pressed left at (558, 375)
Screenshot: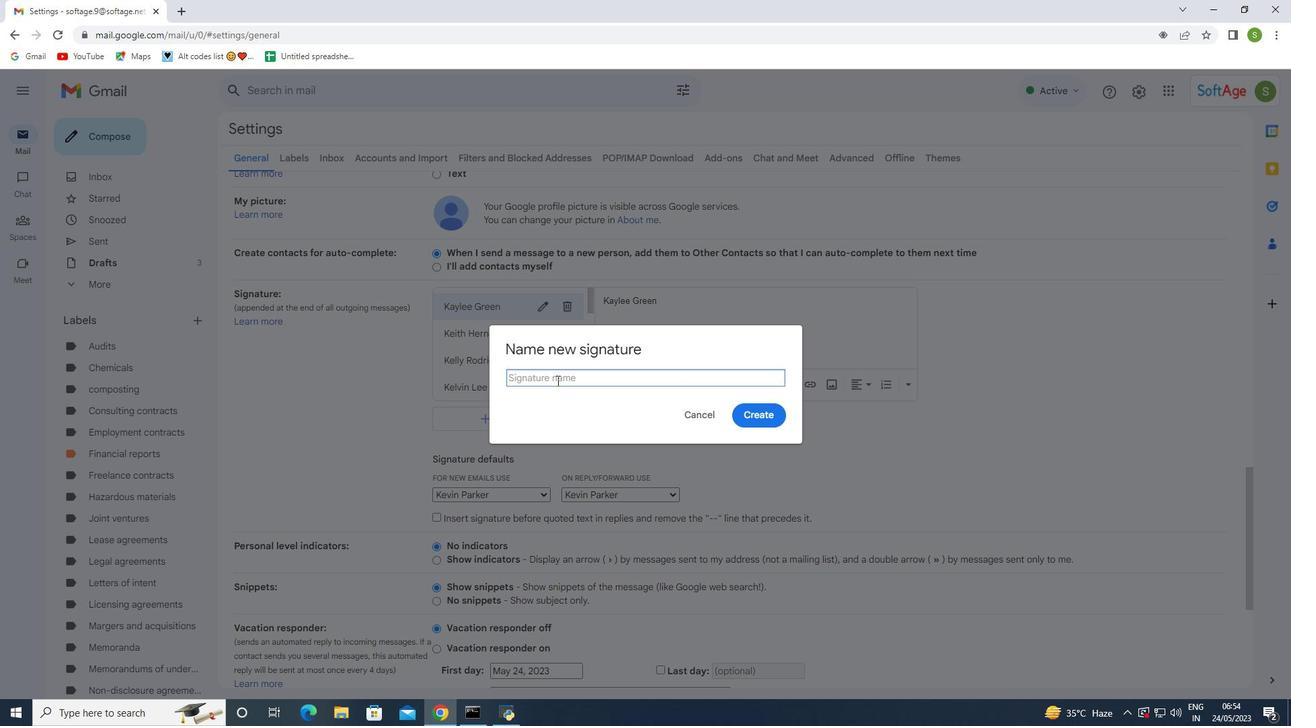 
Action: Key pressed <Key.caps_lock><Key.caps_lock><Key.caps_lock><Key.caps_lock><Key.shift>Marianna<Key.space><Key.shift>Clark
Screenshot: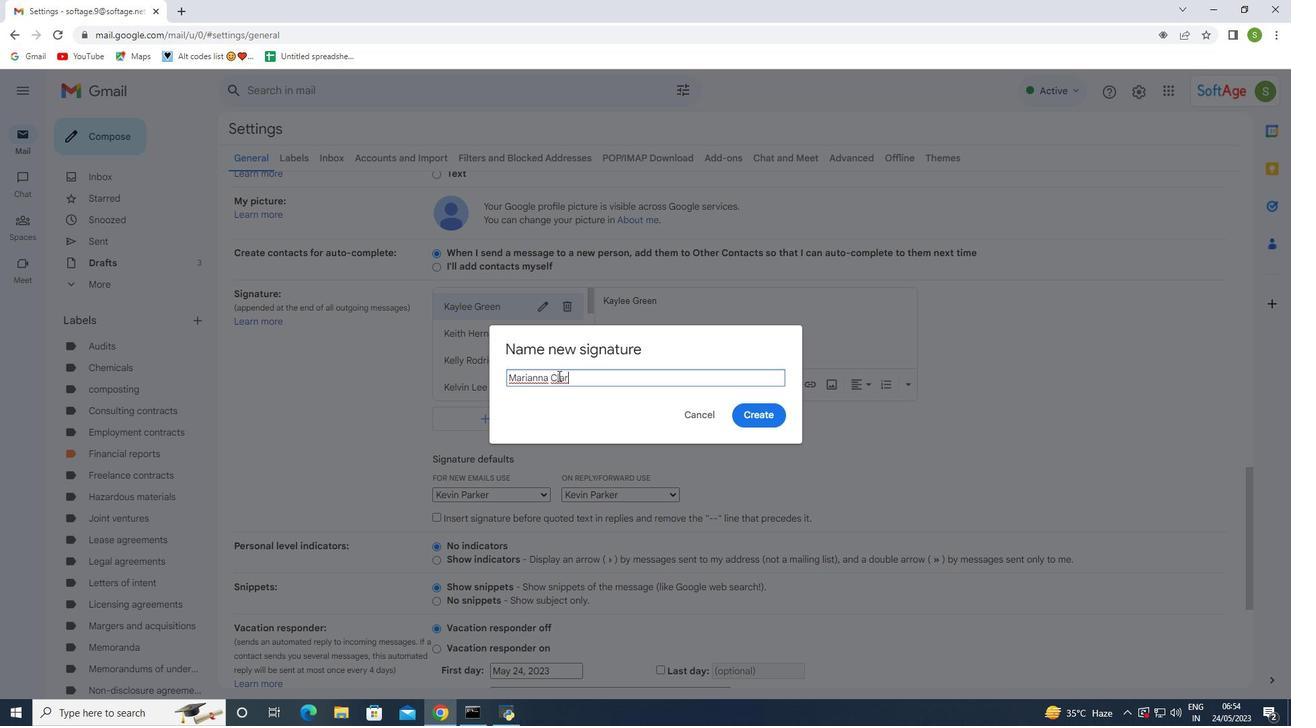 
Action: Mouse moved to (749, 420)
Screenshot: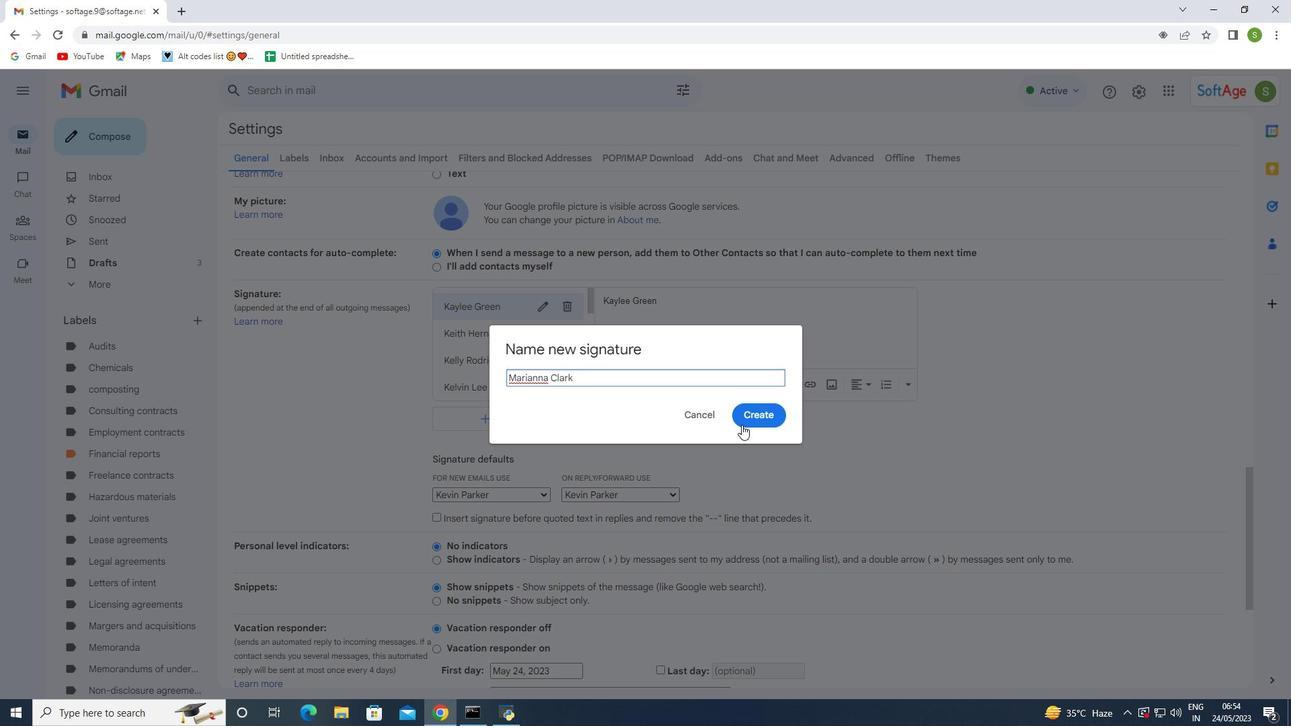 
Action: Mouse pressed left at (749, 420)
Screenshot: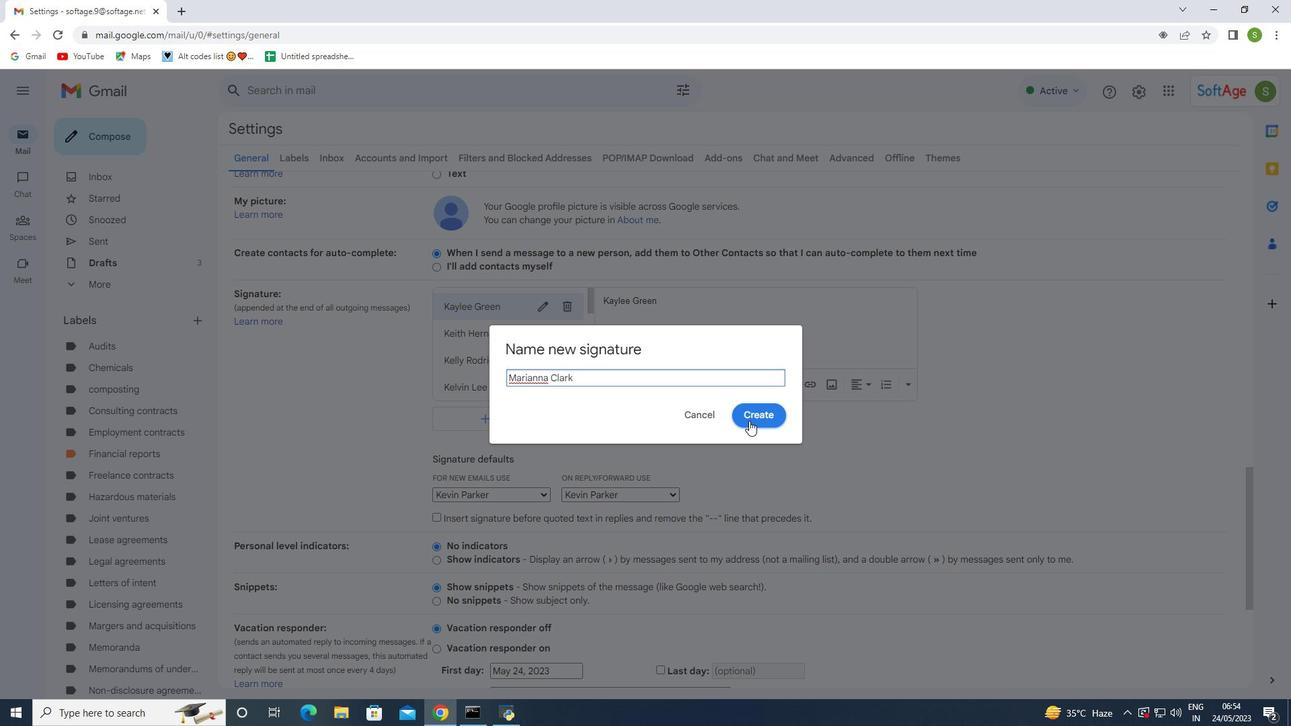 
Action: Mouse moved to (634, 316)
Screenshot: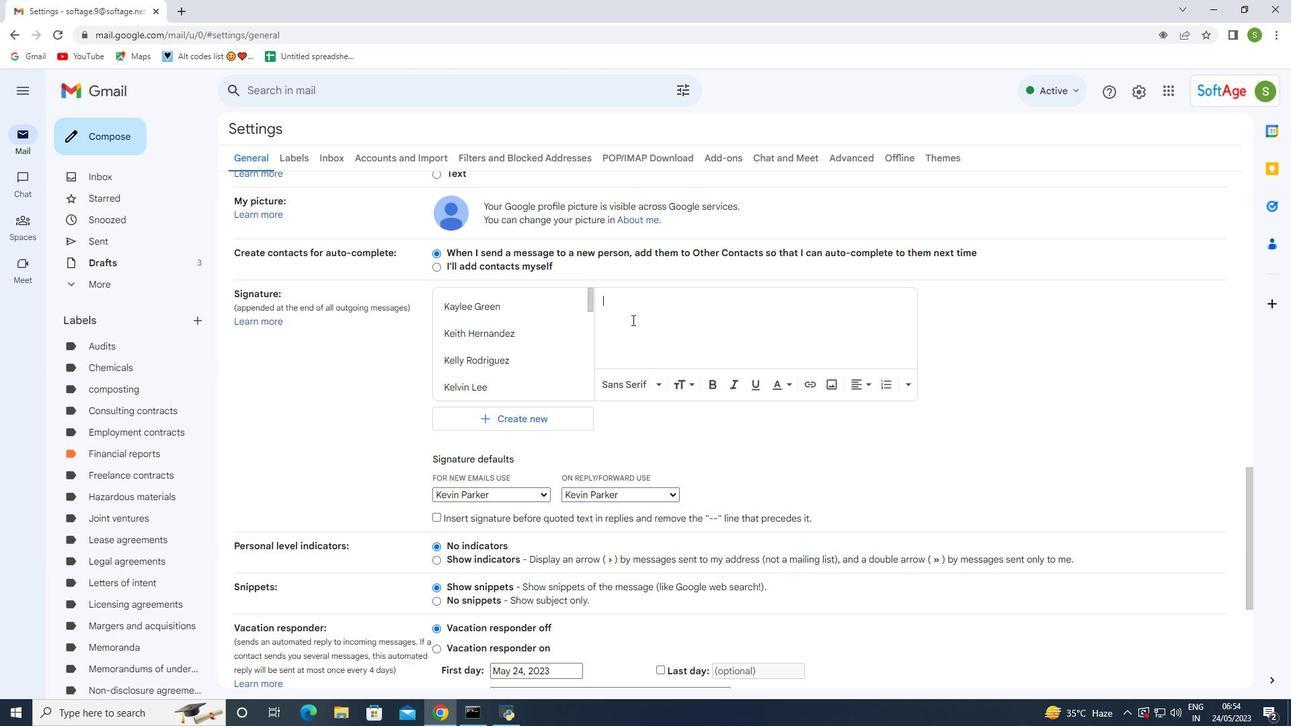 
Action: Key pressed <Key.shift>Marianna<Key.space><Key.shift>Clark
Screenshot: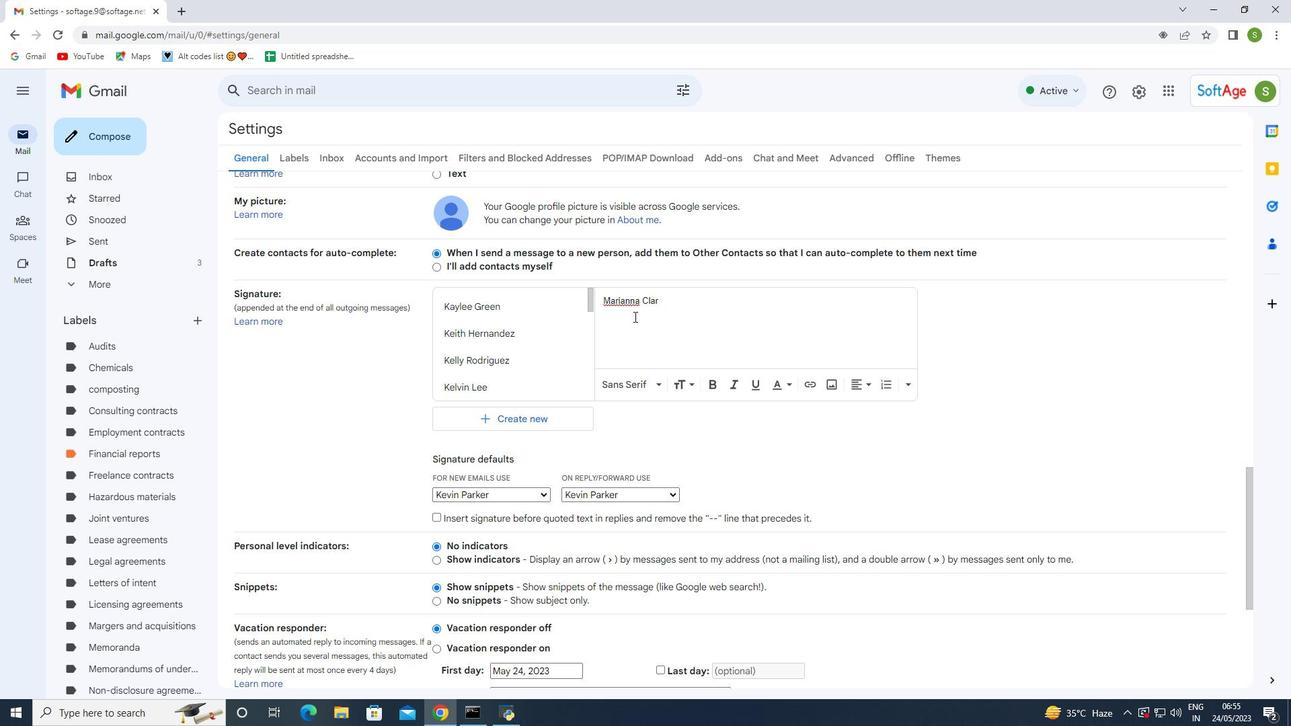 
Action: Mouse moved to (526, 486)
Screenshot: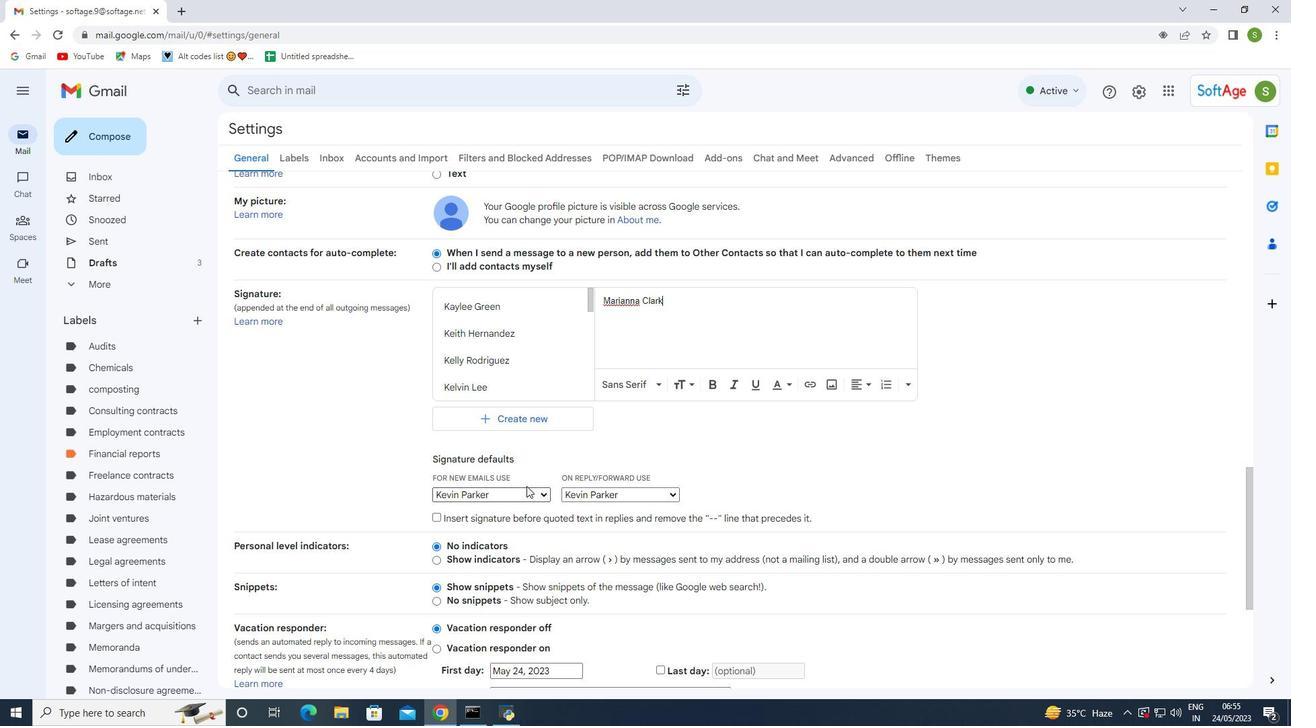 
Action: Mouse pressed left at (526, 486)
Screenshot: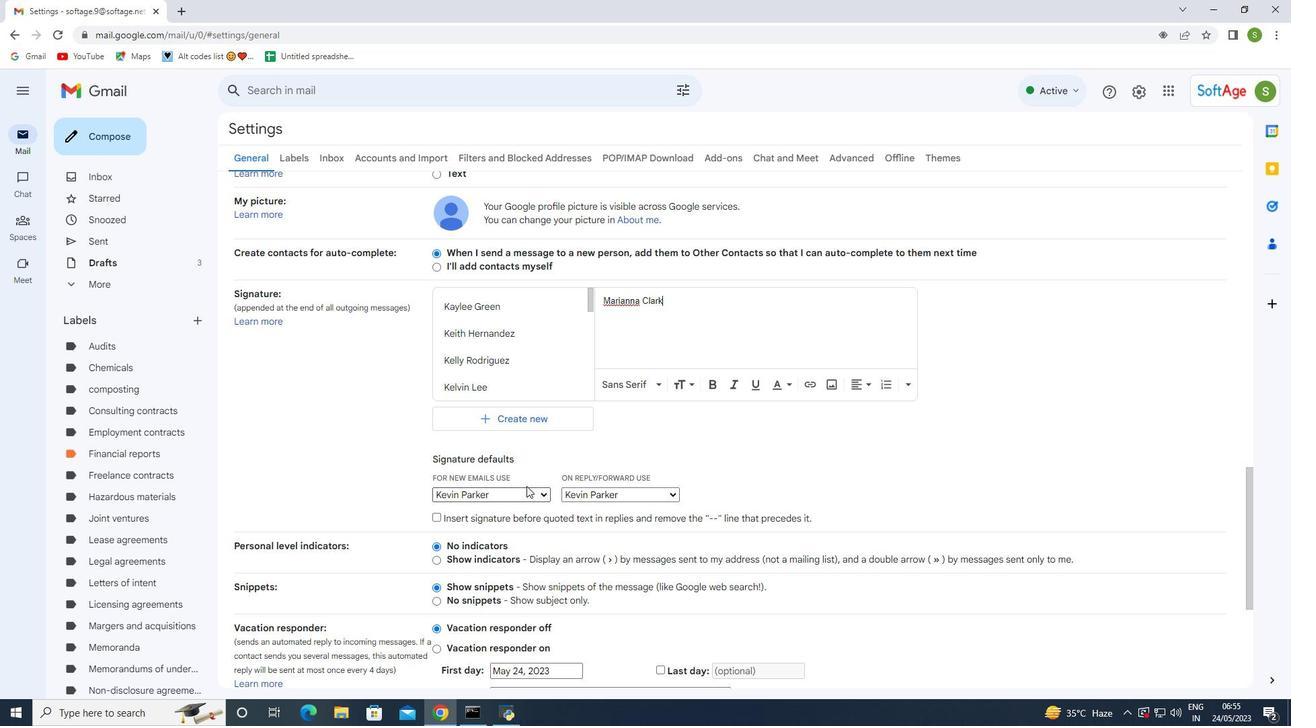 
Action: Mouse moved to (527, 503)
Screenshot: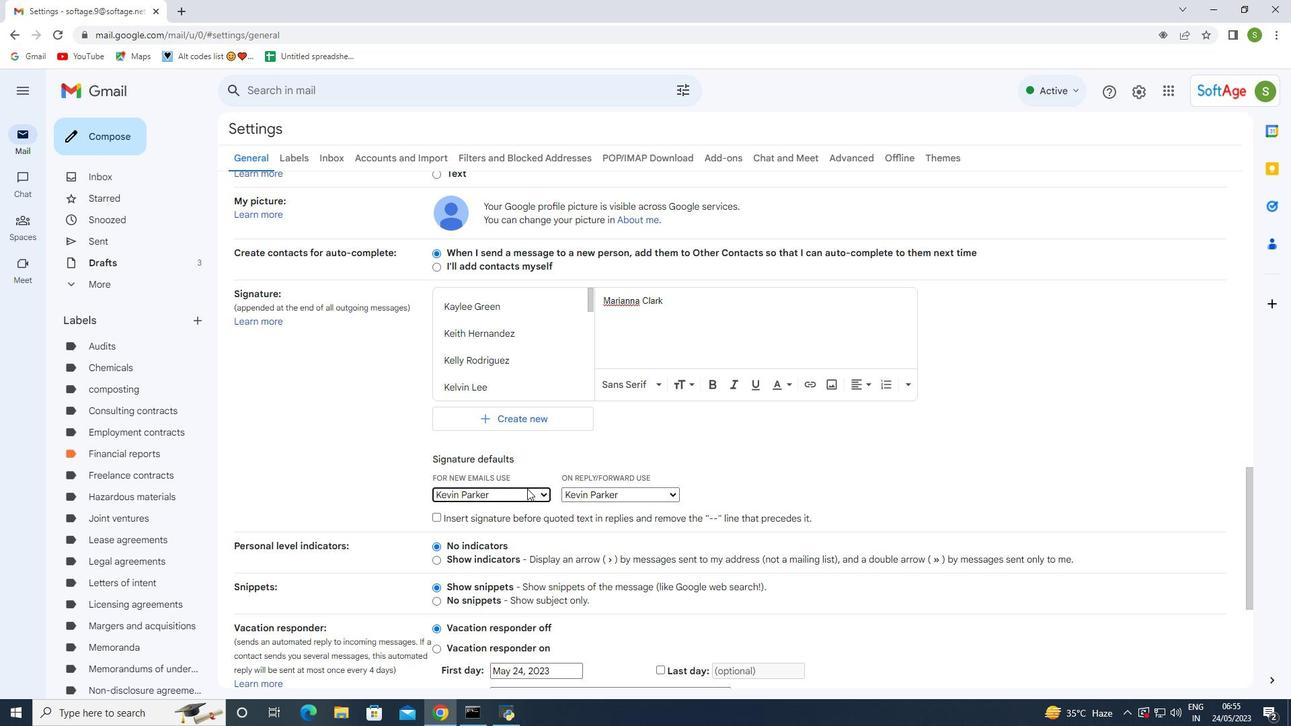 
Action: Mouse pressed left at (527, 503)
Screenshot: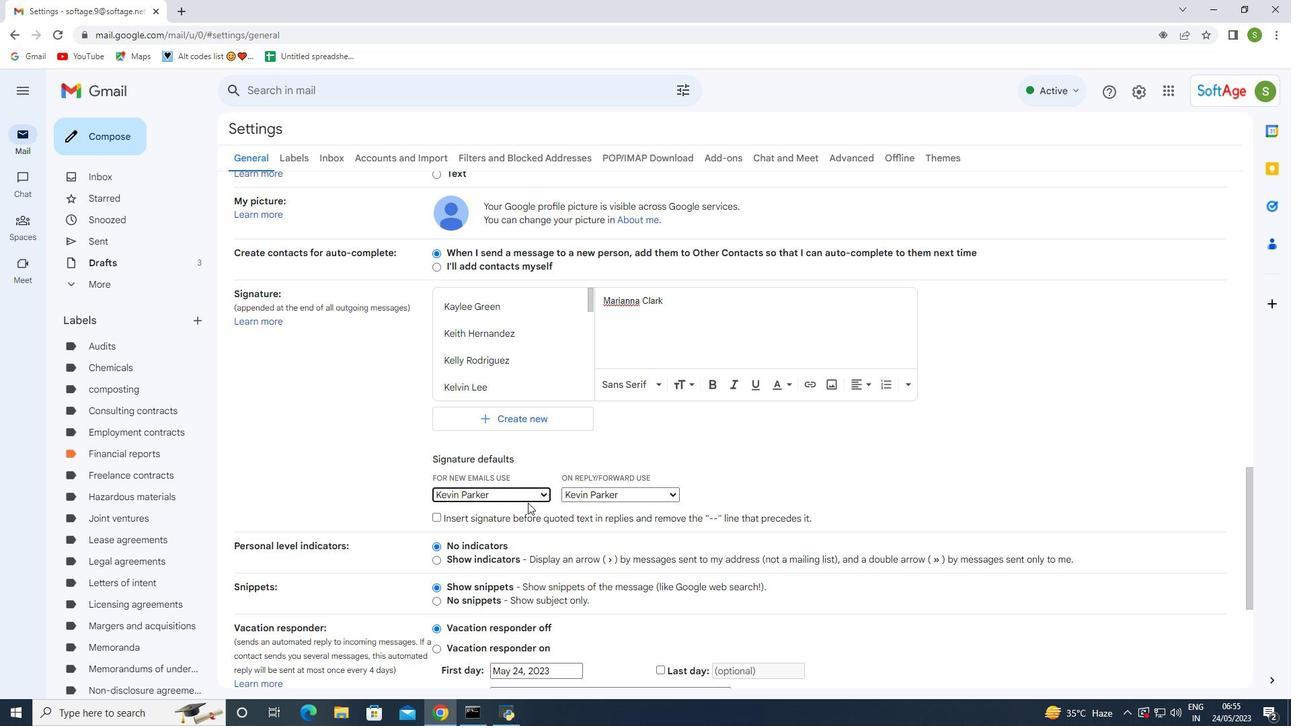 
Action: Mouse moved to (529, 500)
Screenshot: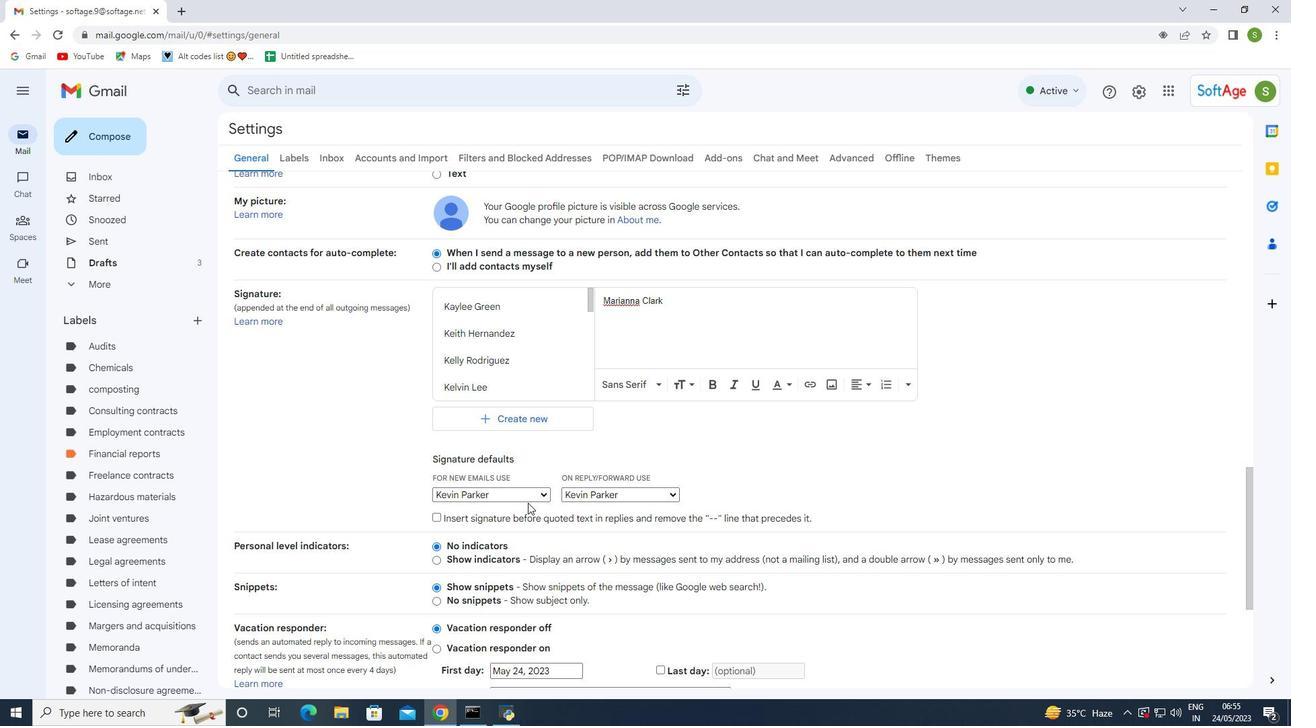 
Action: Mouse pressed left at (529, 500)
Screenshot: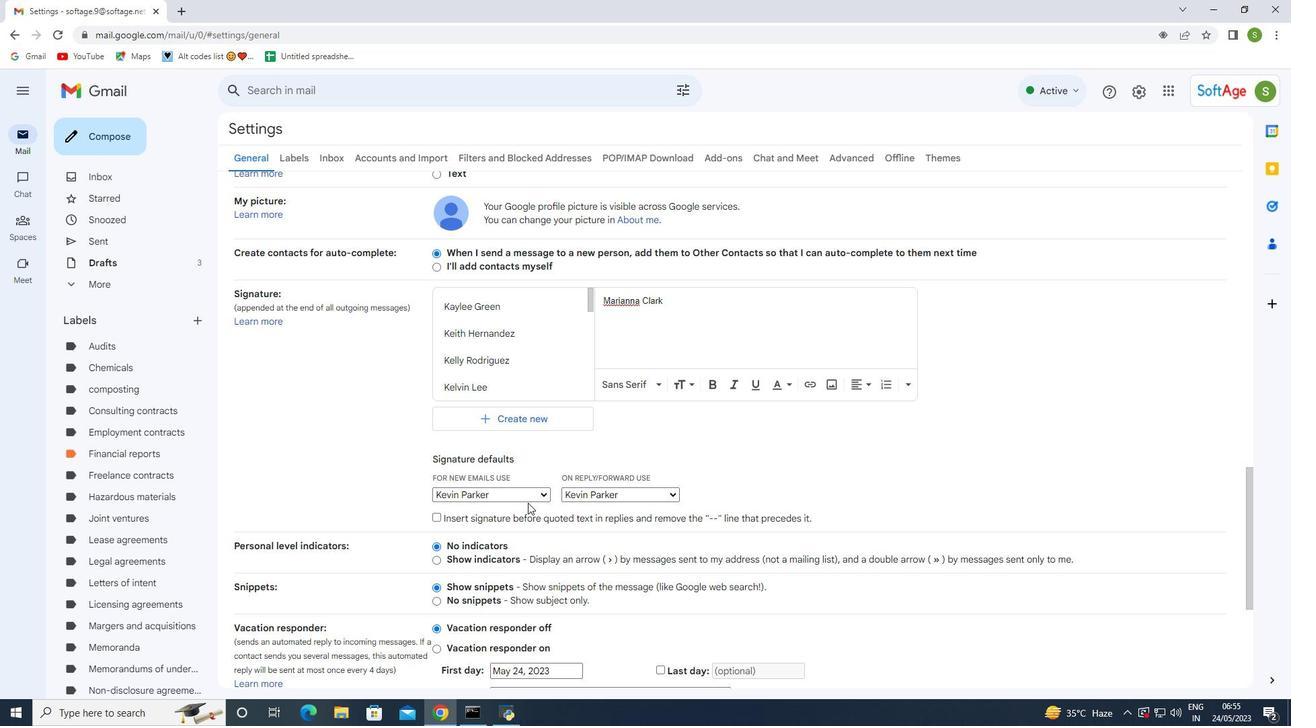 
Action: Mouse moved to (505, 464)
Screenshot: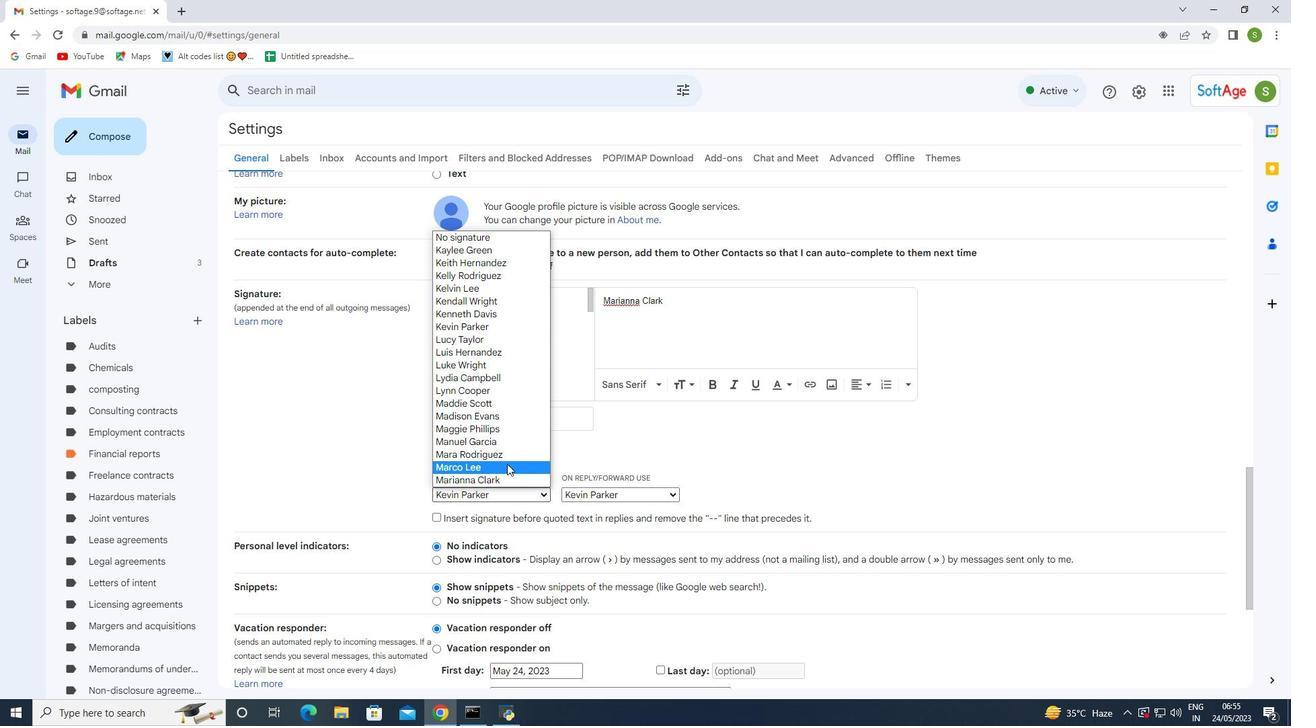 
Action: Mouse scrolled (505, 464) with delta (0, 0)
Screenshot: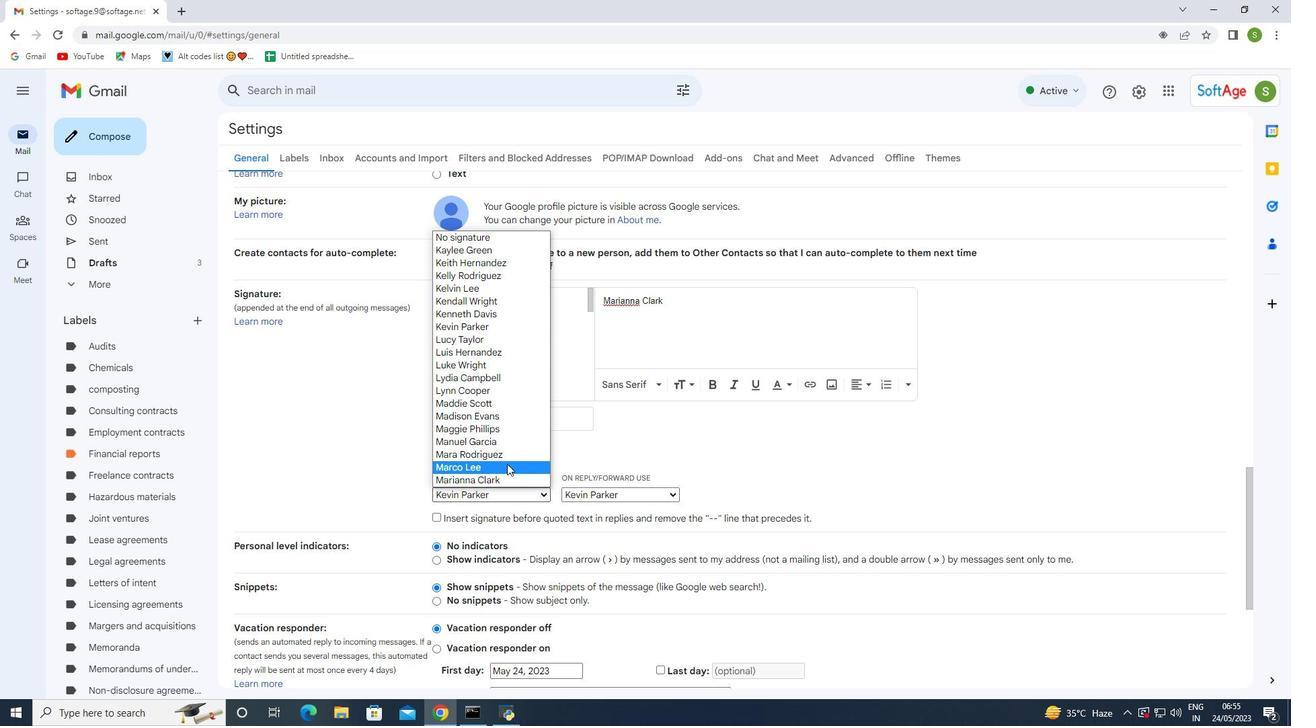 
Action: Mouse moved to (499, 483)
Screenshot: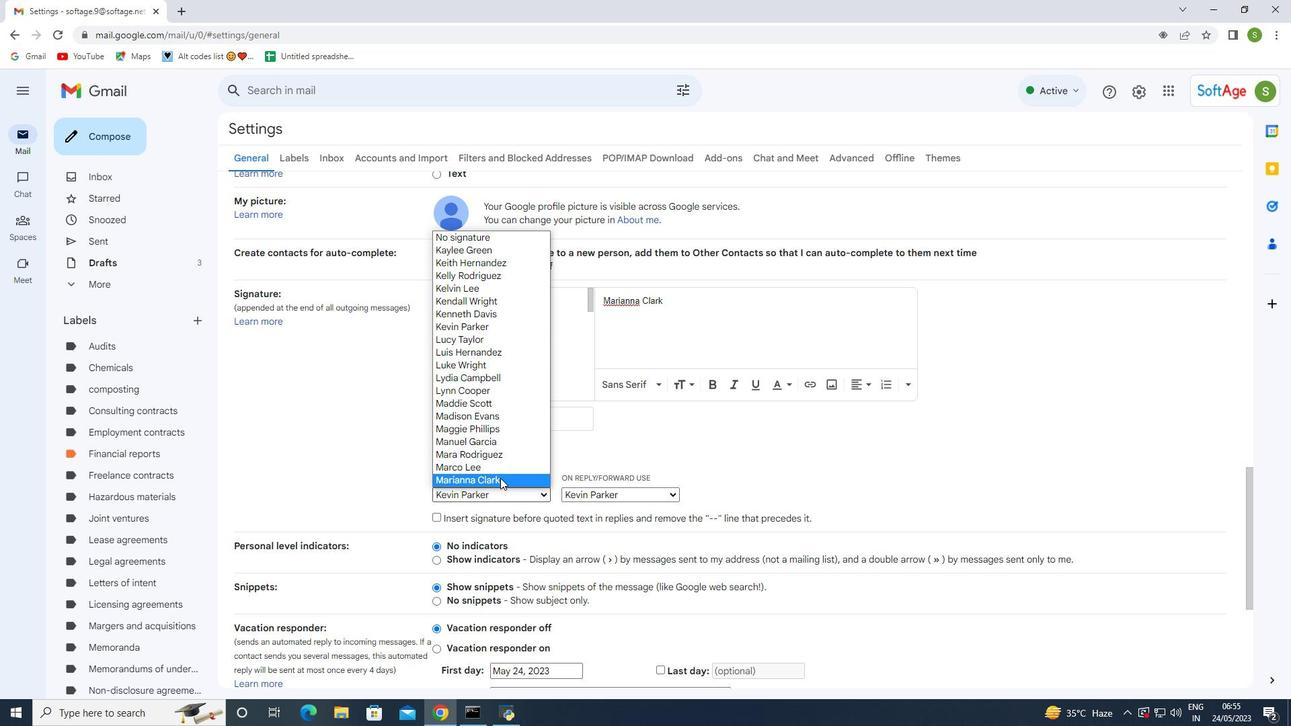 
Action: Mouse pressed left at (499, 483)
Screenshot: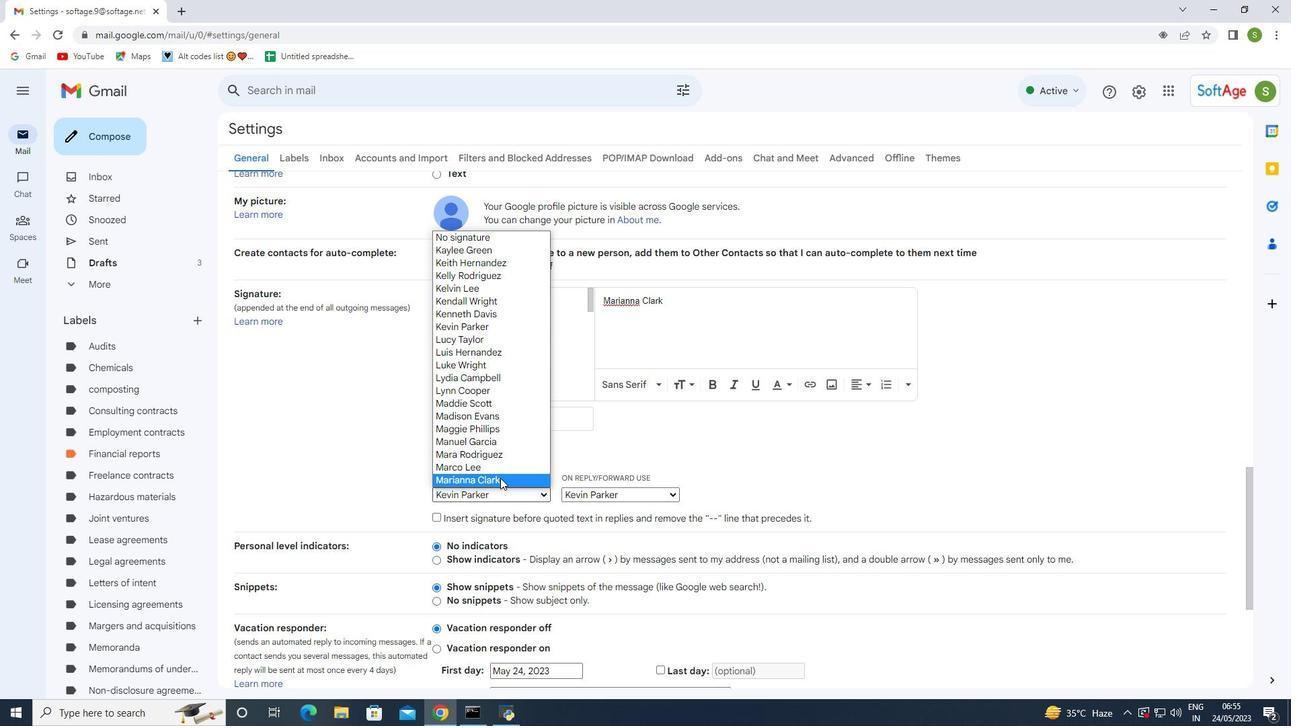 
Action: Mouse moved to (609, 497)
Screenshot: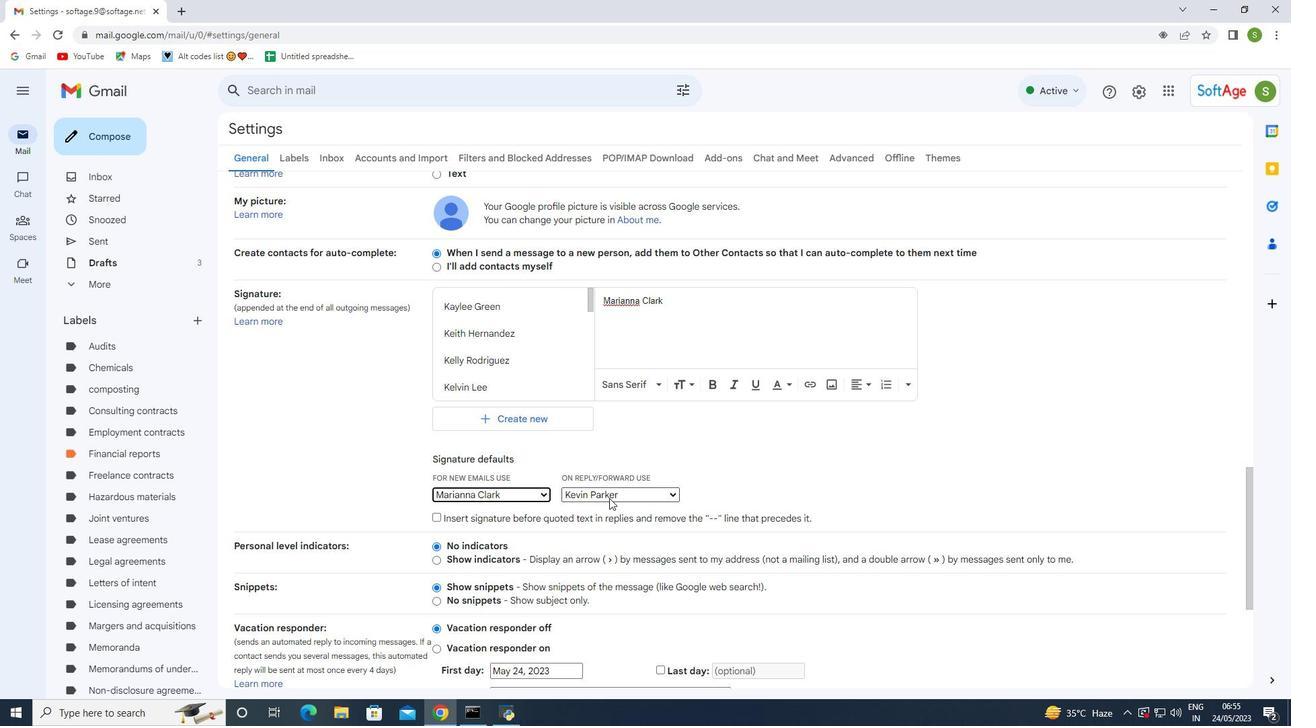 
Action: Mouse pressed left at (609, 497)
Screenshot: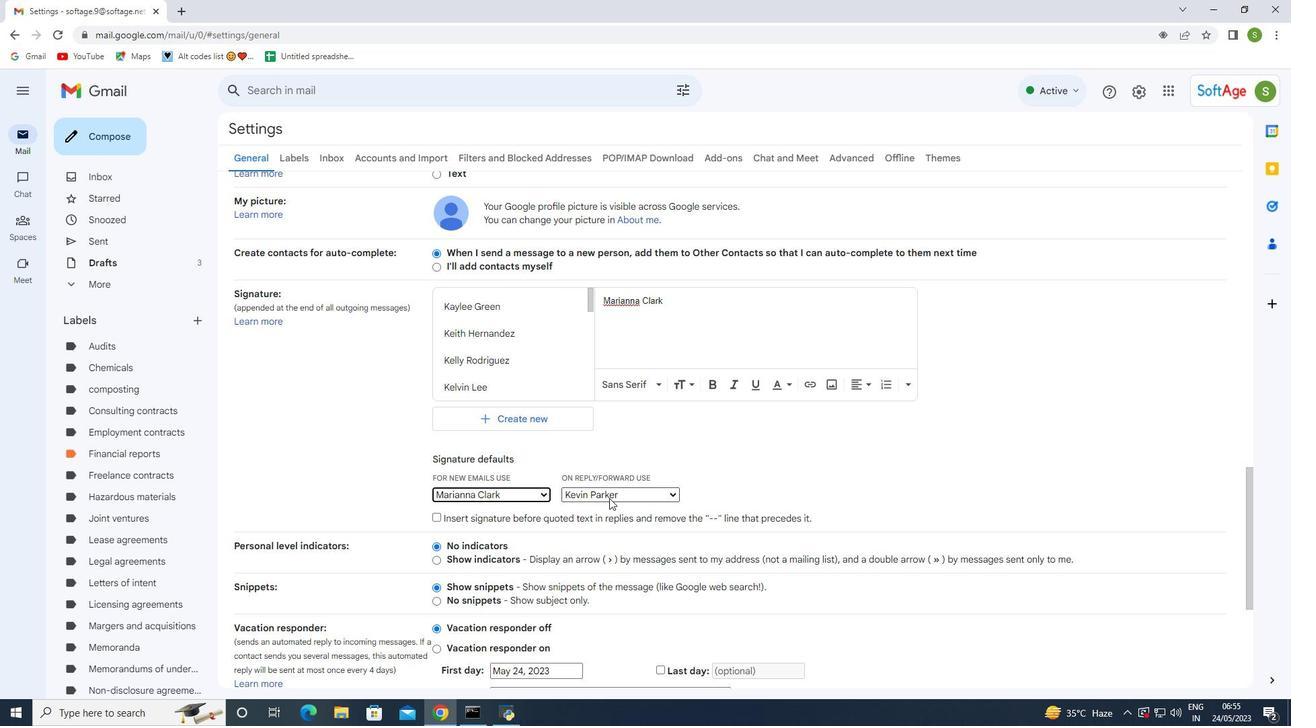 
Action: Mouse moved to (622, 480)
Screenshot: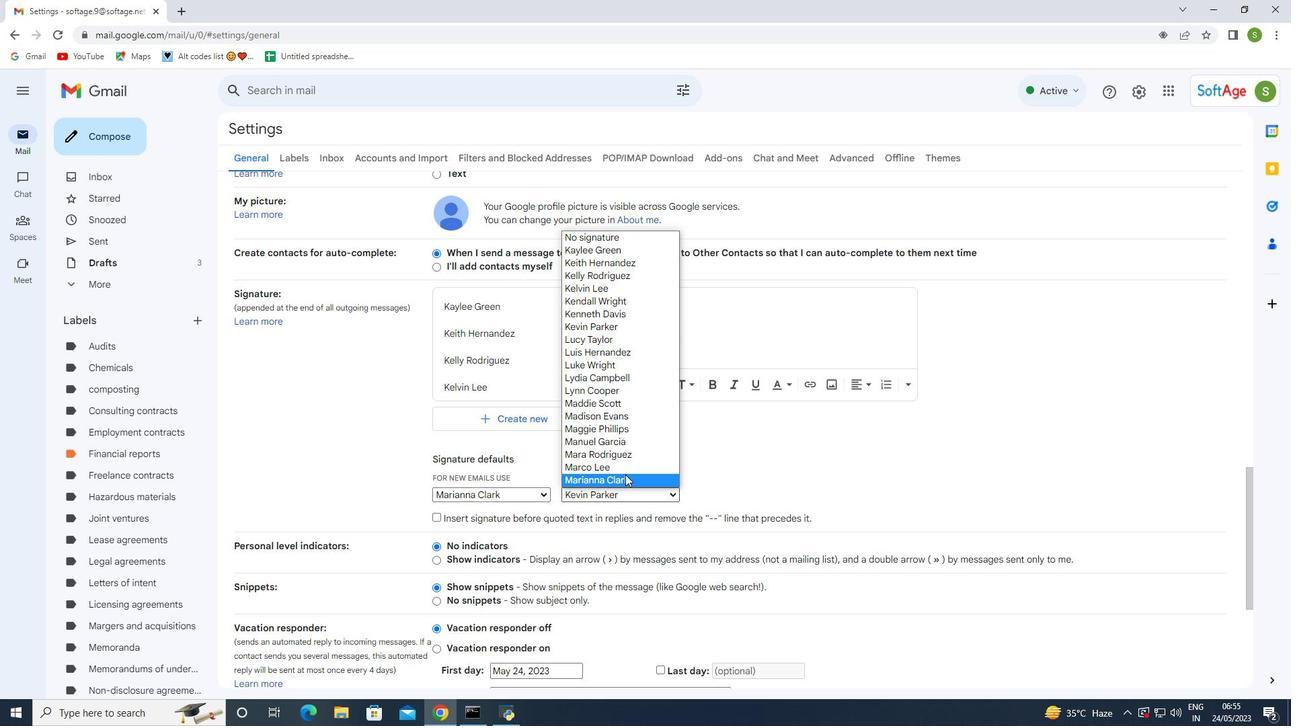 
Action: Mouse pressed left at (622, 480)
Screenshot: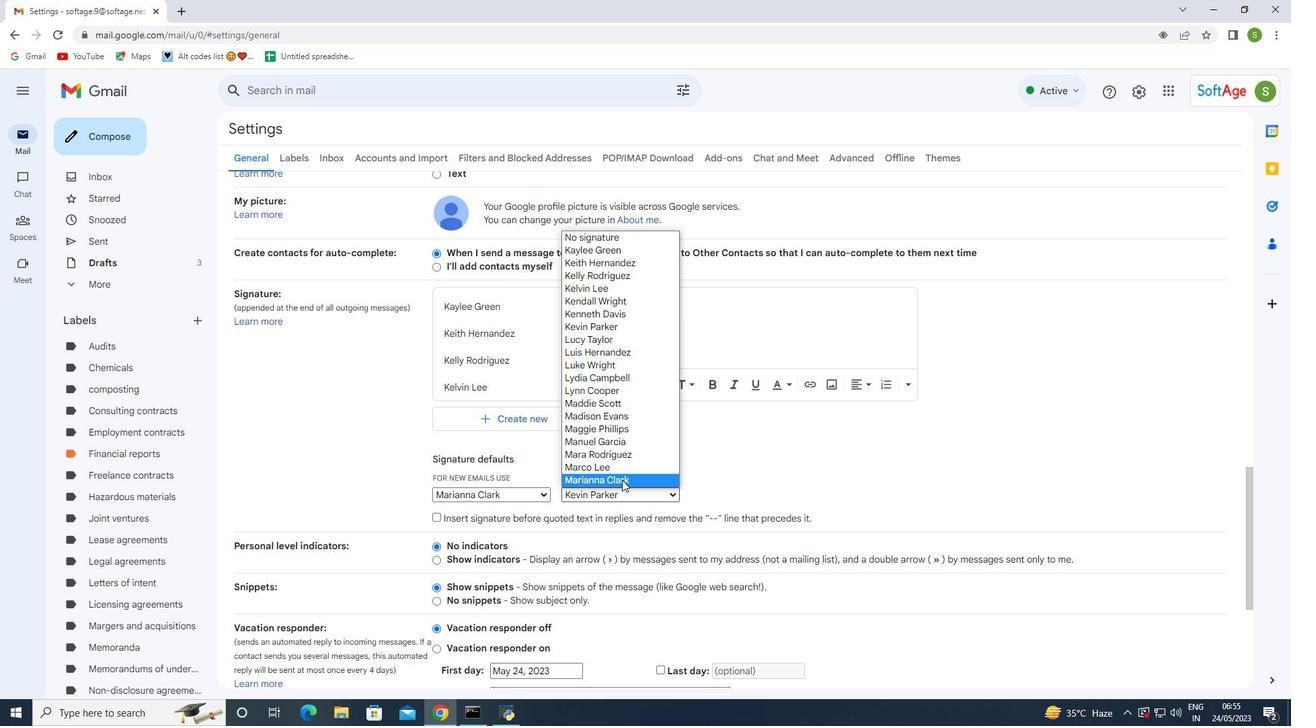 
Action: Mouse moved to (633, 473)
Screenshot: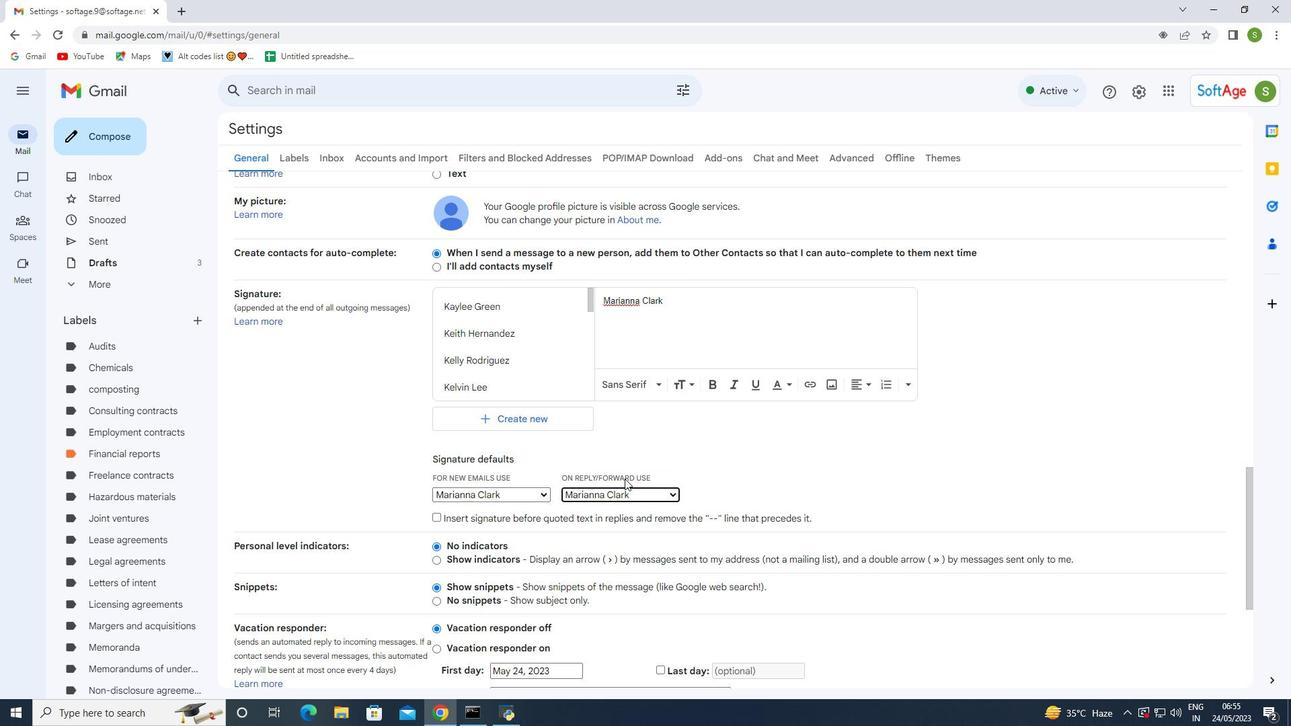 
Action: Mouse scrolled (633, 472) with delta (0, 0)
Screenshot: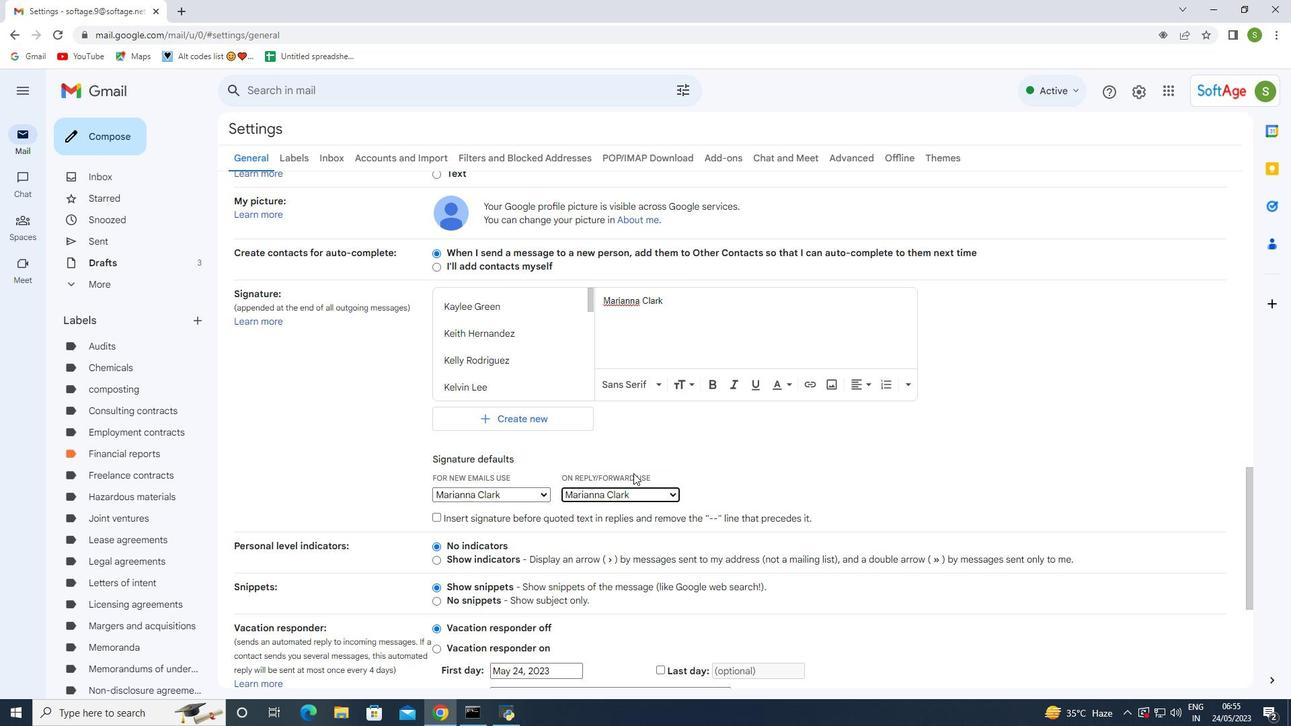 
Action: Mouse scrolled (633, 472) with delta (0, 0)
Screenshot: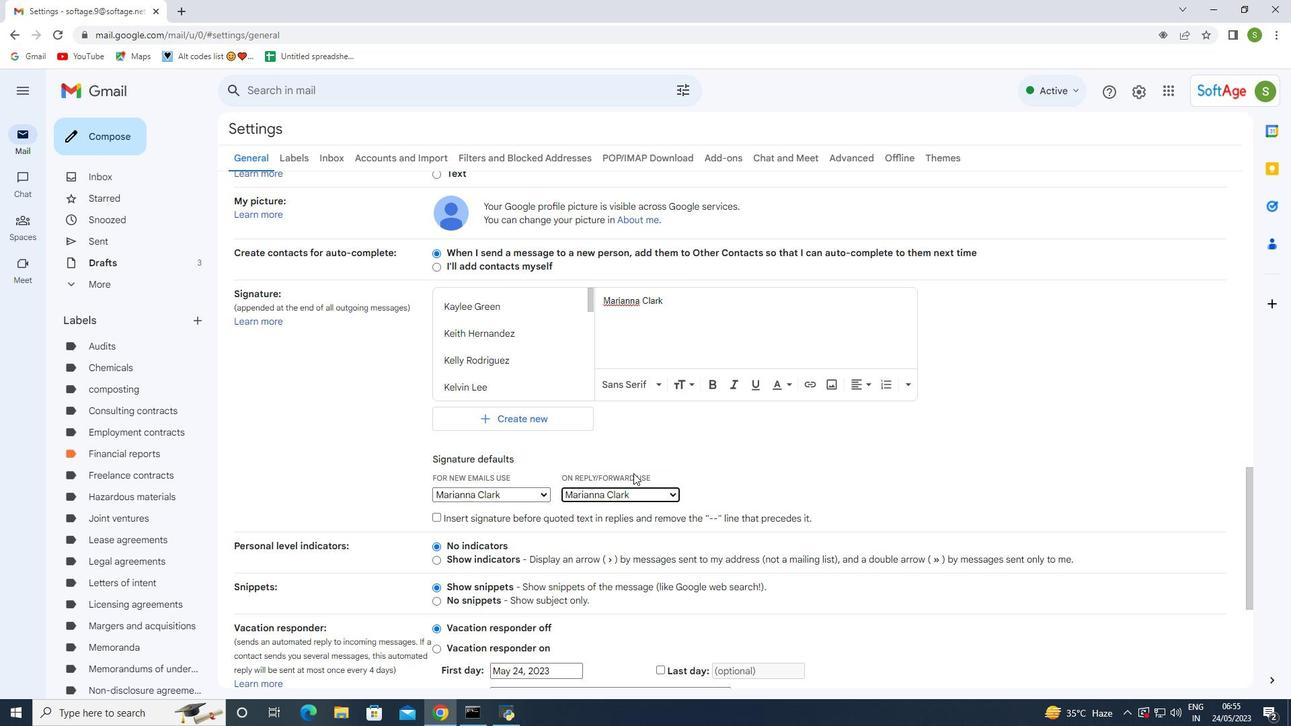 
Action: Mouse scrolled (633, 472) with delta (0, 0)
Screenshot: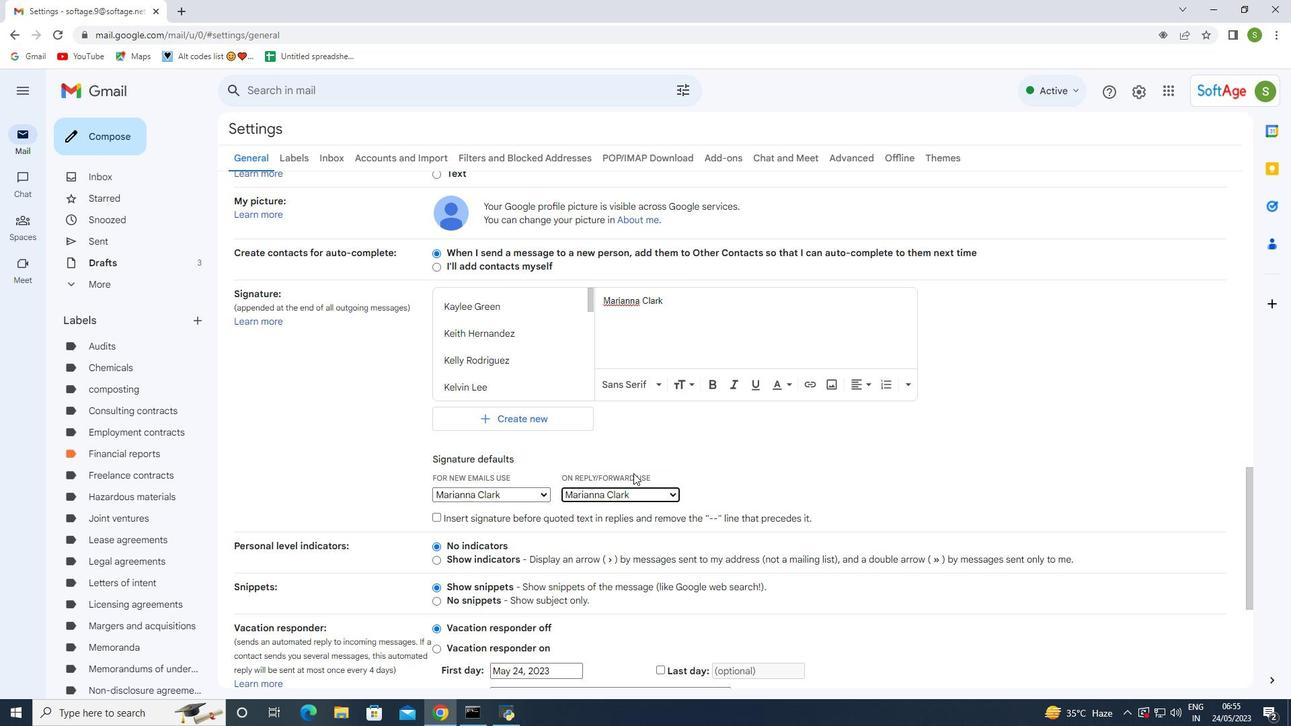
Action: Mouse scrolled (633, 472) with delta (0, 0)
Screenshot: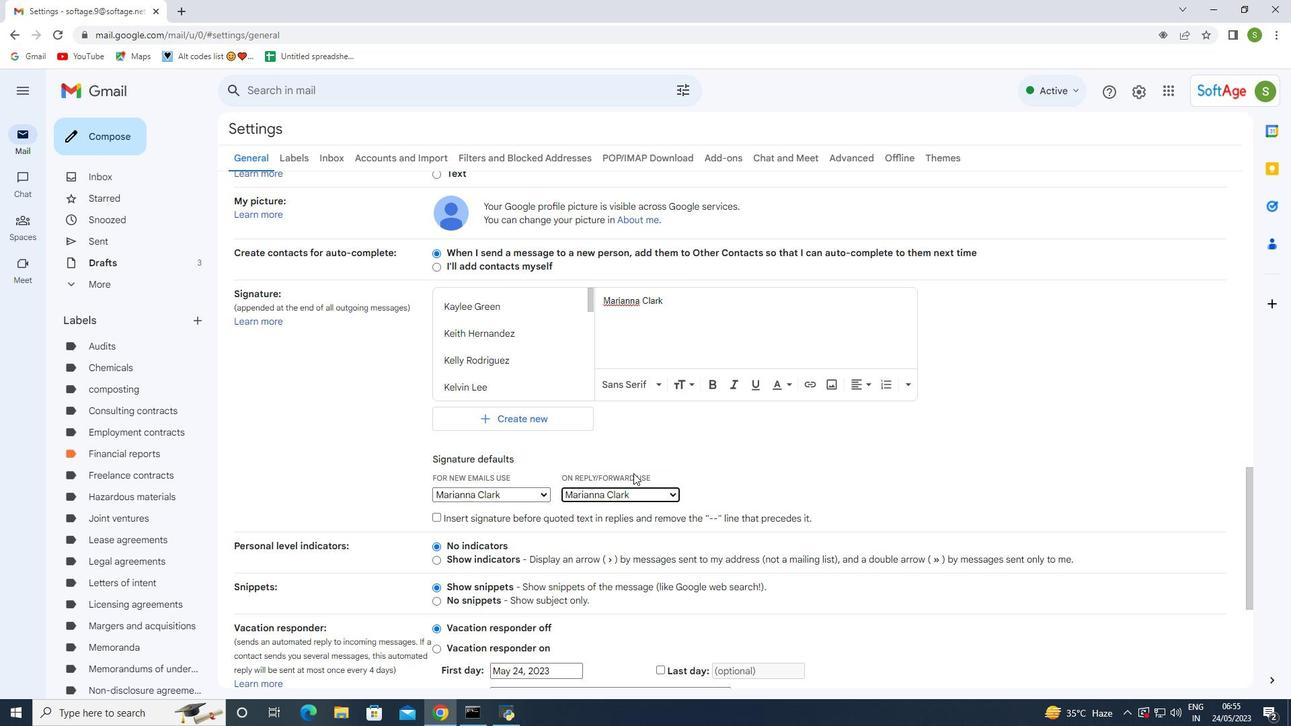 
Action: Mouse scrolled (633, 472) with delta (0, 0)
Screenshot: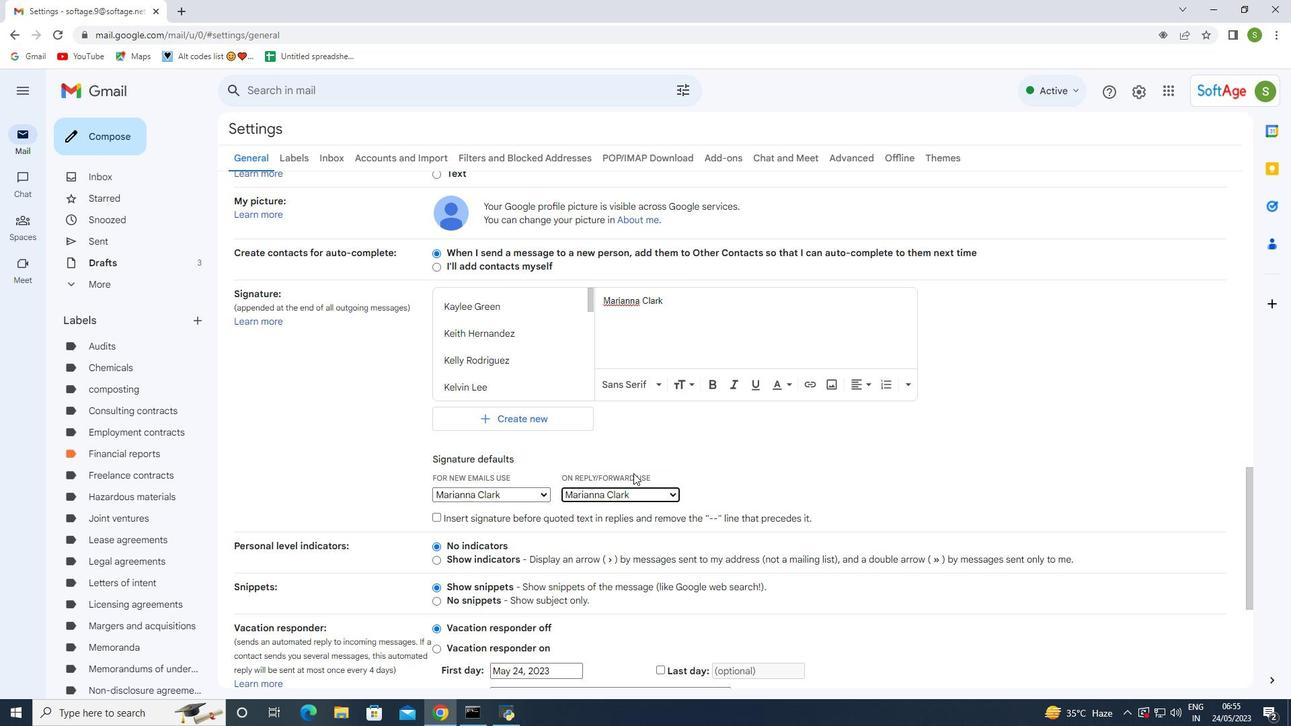 
Action: Mouse scrolled (633, 472) with delta (0, 0)
Screenshot: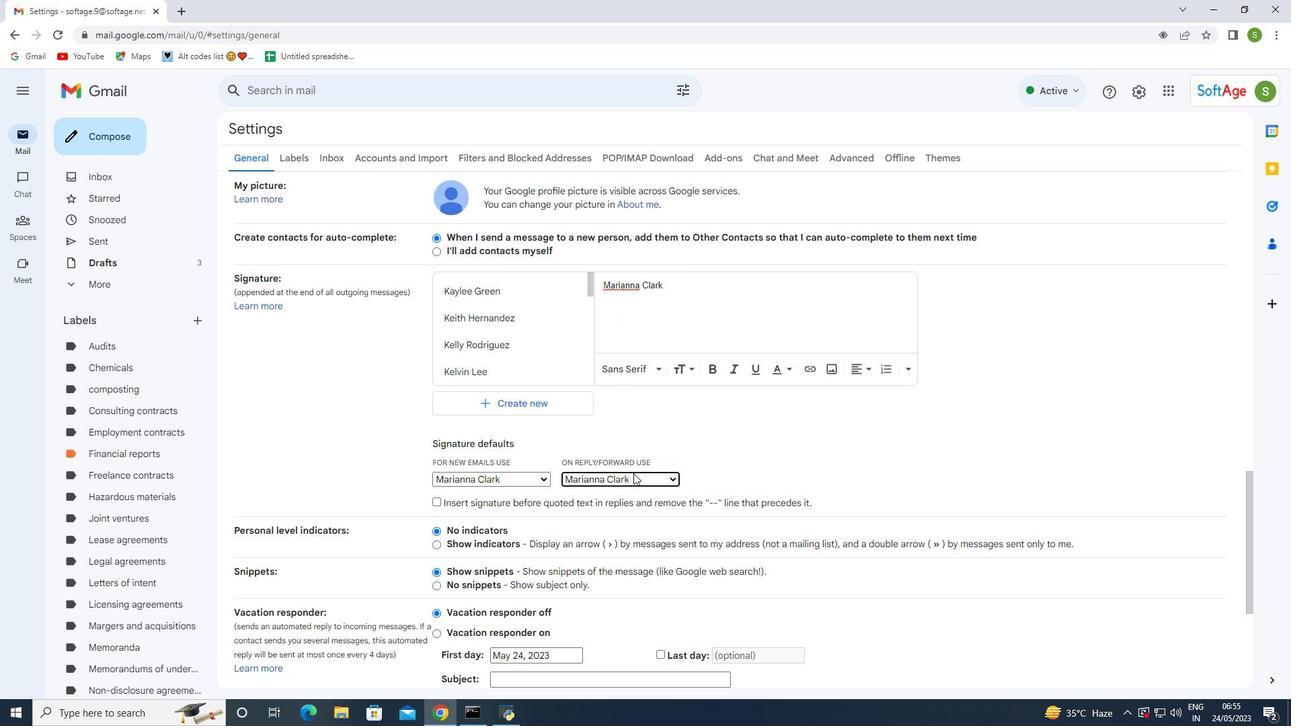 
Action: Mouse moved to (587, 456)
Screenshot: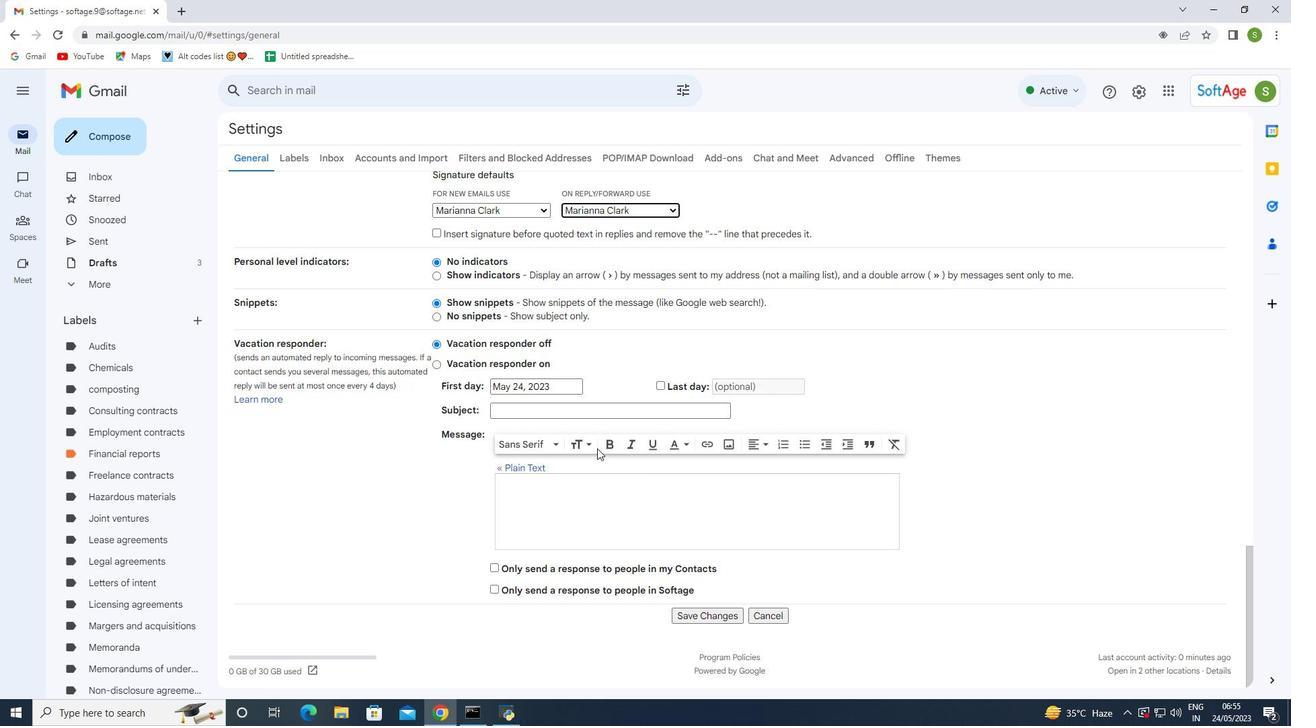 
Action: Mouse scrolled (587, 455) with delta (0, 0)
Screenshot: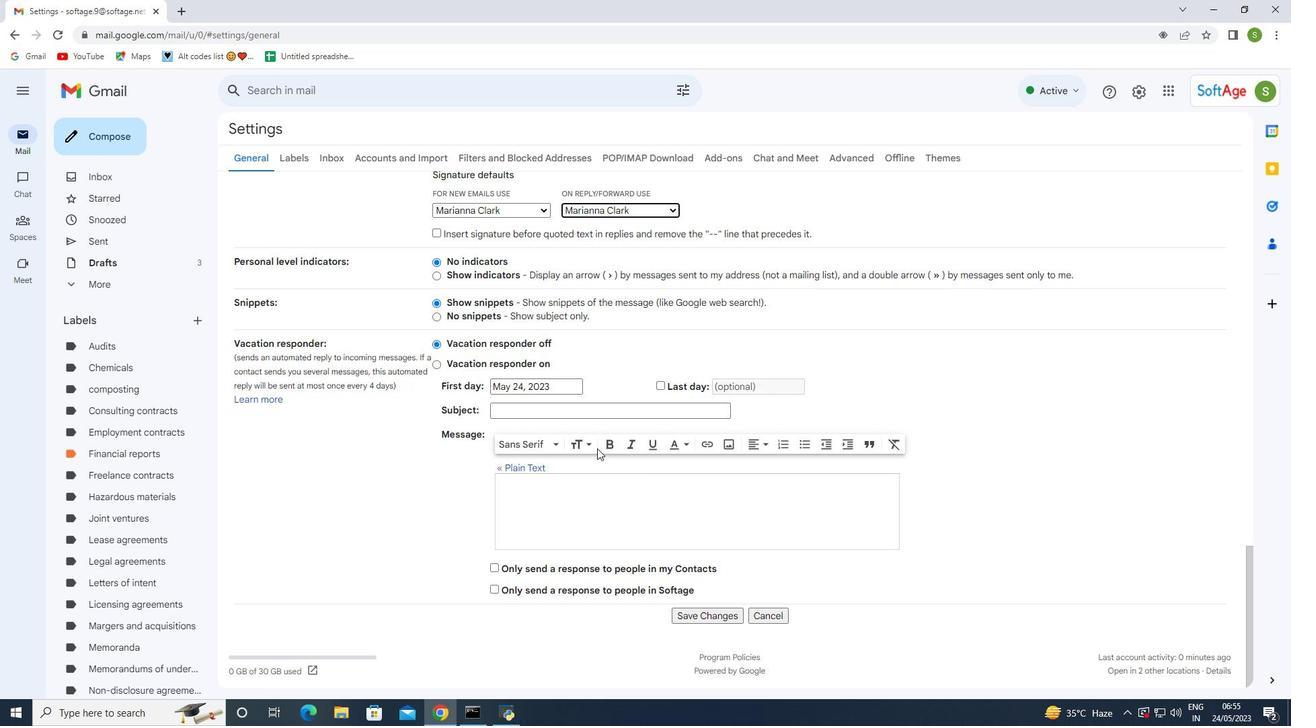 
Action: Mouse moved to (587, 458)
Screenshot: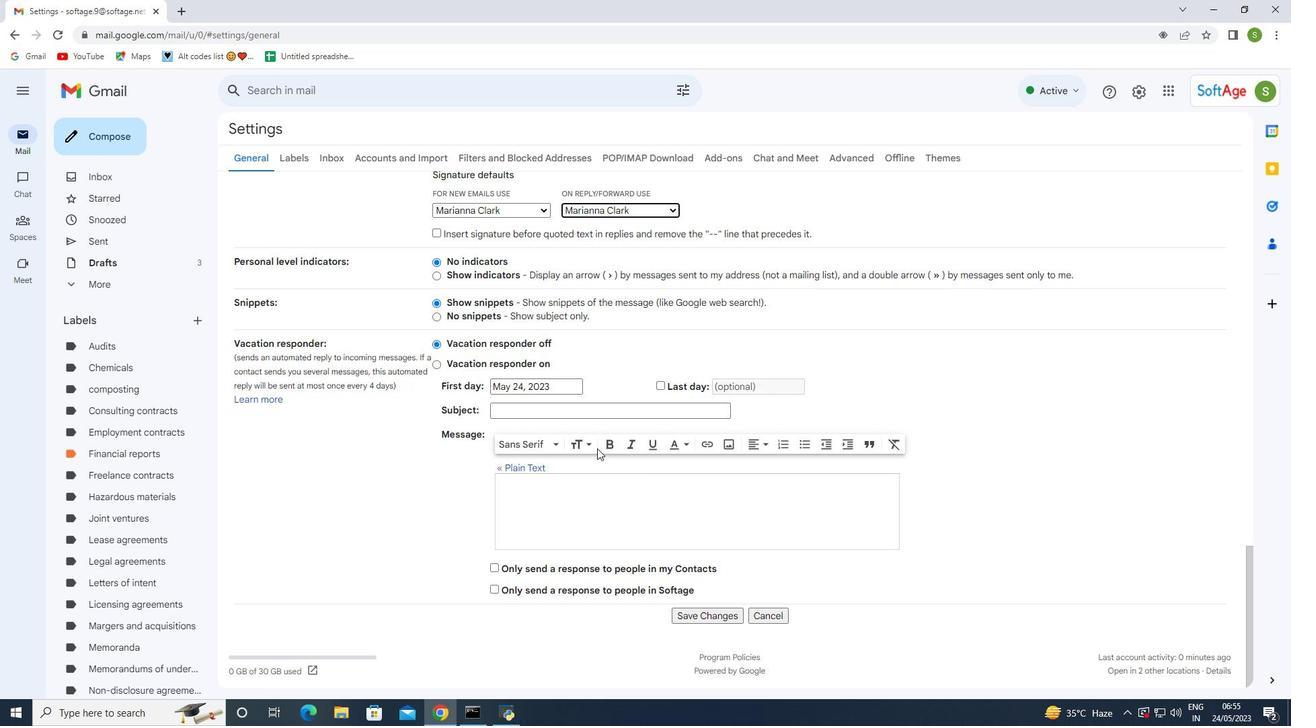 
Action: Mouse scrolled (587, 457) with delta (0, 0)
Screenshot: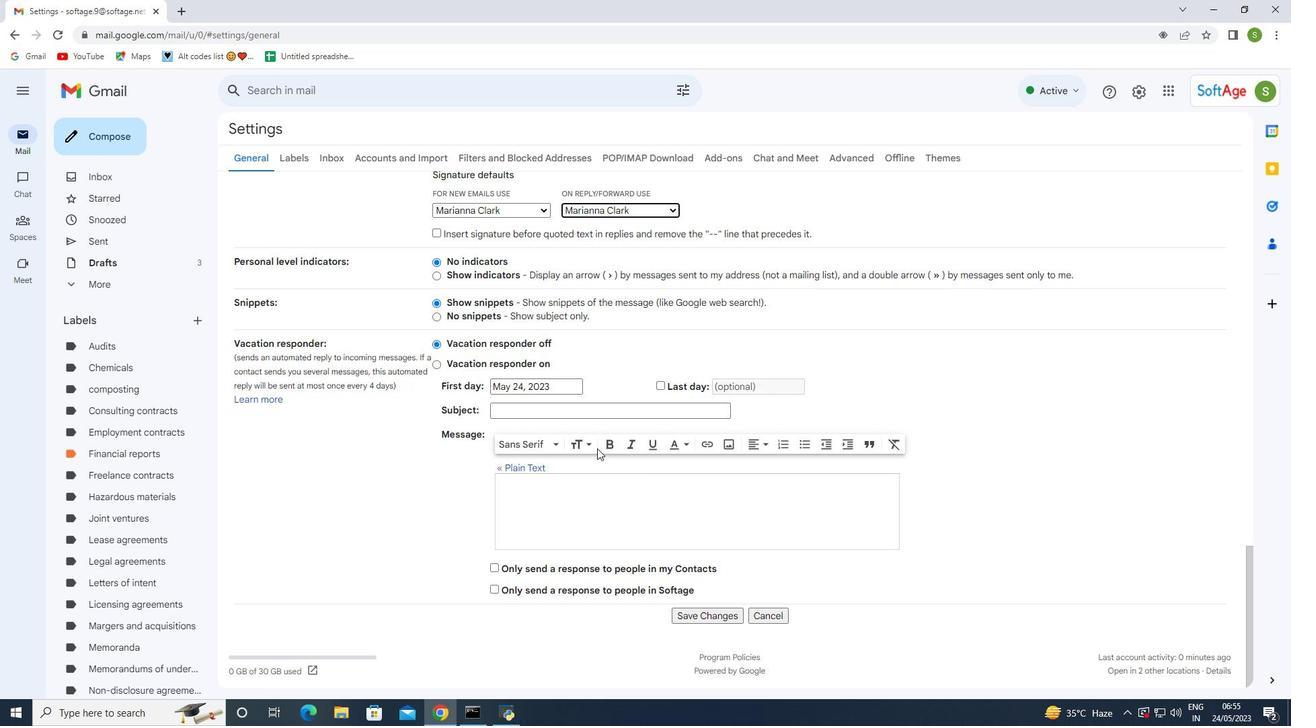 
Action: Mouse scrolled (587, 457) with delta (0, 0)
Screenshot: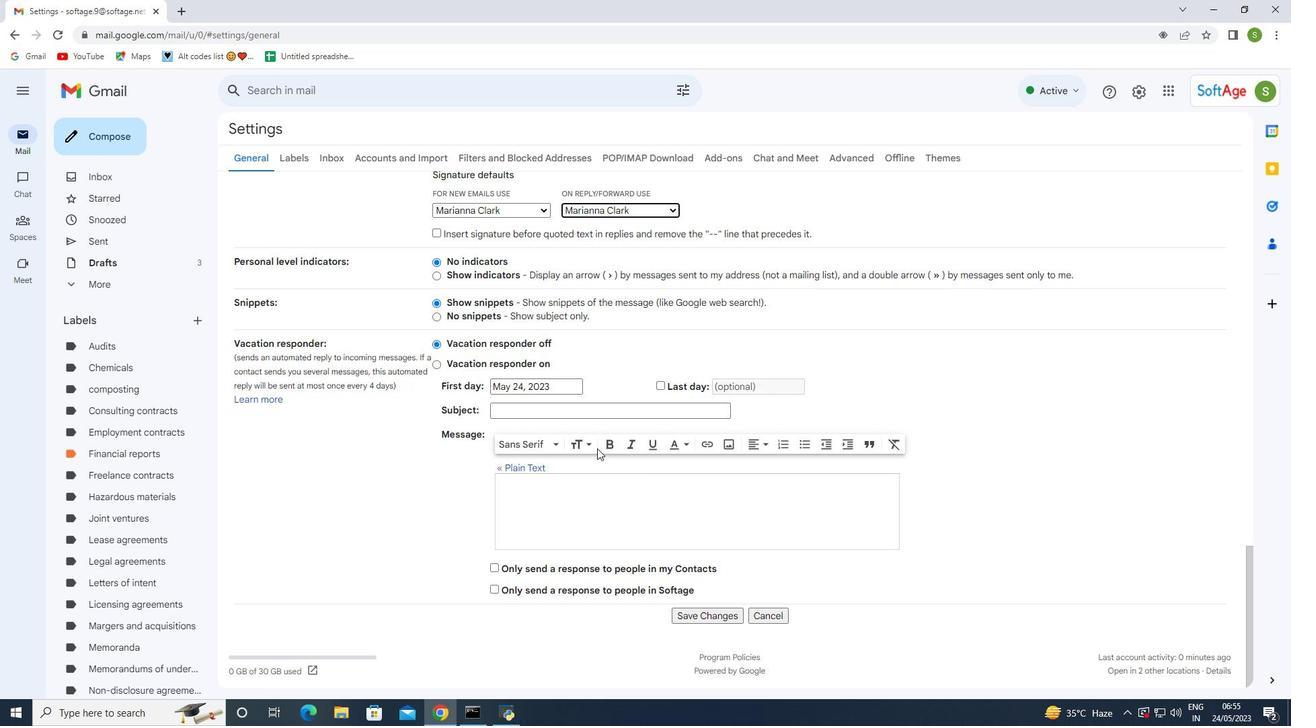 
Action: Mouse moved to (587, 459)
Screenshot: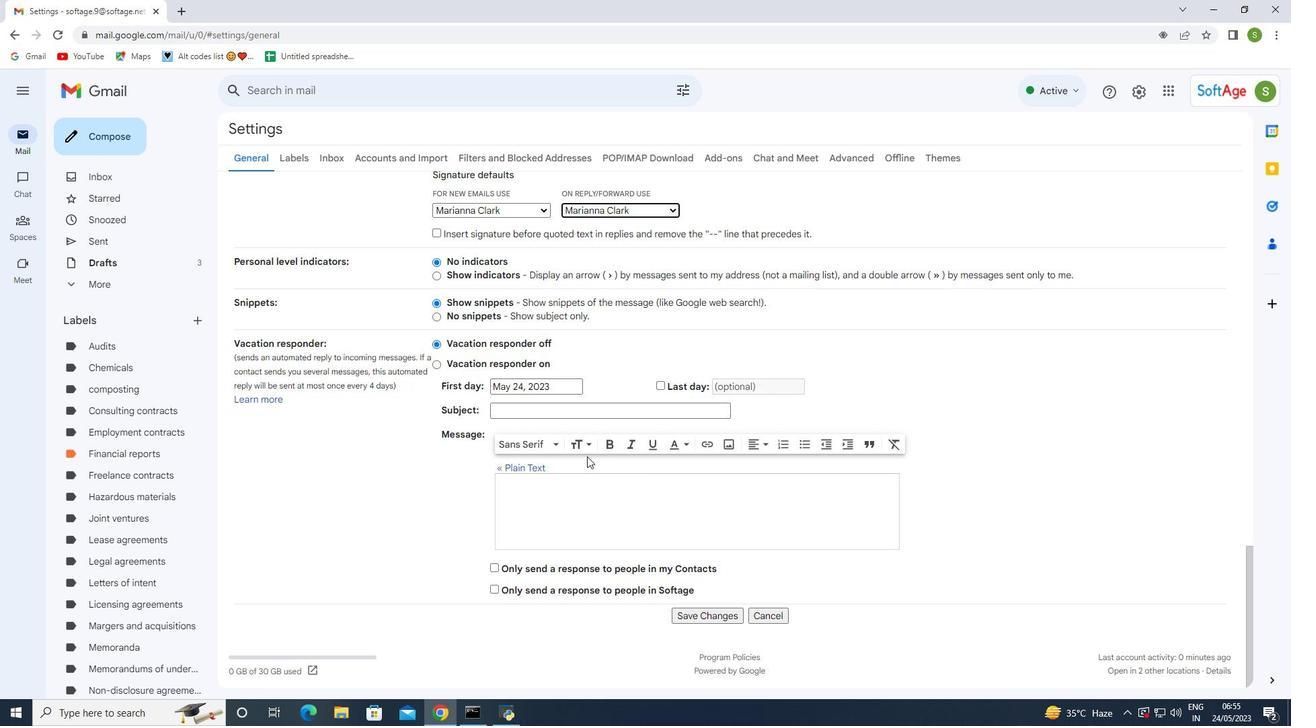 
Action: Mouse scrolled (587, 458) with delta (0, 0)
Screenshot: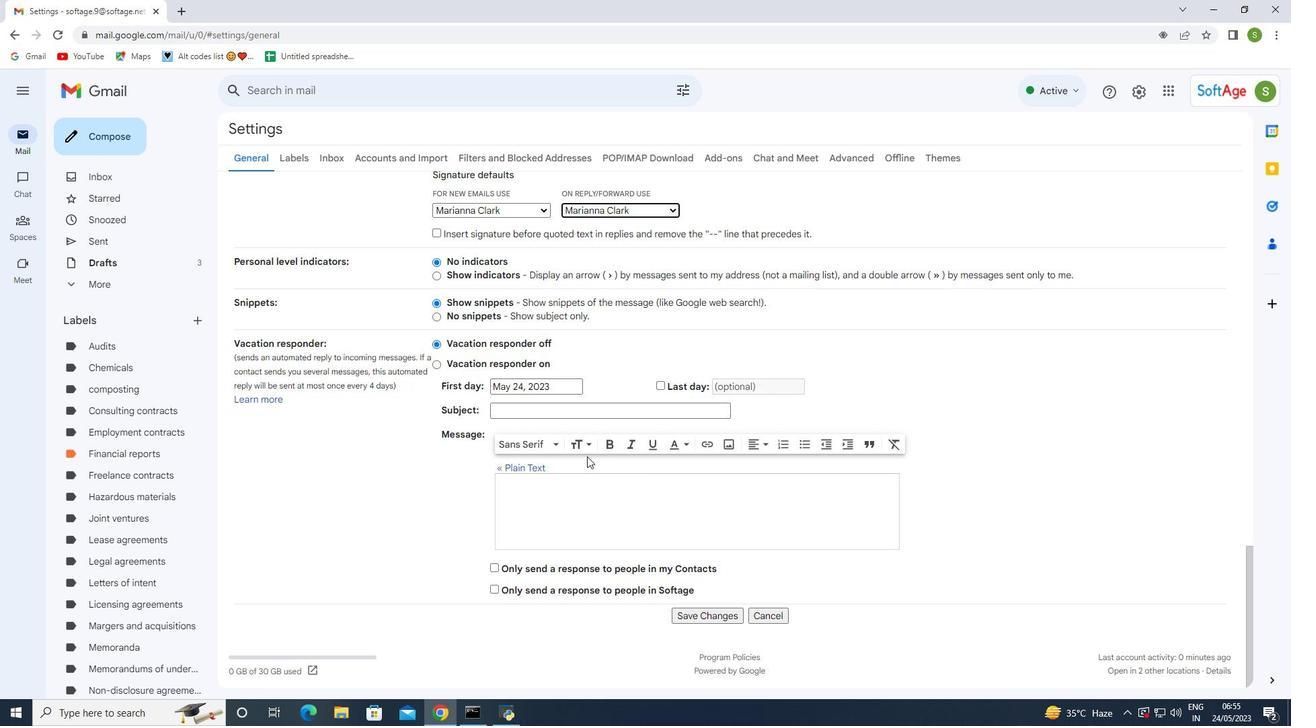 
Action: Mouse scrolled (587, 458) with delta (0, 0)
Screenshot: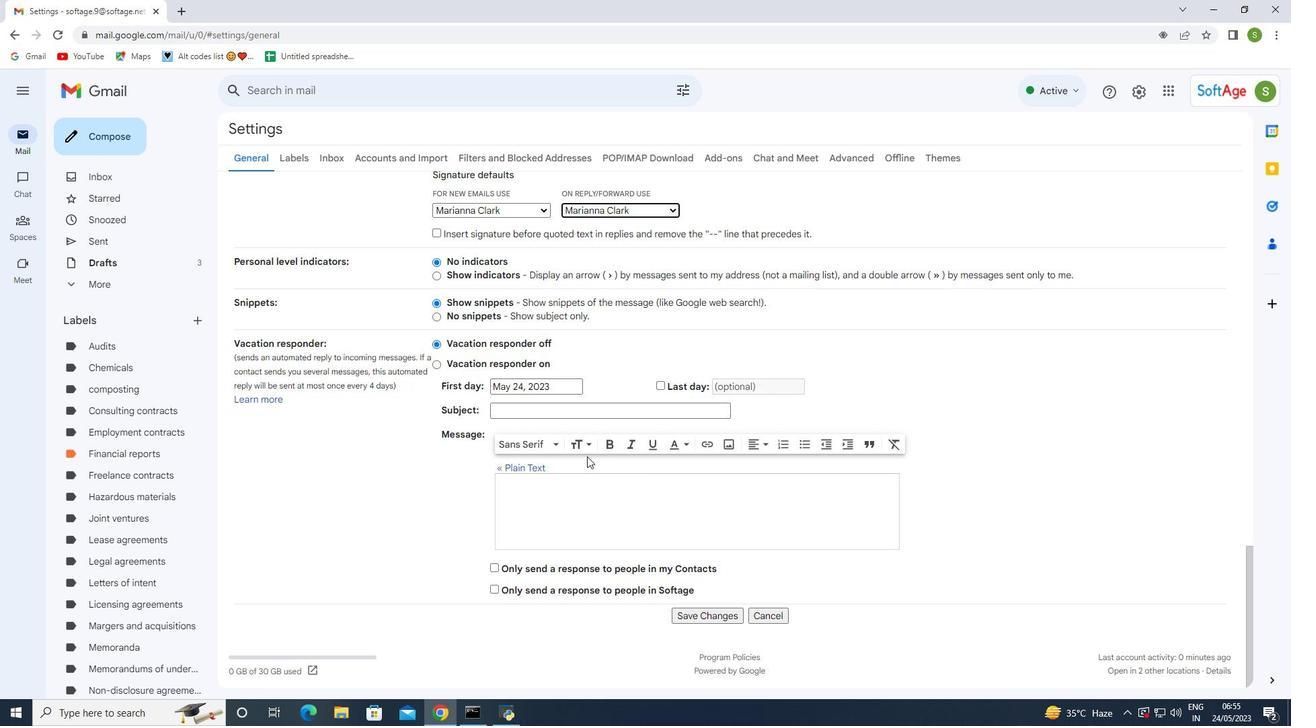 
Action: Mouse scrolled (587, 458) with delta (0, 0)
Screenshot: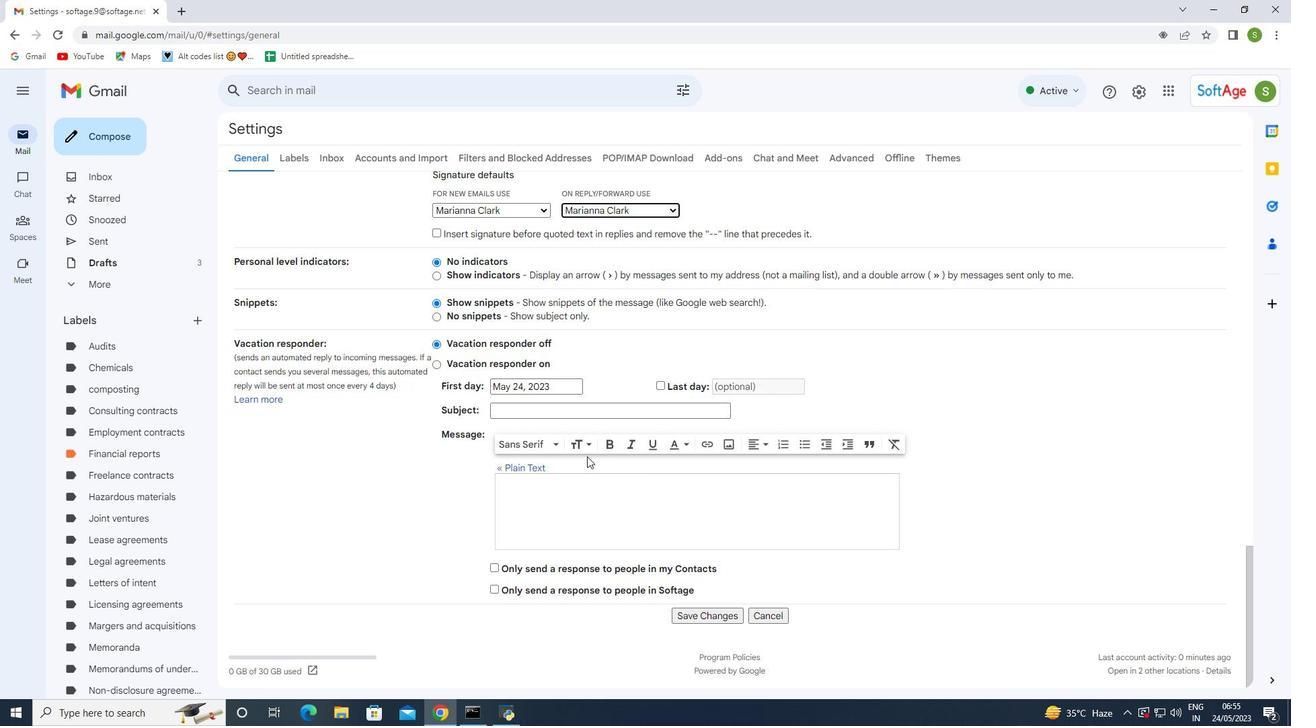 
Action: Mouse moved to (696, 609)
Screenshot: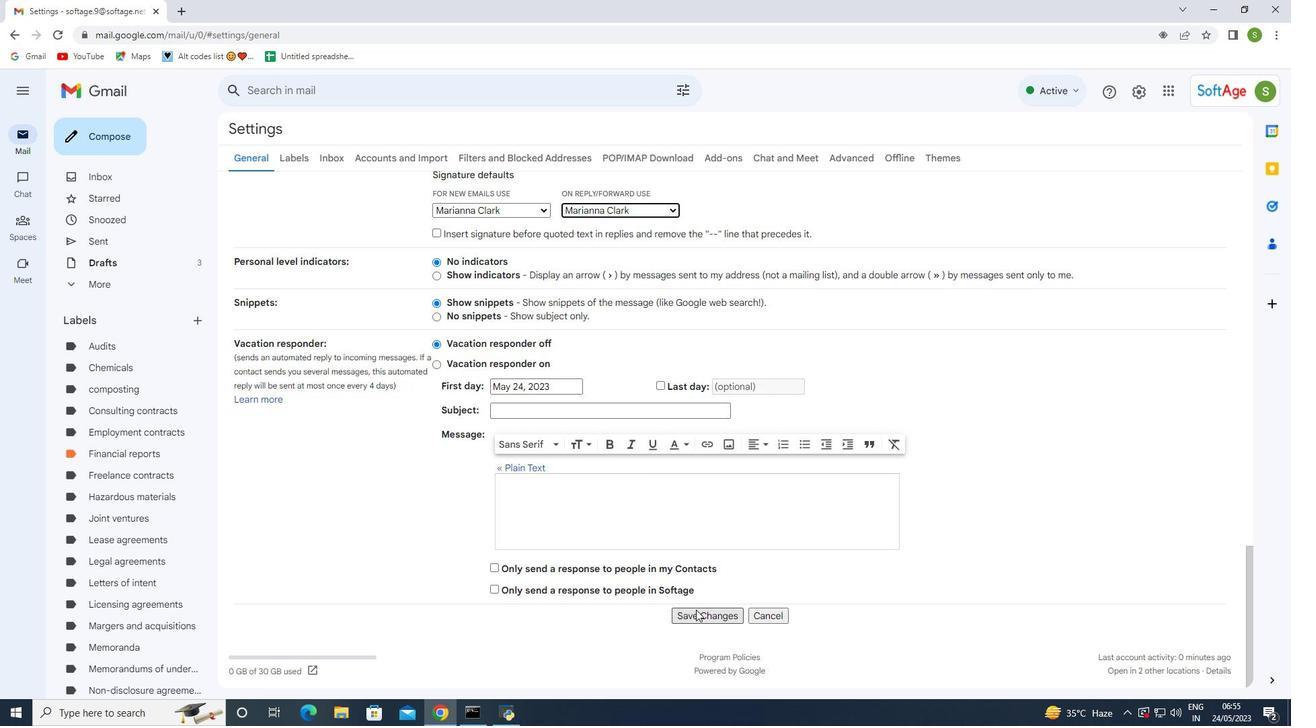 
Action: Mouse pressed left at (696, 609)
Screenshot: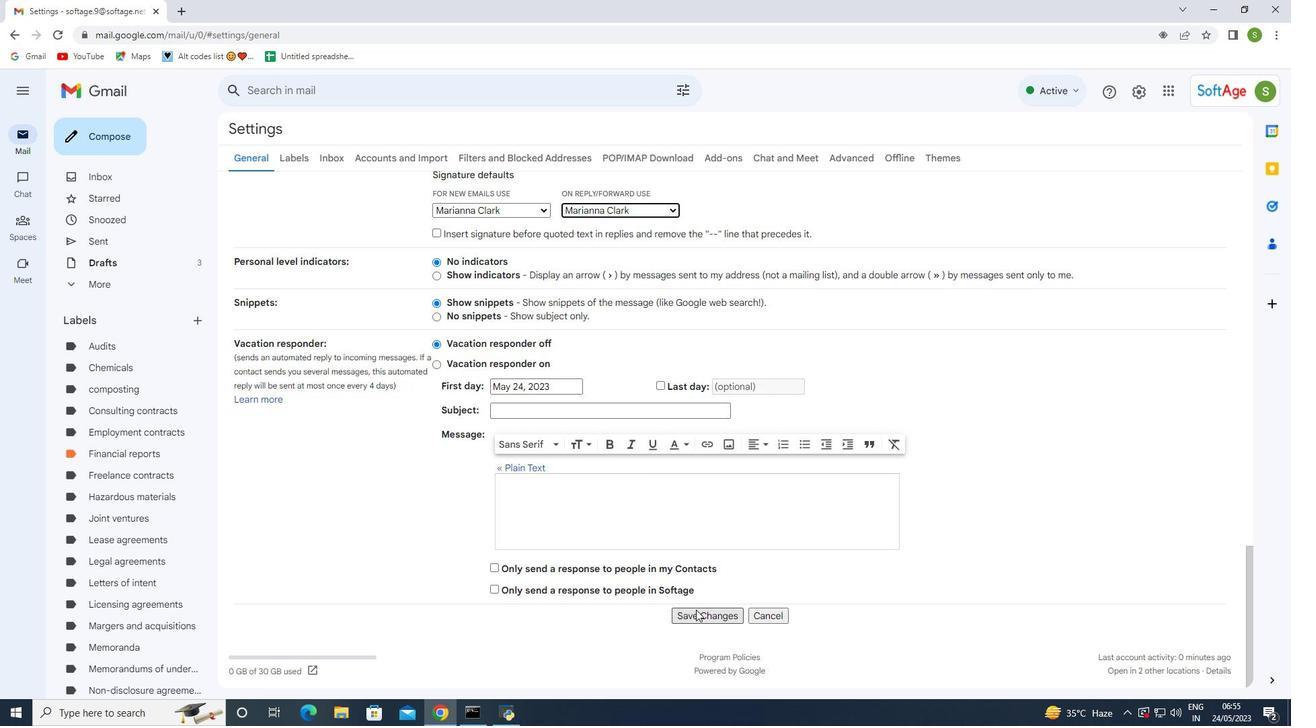 
Action: Mouse moved to (133, 136)
Screenshot: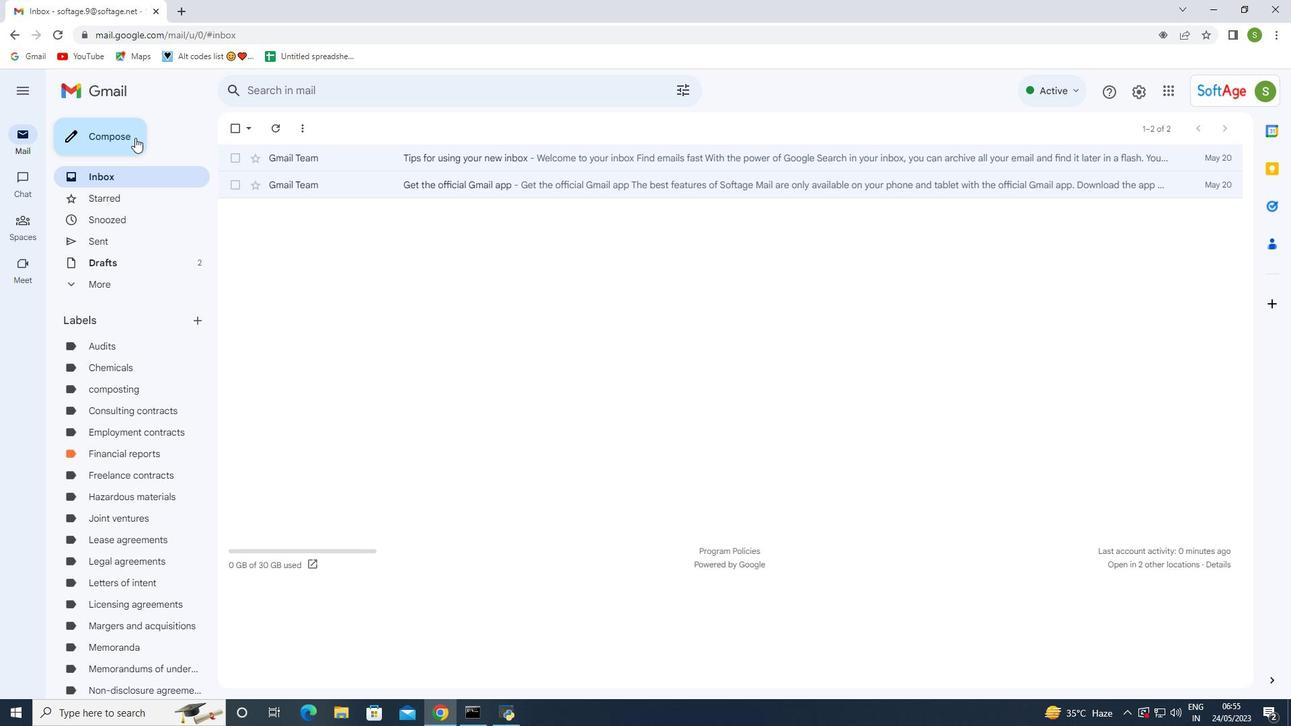 
Action: Mouse pressed left at (133, 136)
Screenshot: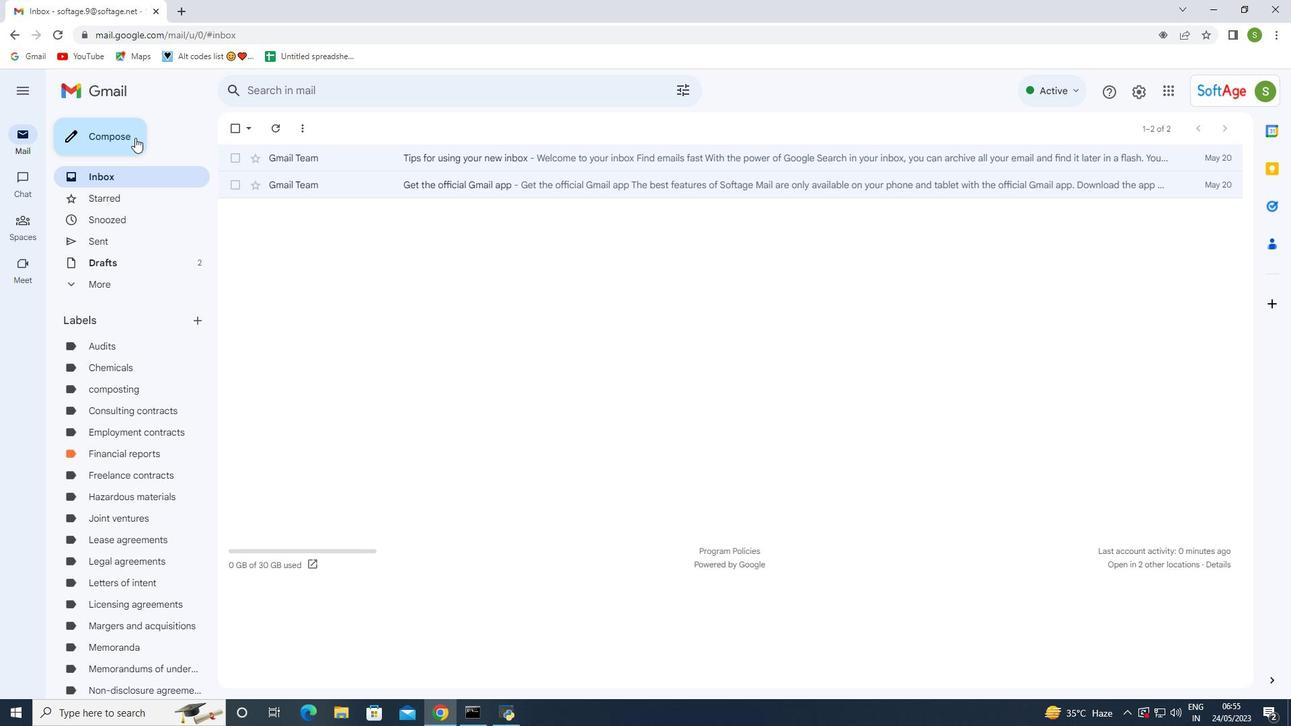 
Action: Mouse moved to (885, 327)
Screenshot: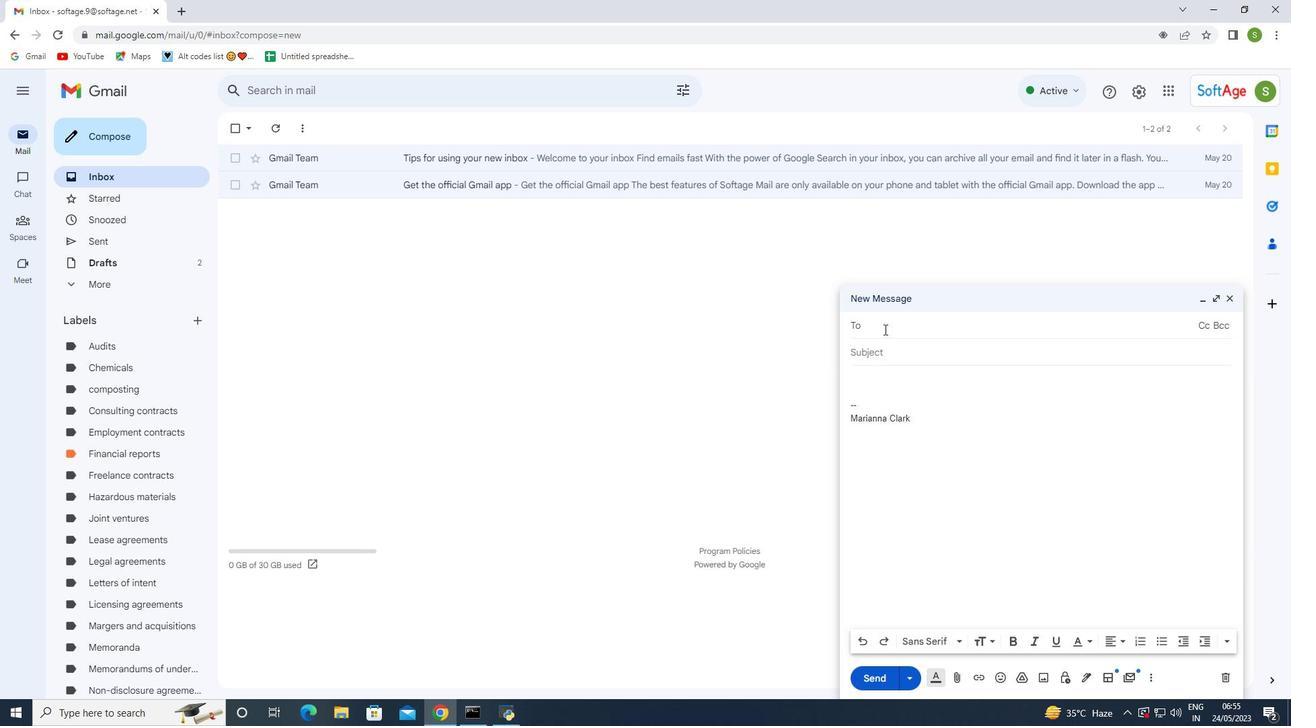 
Action: Mouse pressed left at (885, 327)
Screenshot: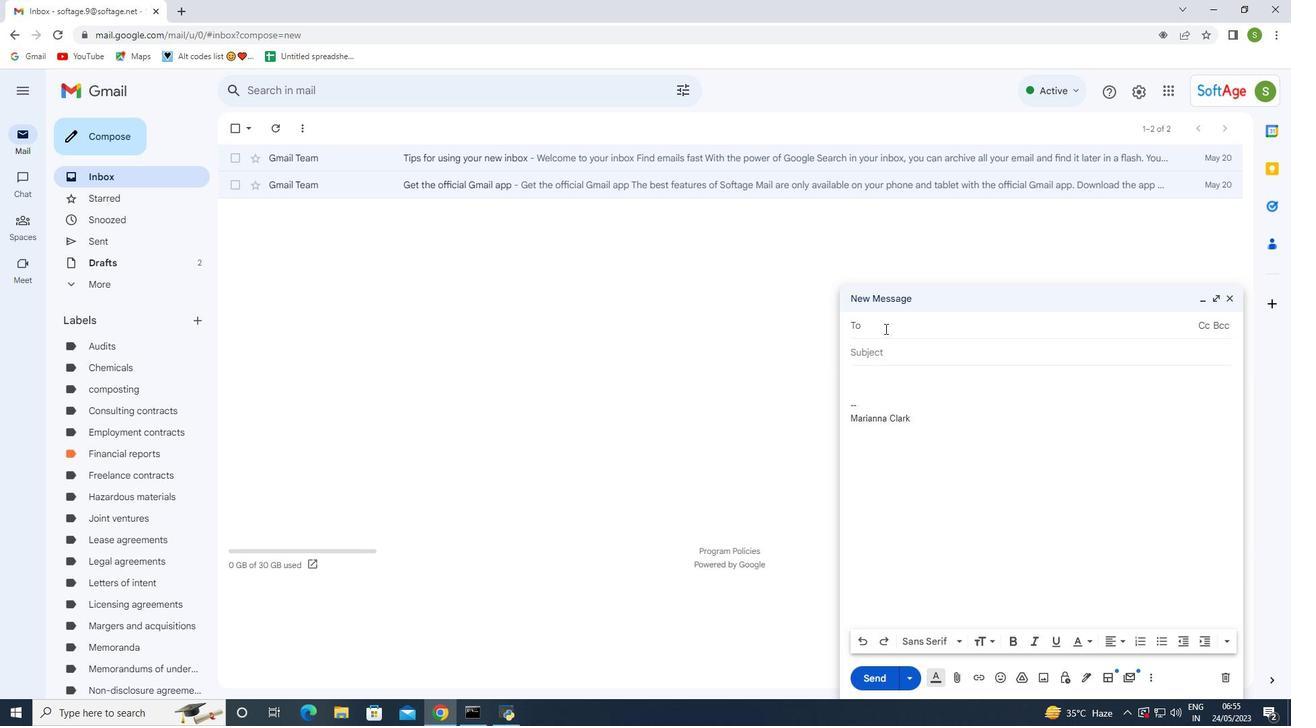
Action: Key pressed <Key.shift><Key.shift><Key.shift><Key.shift><Key.shift>Request<Key.space>for<Key.space>a<Key.space>mentorship<Key.space>follow-up
Screenshot: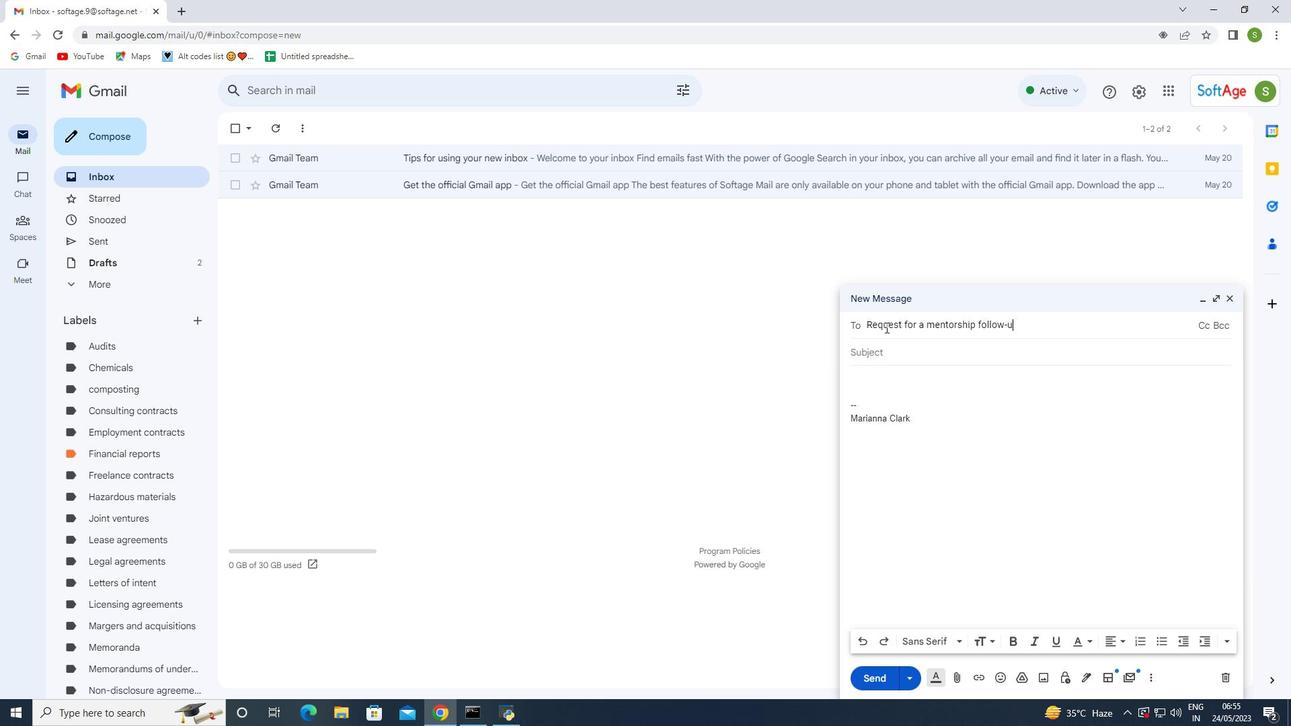 
Action: Mouse moved to (908, 338)
Screenshot: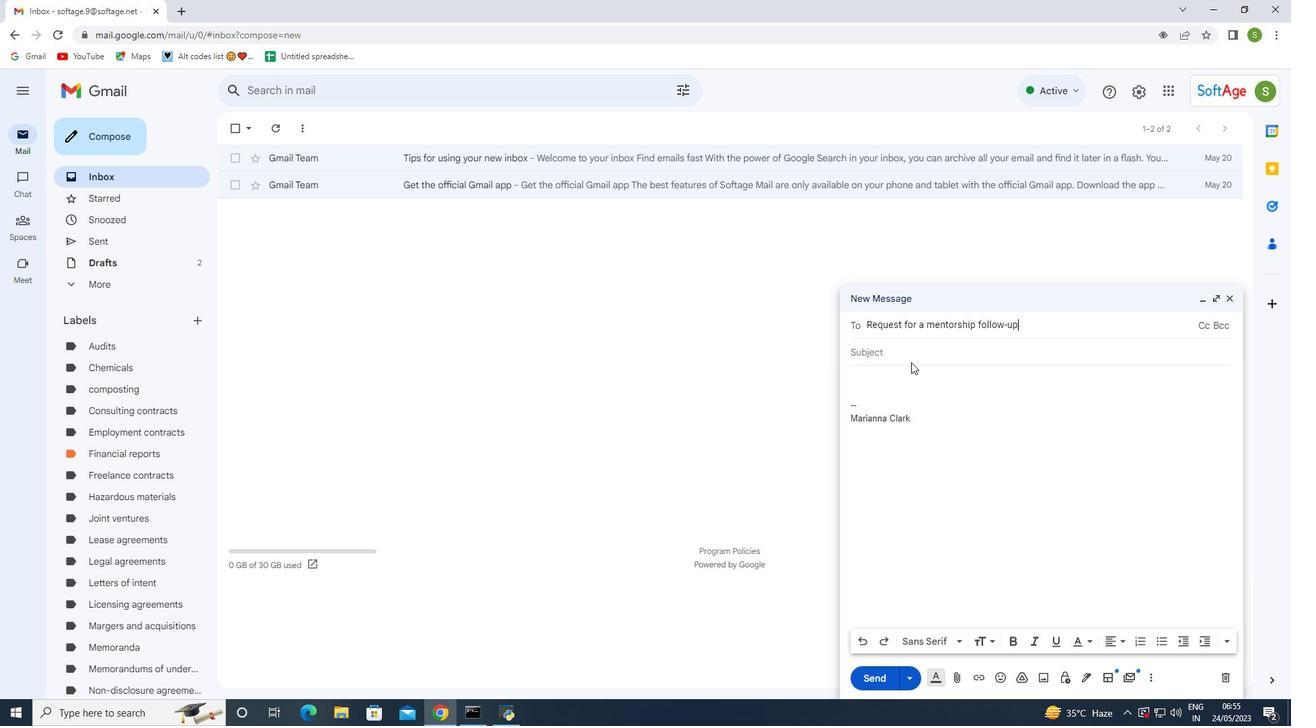 
Action: Mouse pressed left at (908, 338)
Screenshot: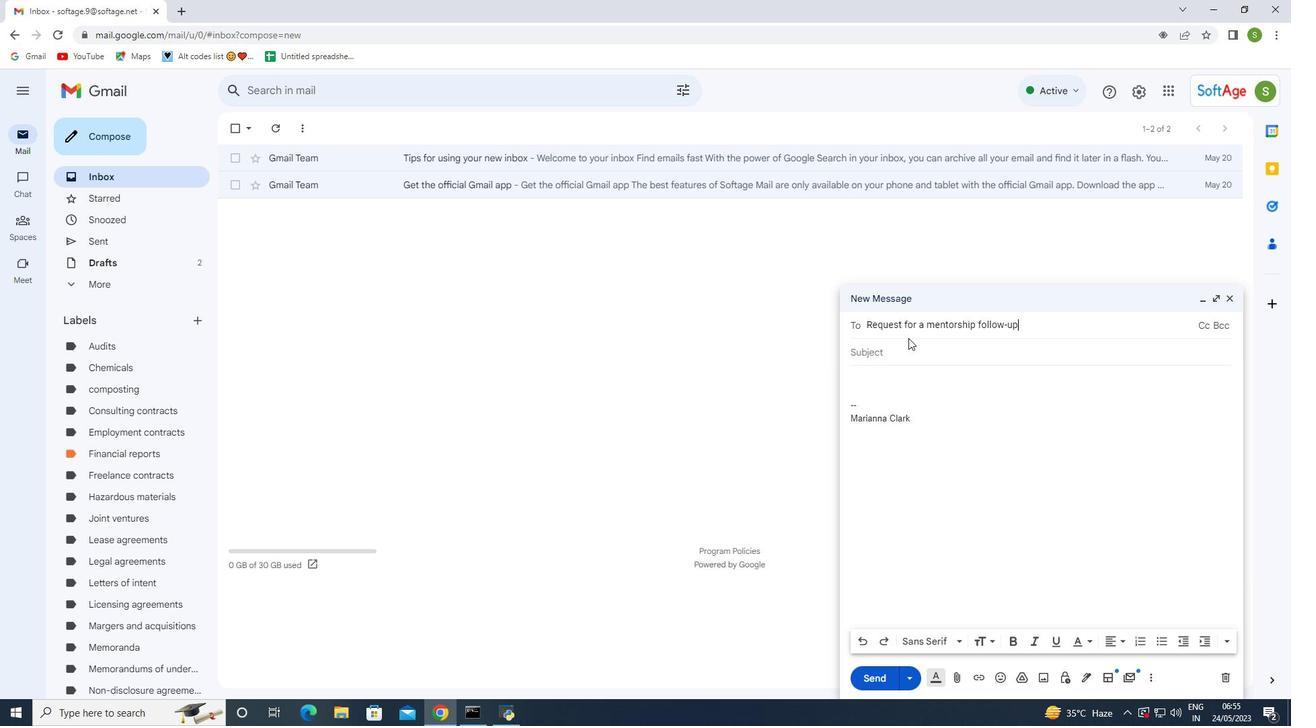 
Action: Mouse moved to (900, 352)
Screenshot: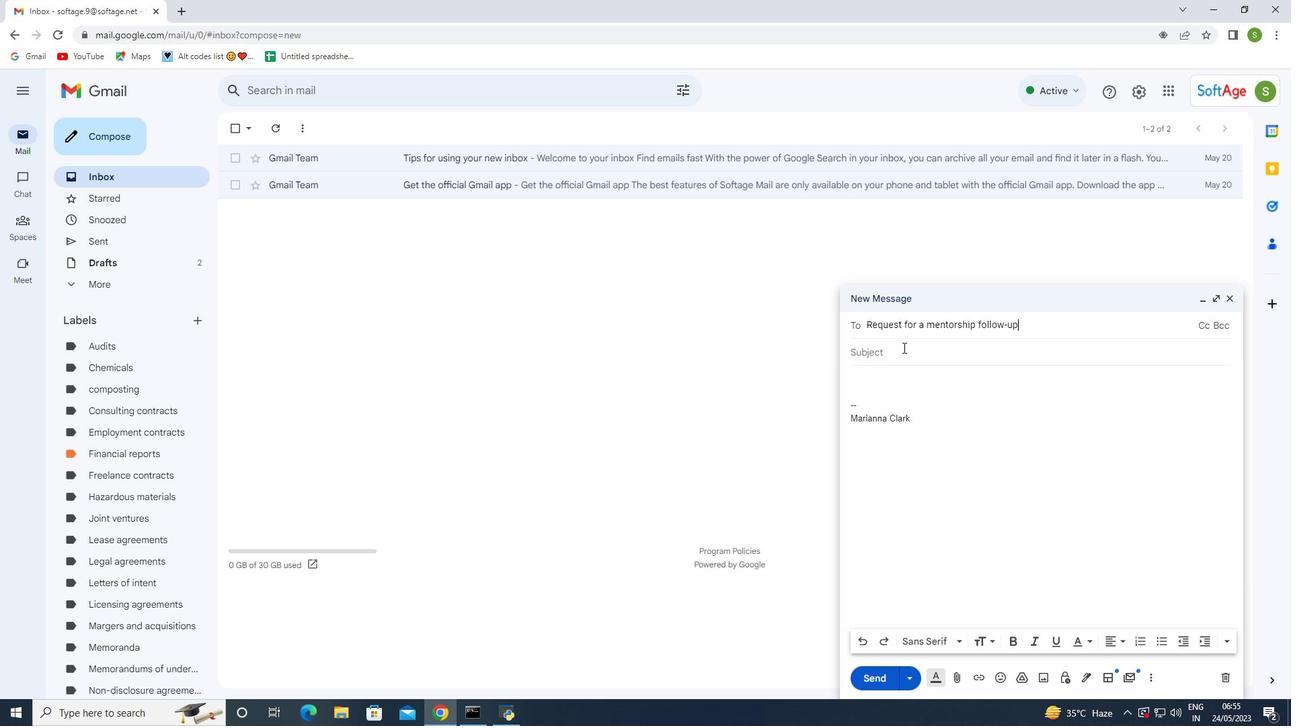 
Action: Mouse pressed left at (900, 352)
Screenshot: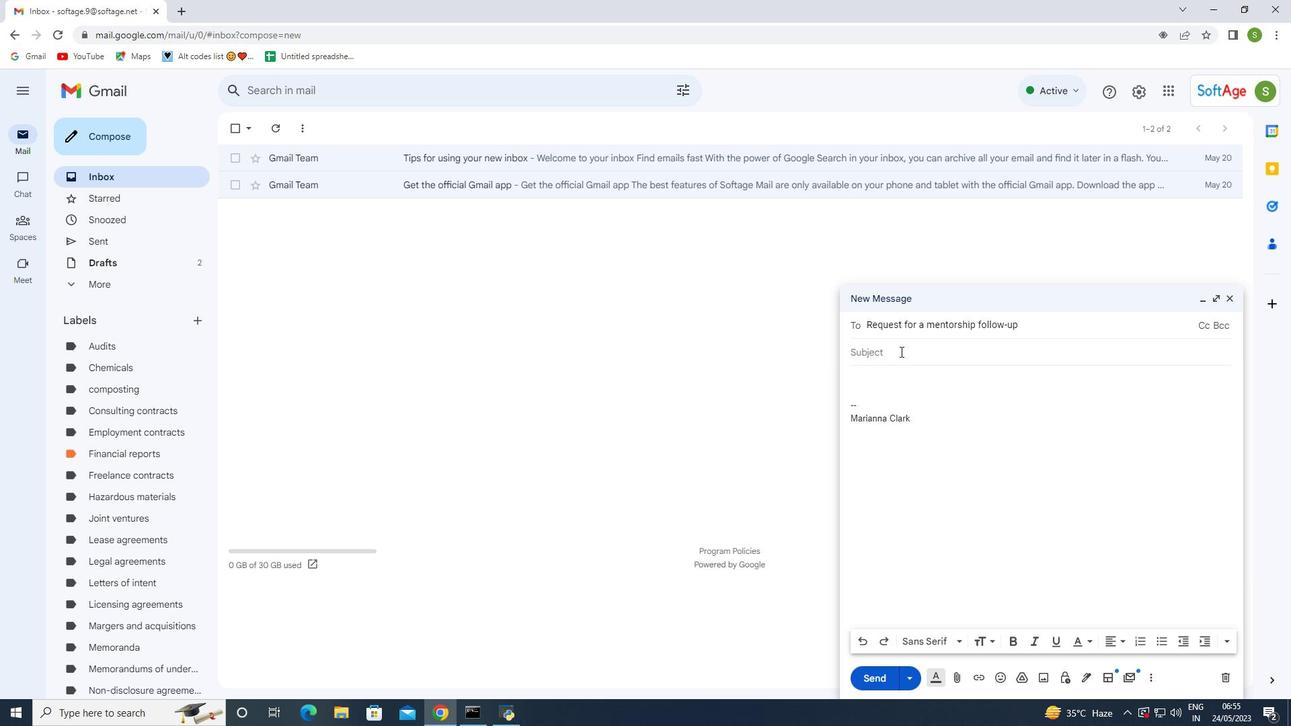 
Action: Mouse moved to (1023, 327)
Screenshot: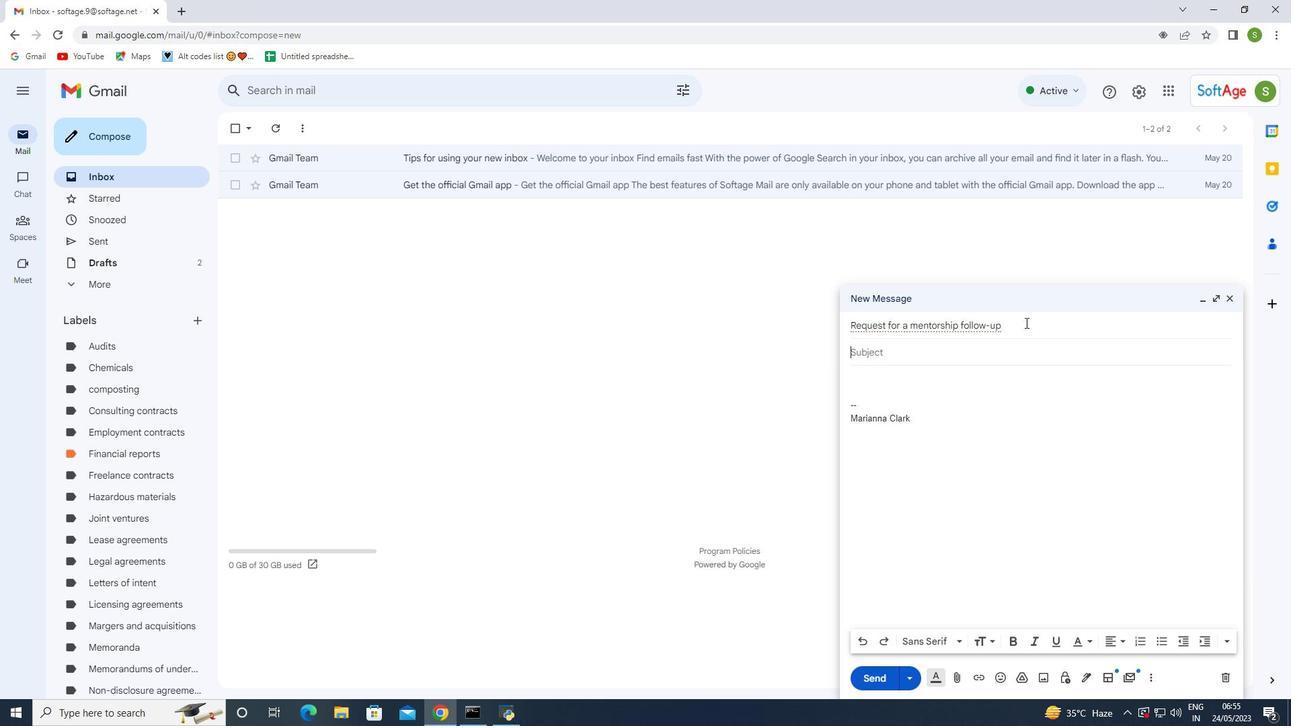 
Action: Mouse pressed left at (1023, 327)
Screenshot: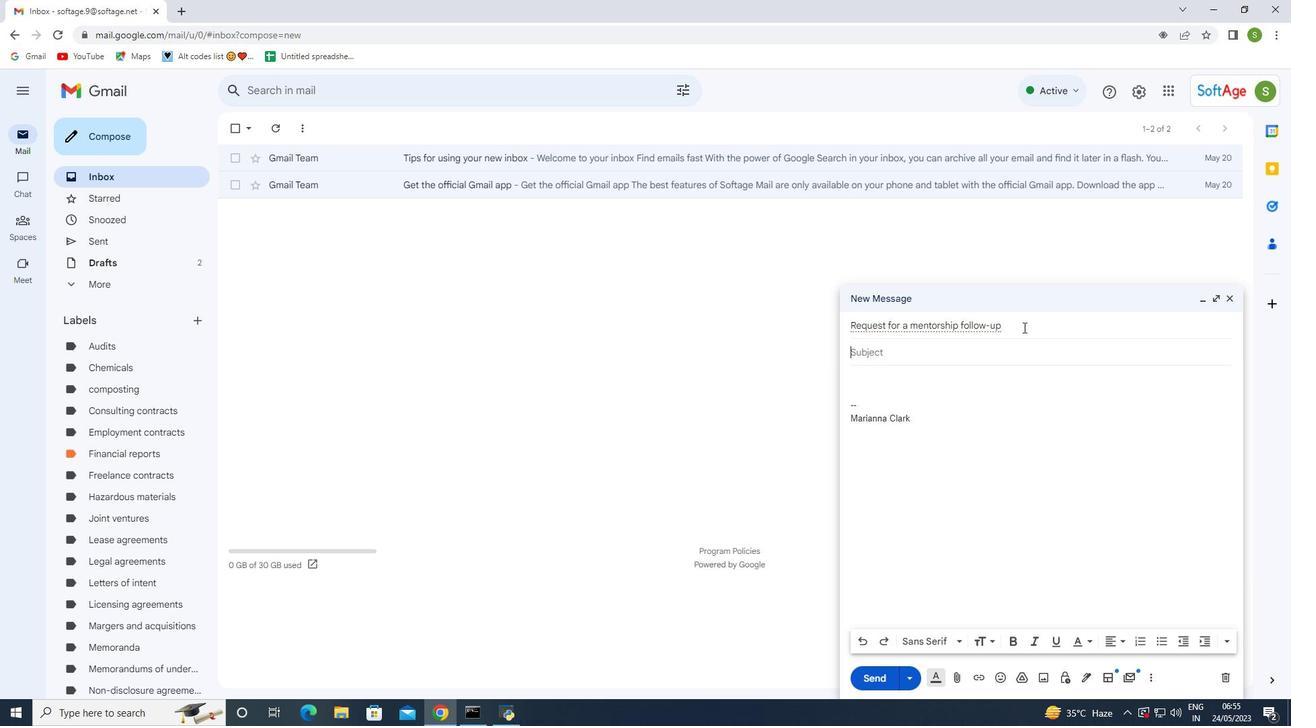
Action: Mouse moved to (1027, 324)
Screenshot: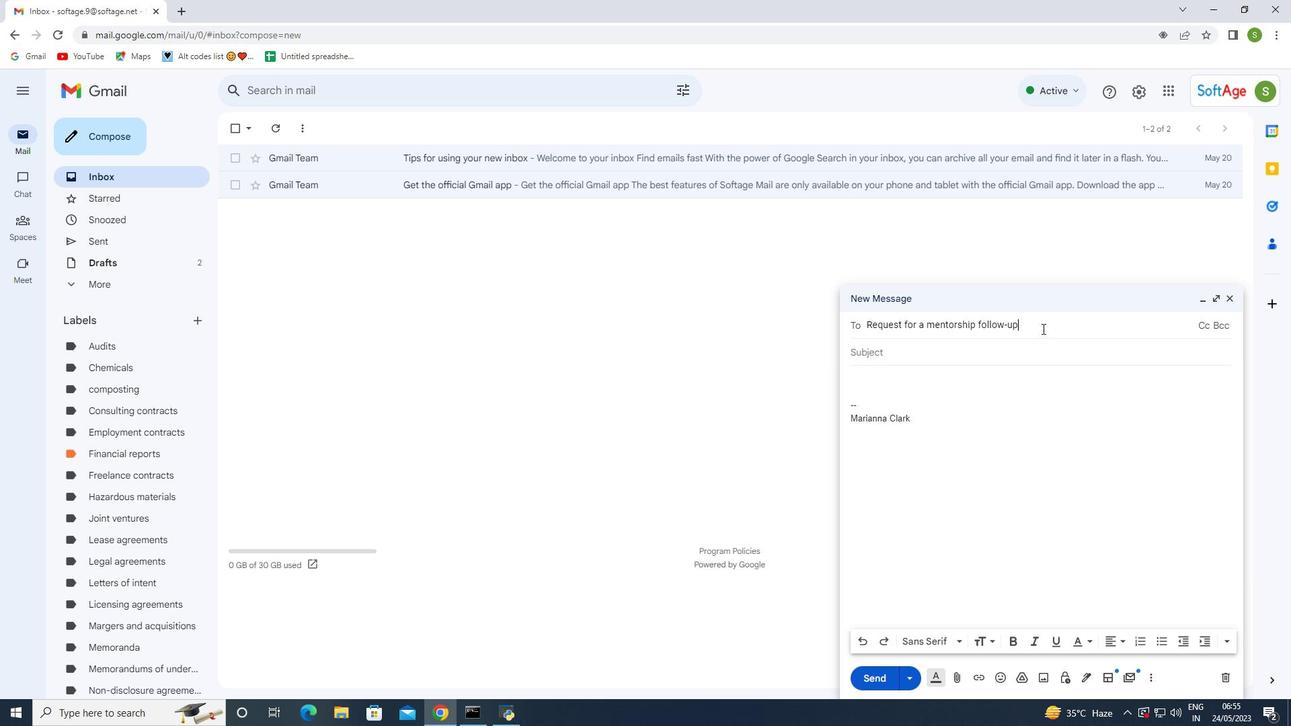 
Action: Mouse pressed left at (1027, 324)
Screenshot: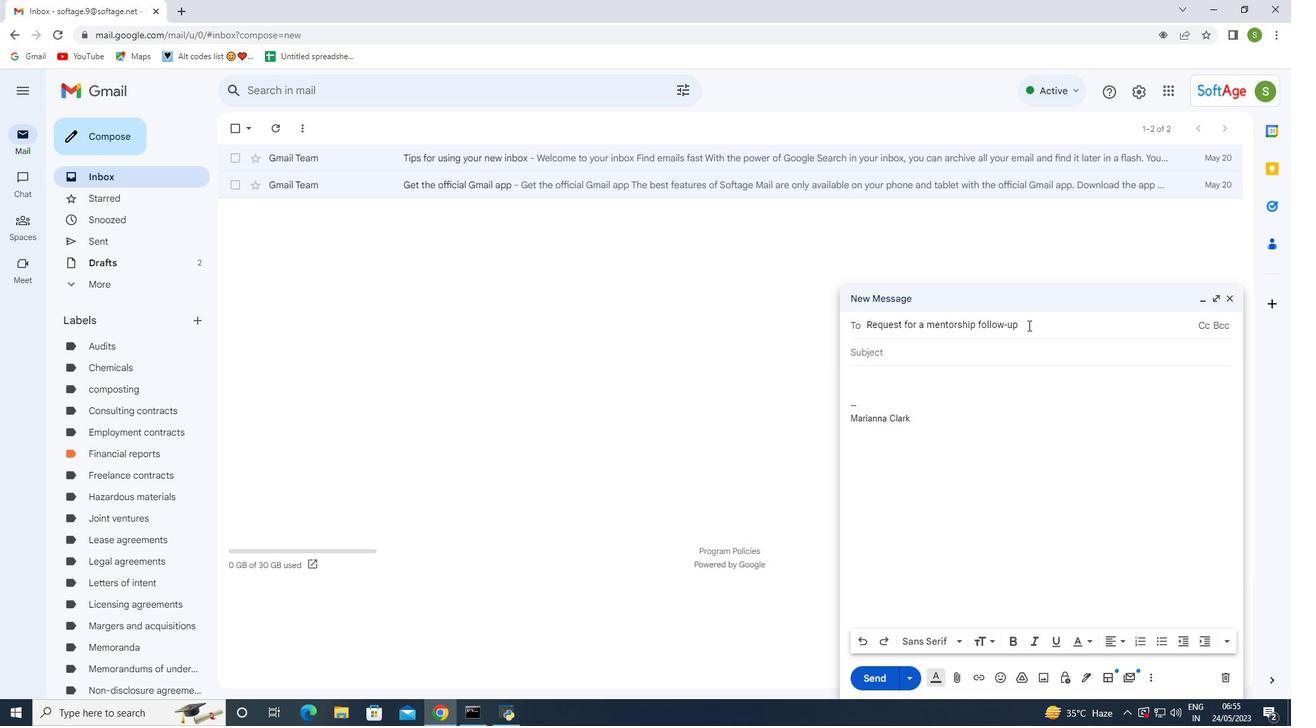 
Action: Mouse moved to (836, 319)
Screenshot: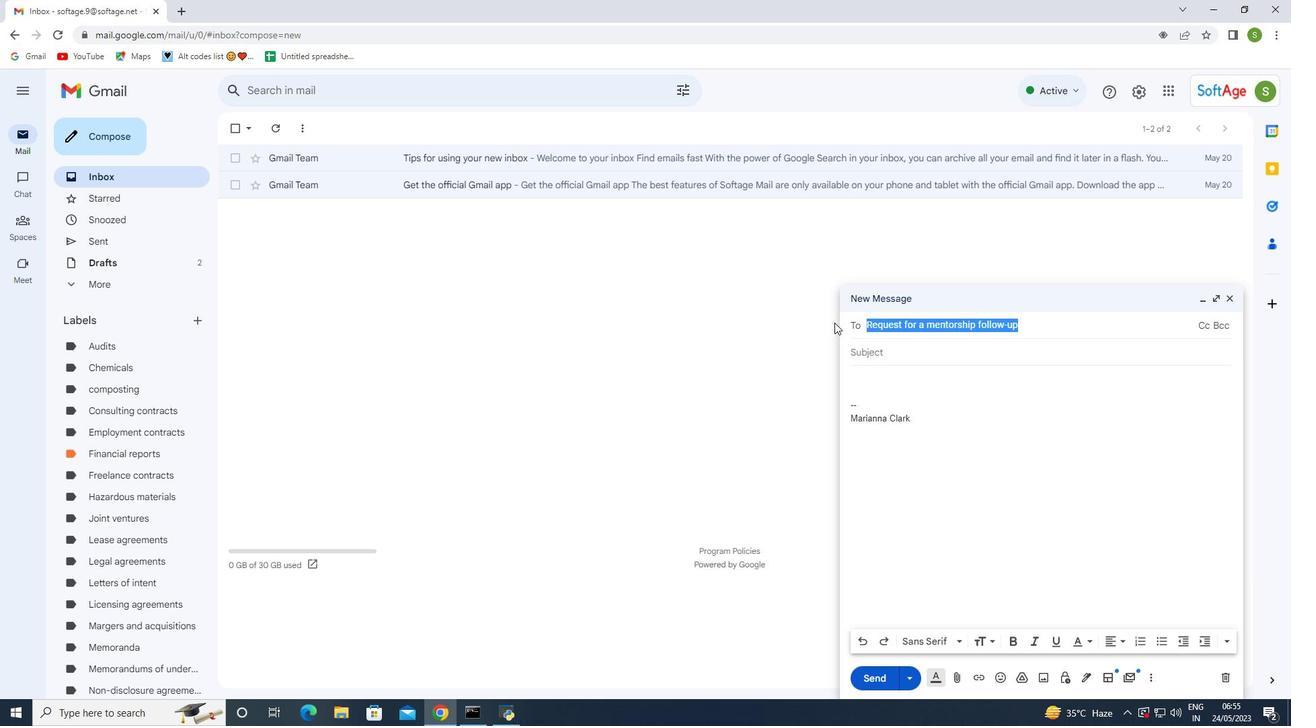 
Action: Key pressed ctrl+C<'\x18'>
Screenshot: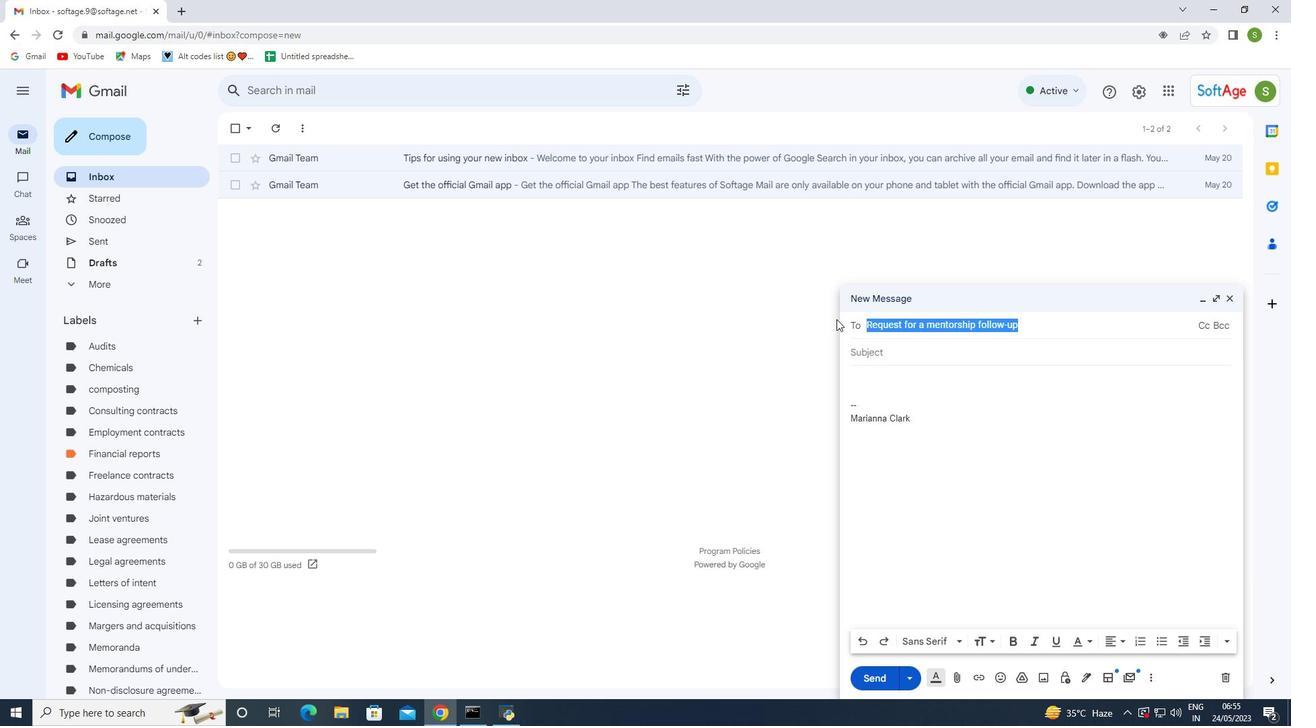 
Action: Mouse moved to (859, 354)
Screenshot: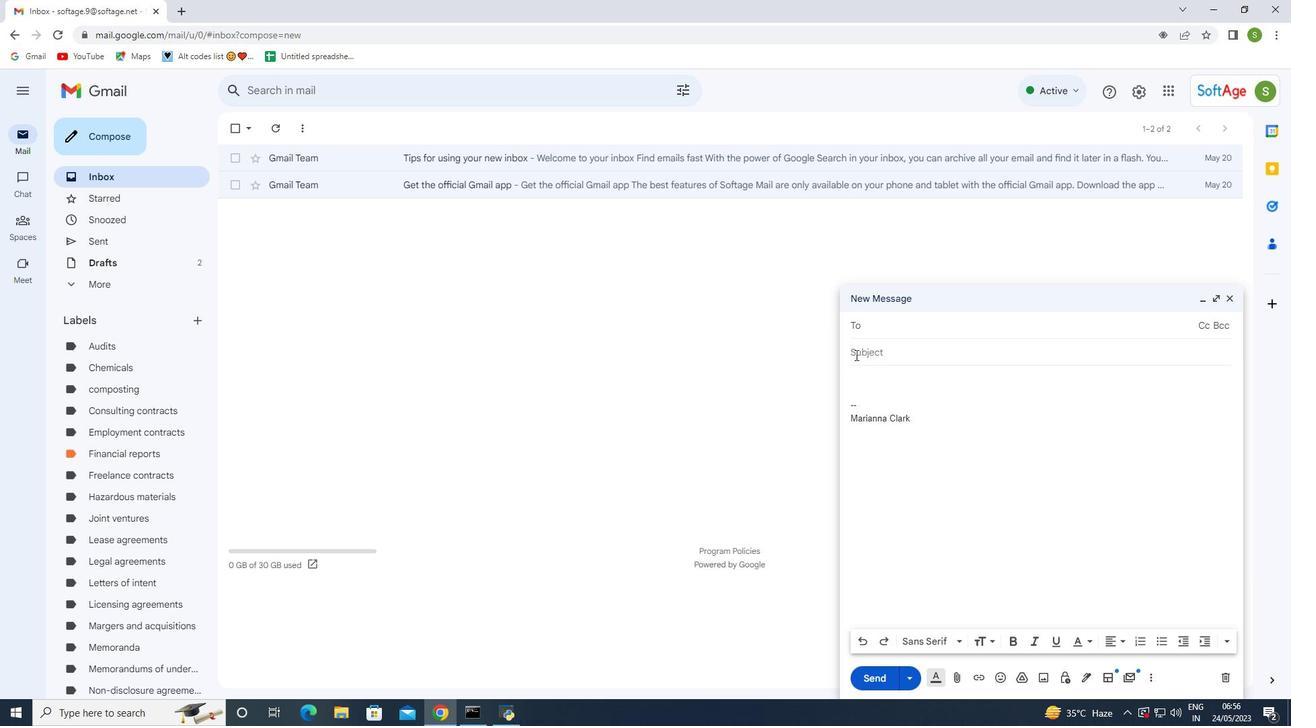 
Action: Mouse pressed left at (859, 354)
Screenshot: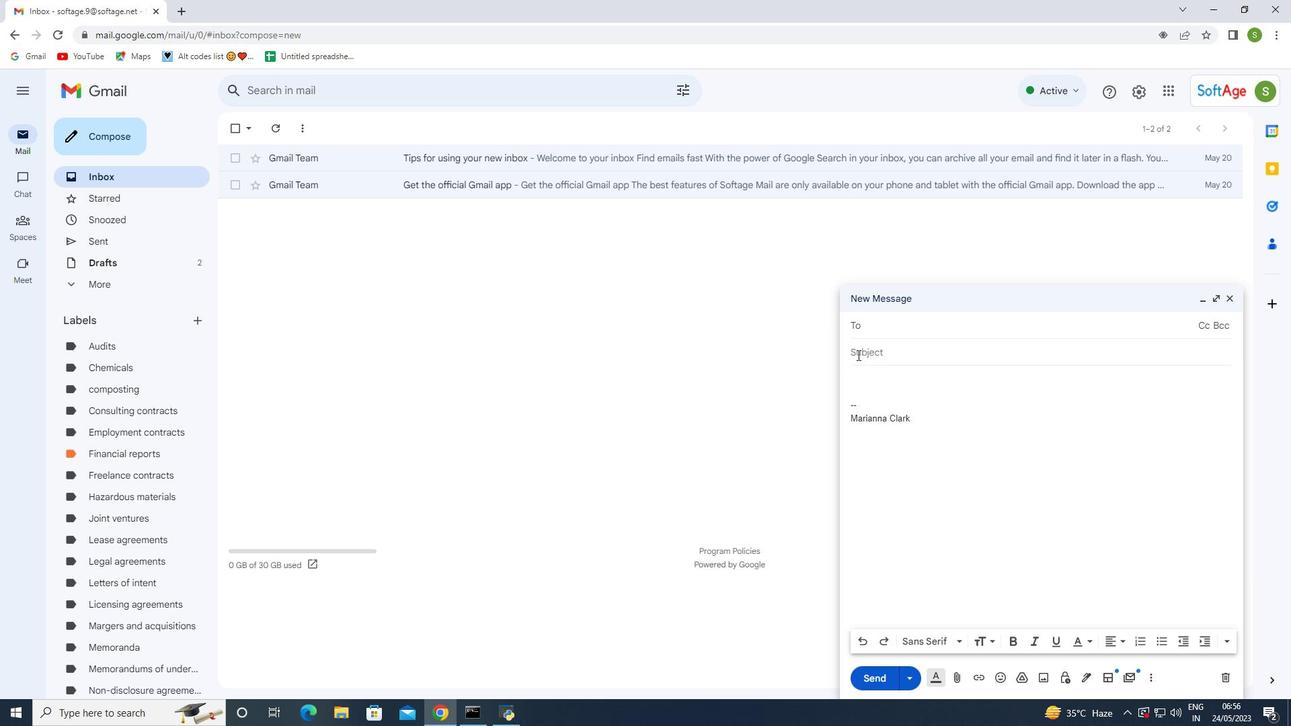 
Action: Mouse moved to (857, 359)
Screenshot: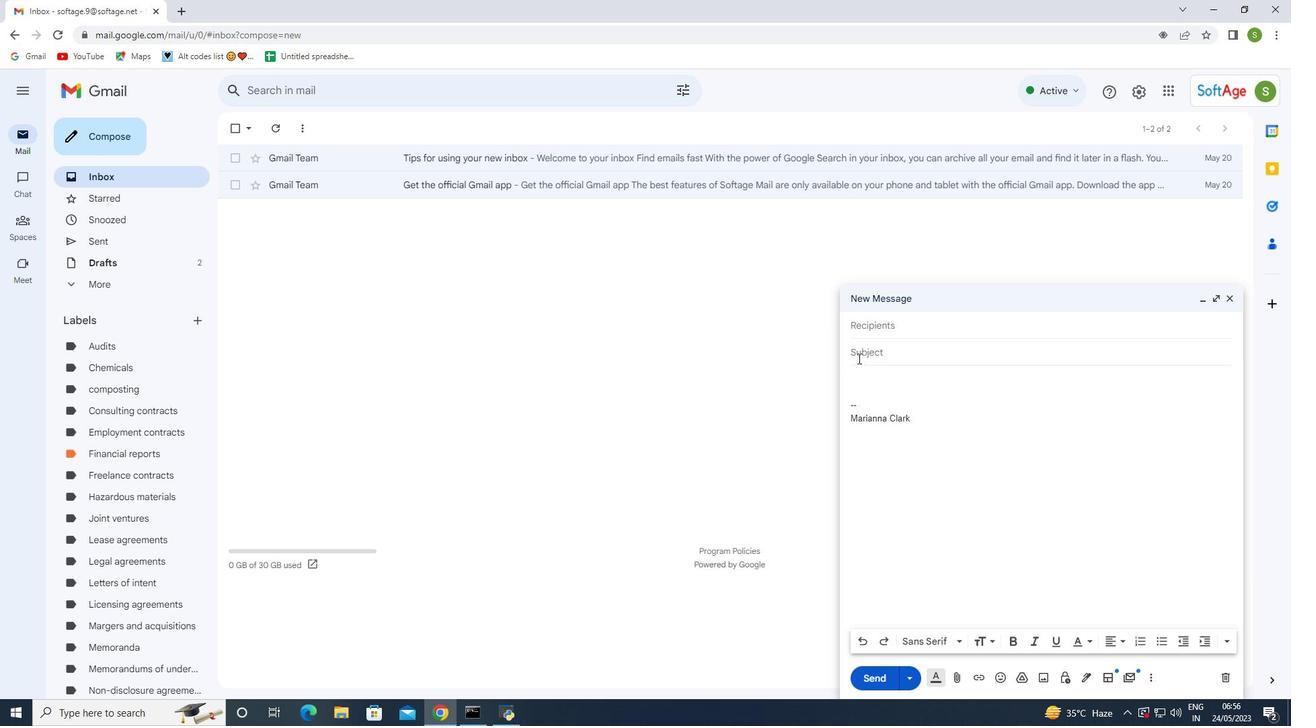 
Action: Key pressed ctrl+V
Screenshot: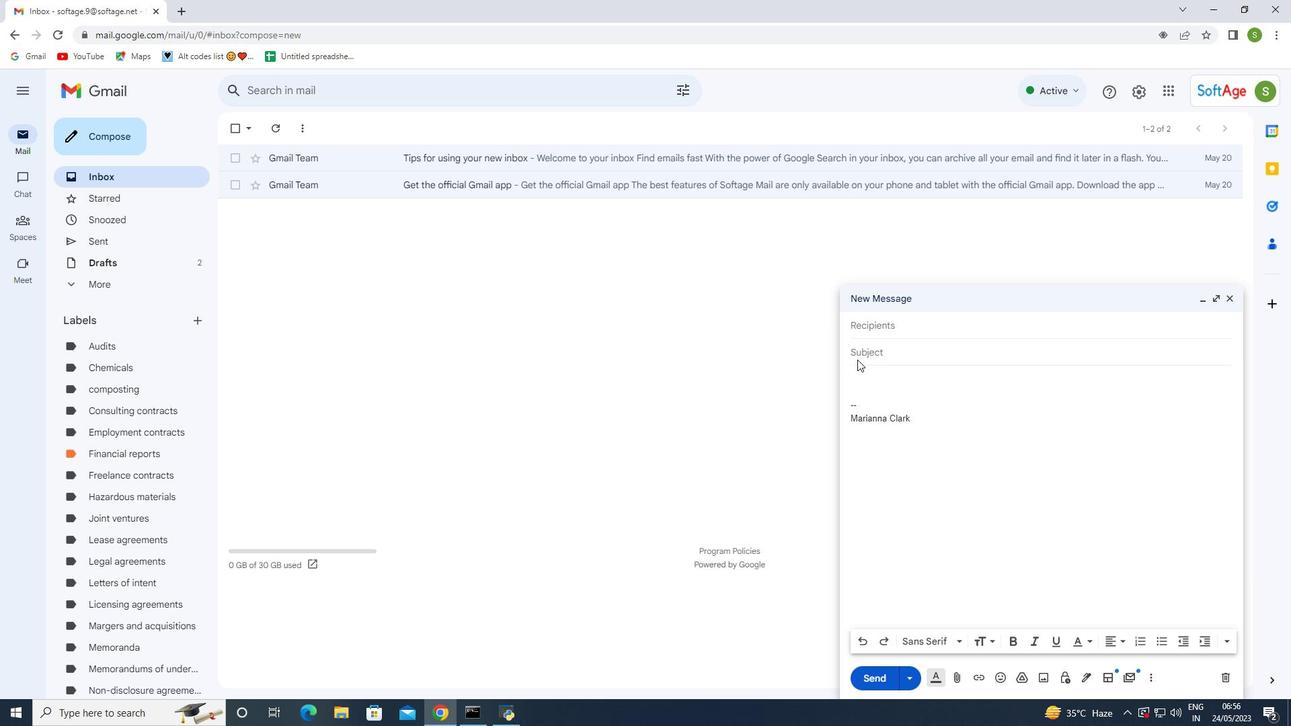 
Action: Mouse moved to (879, 329)
Screenshot: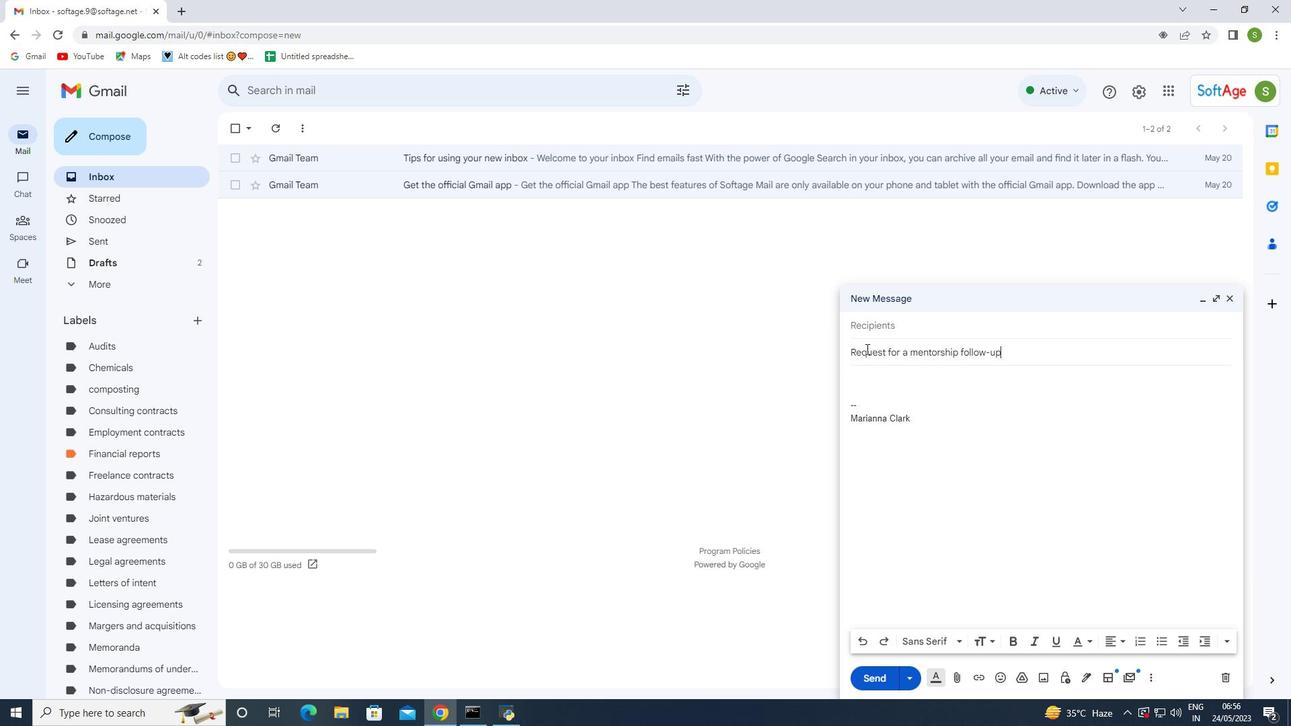 
Action: Mouse pressed left at (879, 329)
Screenshot: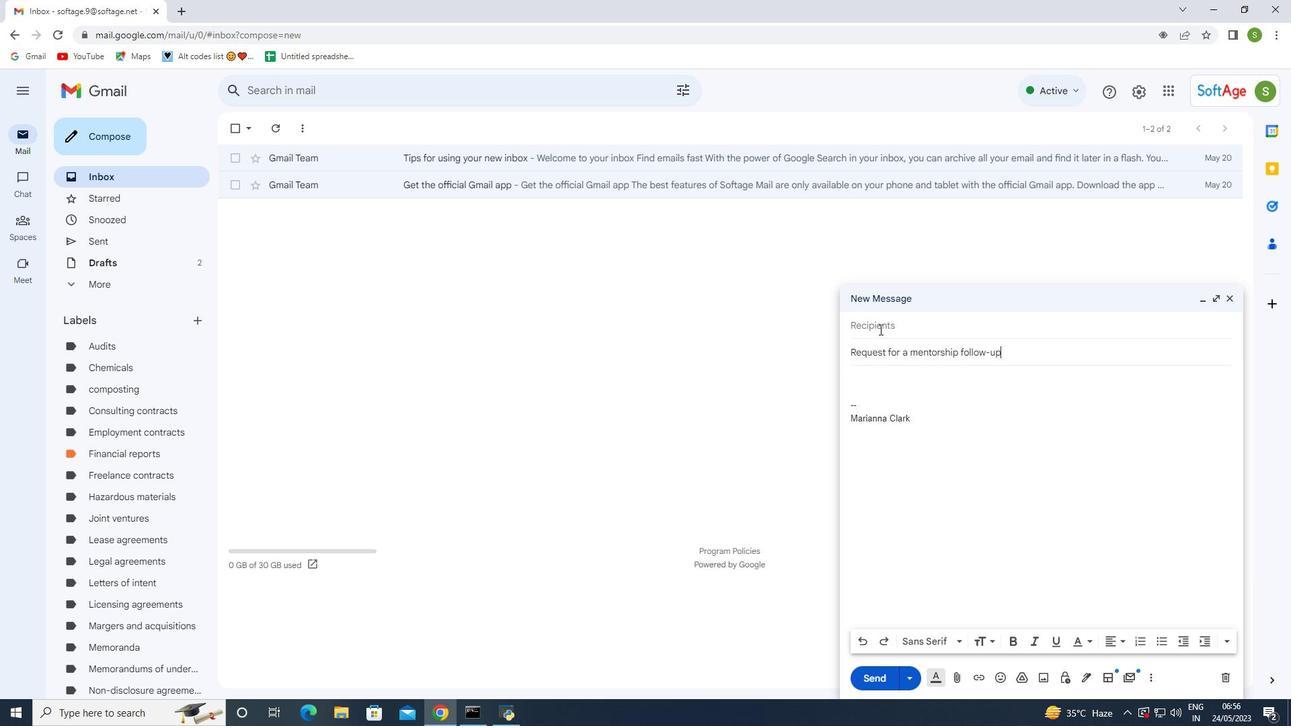 
Action: Key pressed softage.4<Key.shift>@softage.net
Screenshot: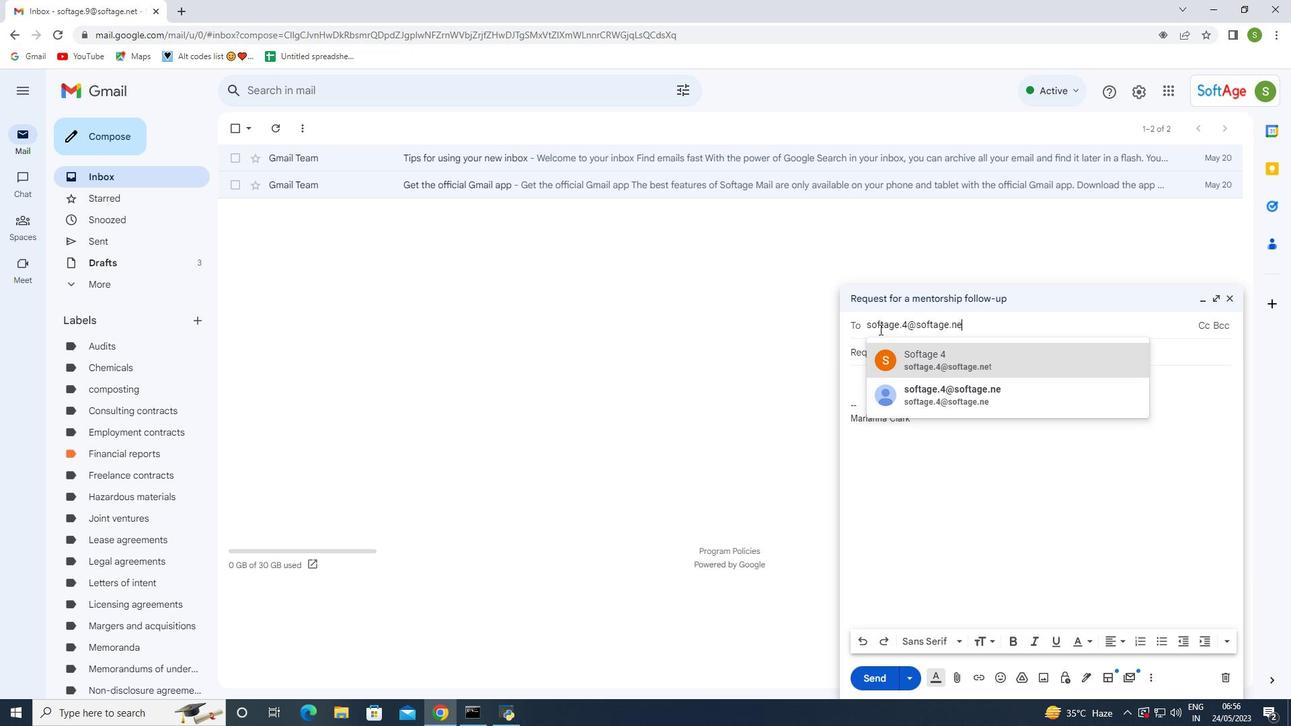 
Action: Mouse moved to (932, 369)
Screenshot: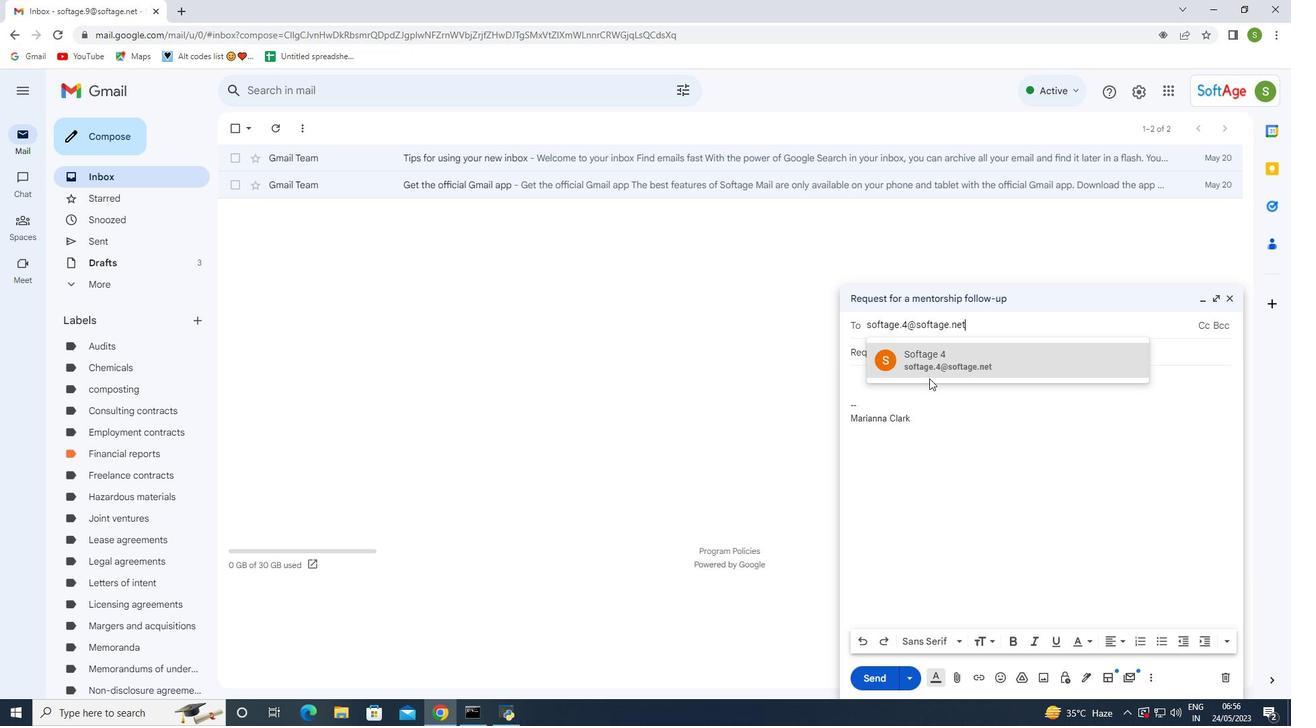 
Action: Mouse pressed left at (932, 369)
Screenshot: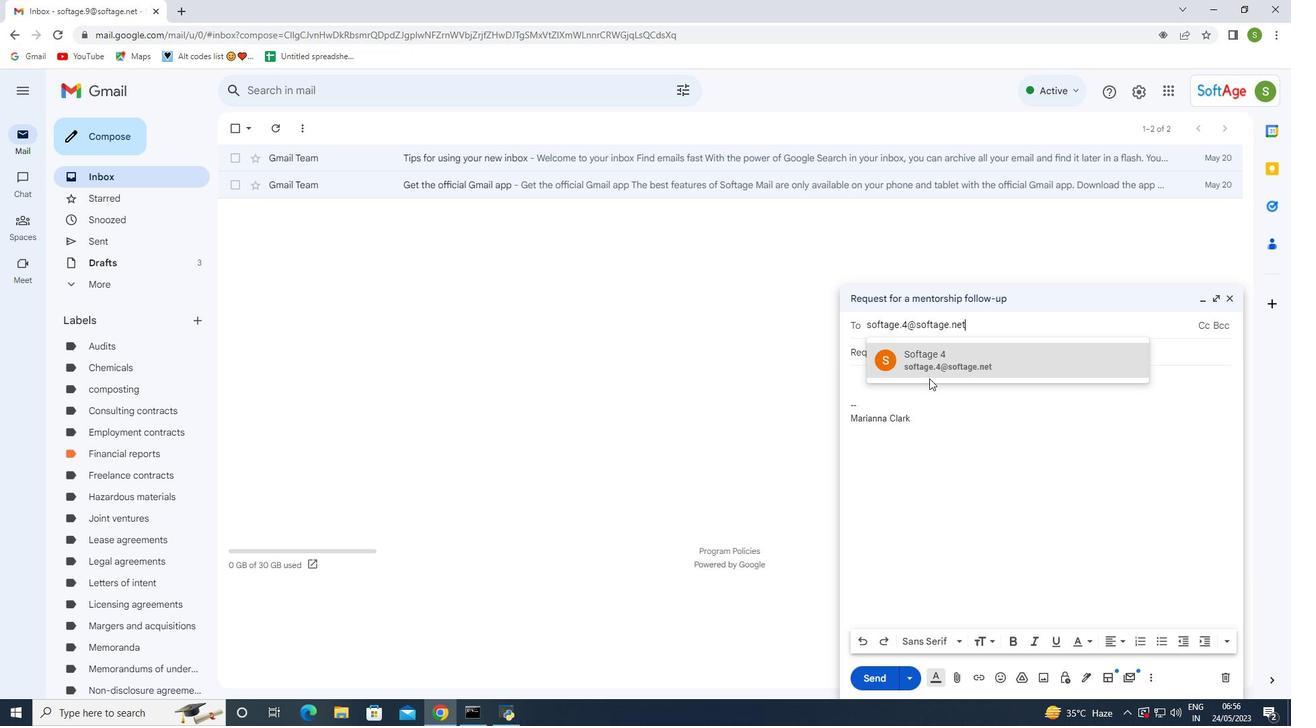 
Action: Mouse moved to (870, 419)
Screenshot: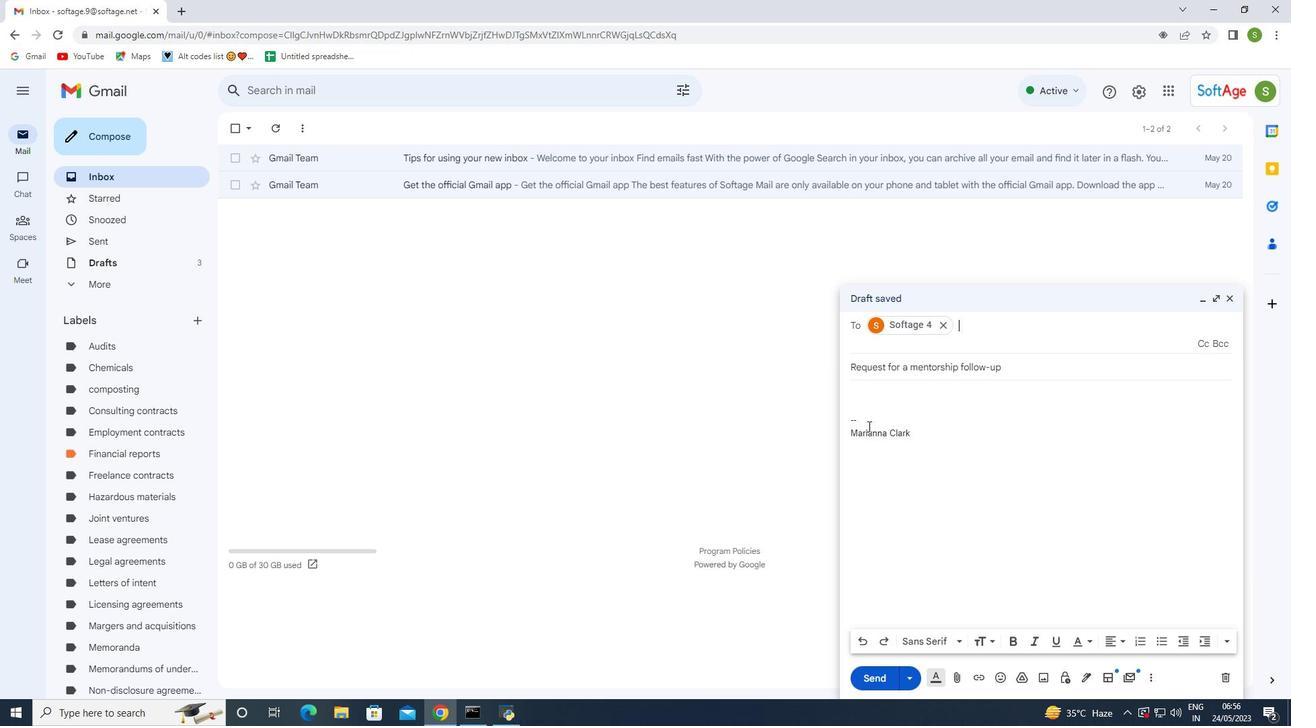 
Action: Mouse pressed left at (870, 419)
Screenshot: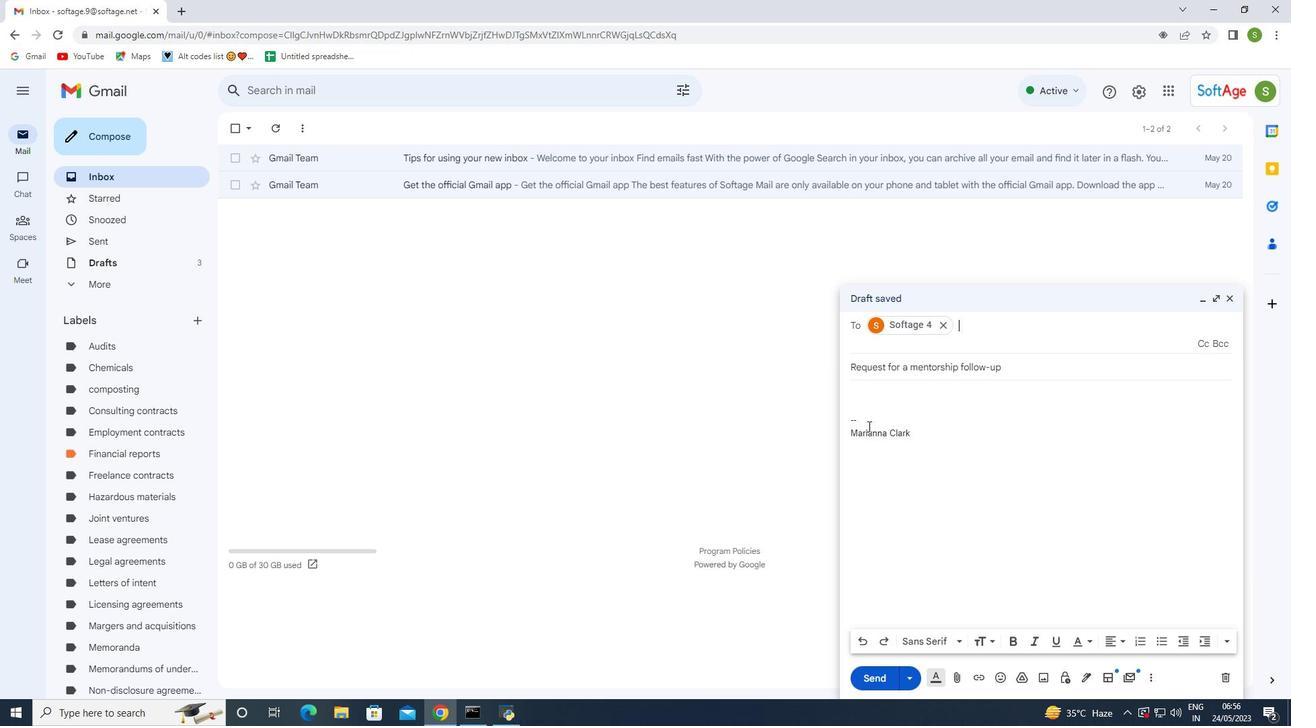 
Action: Mouse moved to (860, 402)
Screenshot: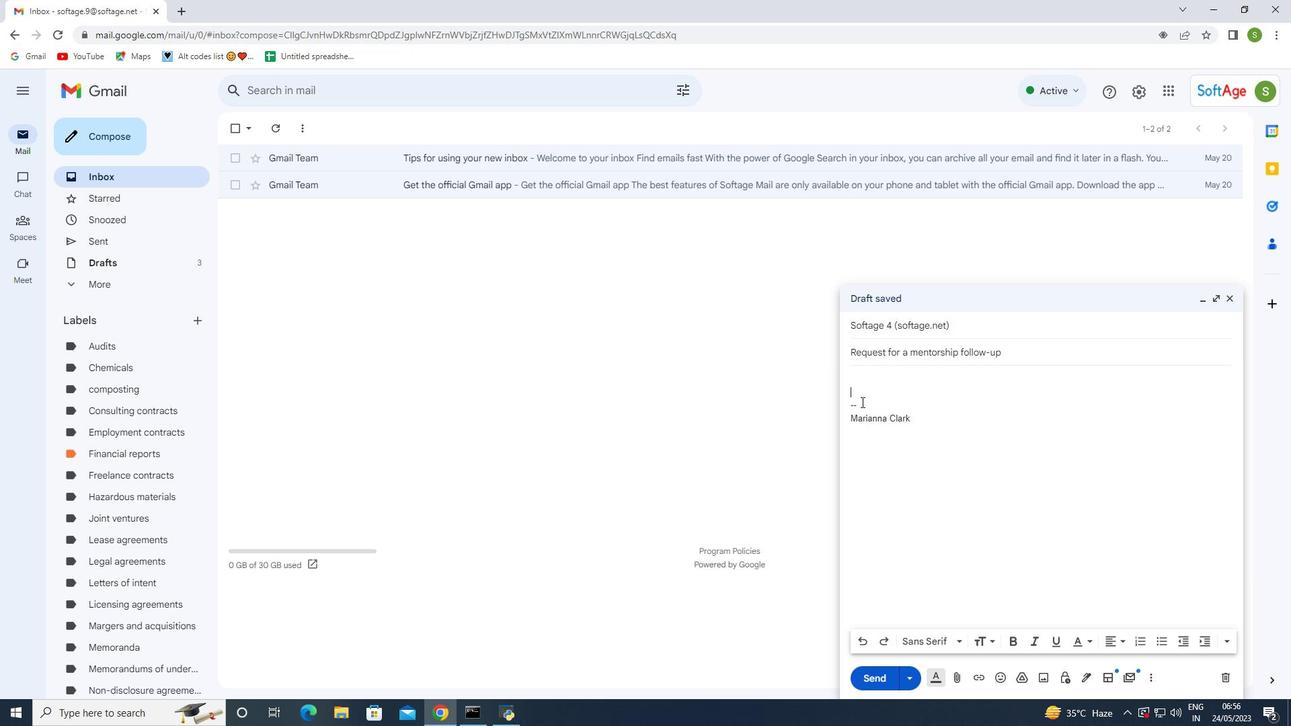 
Action: Mouse pressed left at (861, 402)
Screenshot: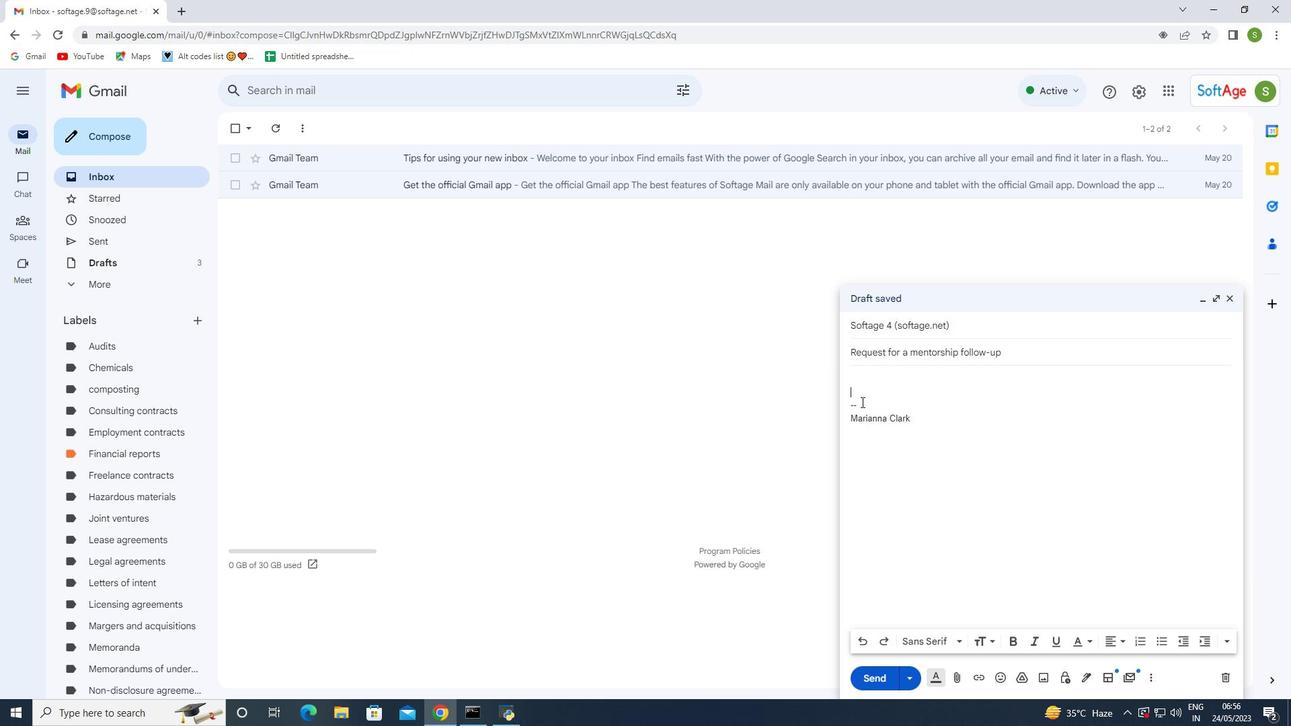 
Action: Mouse moved to (844, 373)
Screenshot: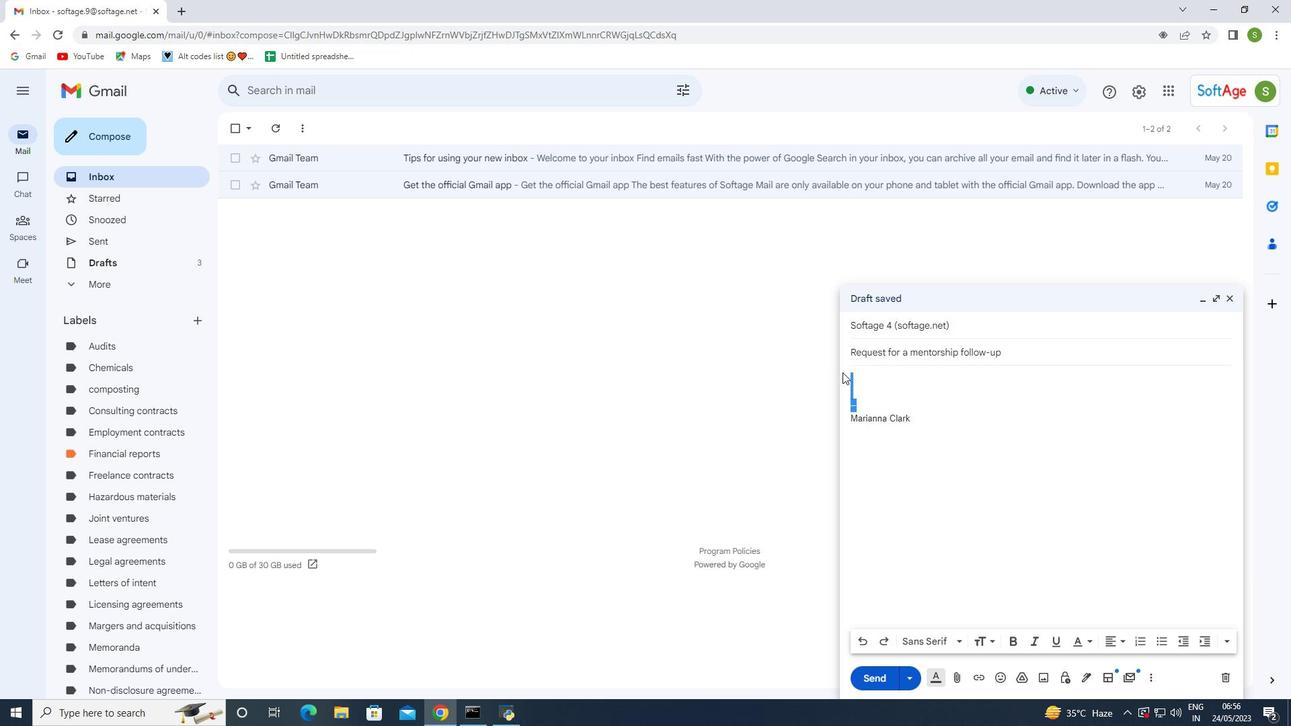
Action: Key pressed <Key.backspace><Key.enter><Key.up><Key.shift>Ineed<Key.space>your<Key.space>assistance<Key.space>with<Key.space>preparing<Key.space>the<Key.space>presentation<Key.space>for<Key.space>the<Key.space>client<Key.space>meeting.
Screenshot: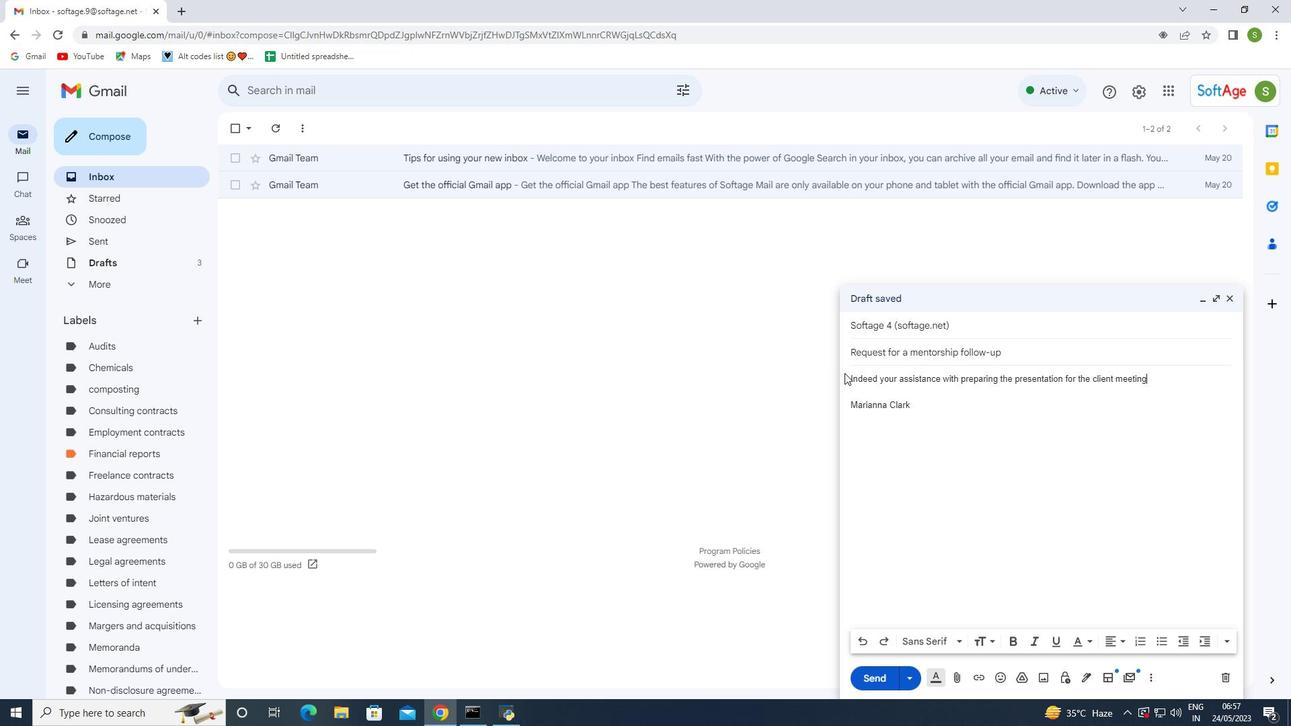 
Action: Mouse moved to (885, 678)
Screenshot: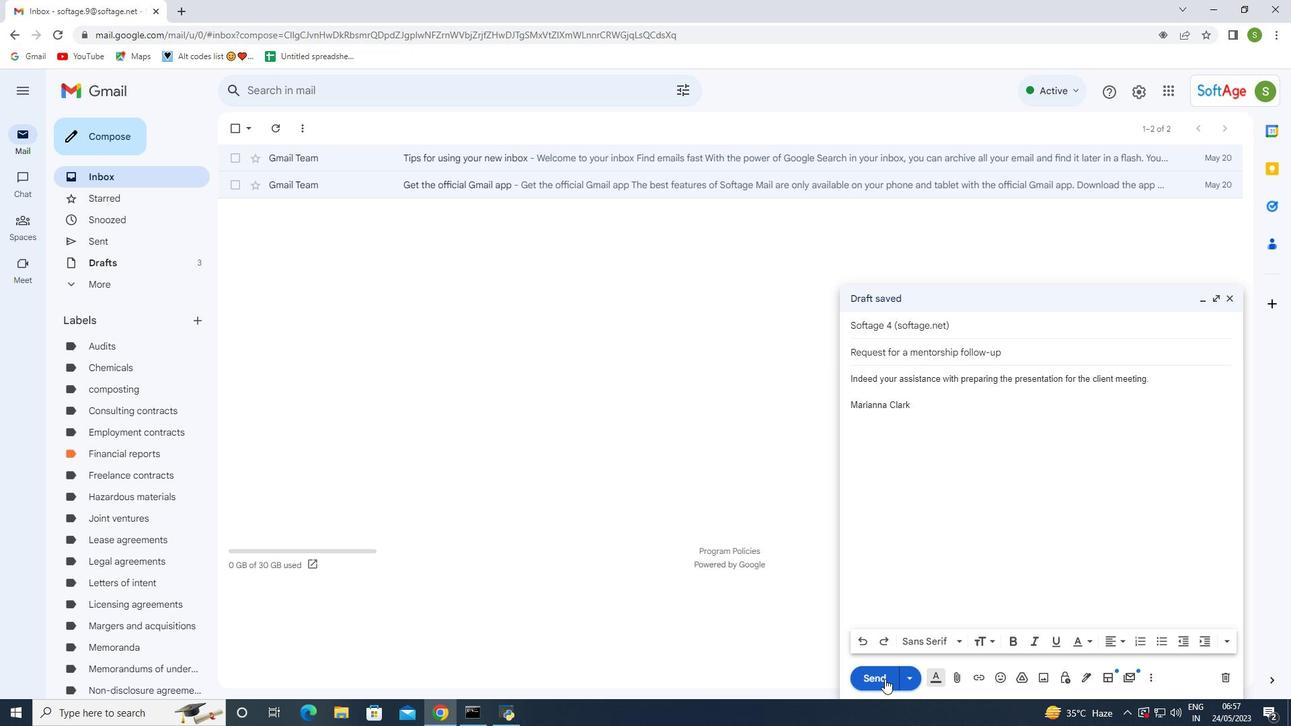 
Action: Mouse pressed left at (885, 678)
Screenshot: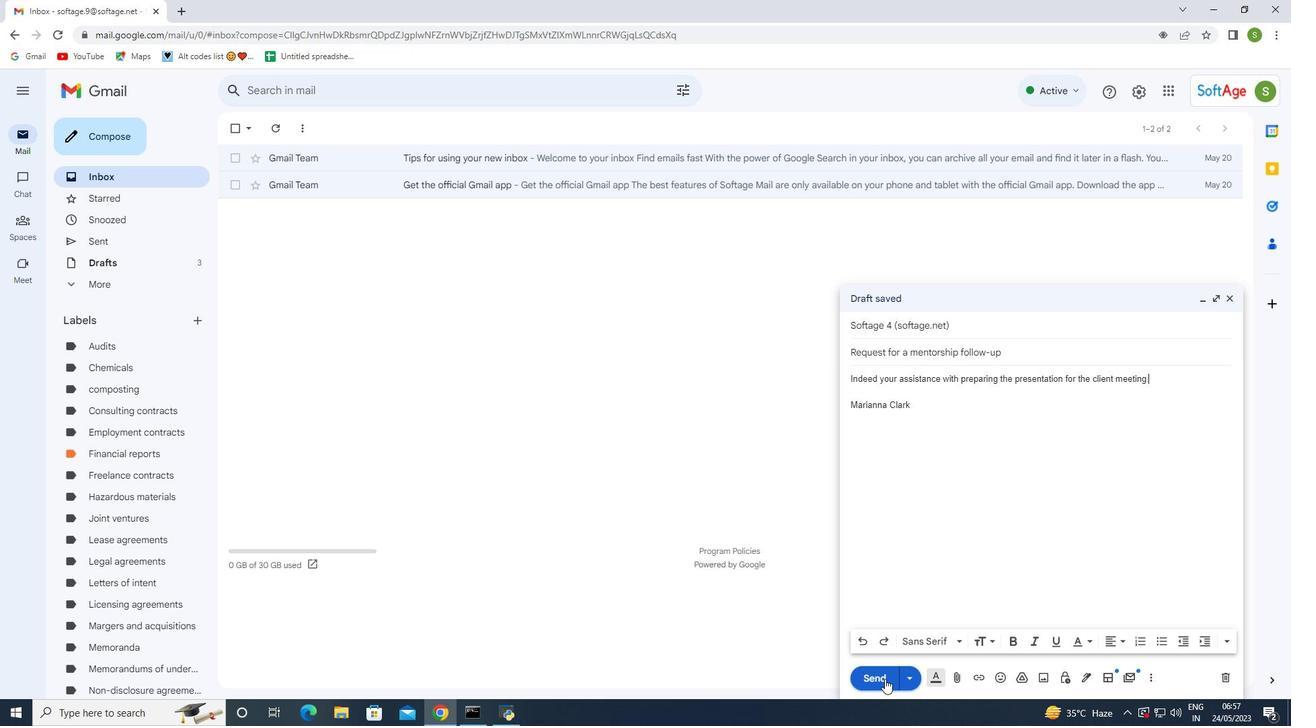 
Action: Mouse moved to (110, 235)
Screenshot: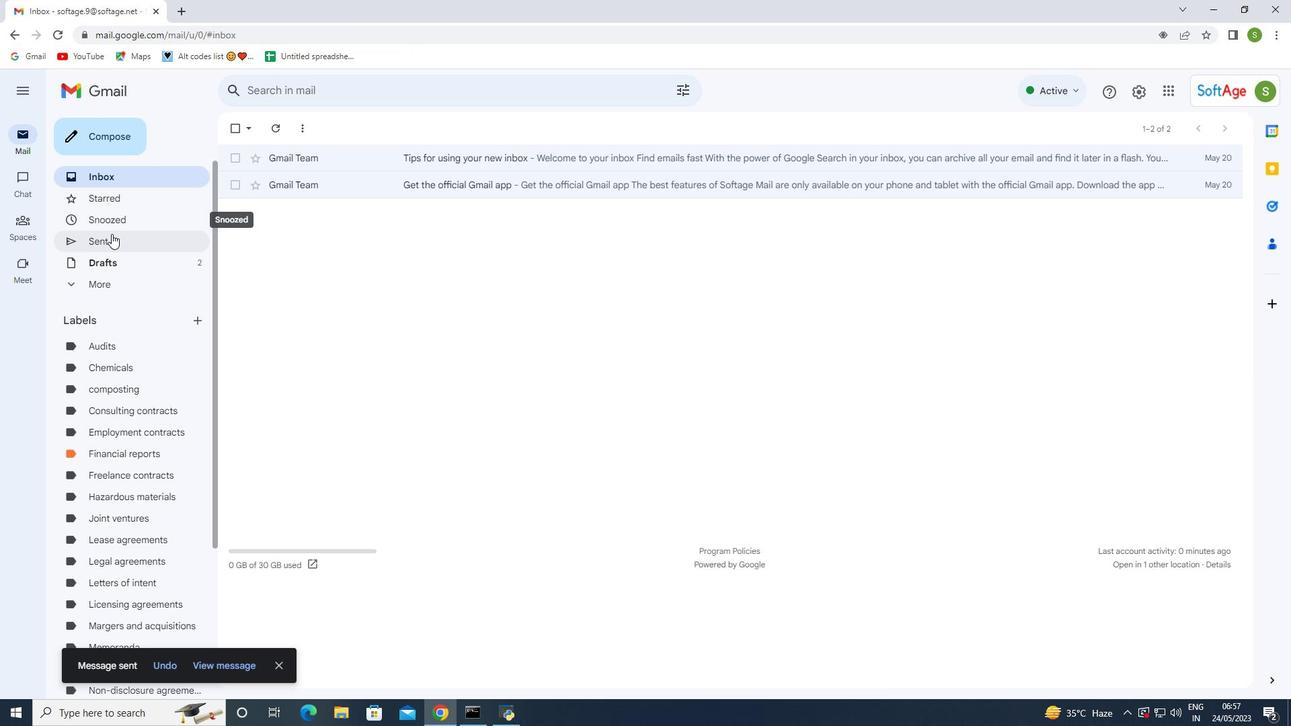 
Action: Mouse pressed left at (110, 235)
Screenshot: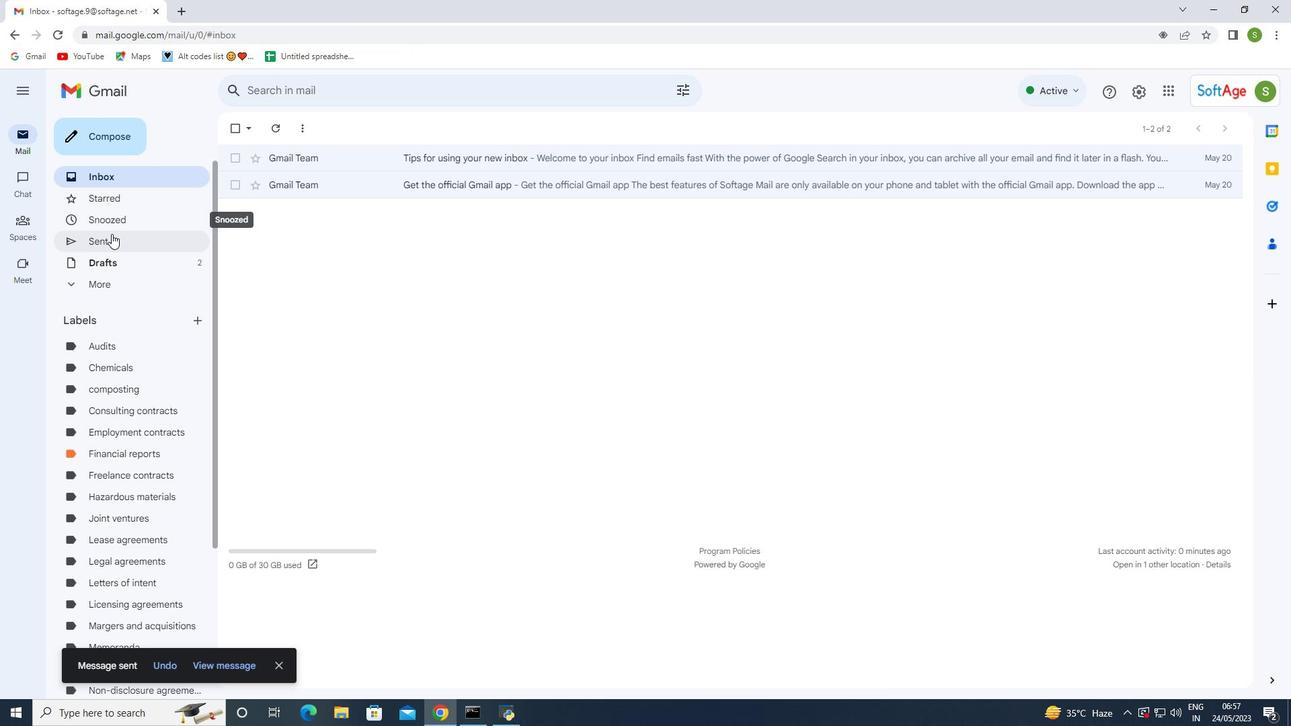 
Action: Mouse moved to (232, 194)
Screenshot: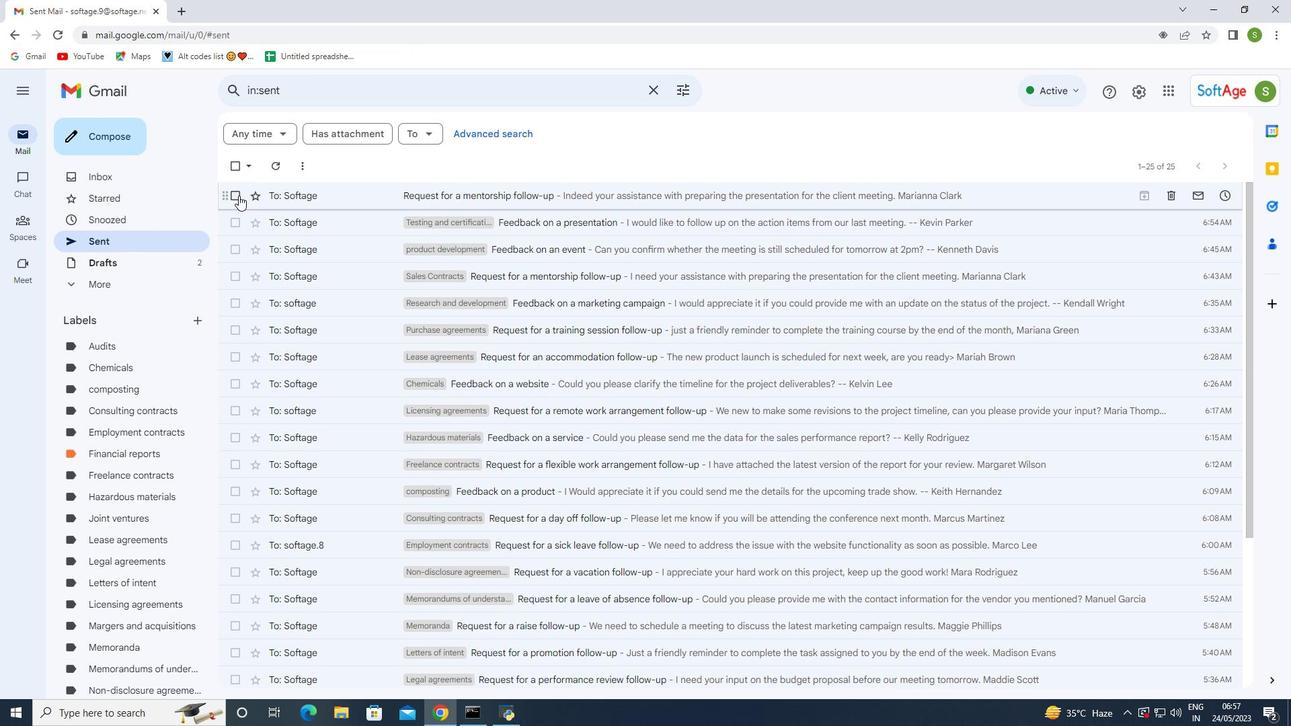 
Action: Mouse pressed left at (232, 194)
Screenshot: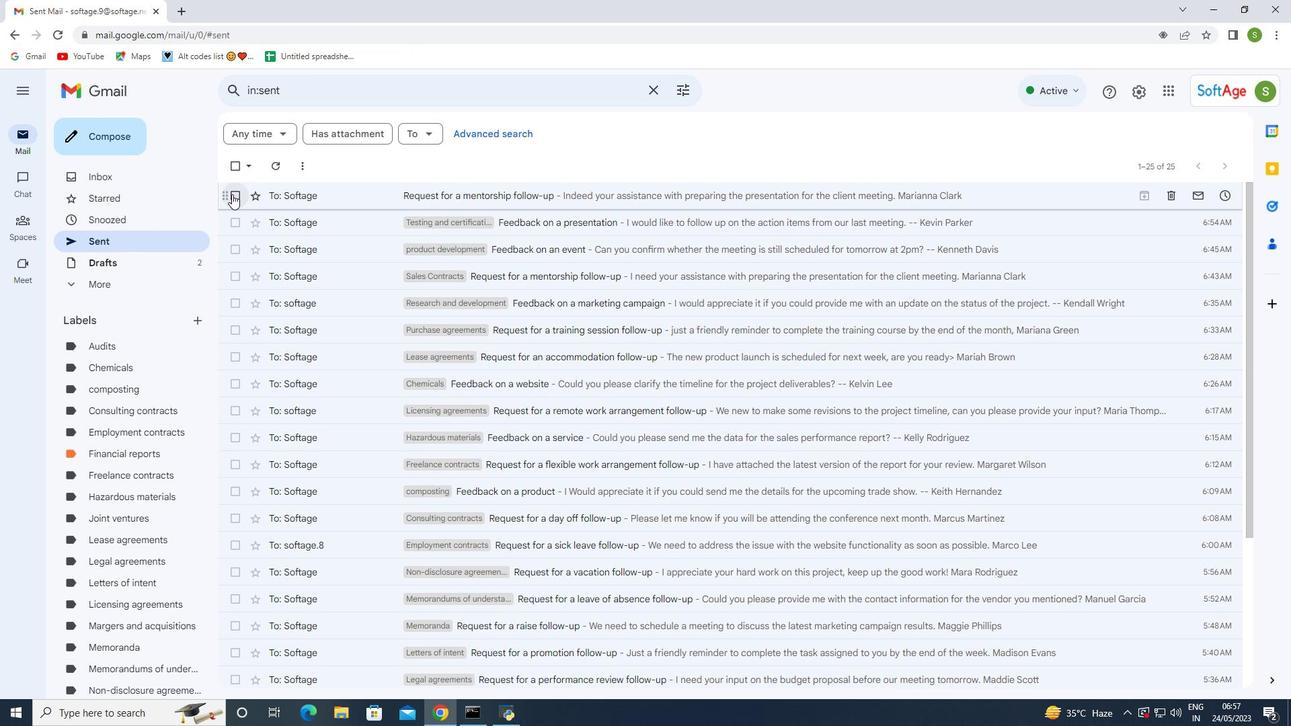 
Action: Mouse moved to (290, 191)
Screenshot: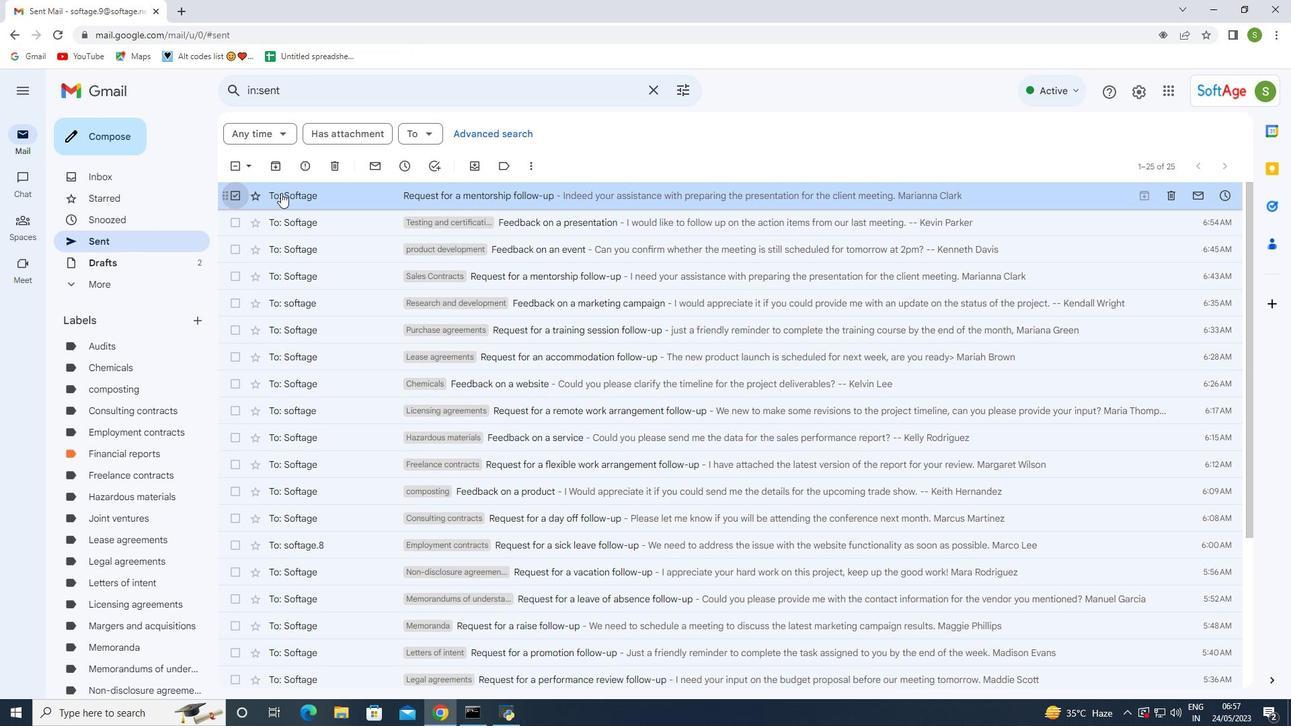 
Action: Mouse pressed right at (290, 191)
Screenshot: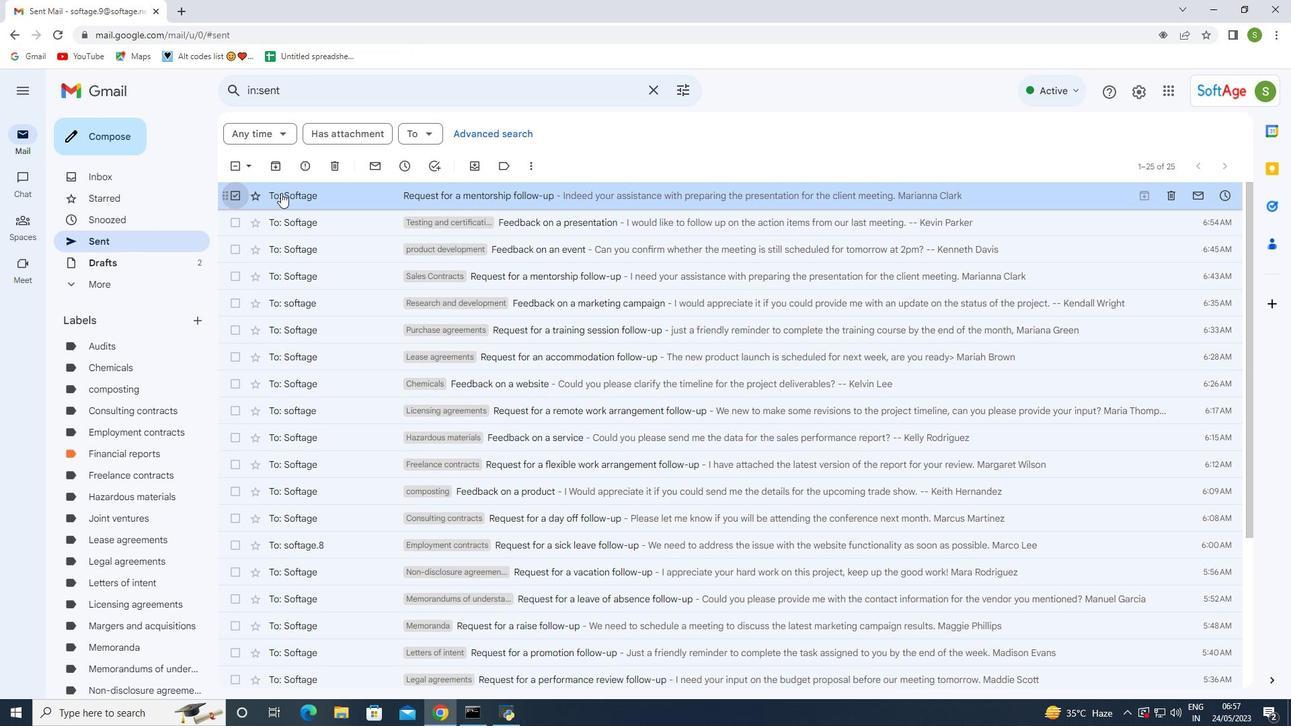 
Action: Mouse moved to (507, 398)
Screenshot: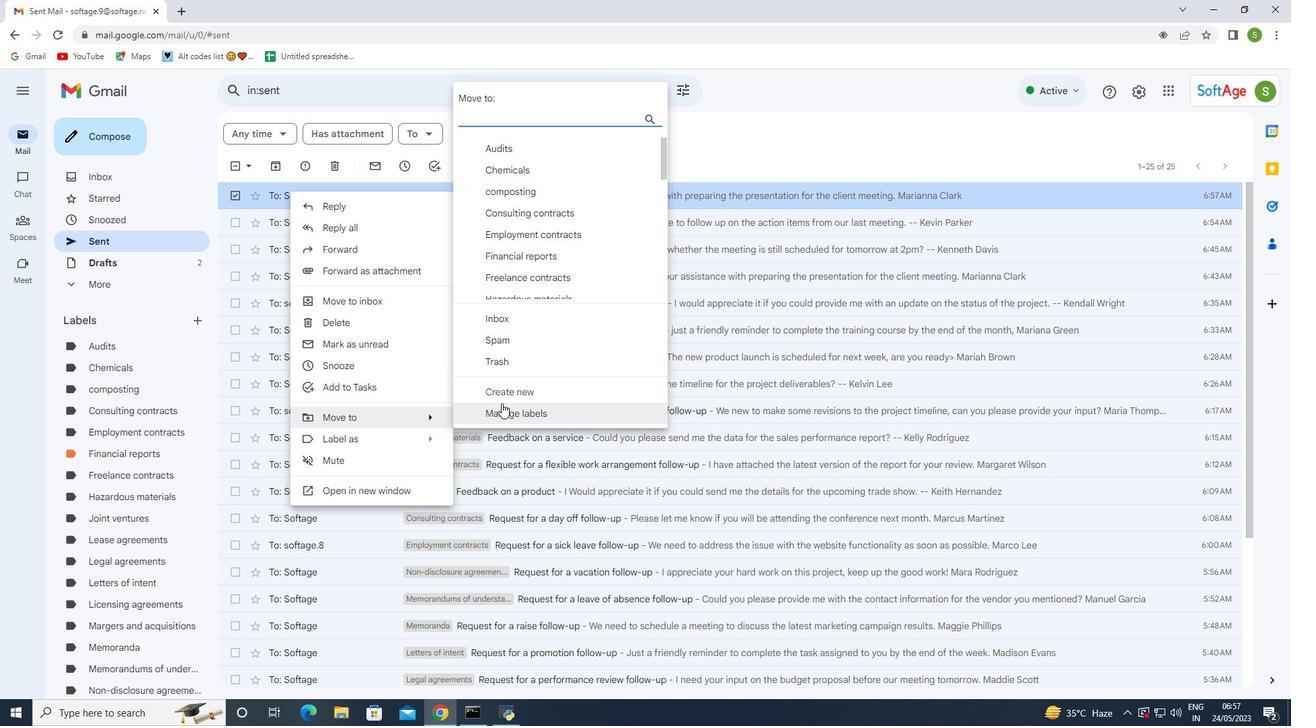 
Action: Mouse pressed left at (507, 398)
Screenshot: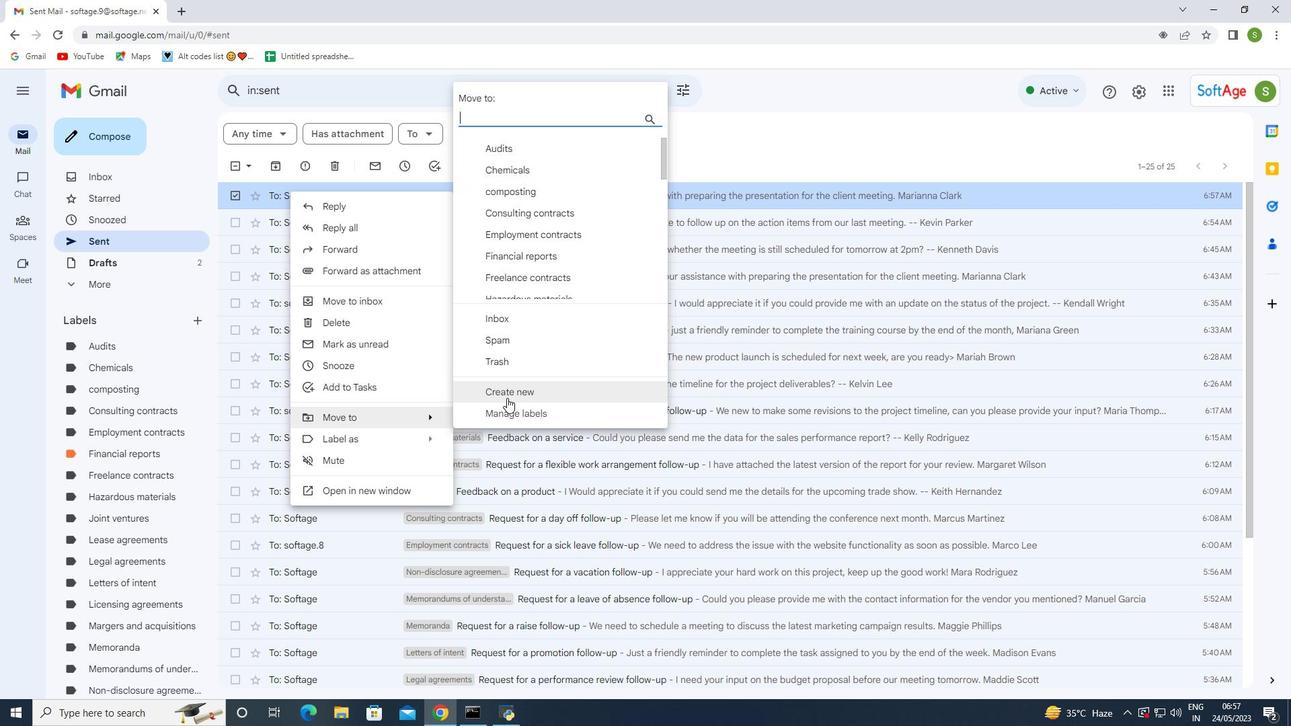 
Action: Mouse moved to (572, 373)
Screenshot: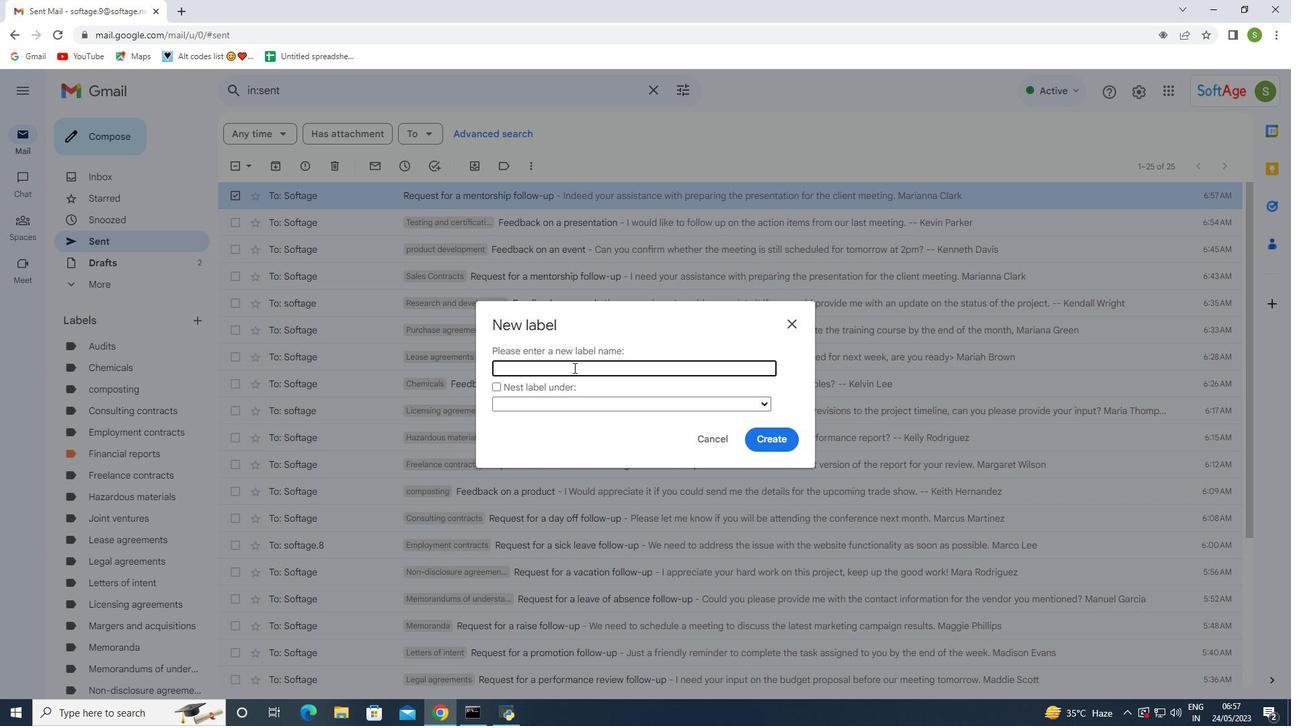 
Action: Mouse pressed left at (572, 373)
Screenshot: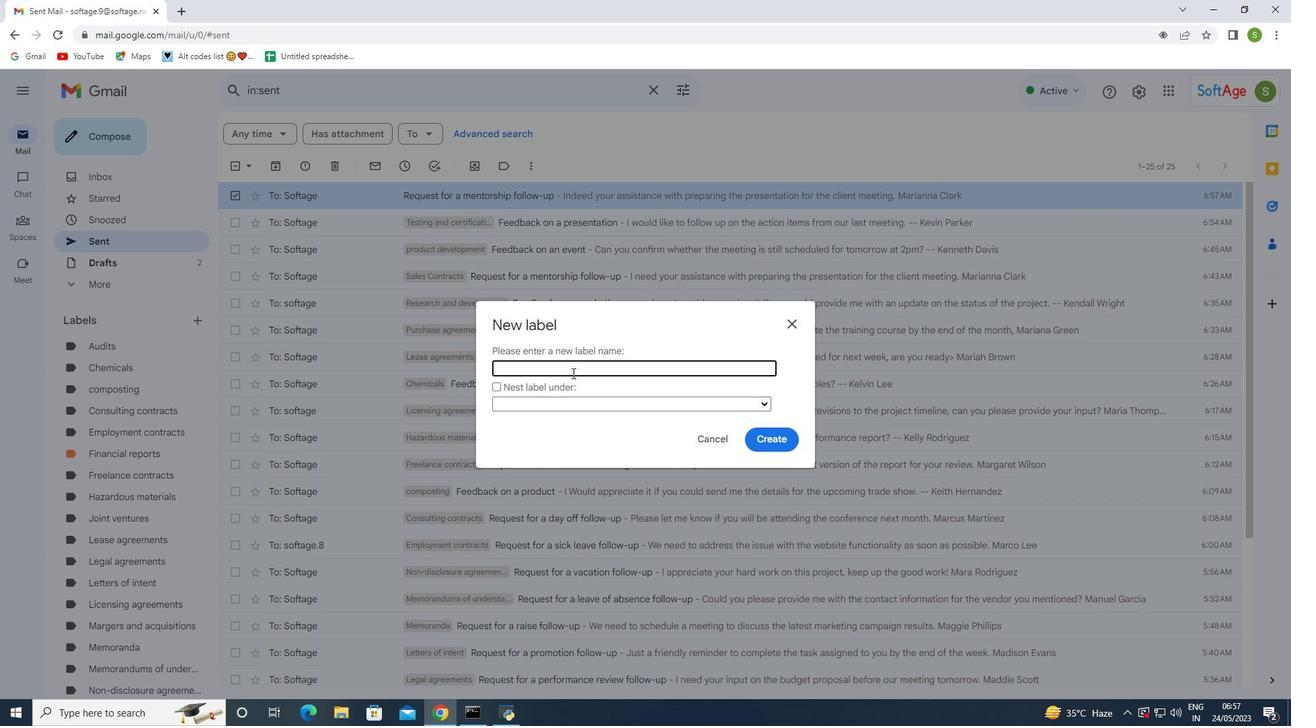 
Action: Key pressed <Key.shift>Sales<Key.space><Key.shift>Contrack<Key.backspace>ts
Screenshot: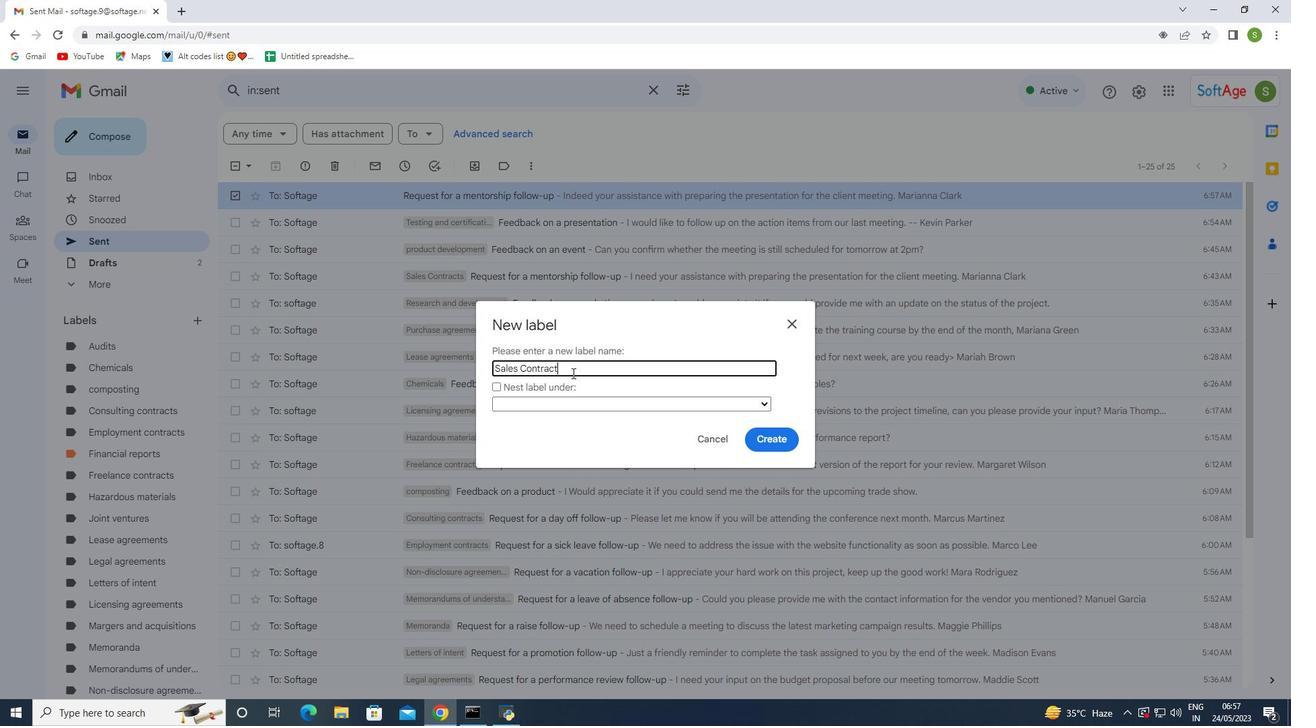 
Action: Mouse moved to (761, 441)
Screenshot: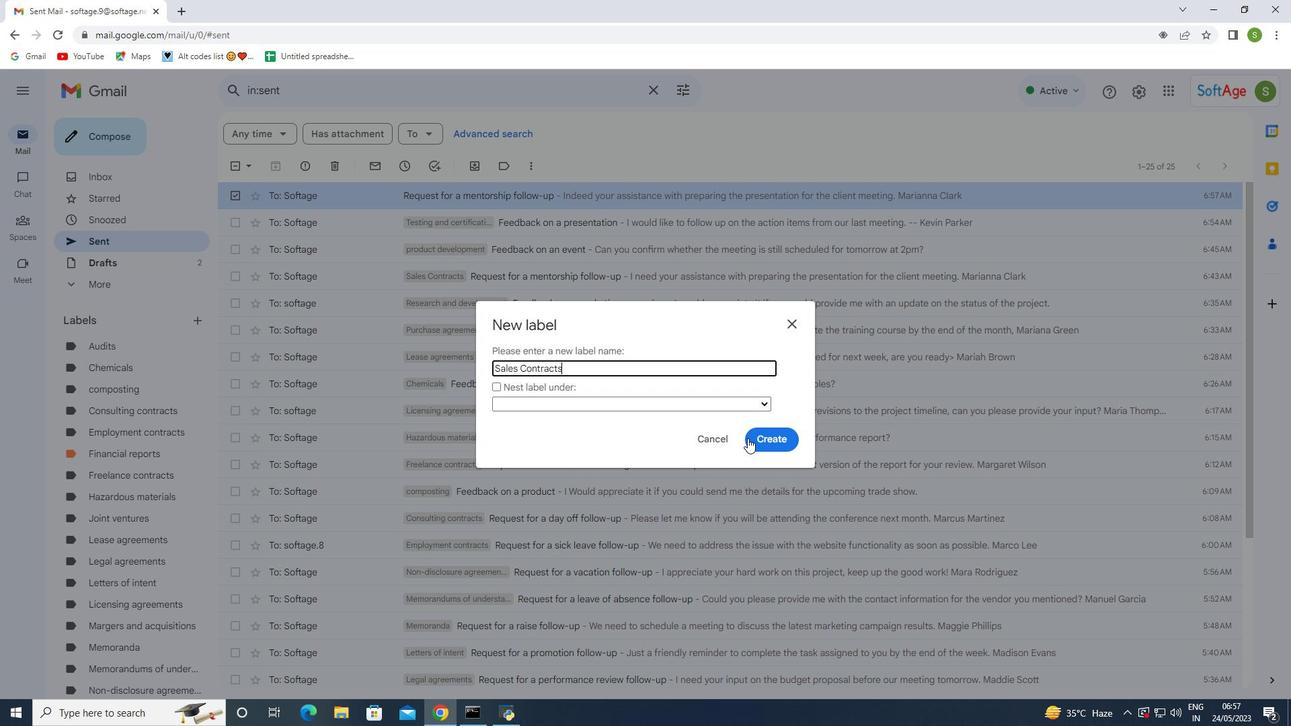 
Action: Mouse pressed left at (761, 441)
Screenshot: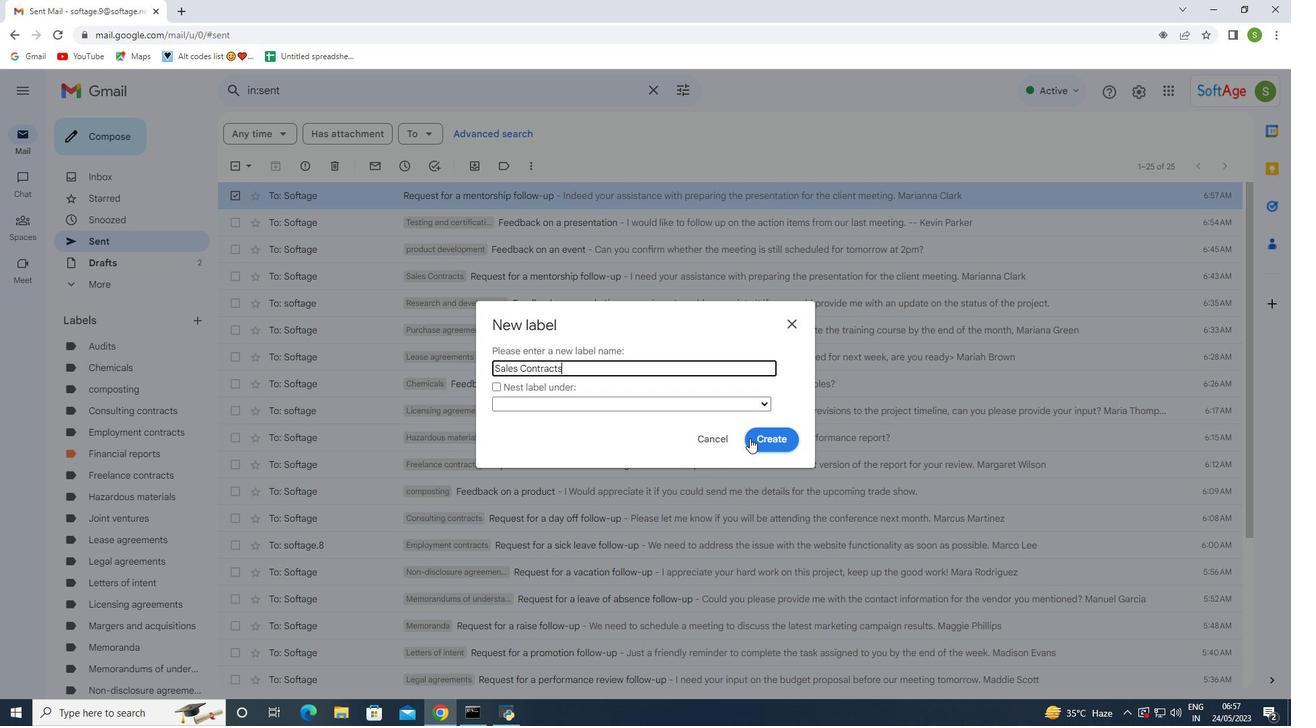 
Action: Mouse moved to (766, 455)
Screenshot: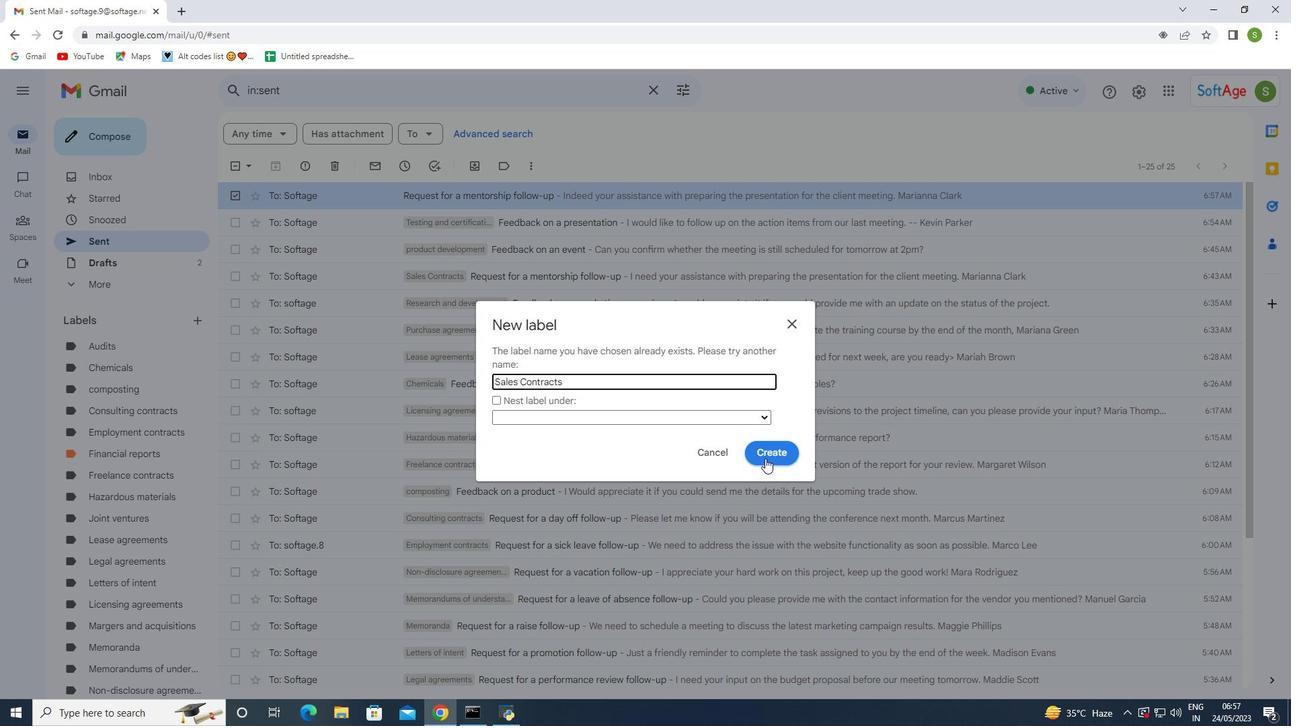 
Action: Mouse pressed left at (766, 455)
Screenshot: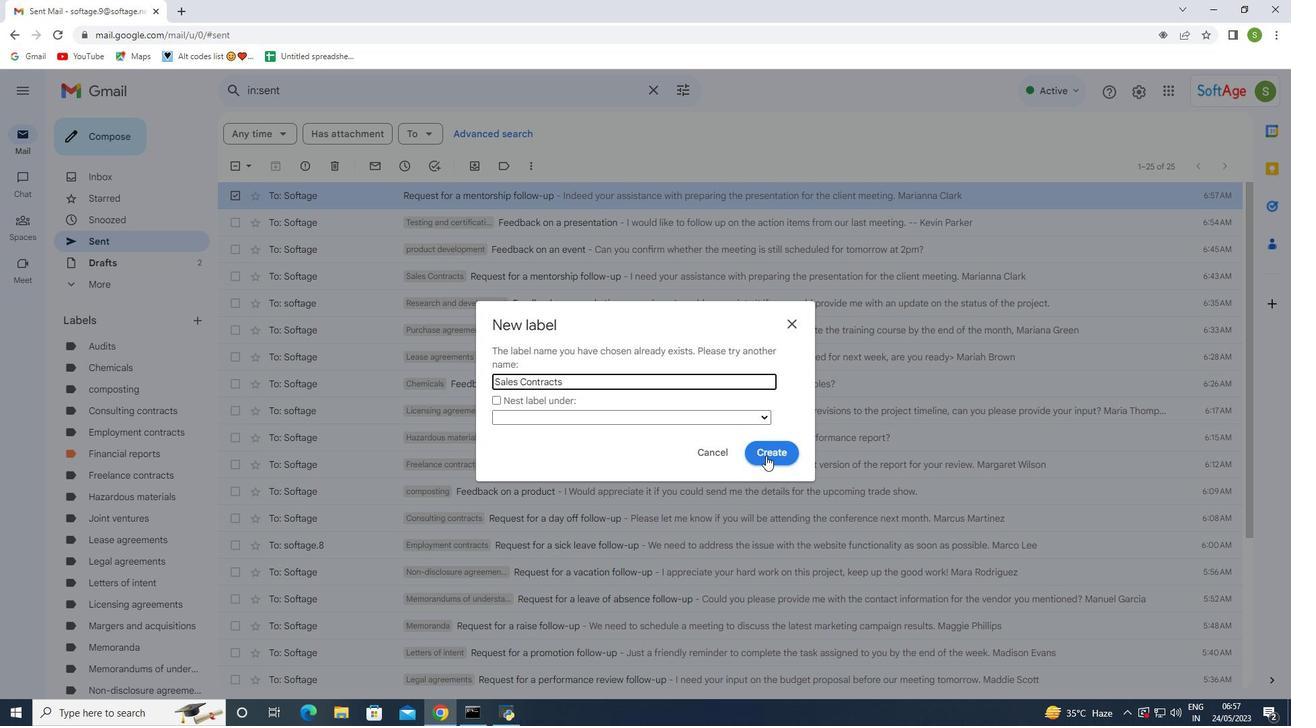 
Action: Mouse moved to (593, 386)
Screenshot: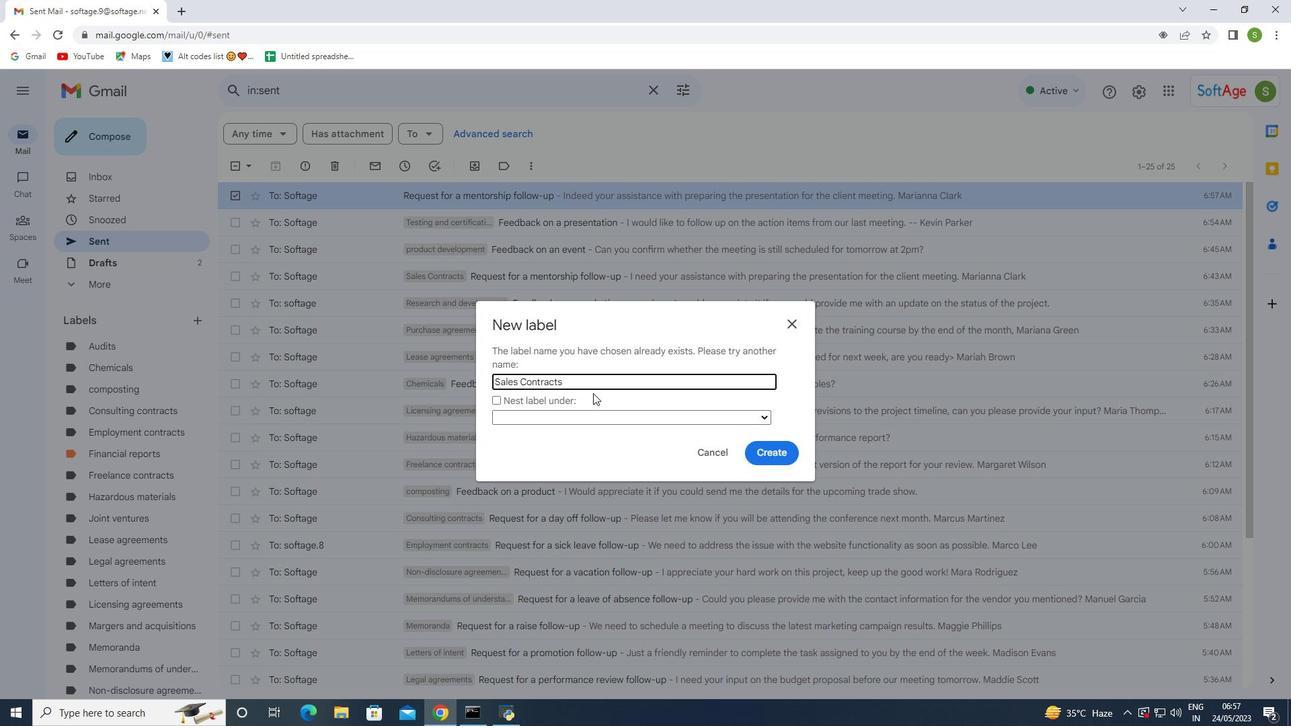 
Action: Key pressed <Key.backspace>
Screenshot: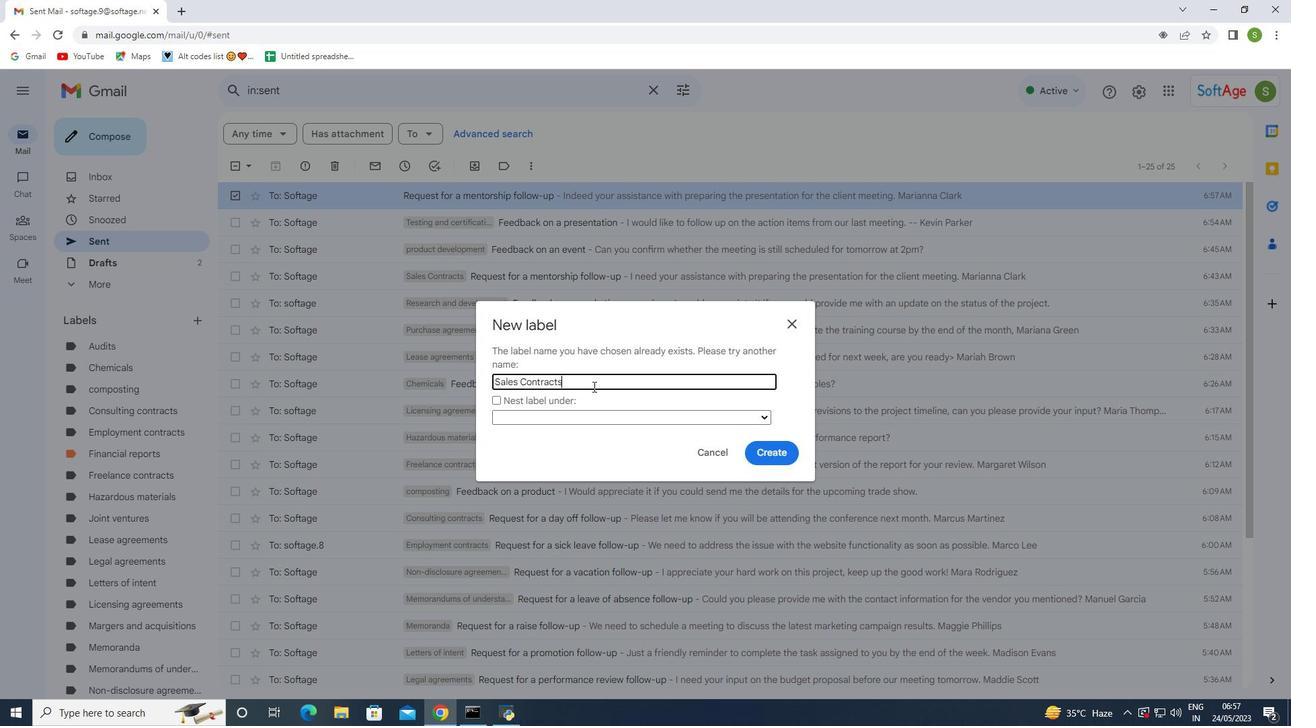 
Action: Mouse moved to (763, 462)
Screenshot: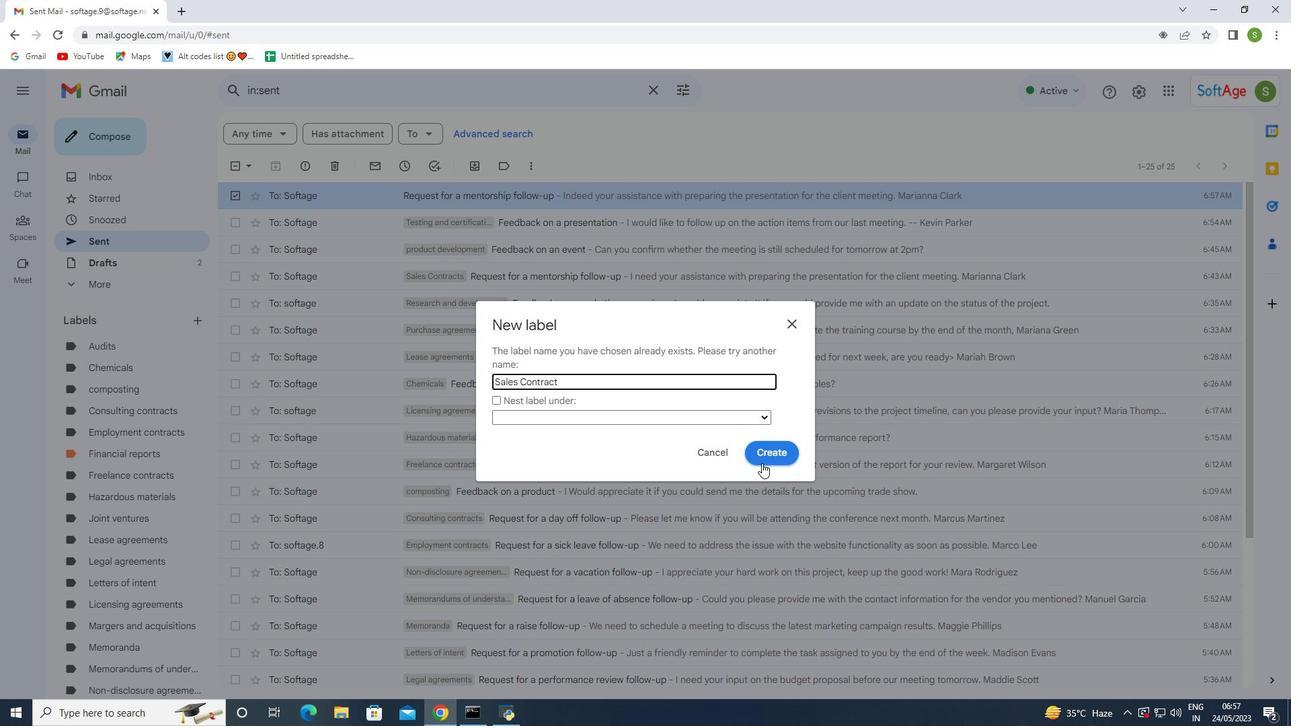 
Action: Mouse pressed left at (763, 462)
Screenshot: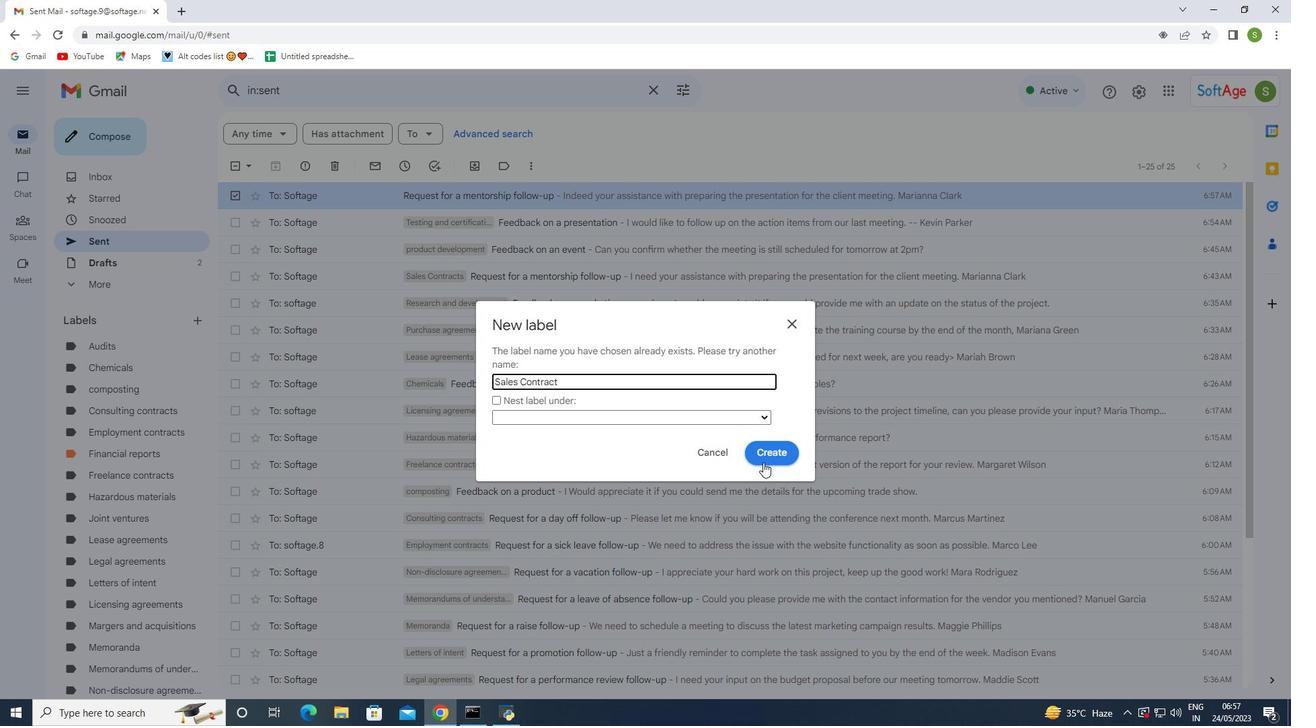 
Action: Mouse moved to (150, 505)
Screenshot: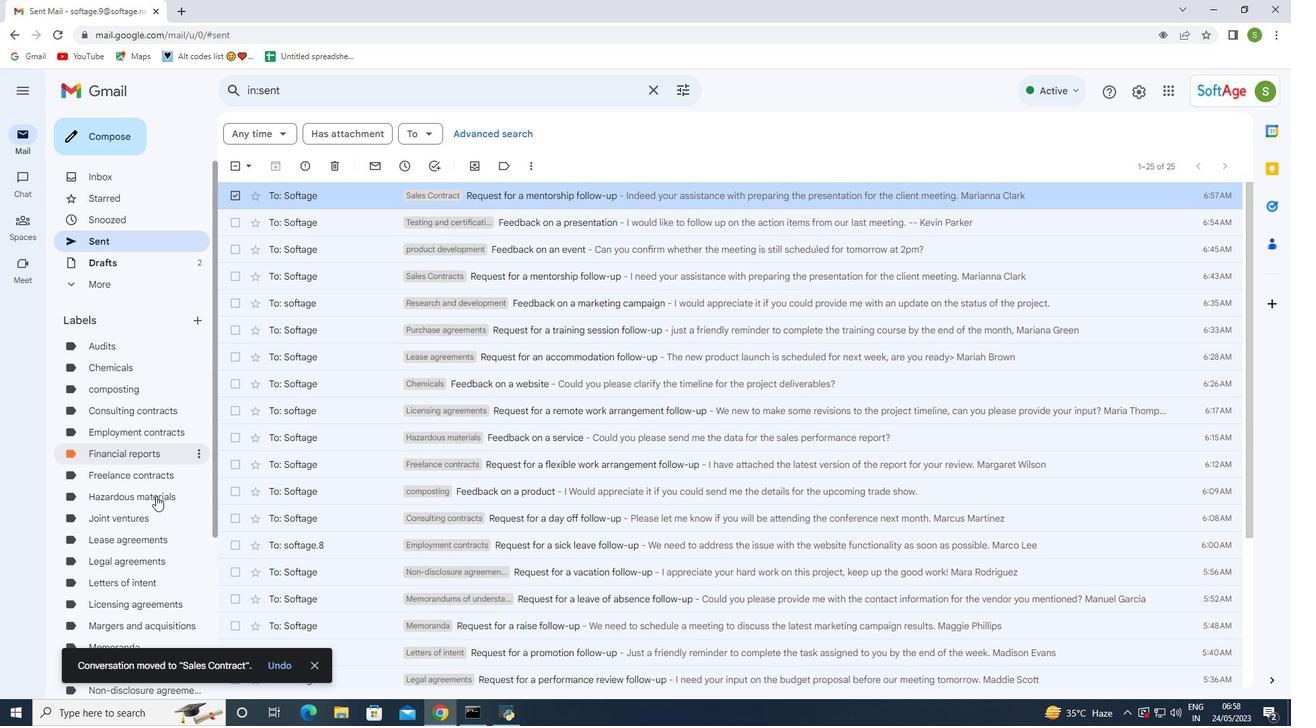 
Action: Mouse scrolled (150, 505) with delta (0, 0)
Screenshot: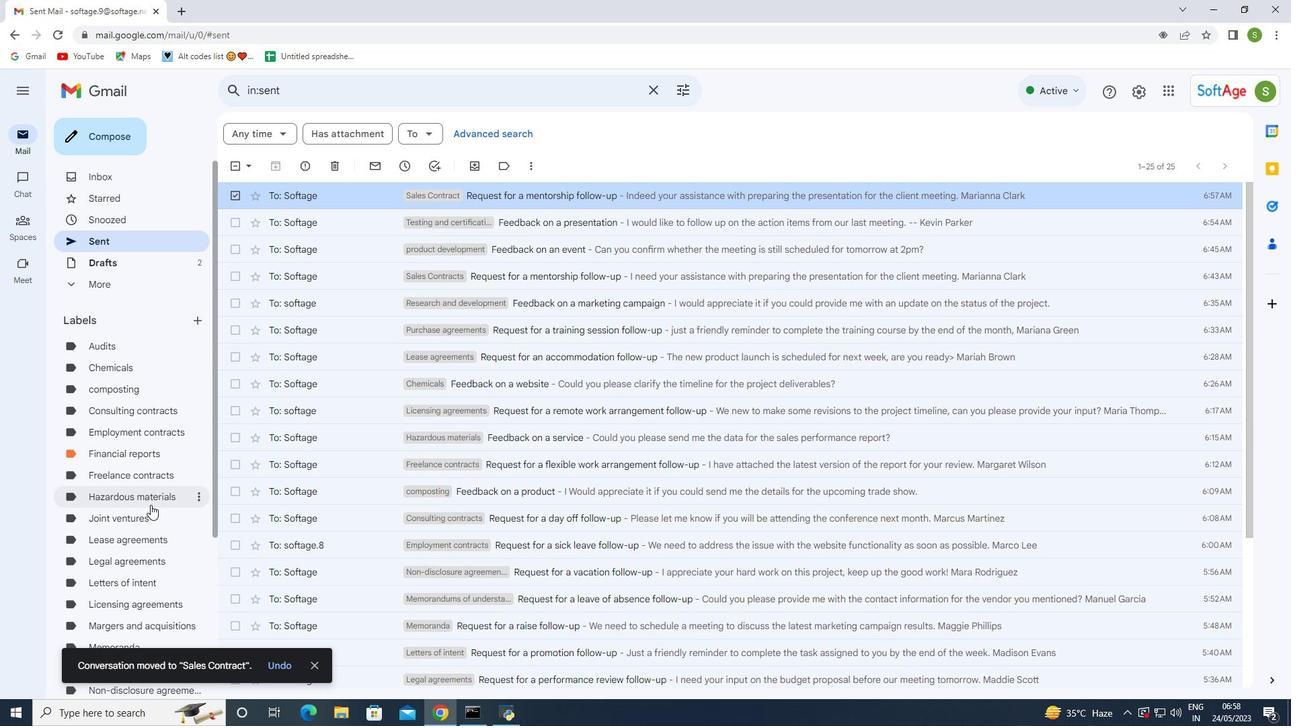 
Action: Mouse scrolled (150, 505) with delta (0, 0)
Screenshot: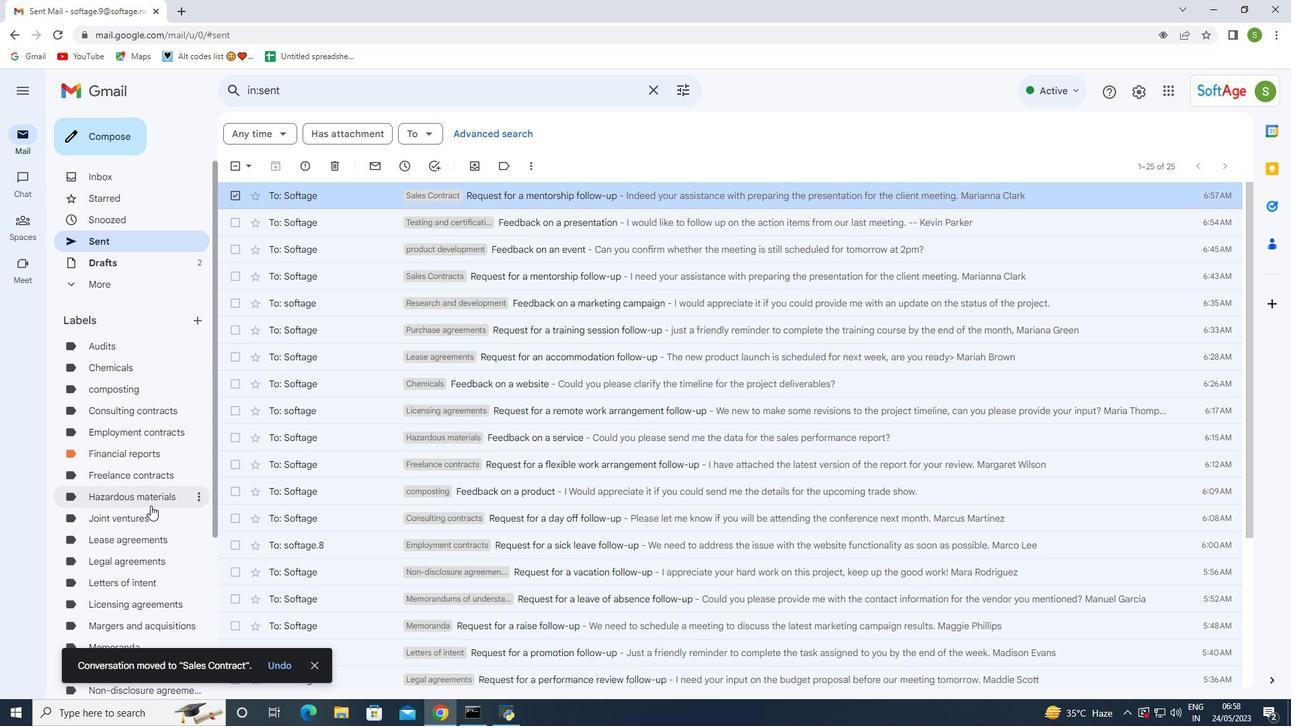 
Action: Mouse scrolled (150, 505) with delta (0, 0)
Screenshot: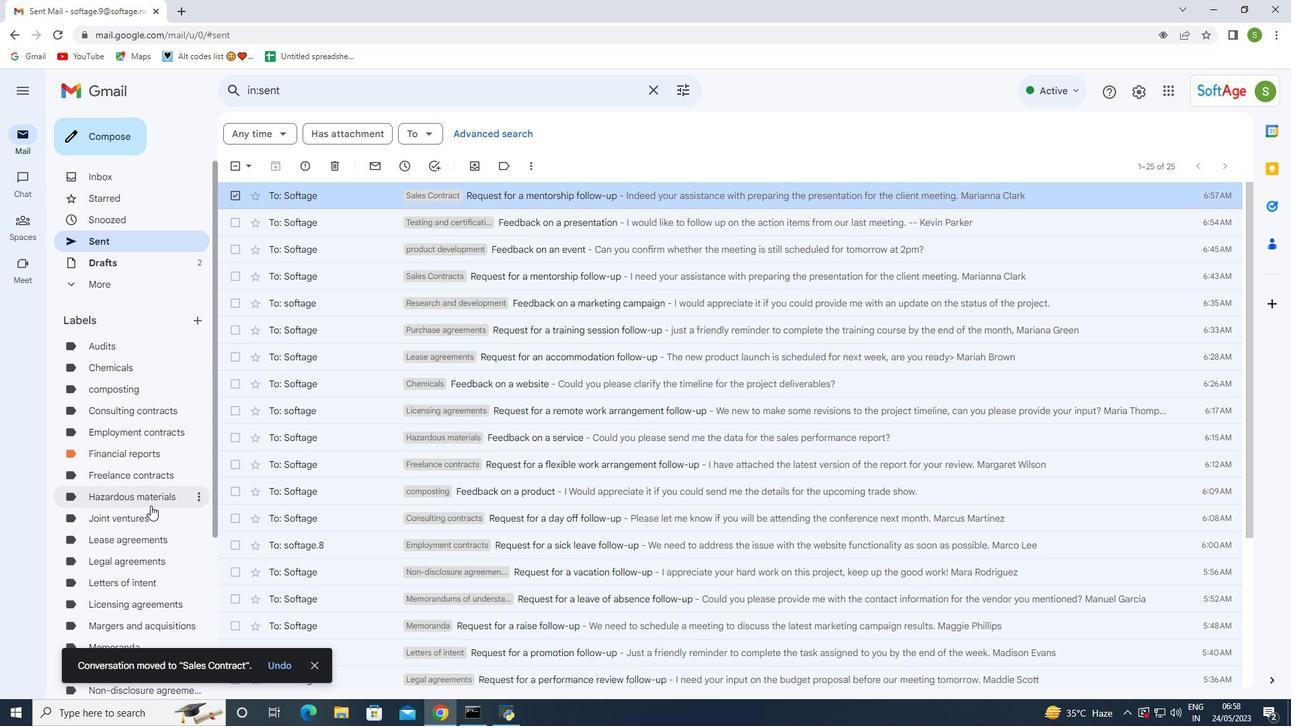 
Action: Mouse moved to (149, 506)
Screenshot: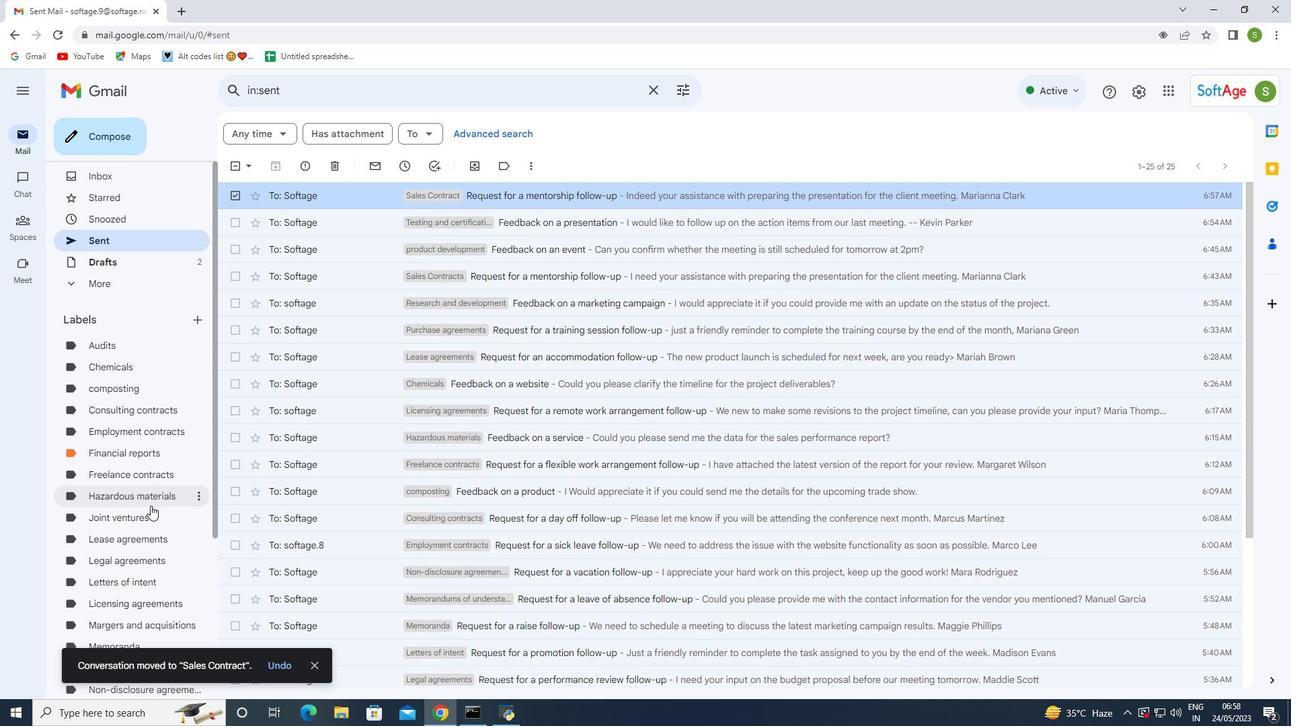 
Action: Mouse scrolled (149, 505) with delta (0, 0)
Screenshot: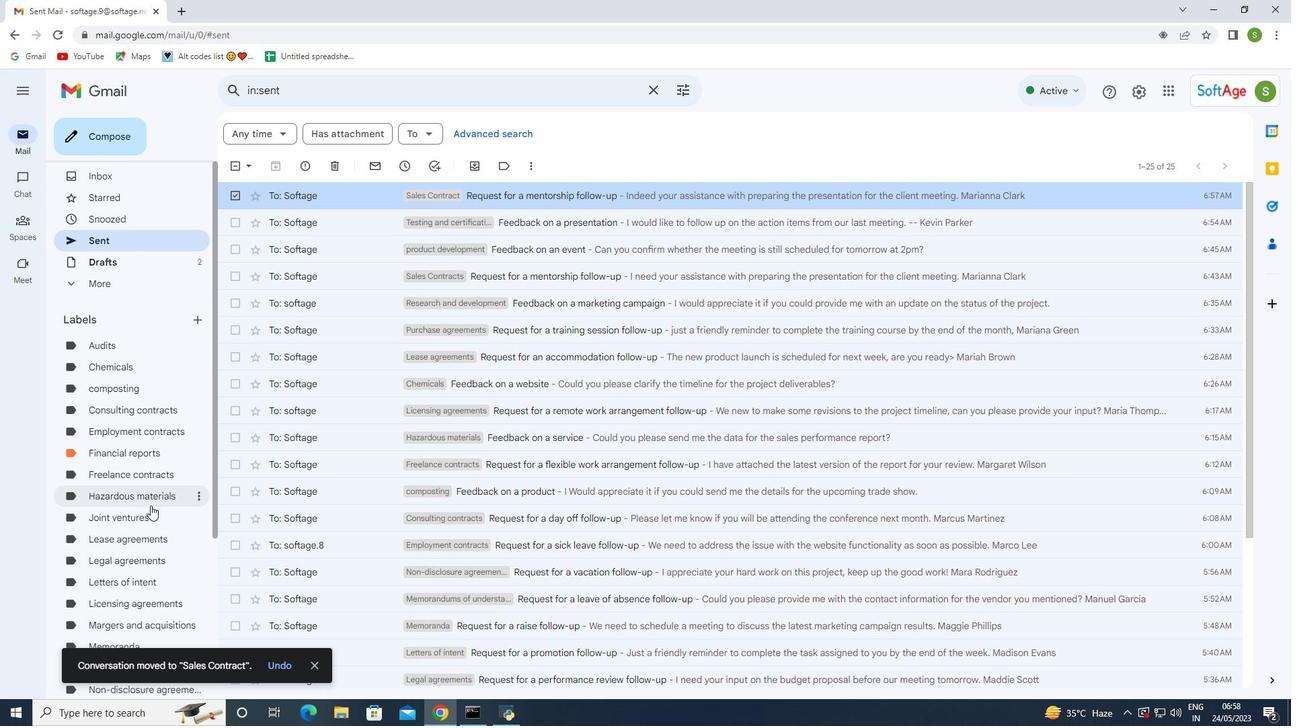 
Action: Mouse moved to (138, 570)
